 Task: Fill out the new customer data form with the provided details.
Action: Mouse moved to (958, 110)
Screenshot: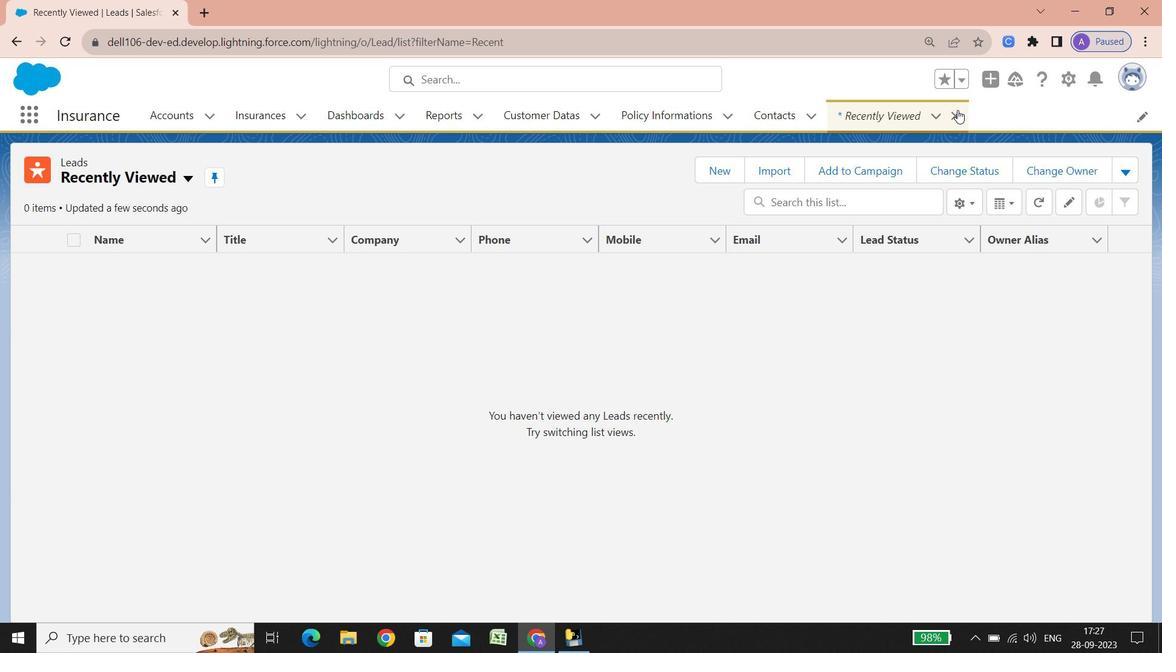 
Action: Mouse pressed left at (958, 110)
Screenshot: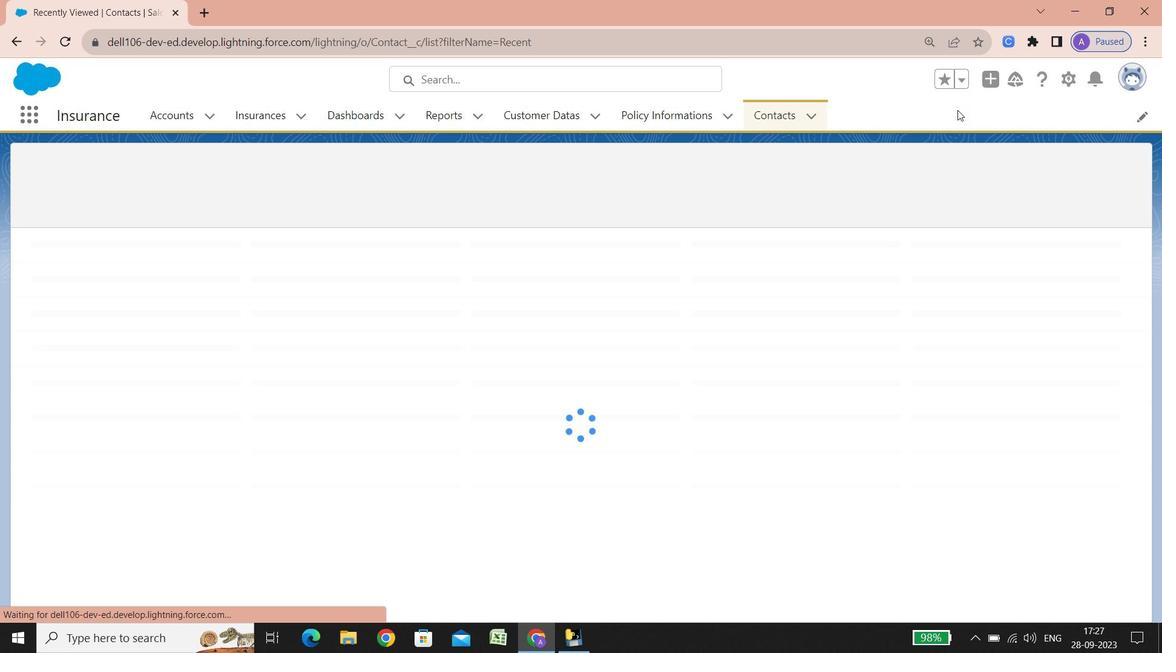 
Action: Mouse moved to (552, 123)
Screenshot: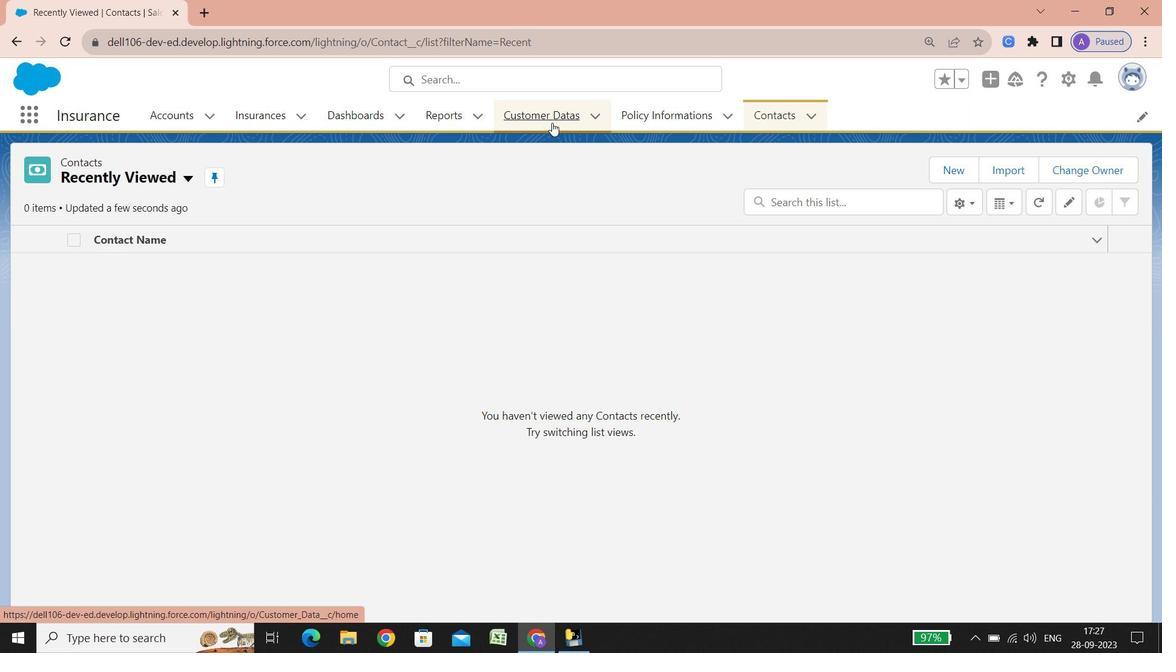 
Action: Mouse pressed left at (552, 123)
Screenshot: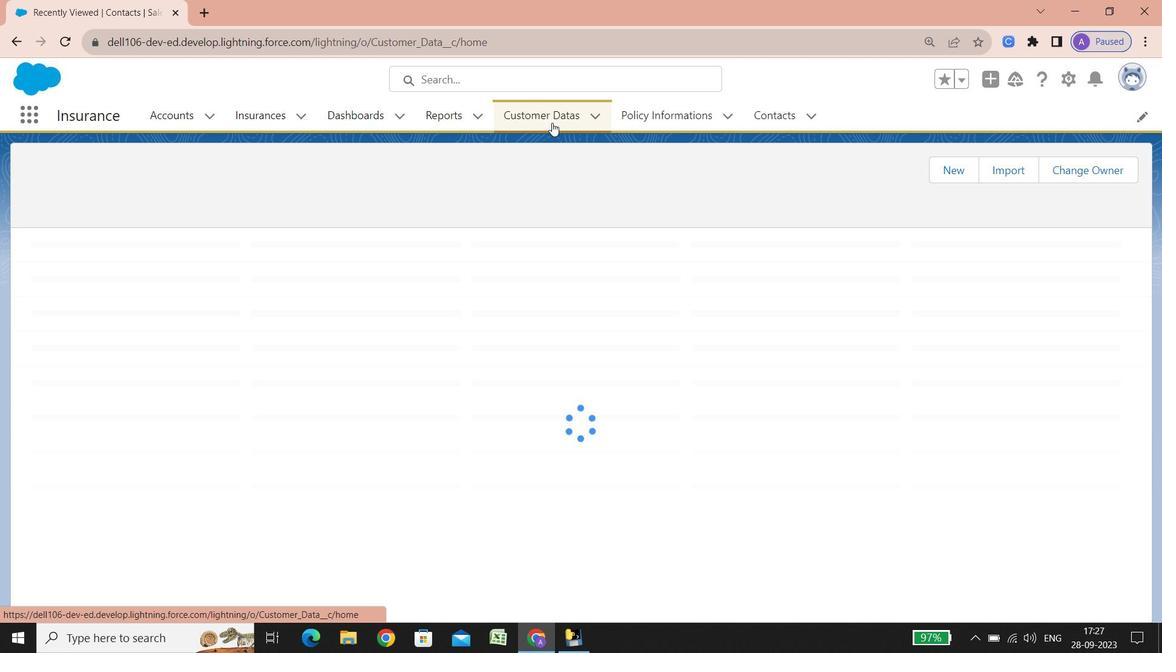 
Action: Mouse moved to (943, 174)
Screenshot: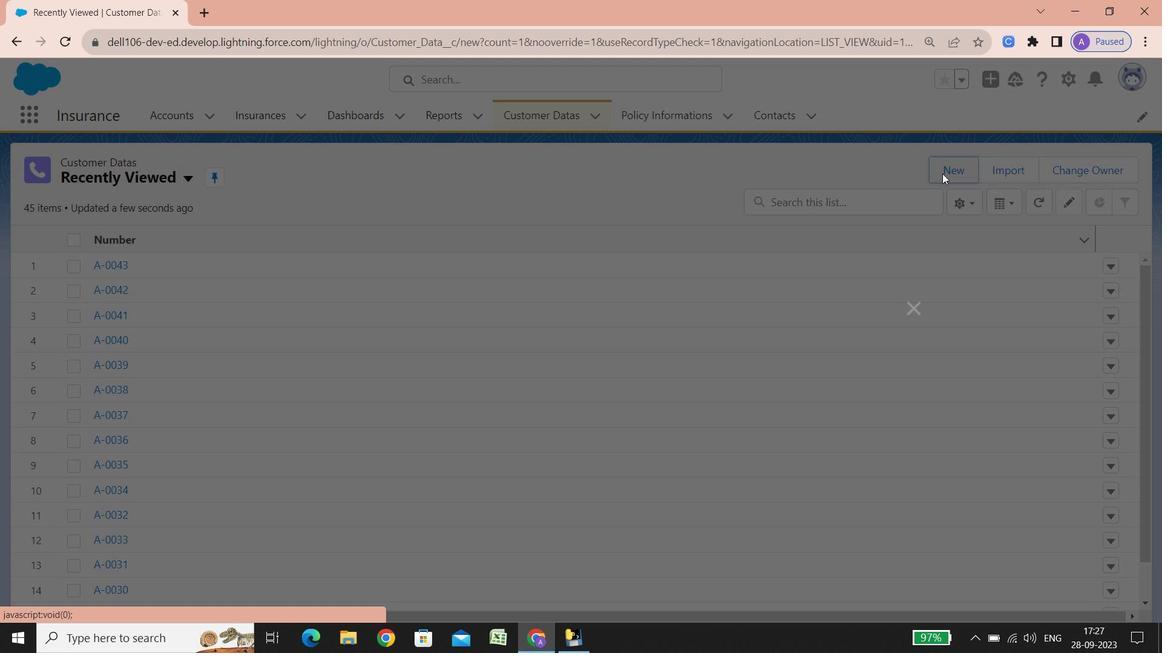 
Action: Mouse pressed left at (943, 174)
Screenshot: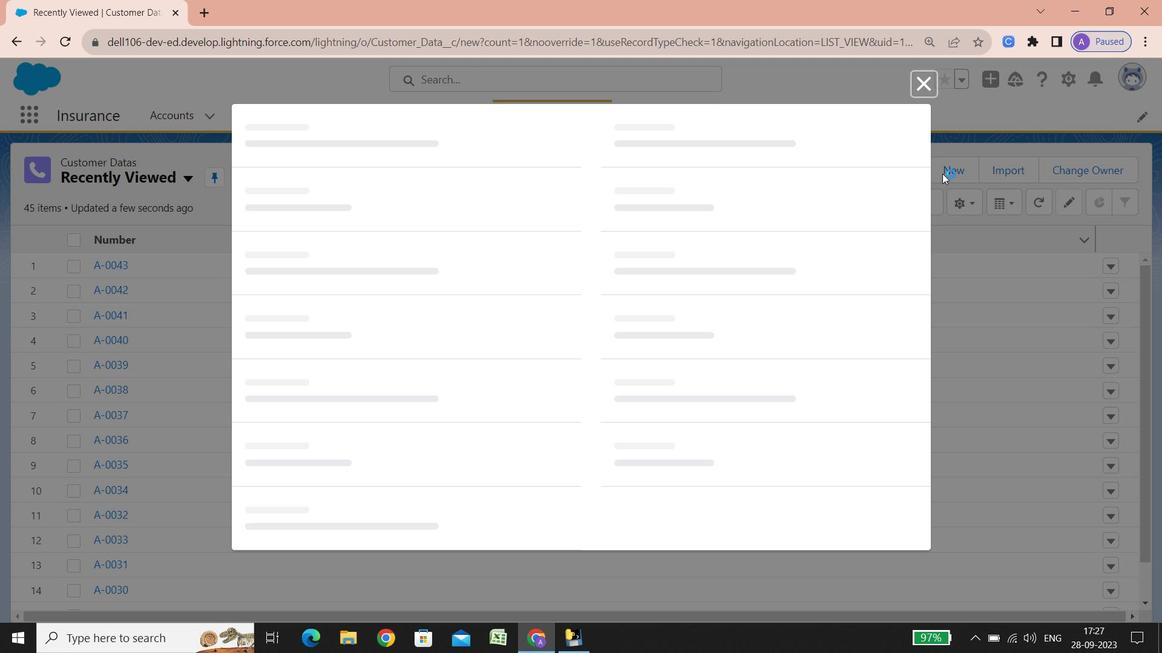 
Action: Mouse moved to (865, 208)
Screenshot: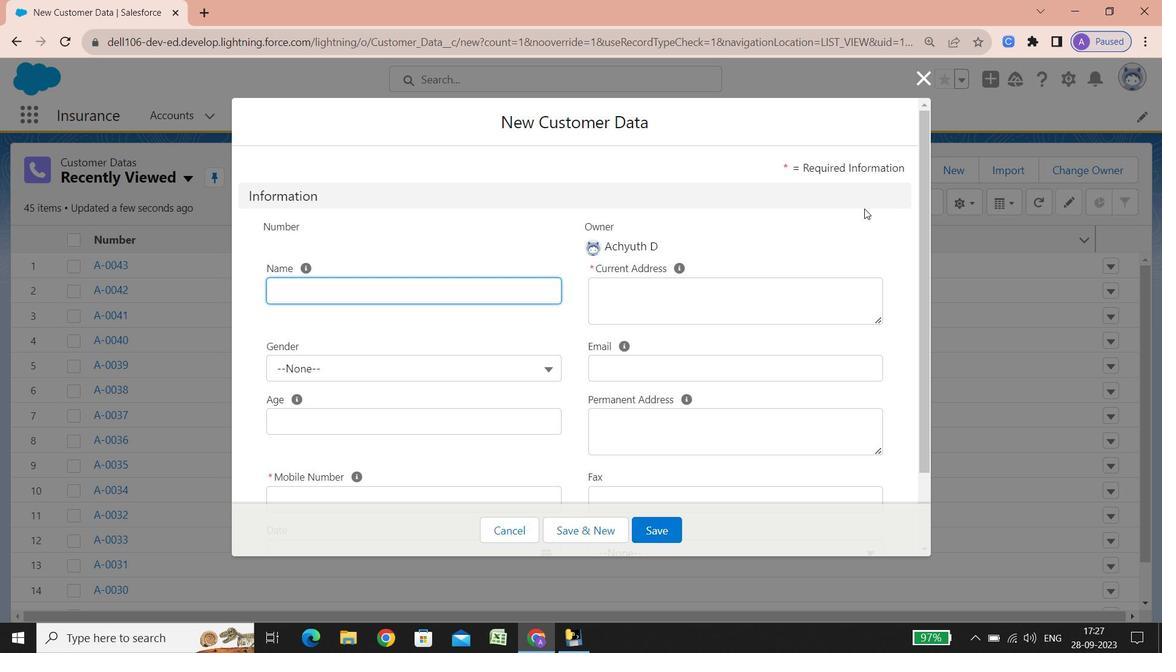 
Action: Key pressed <Key.shift>Sita4
Screenshot: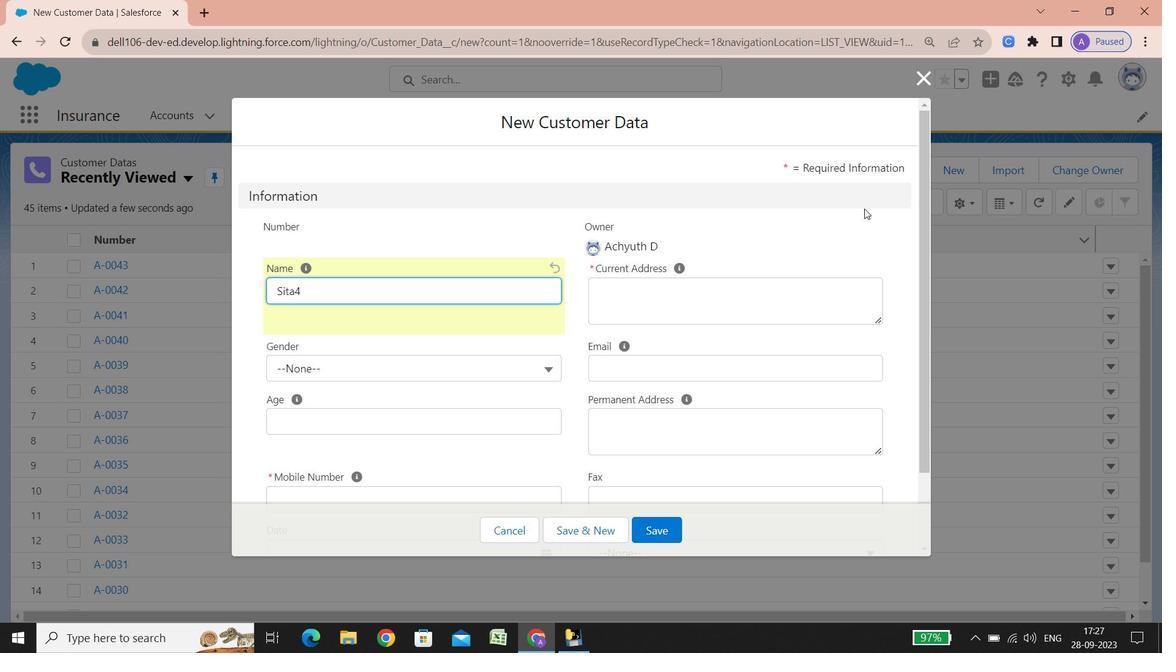 
Action: Mouse moved to (489, 375)
Screenshot: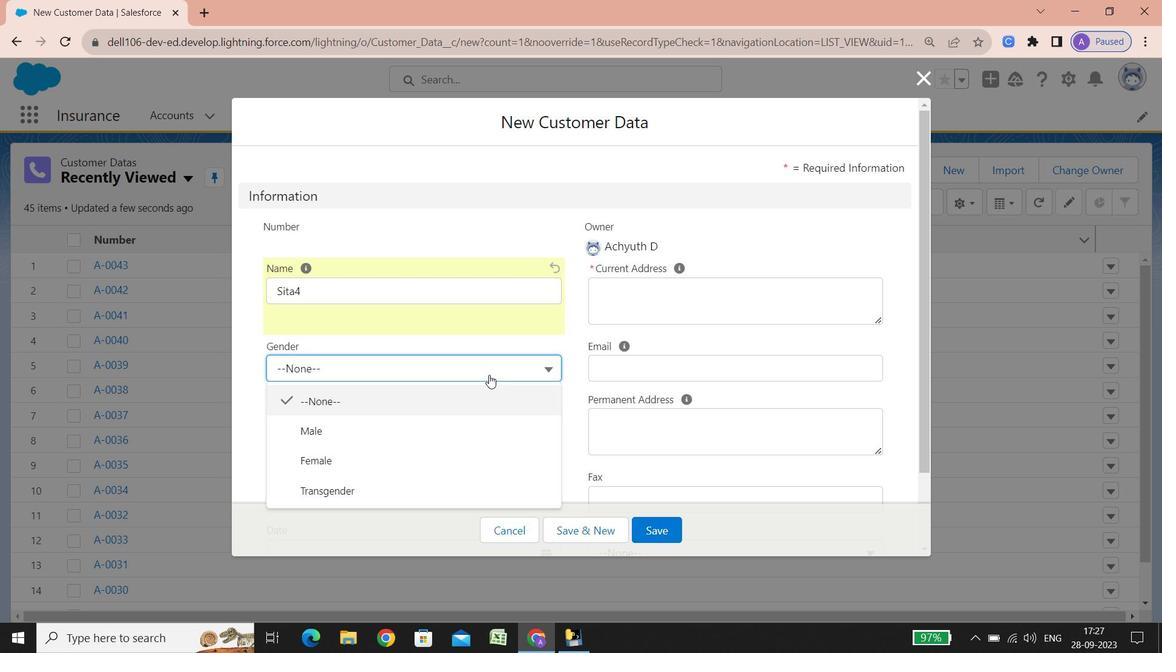 
Action: Mouse pressed left at (489, 375)
Screenshot: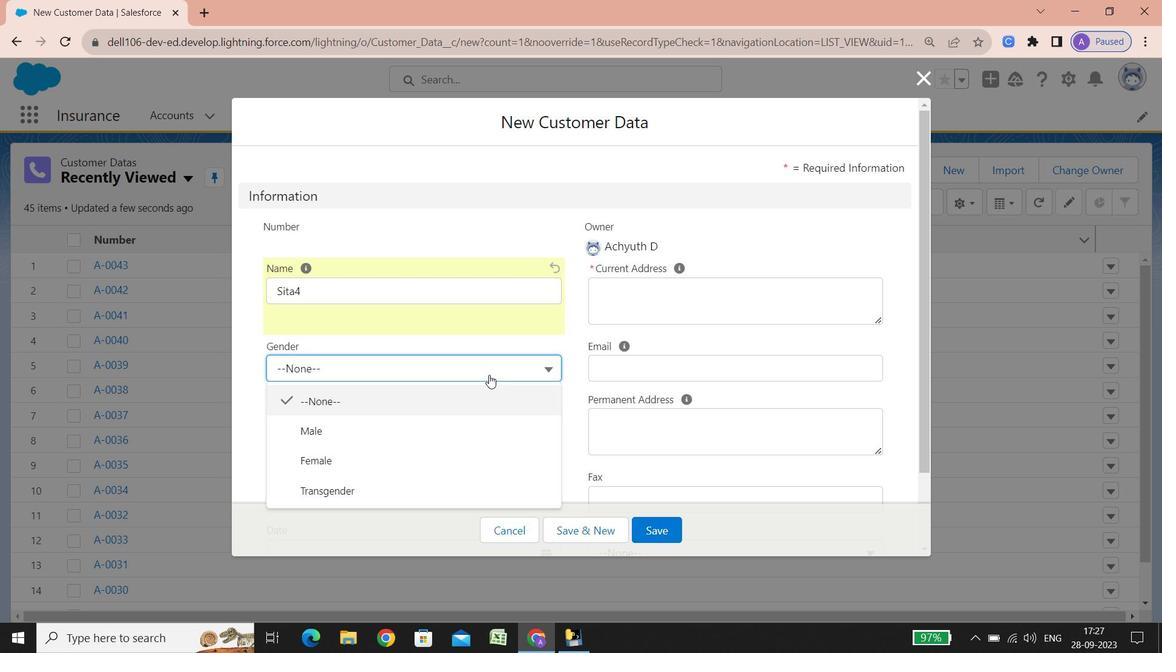 
Action: Mouse moved to (393, 430)
Screenshot: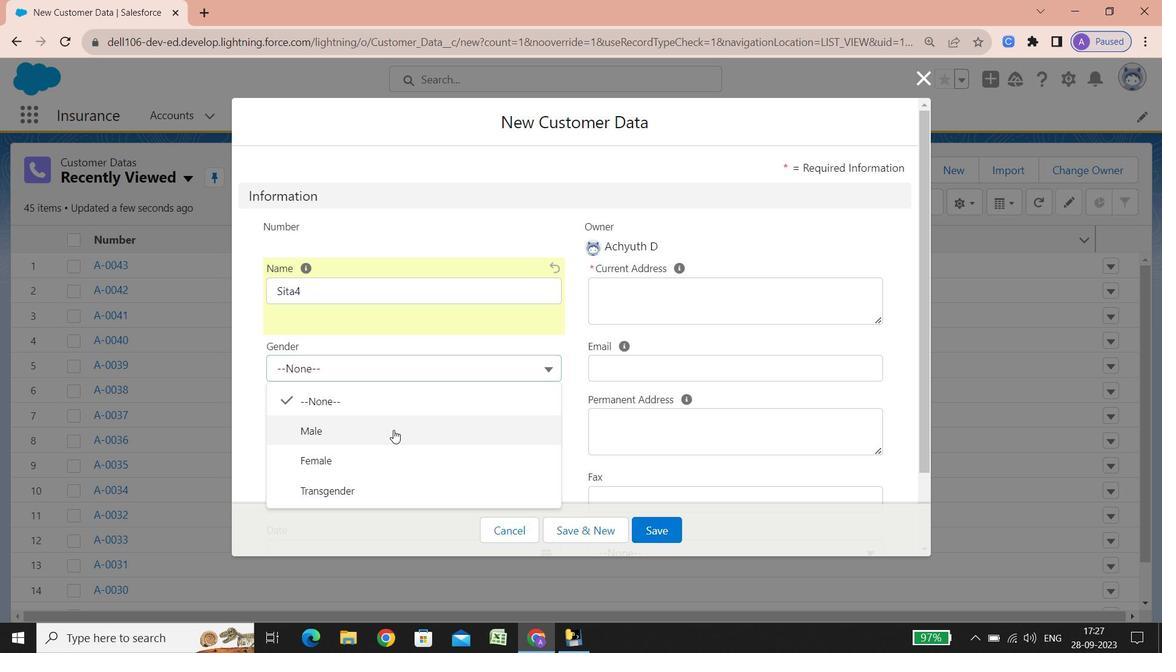 
Action: Mouse pressed left at (393, 430)
Screenshot: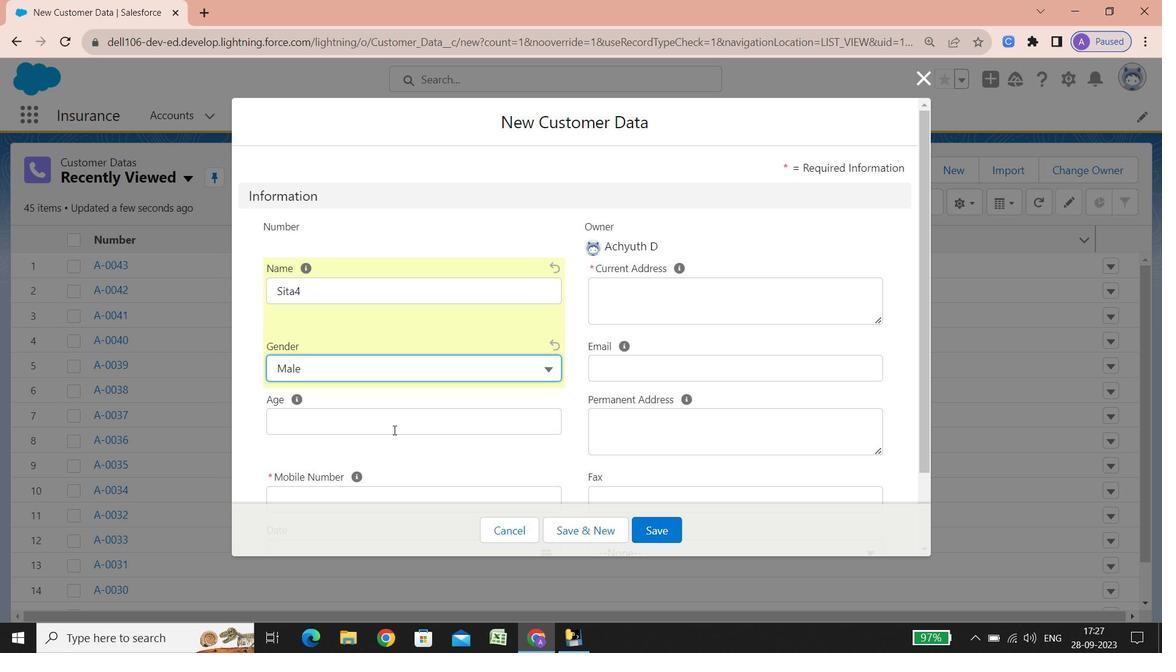 
Action: Mouse scrolled (393, 429) with delta (0, 0)
Screenshot: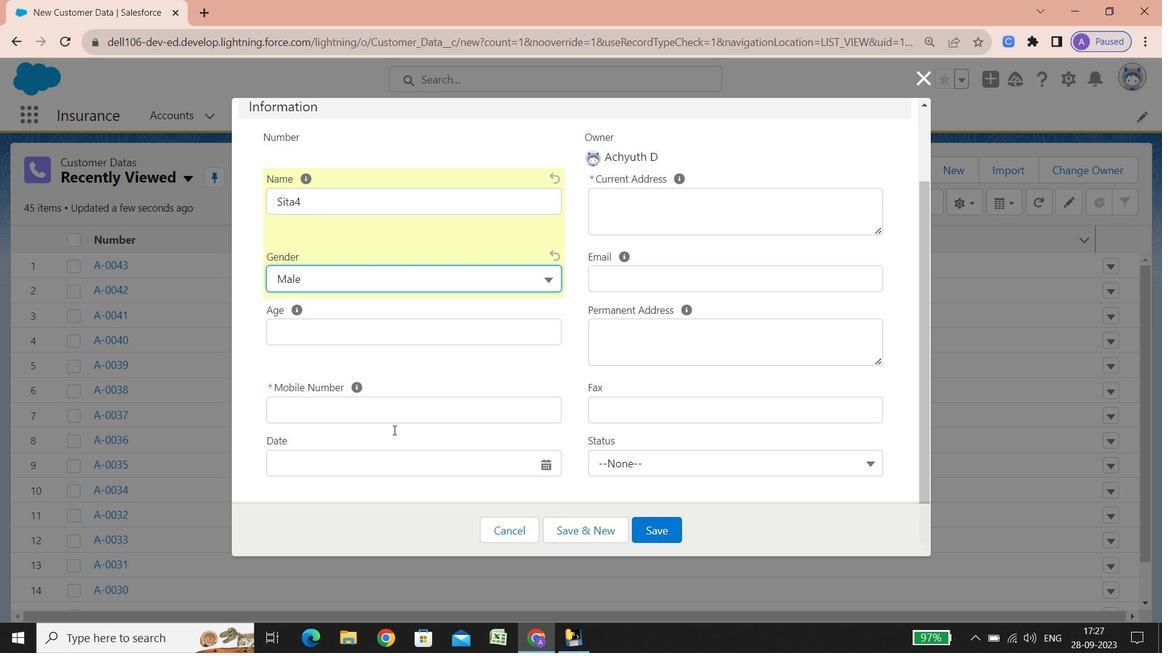 
Action: Mouse scrolled (393, 429) with delta (0, 0)
Screenshot: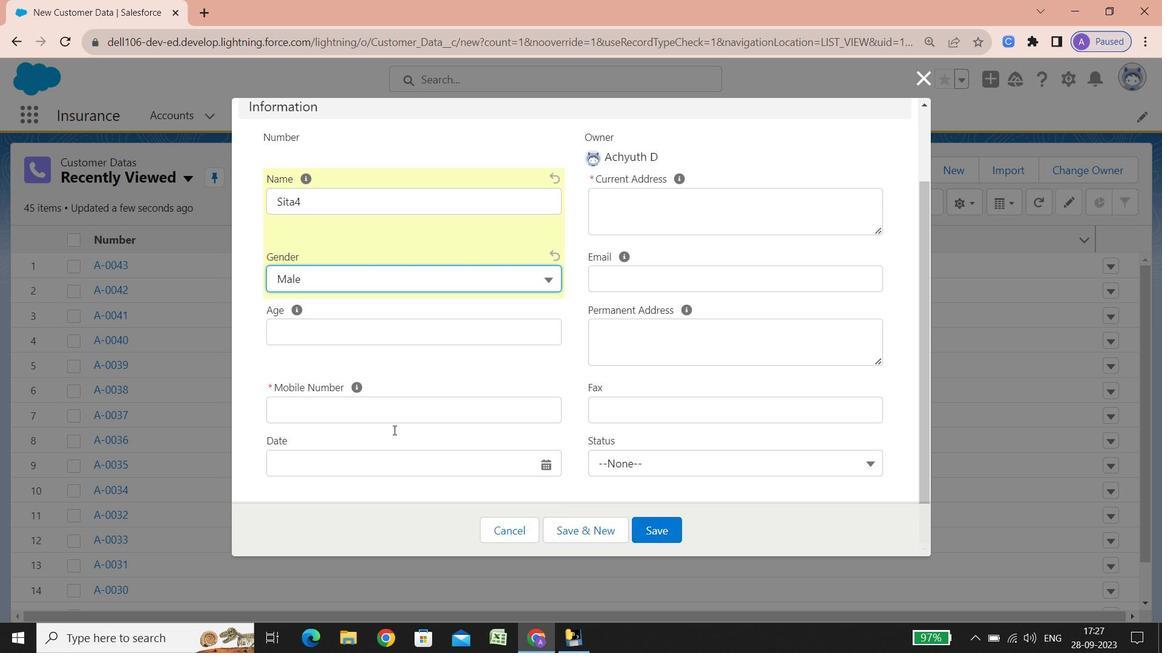 
Action: Mouse scrolled (393, 429) with delta (0, 0)
Screenshot: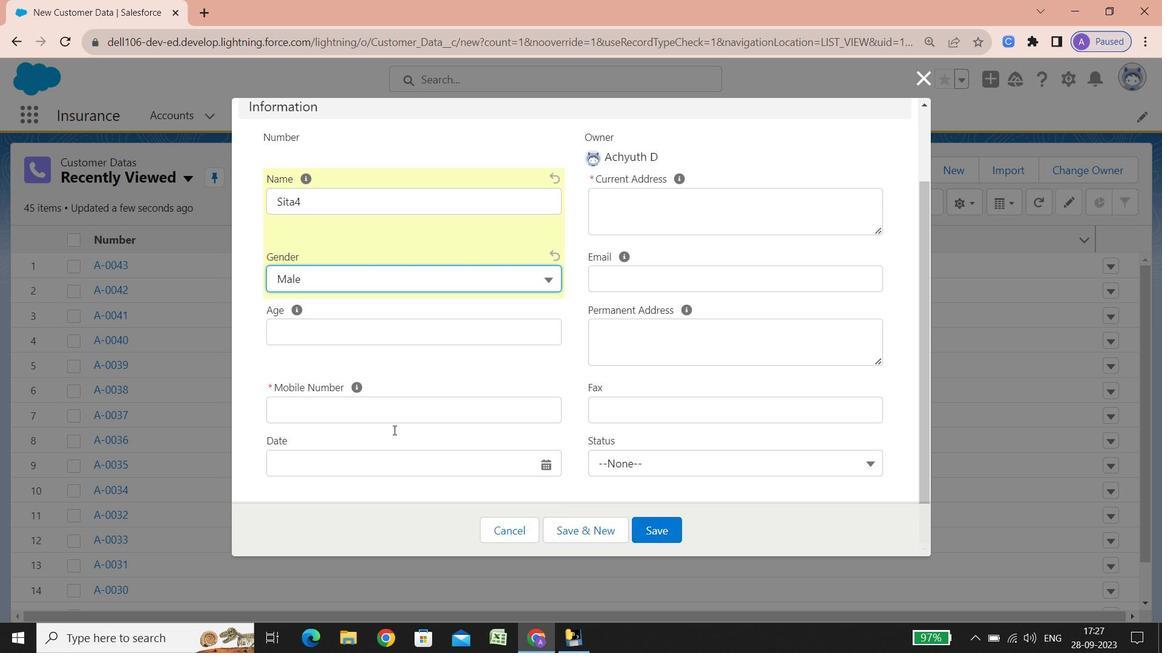 
Action: Mouse scrolled (393, 429) with delta (0, 0)
Screenshot: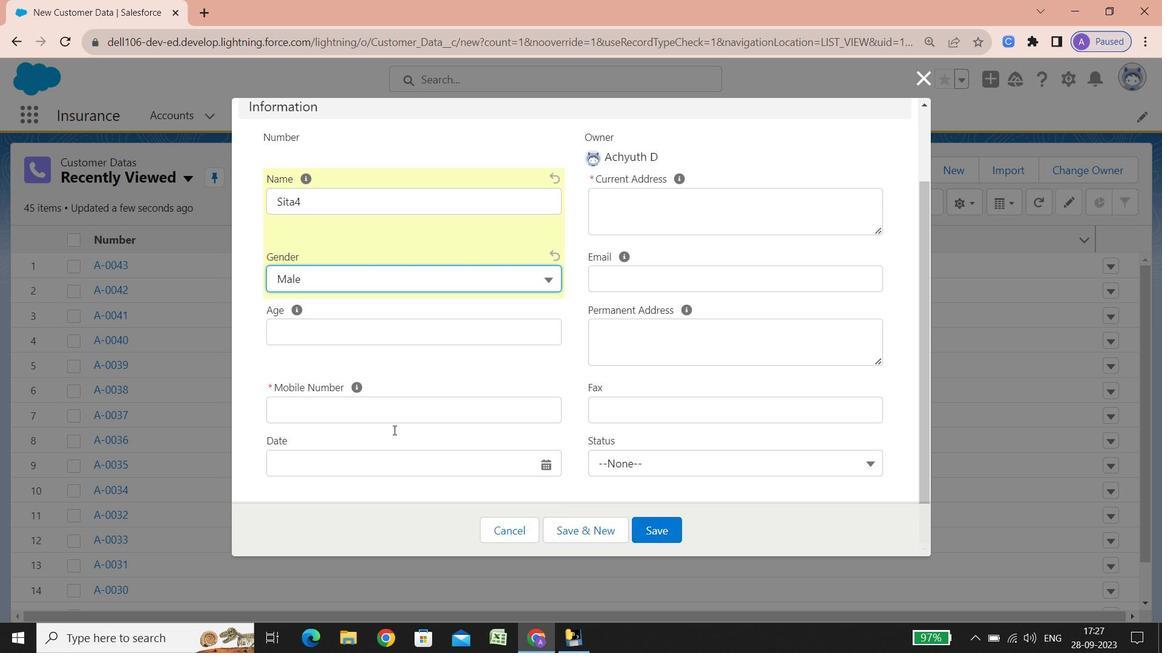 
Action: Mouse scrolled (393, 429) with delta (0, 0)
Screenshot: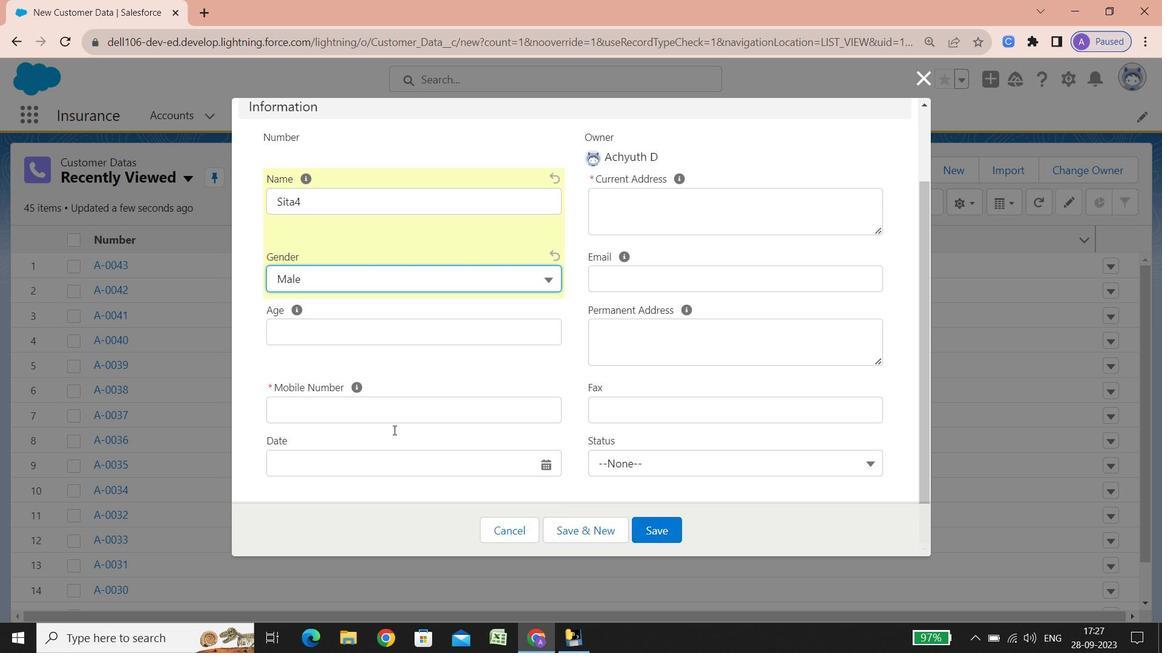 
Action: Mouse scrolled (393, 429) with delta (0, 0)
Screenshot: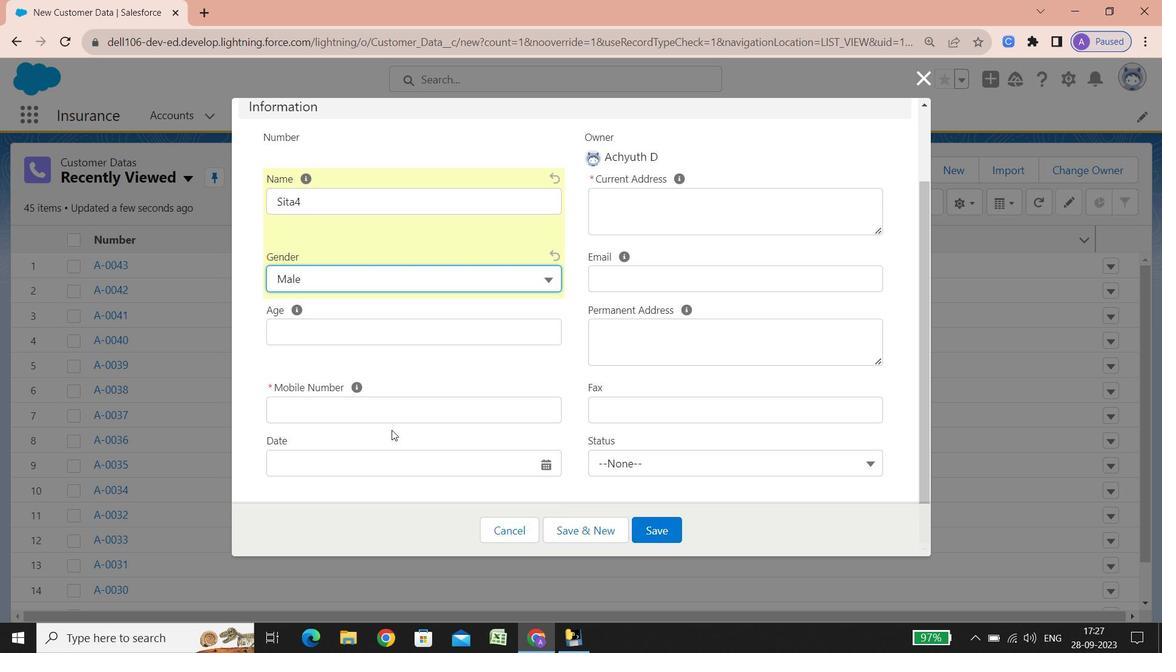 
Action: Mouse scrolled (393, 429) with delta (0, 0)
Screenshot: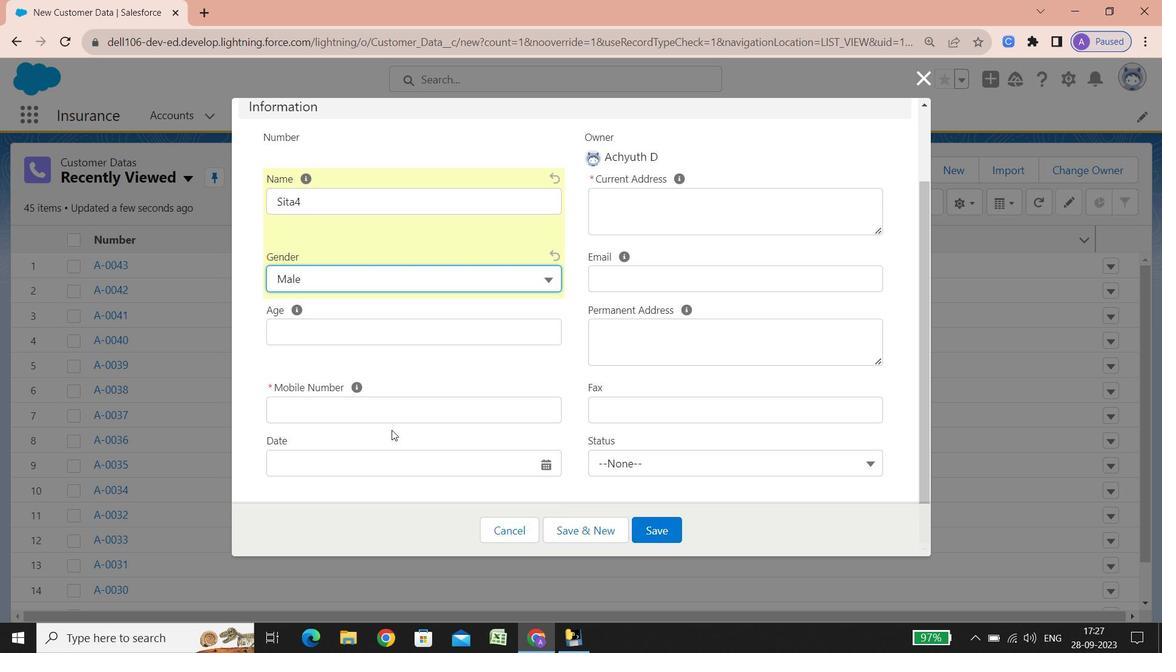 
Action: Mouse scrolled (393, 429) with delta (0, 0)
Screenshot: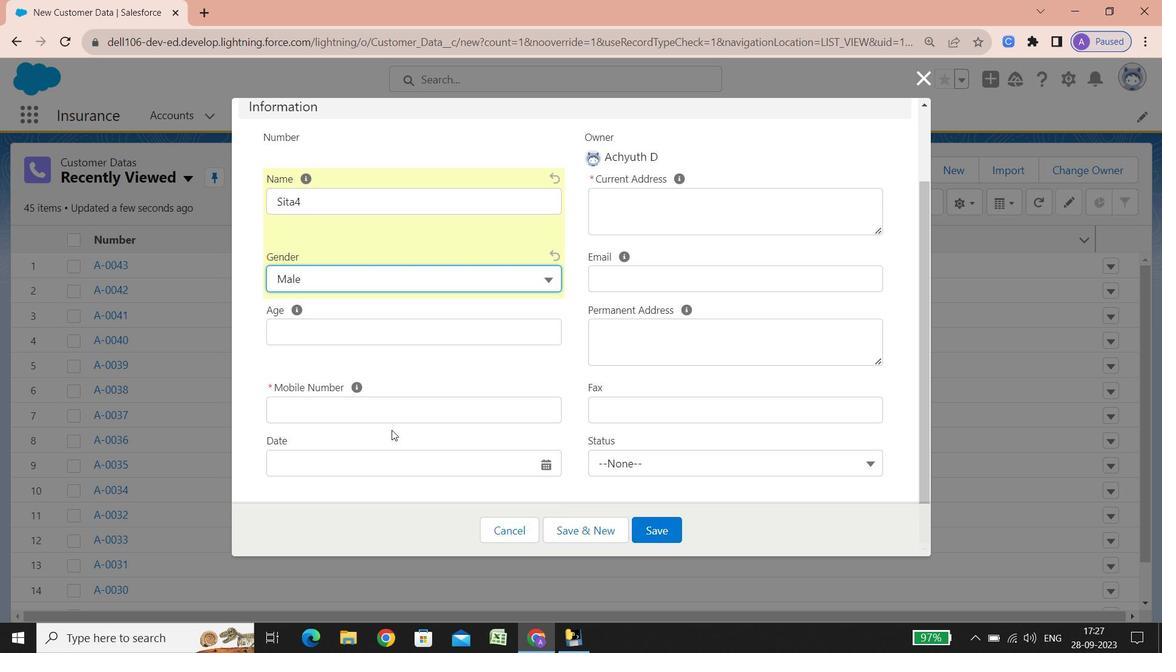 
Action: Mouse scrolled (393, 429) with delta (0, 0)
Screenshot: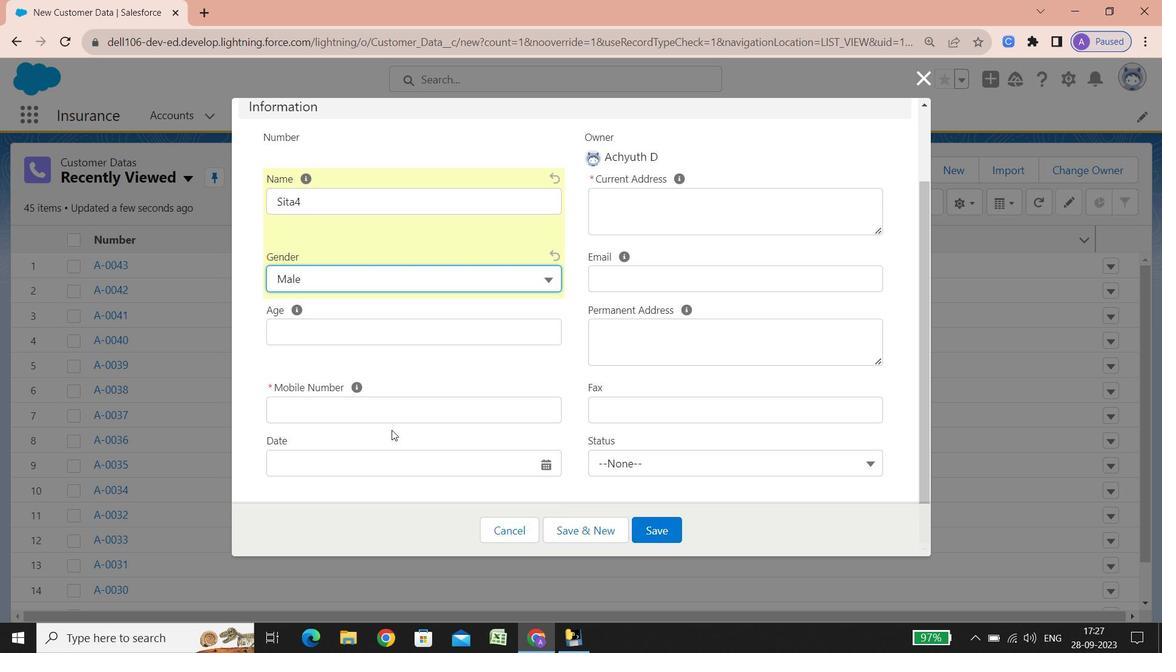 
Action: Mouse scrolled (393, 429) with delta (0, 0)
Screenshot: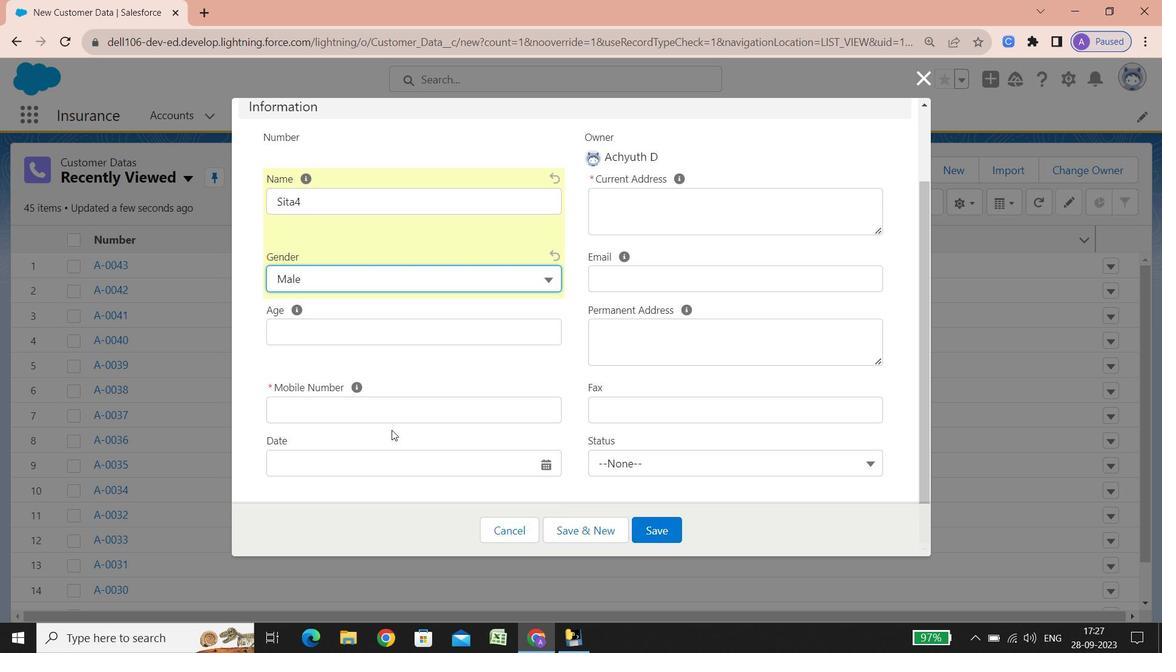 
Action: Mouse scrolled (393, 429) with delta (0, 0)
Screenshot: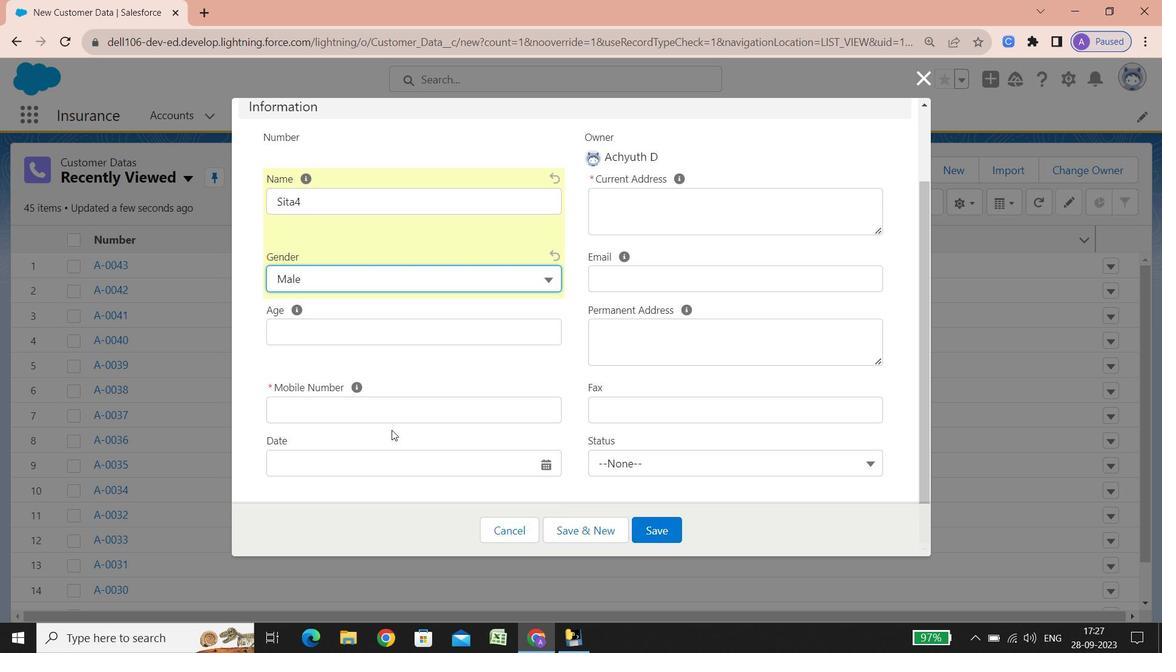
Action: Mouse scrolled (393, 429) with delta (0, 0)
Screenshot: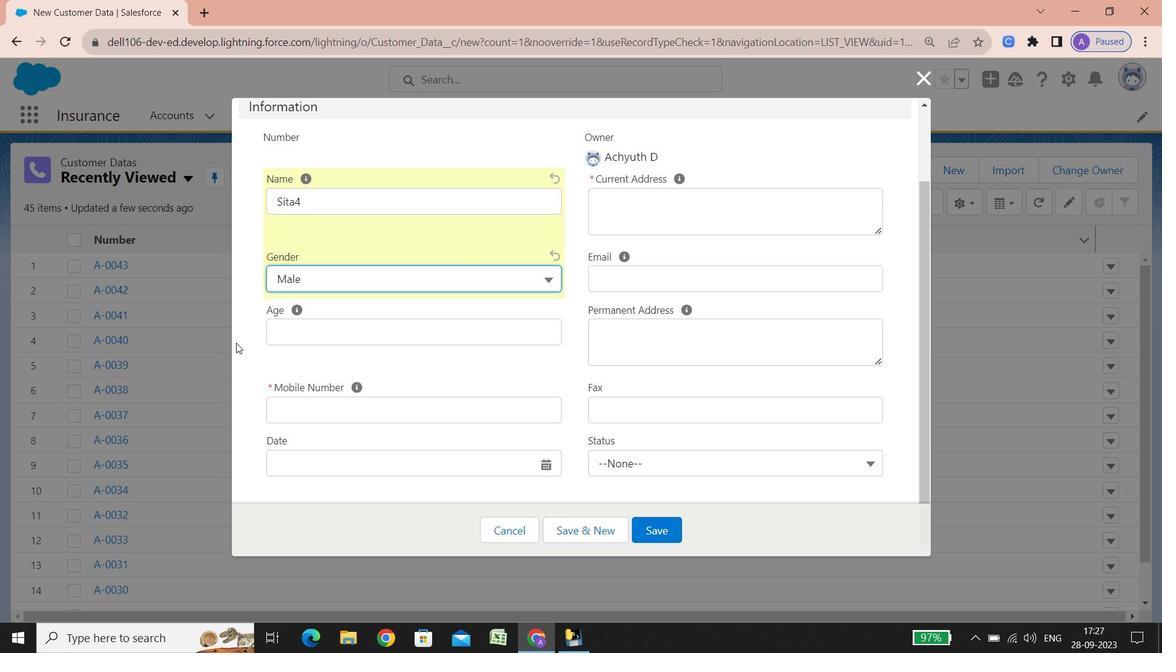 
Action: Mouse scrolled (393, 429) with delta (0, 0)
Screenshot: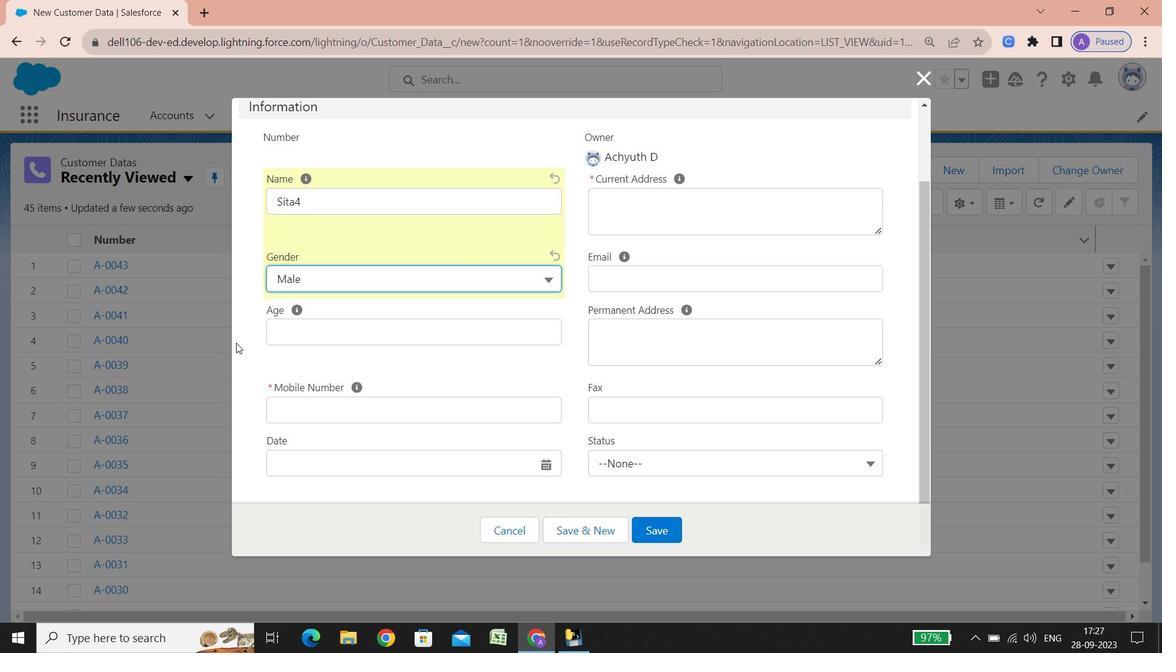 
Action: Mouse scrolled (393, 429) with delta (0, 0)
Screenshot: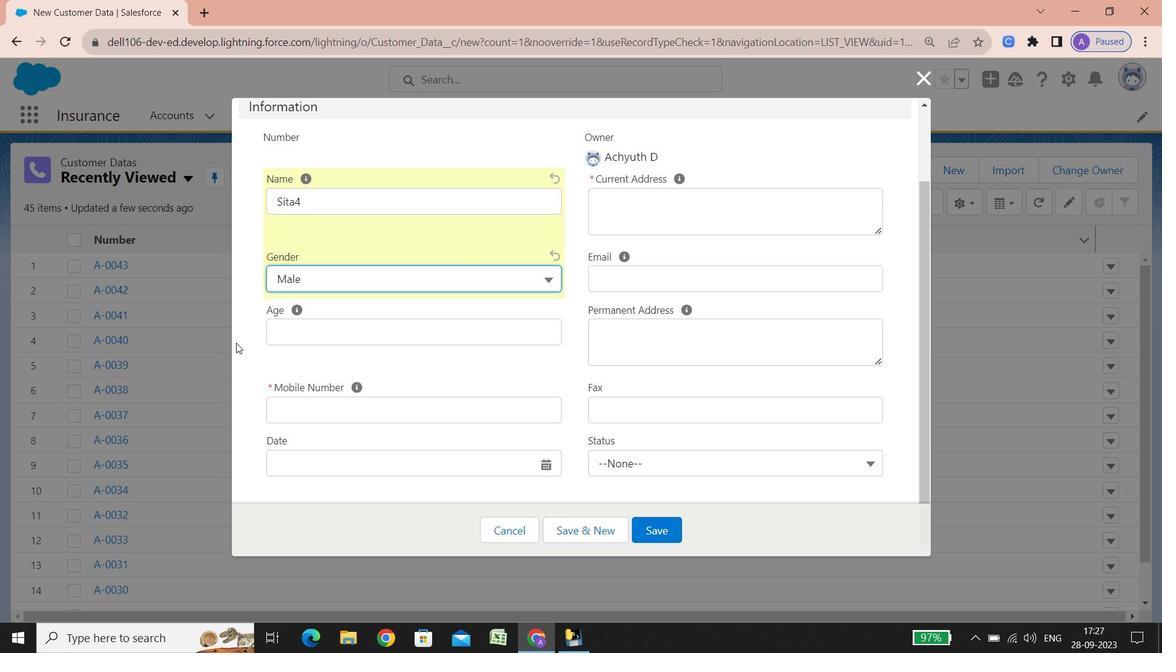 
Action: Mouse scrolled (393, 429) with delta (0, 0)
Screenshot: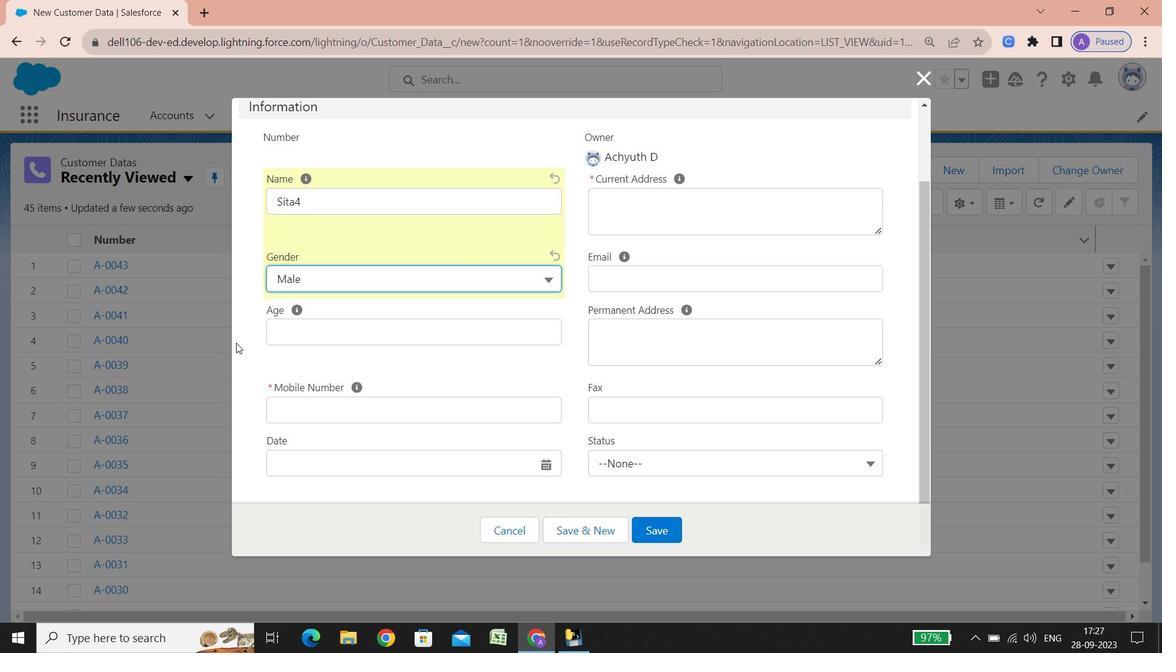 
Action: Mouse scrolled (393, 429) with delta (0, 0)
Screenshot: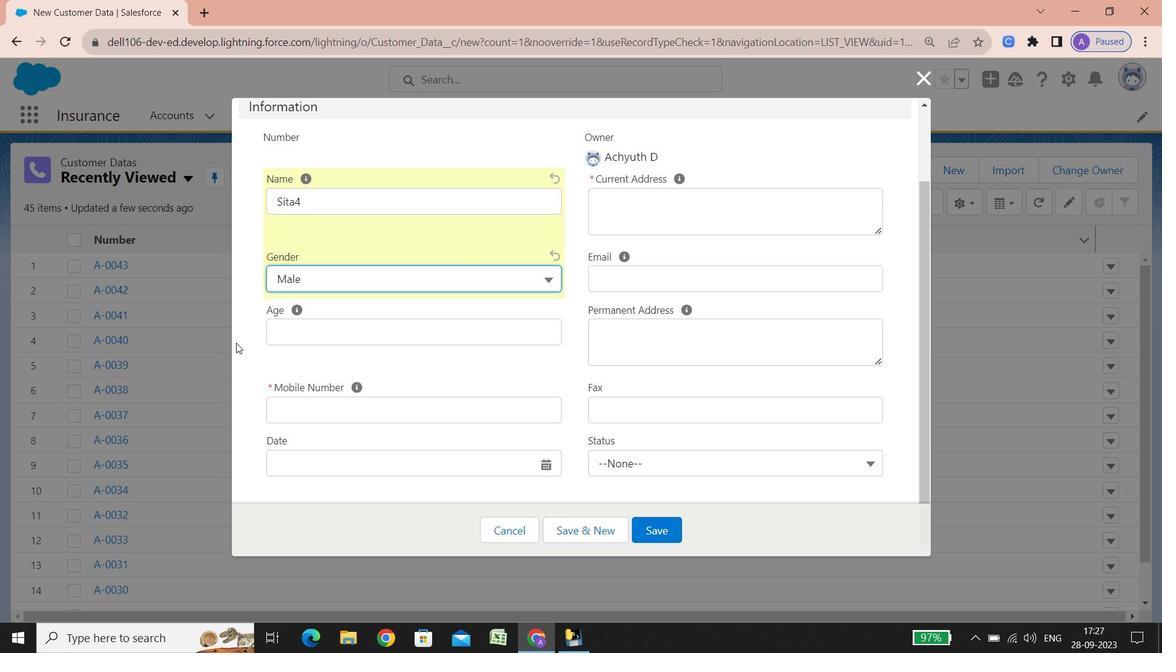 
Action: Mouse scrolled (393, 429) with delta (0, 0)
Screenshot: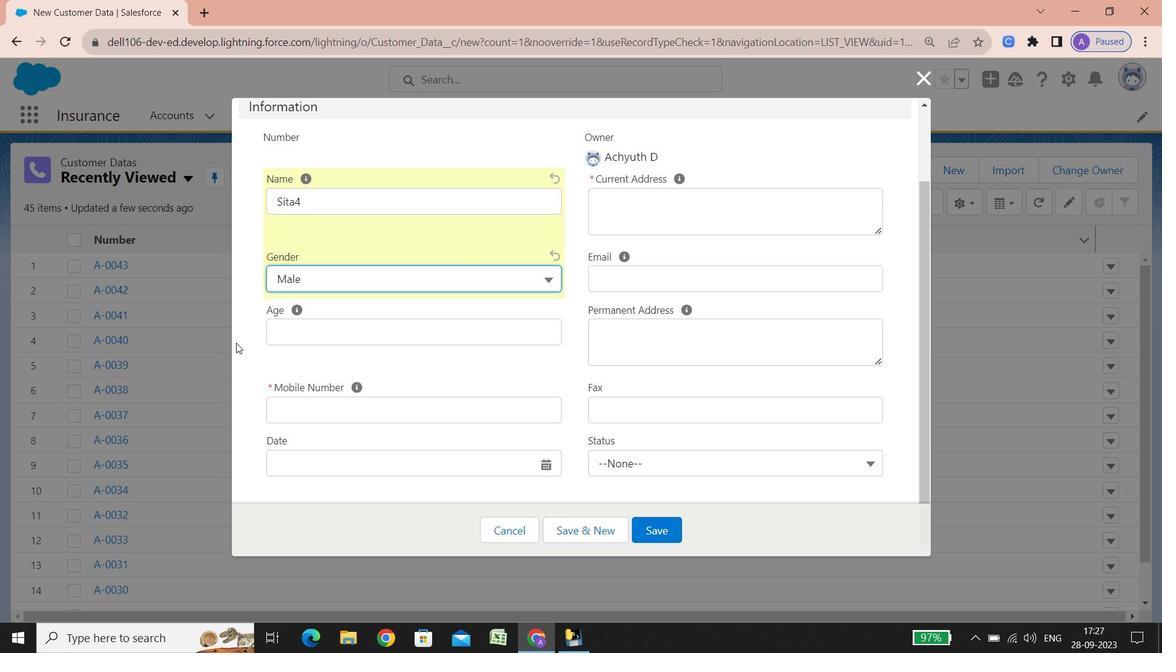 
Action: Mouse scrolled (393, 429) with delta (0, 0)
Screenshot: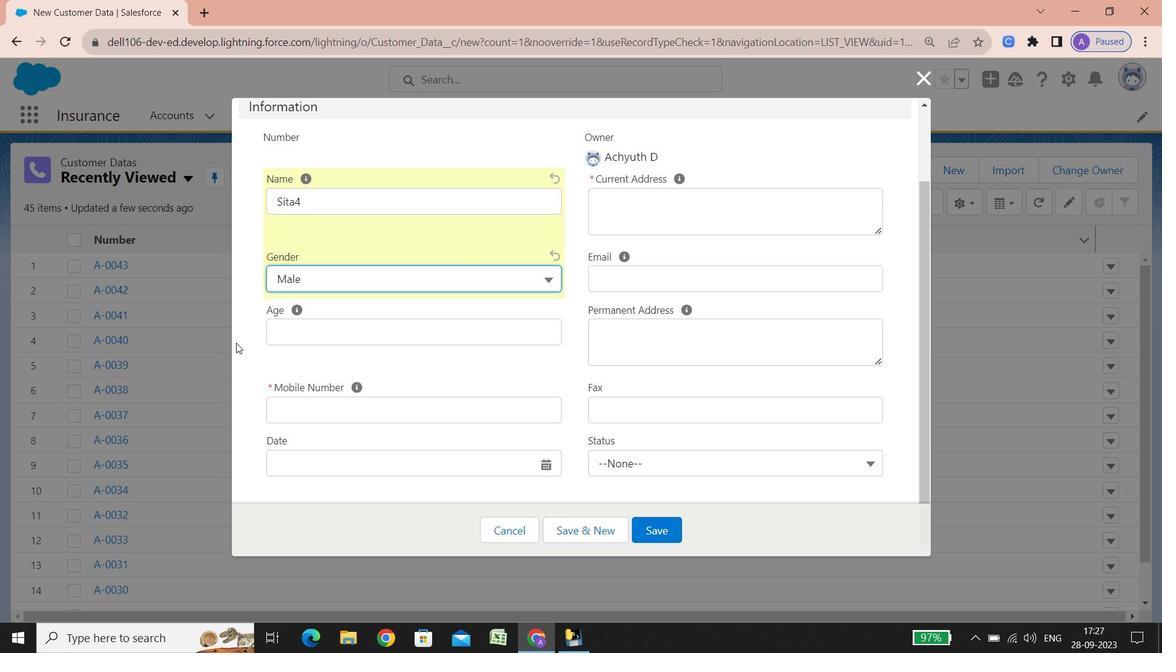 
Action: Mouse scrolled (393, 429) with delta (0, 0)
Screenshot: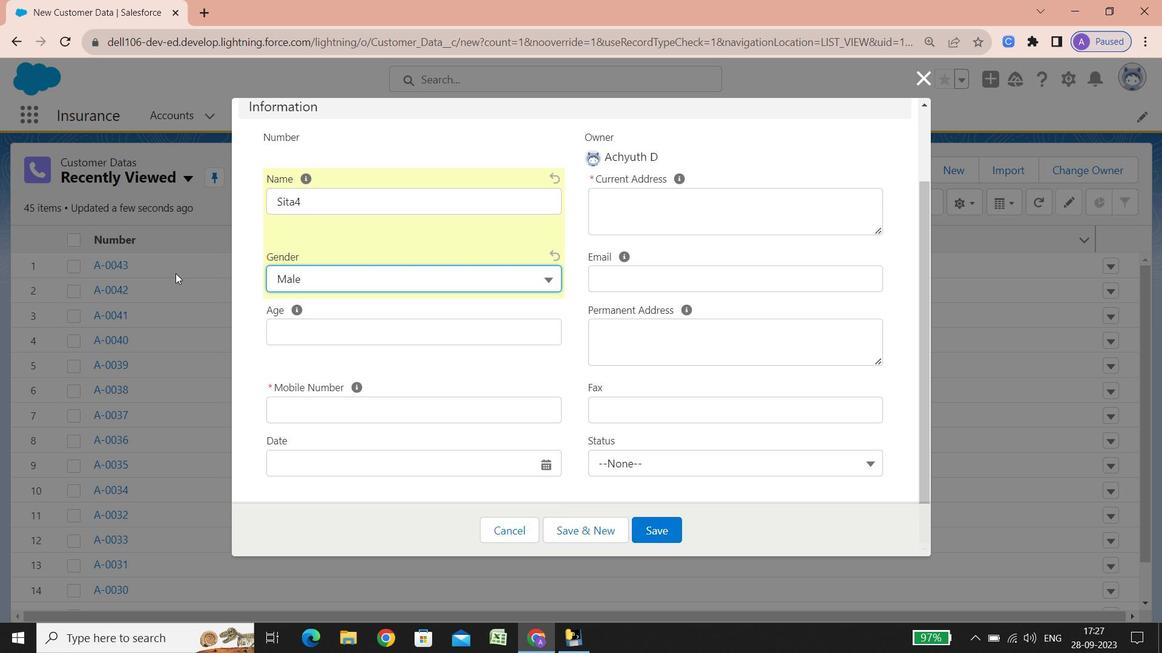 
Action: Mouse scrolled (393, 429) with delta (0, 0)
Screenshot: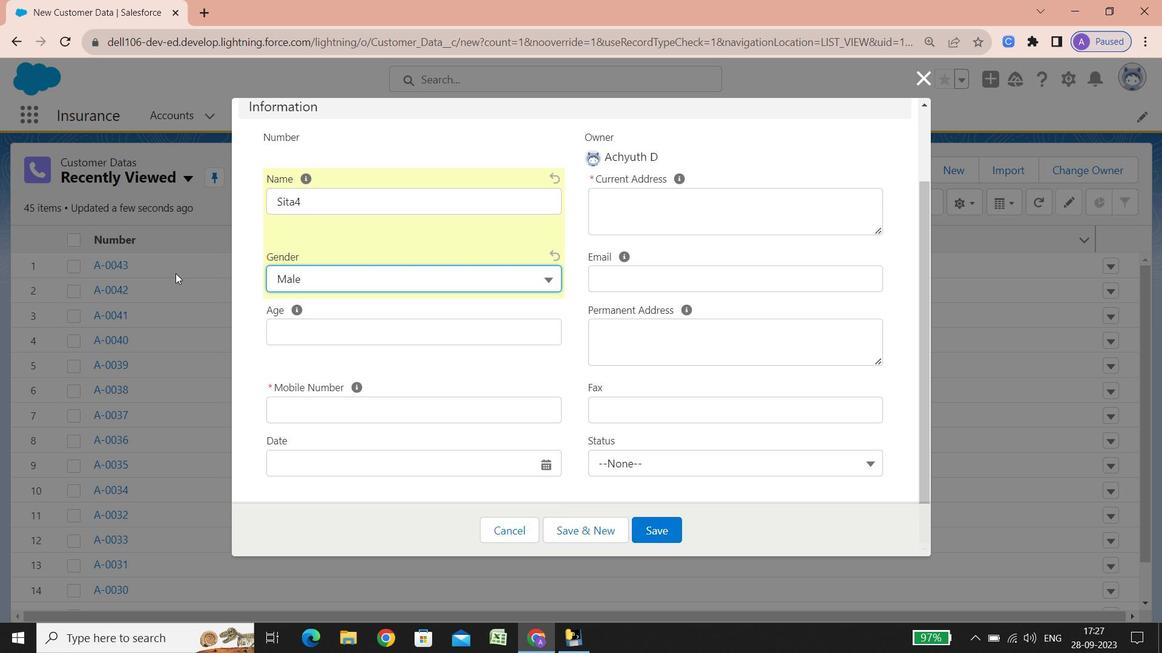 
Action: Mouse scrolled (393, 429) with delta (0, 0)
Screenshot: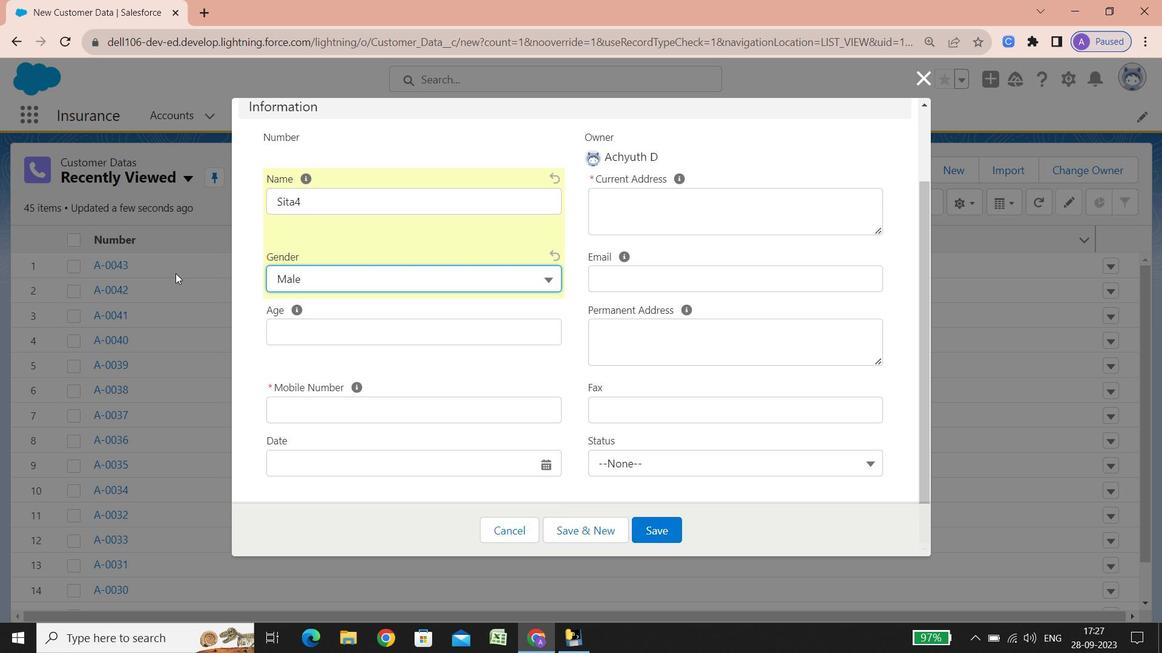 
Action: Mouse scrolled (393, 429) with delta (0, 0)
Screenshot: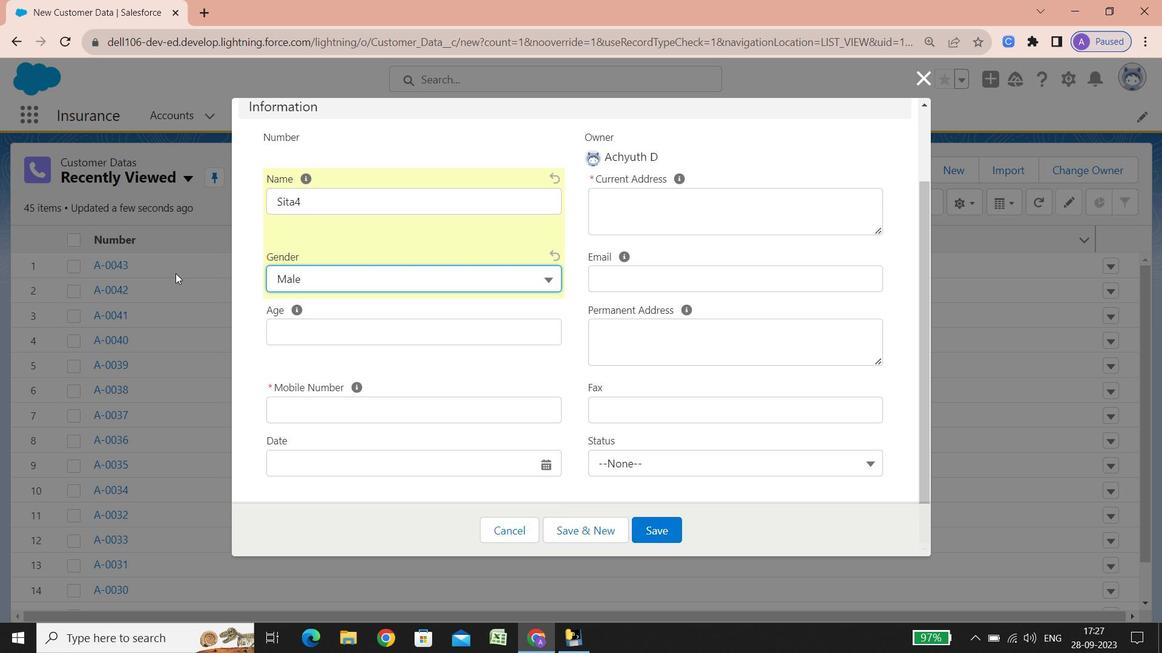 
Action: Mouse scrolled (393, 429) with delta (0, 0)
Screenshot: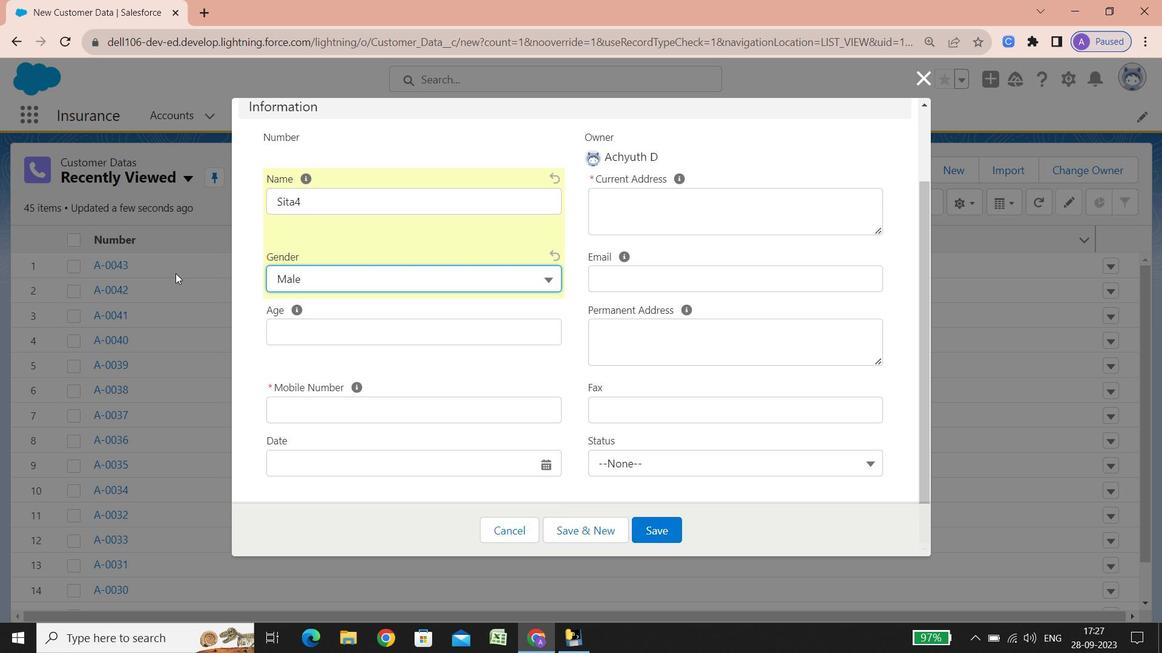 
Action: Mouse scrolled (393, 429) with delta (0, 0)
Screenshot: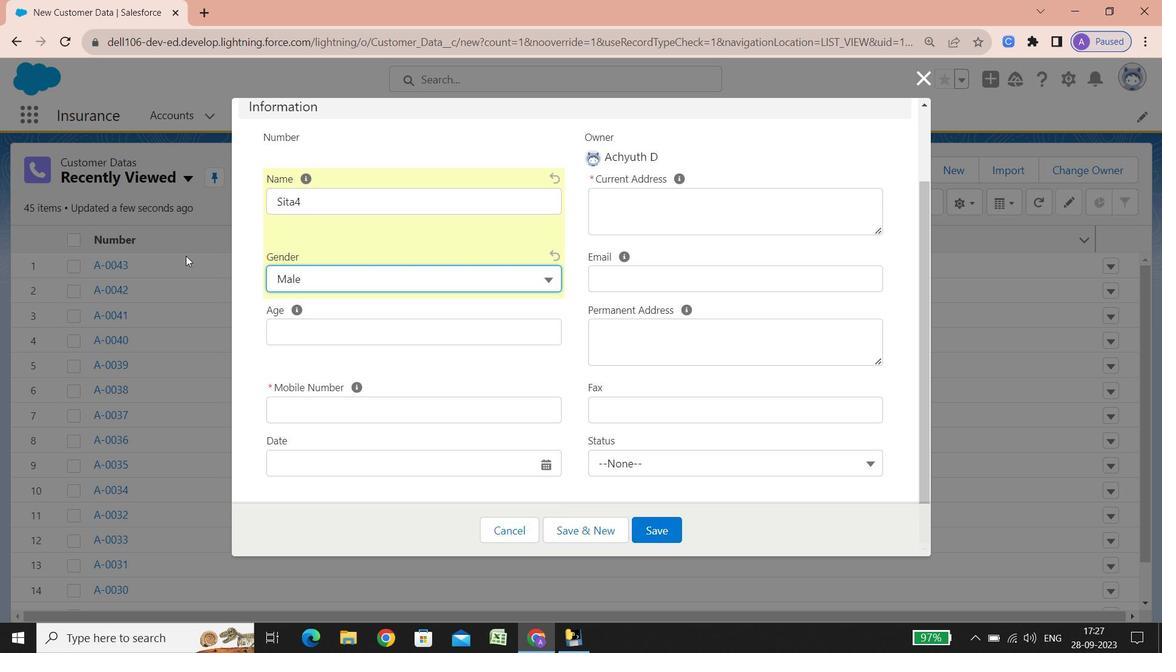 
Action: Mouse scrolled (393, 429) with delta (0, 0)
Screenshot: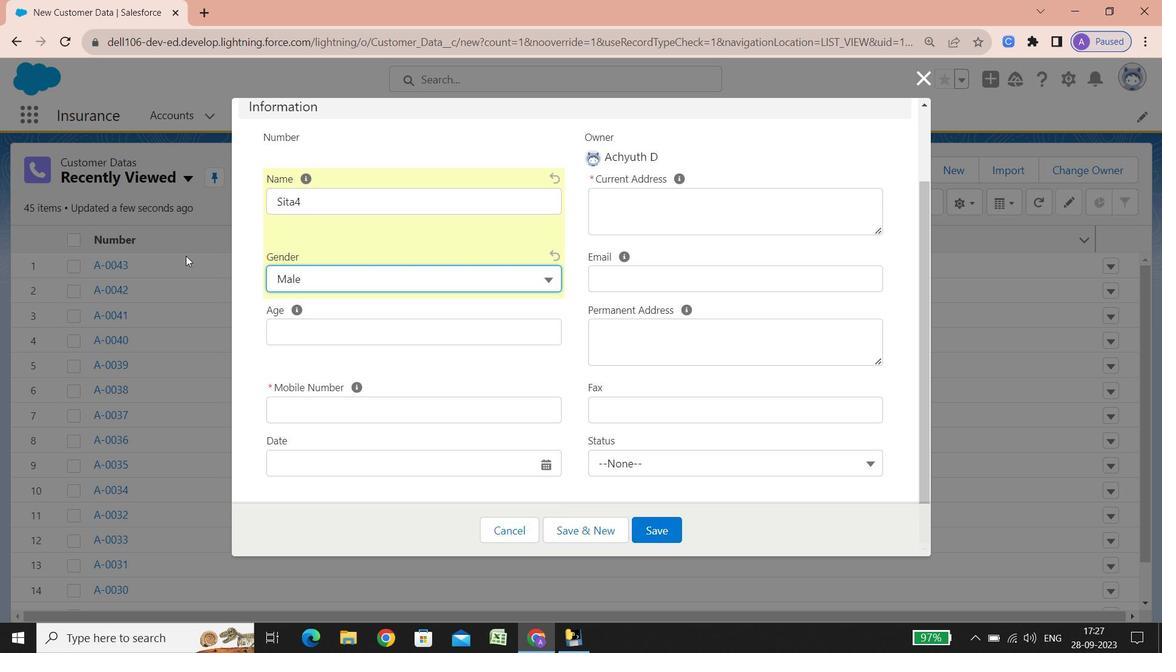 
Action: Mouse scrolled (393, 429) with delta (0, 0)
Screenshot: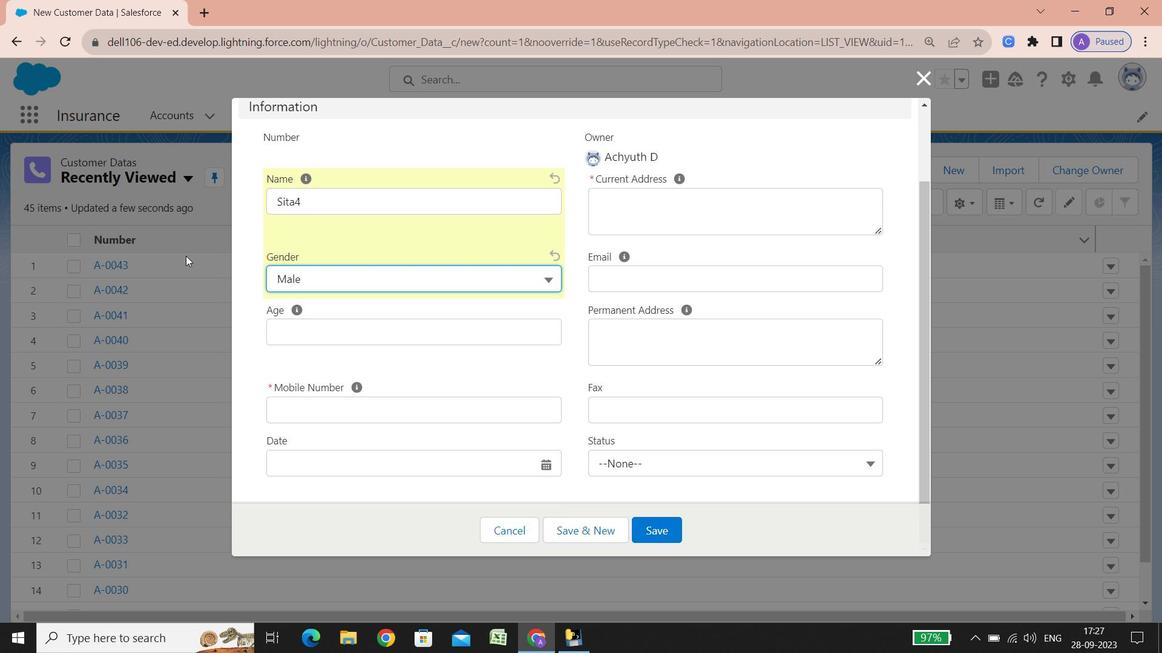 
Action: Mouse scrolled (393, 429) with delta (0, 0)
Screenshot: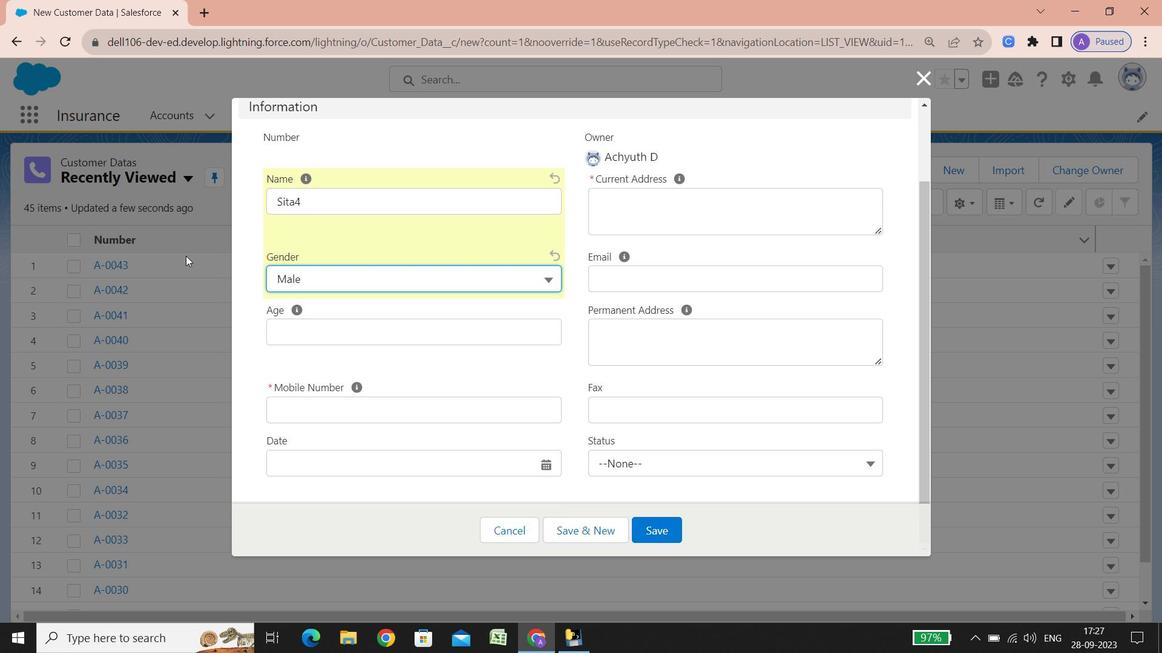 
Action: Mouse scrolled (393, 429) with delta (0, 0)
Screenshot: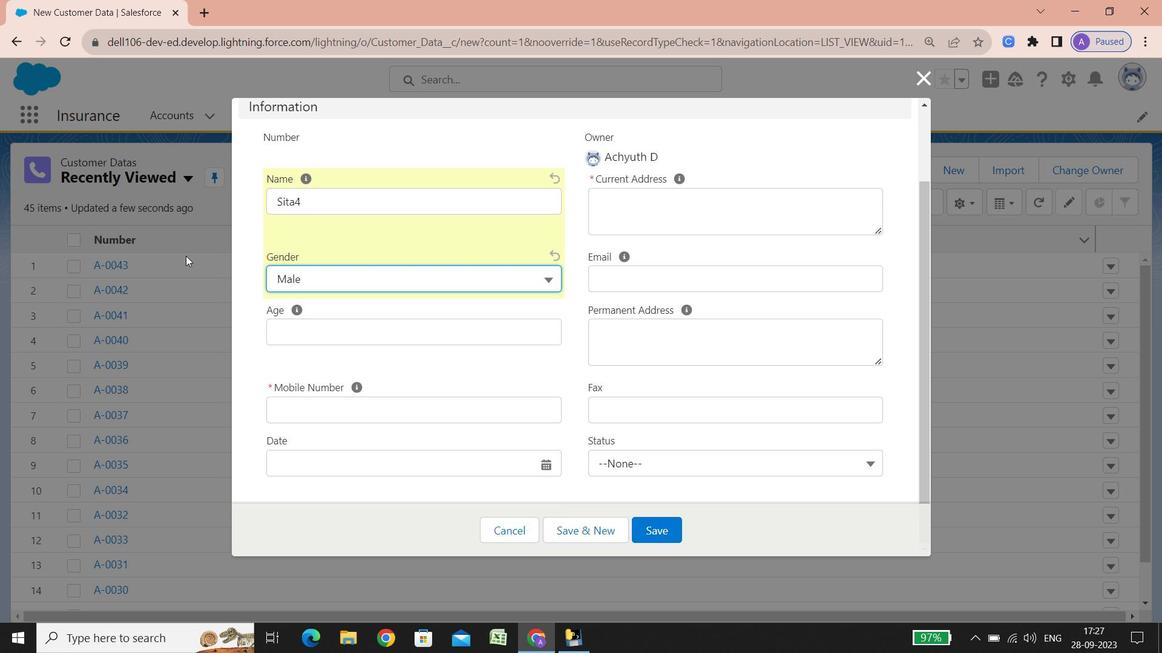 
Action: Mouse scrolled (393, 429) with delta (0, 0)
Screenshot: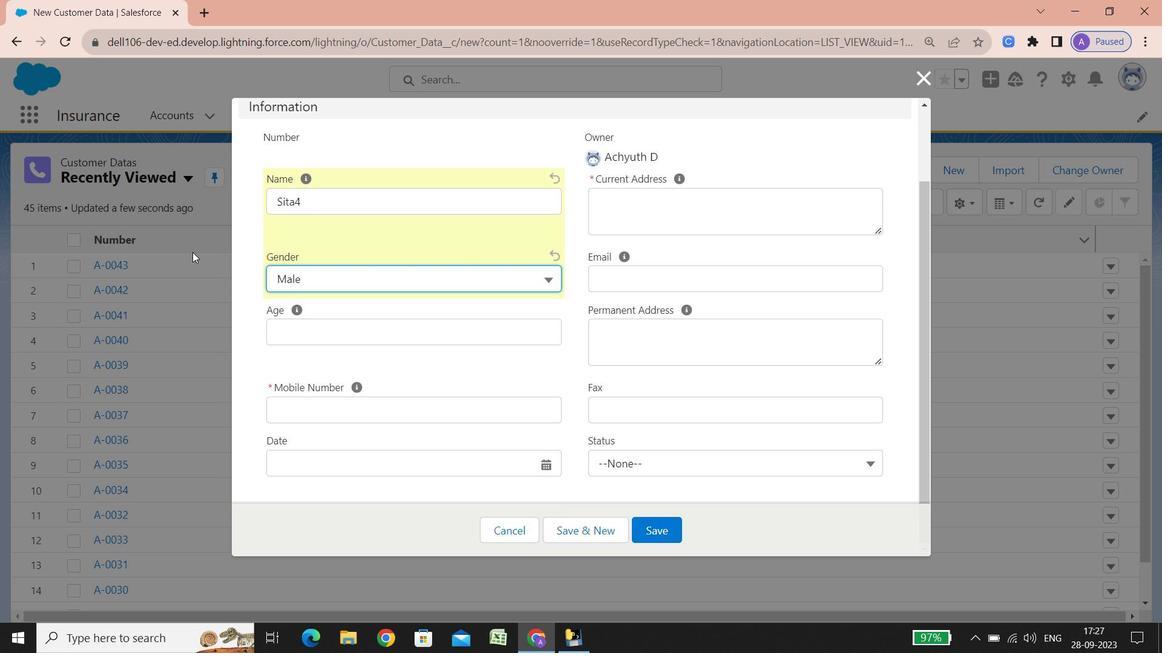 
Action: Mouse scrolled (393, 429) with delta (0, 0)
Screenshot: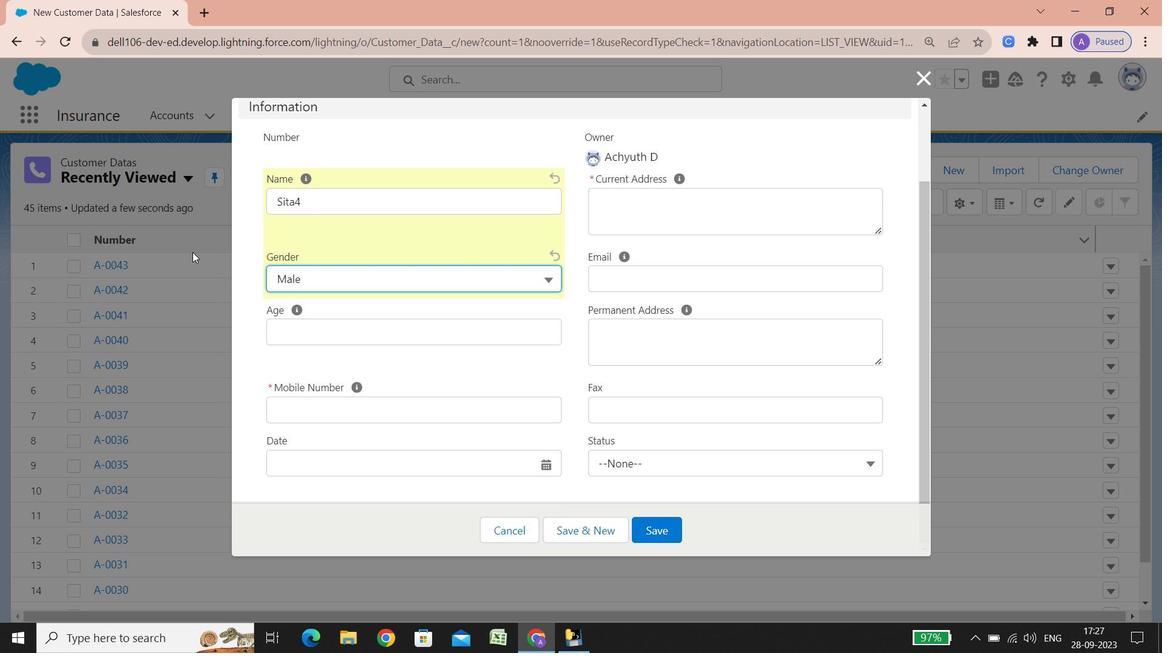
Action: Mouse scrolled (393, 429) with delta (0, 0)
Screenshot: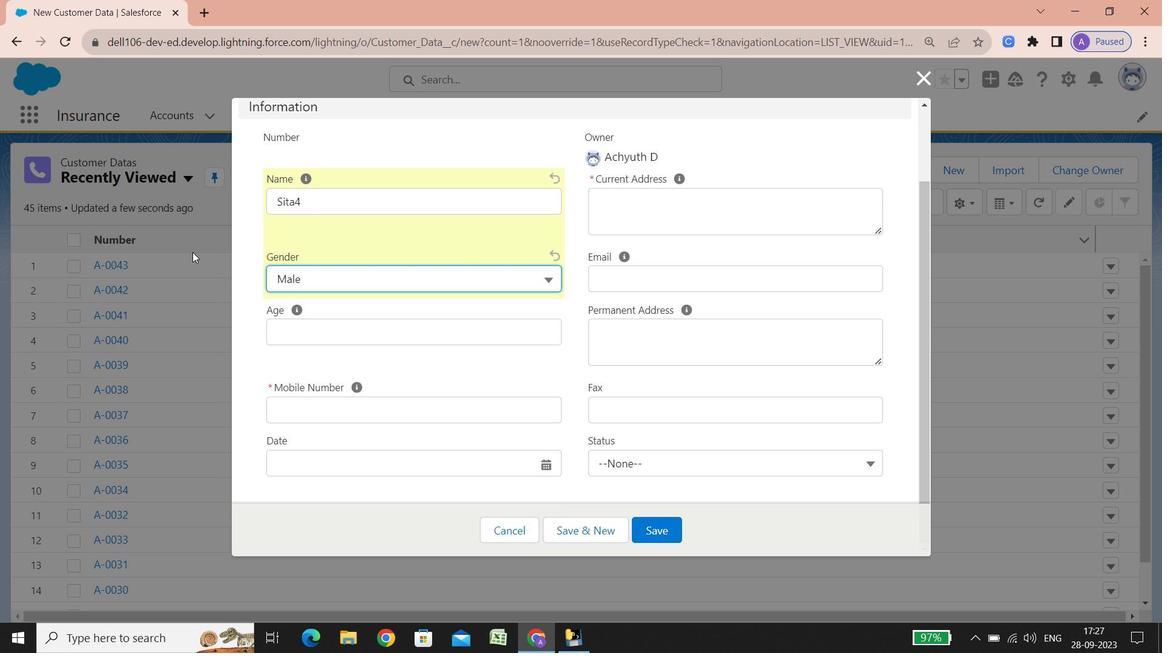 
Action: Mouse scrolled (393, 429) with delta (0, 0)
Screenshot: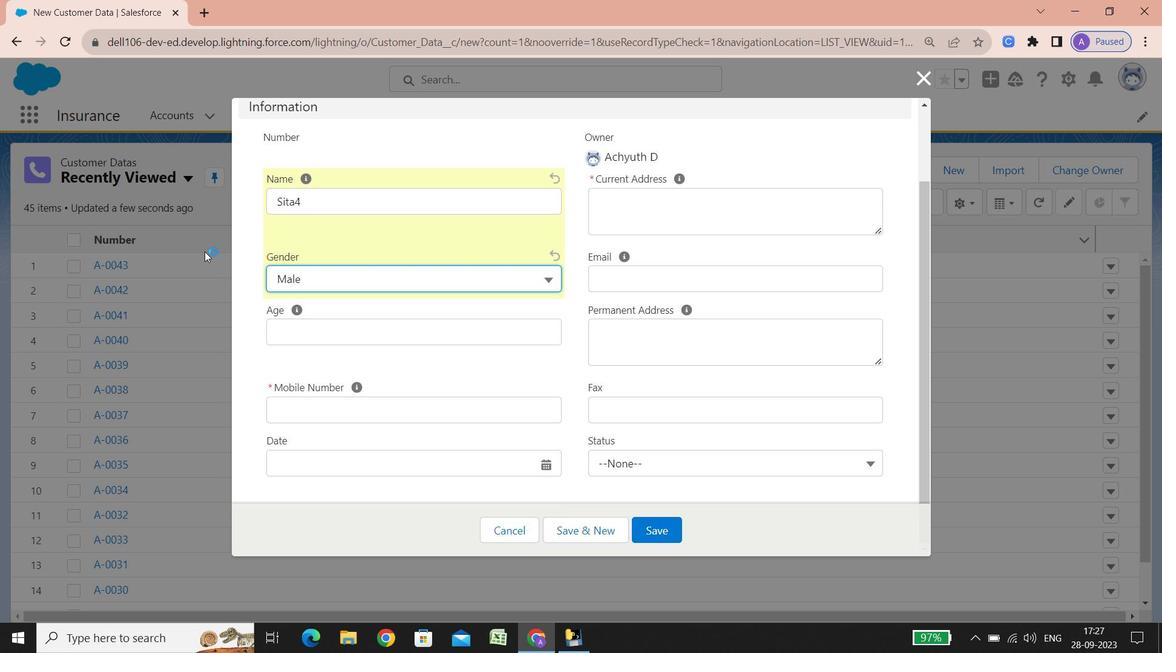 
Action: Mouse scrolled (393, 429) with delta (0, 0)
Screenshot: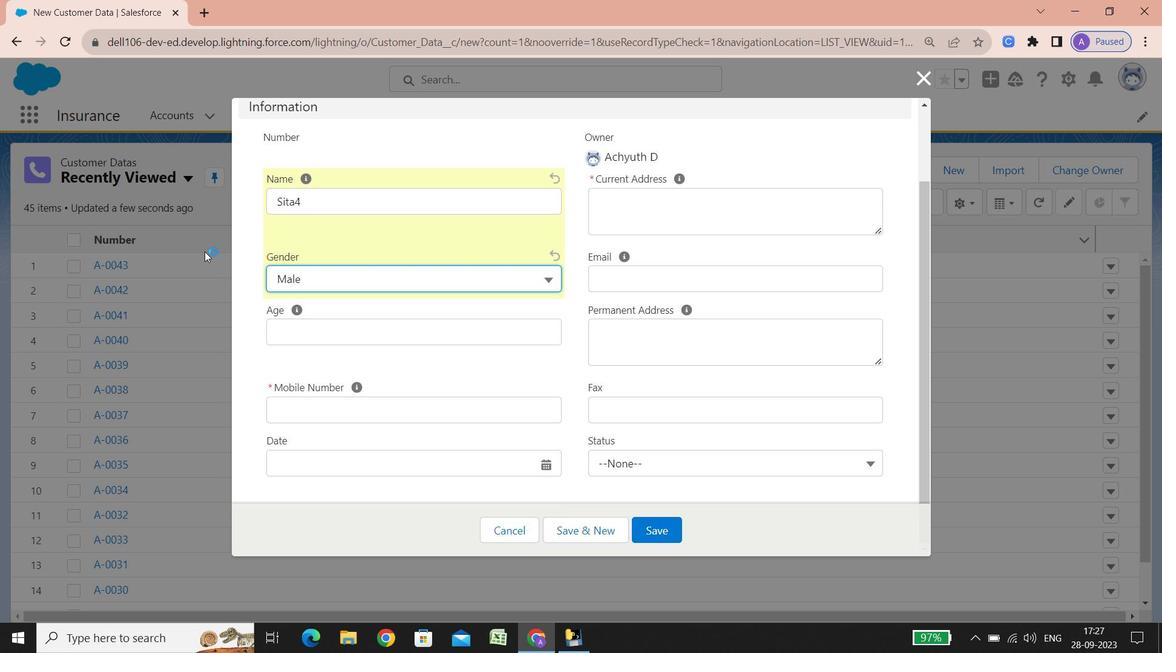 
Action: Mouse scrolled (393, 429) with delta (0, 0)
Screenshot: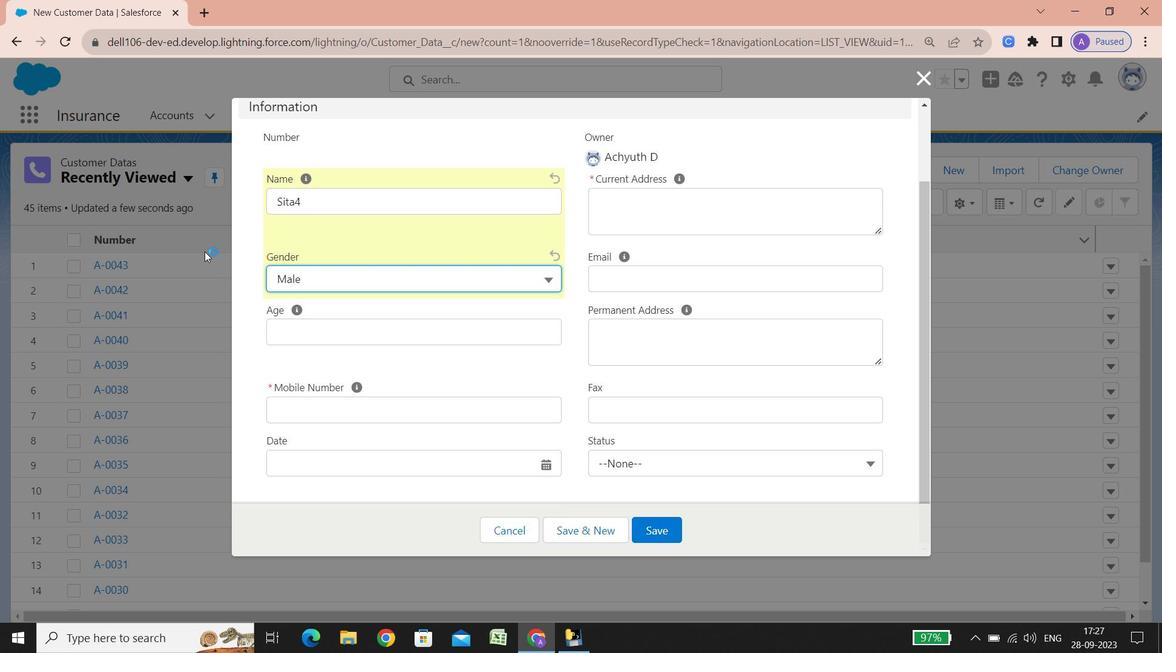 
Action: Mouse scrolled (393, 429) with delta (0, 0)
Screenshot: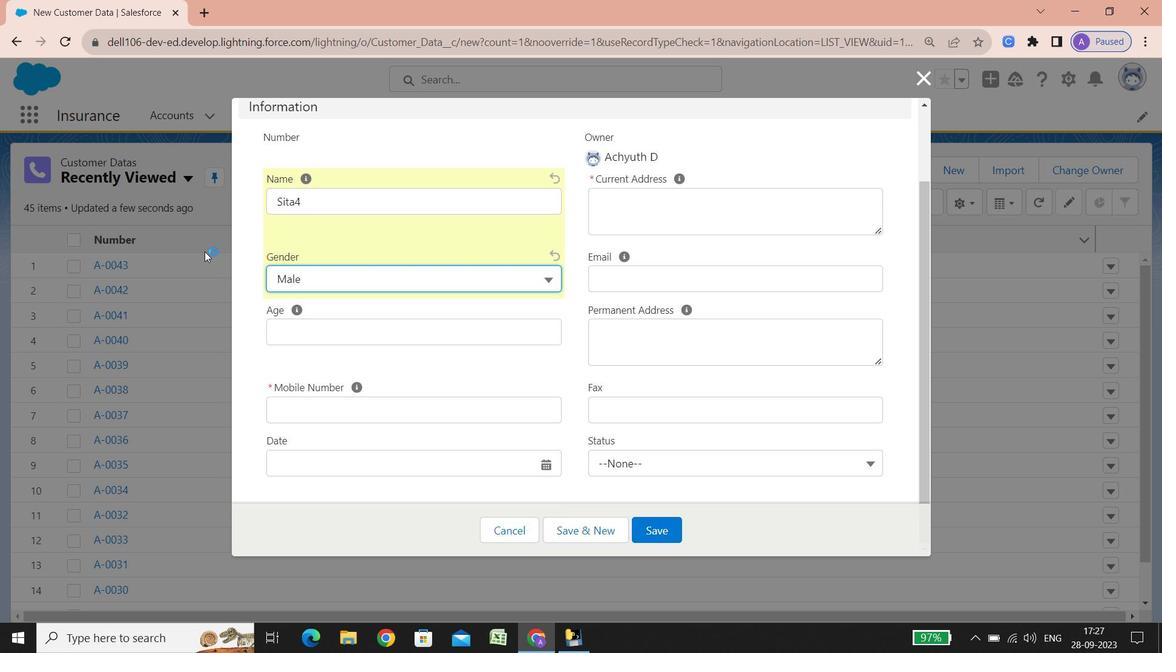 
Action: Mouse scrolled (393, 429) with delta (0, 0)
Screenshot: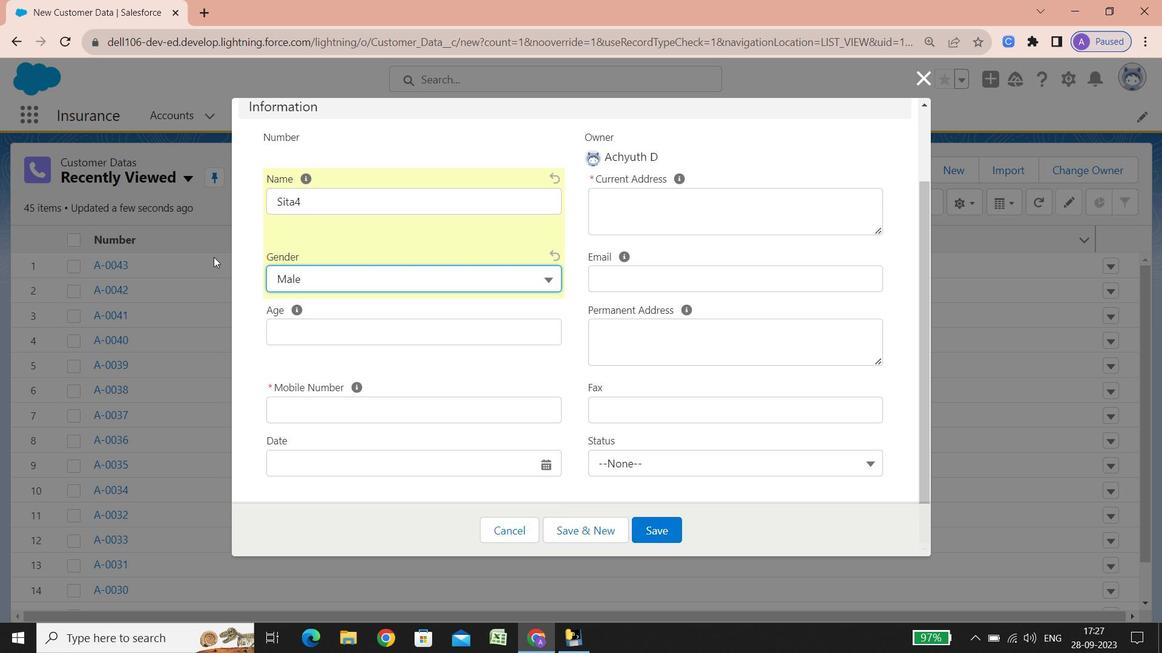 
Action: Mouse scrolled (393, 429) with delta (0, 0)
Screenshot: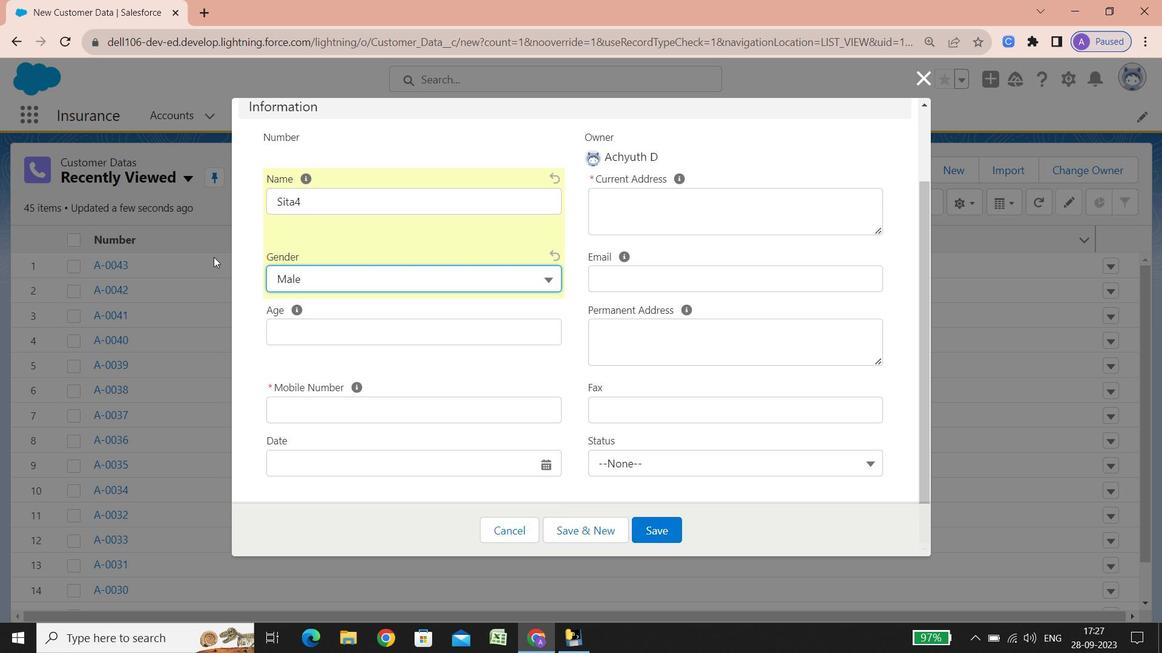 
Action: Mouse scrolled (393, 429) with delta (0, 0)
Screenshot: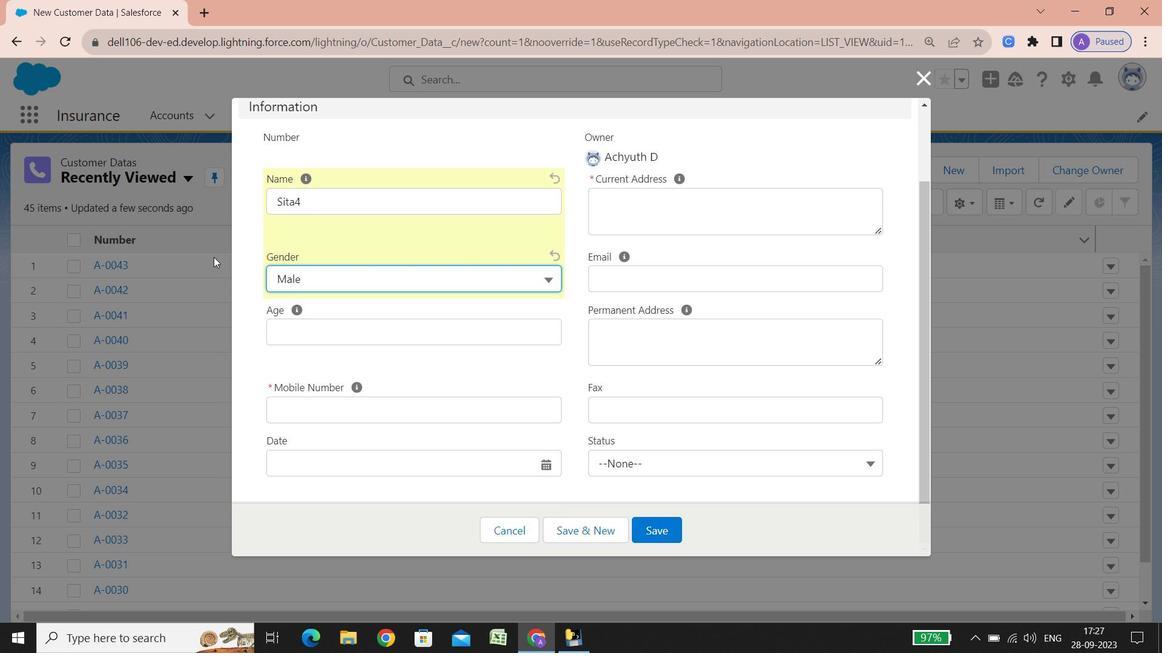 
Action: Mouse scrolled (393, 429) with delta (0, 0)
Screenshot: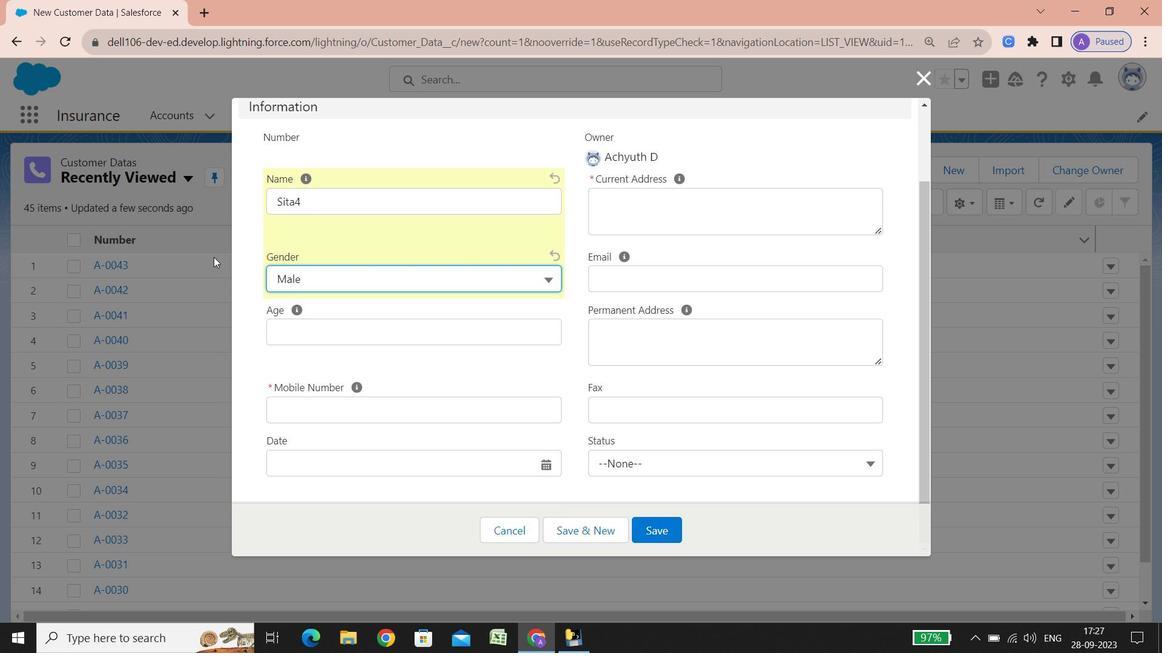 
Action: Mouse scrolled (393, 429) with delta (0, 0)
Screenshot: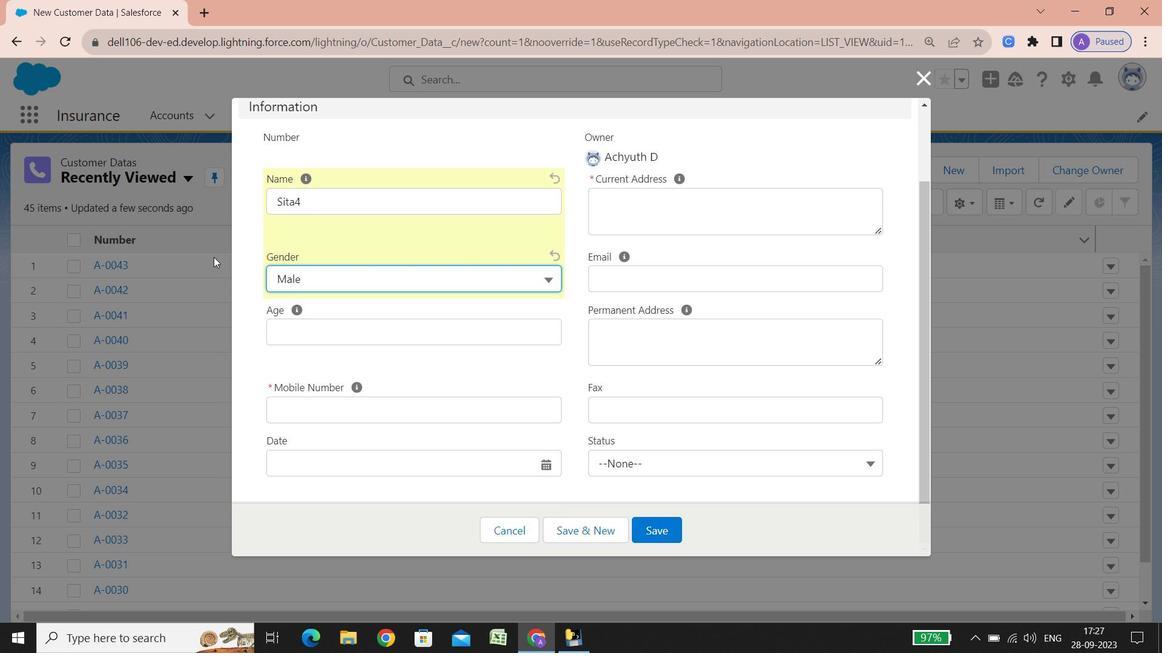 
Action: Mouse scrolled (393, 429) with delta (0, 0)
Screenshot: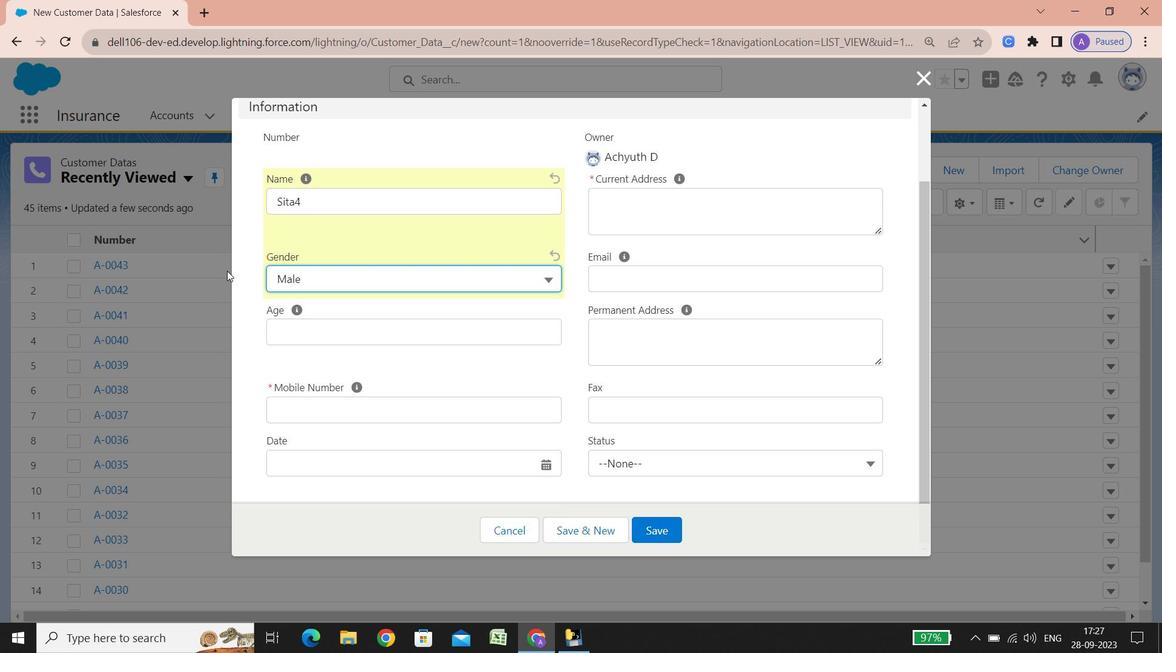 
Action: Mouse moved to (283, 334)
Screenshot: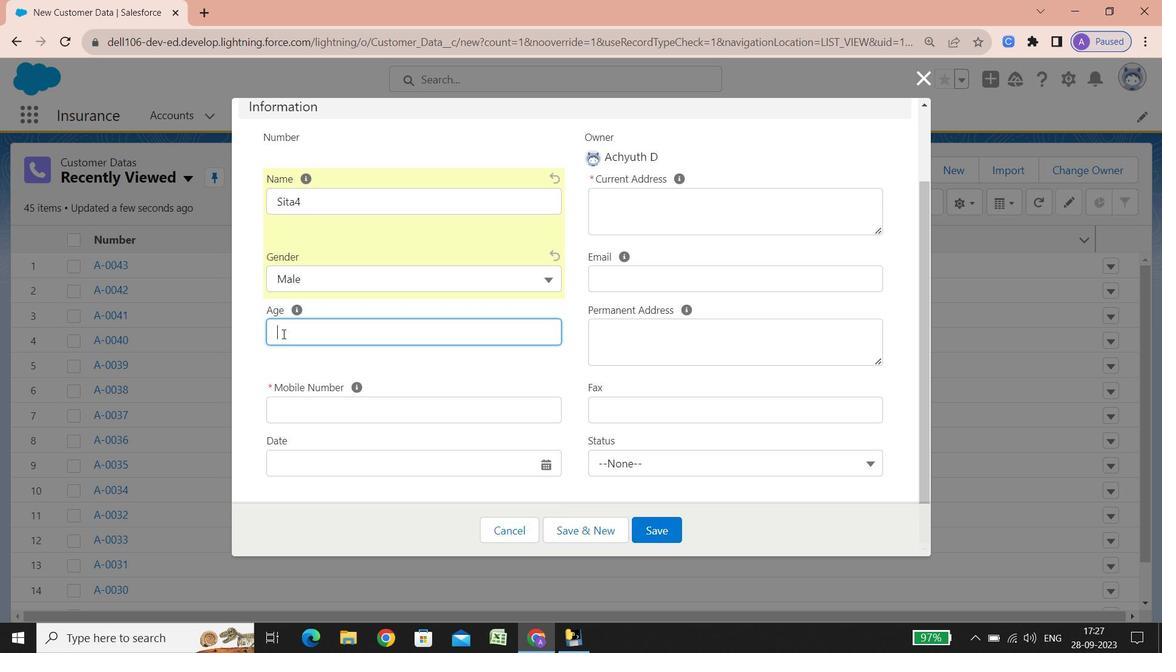 
Action: Mouse pressed left at (283, 334)
Screenshot: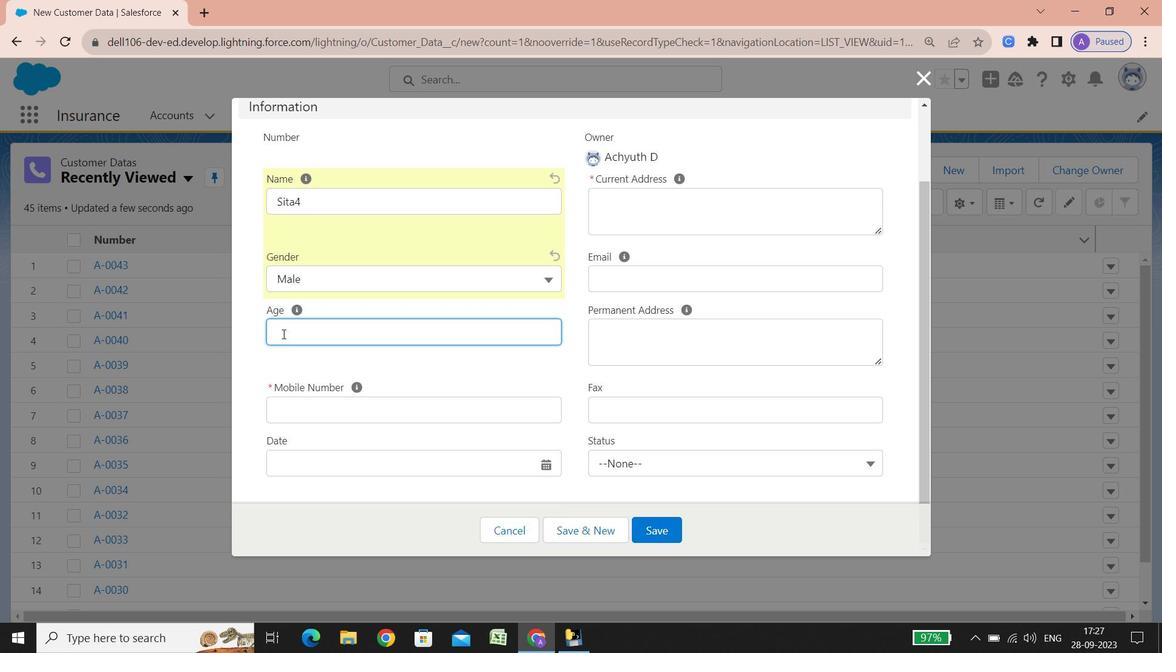 
Action: Key pressed 32
Screenshot: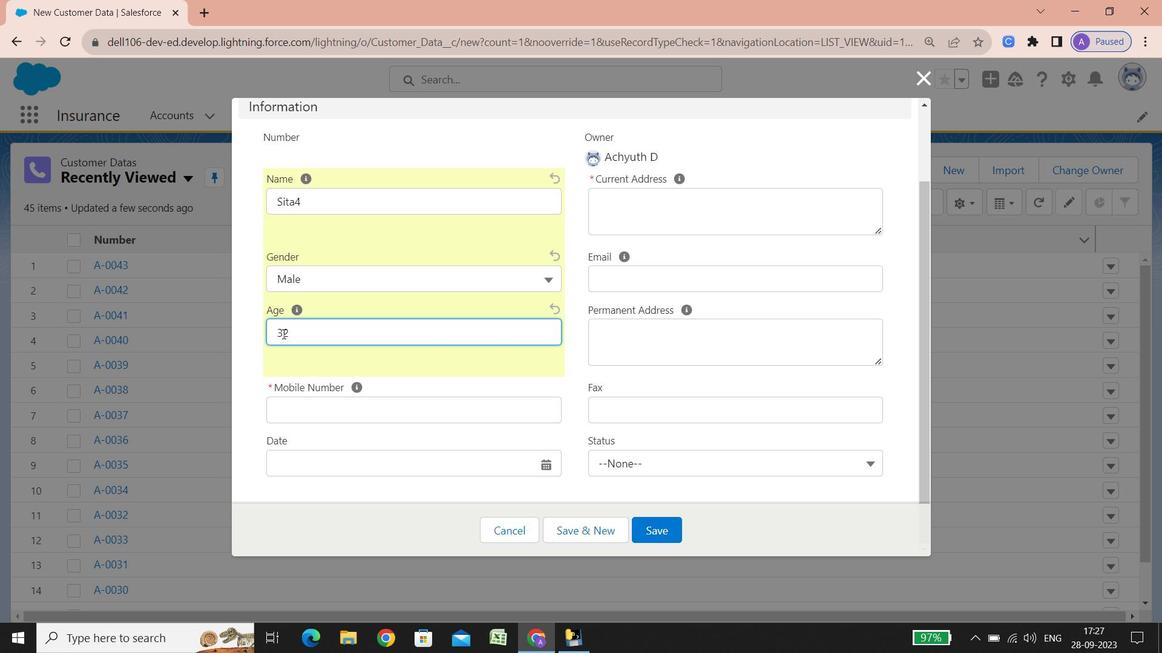 
Action: Mouse scrolled (283, 334) with delta (0, 0)
Screenshot: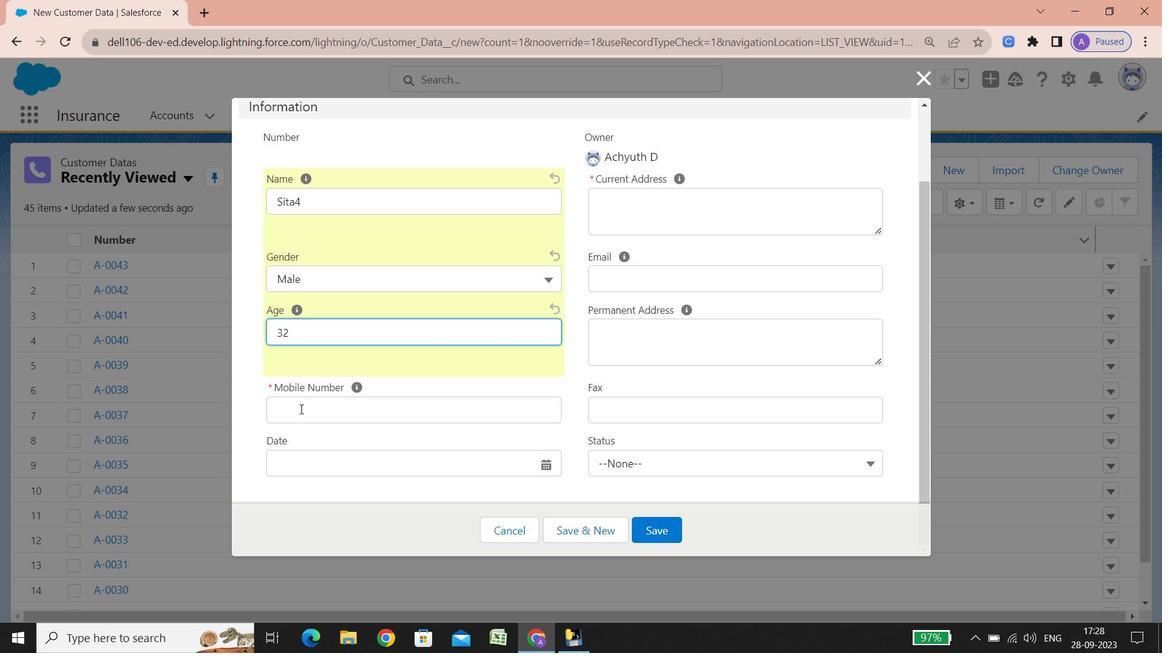 
Action: Mouse scrolled (283, 334) with delta (0, 0)
Screenshot: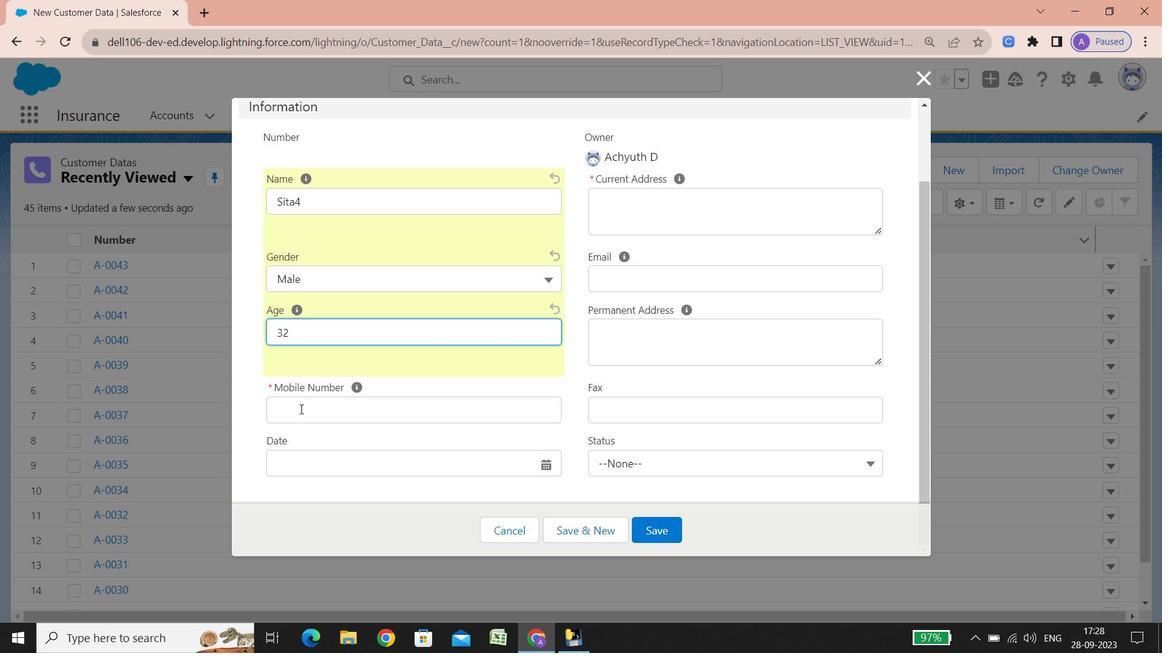 
Action: Mouse scrolled (283, 334) with delta (0, 0)
Screenshot: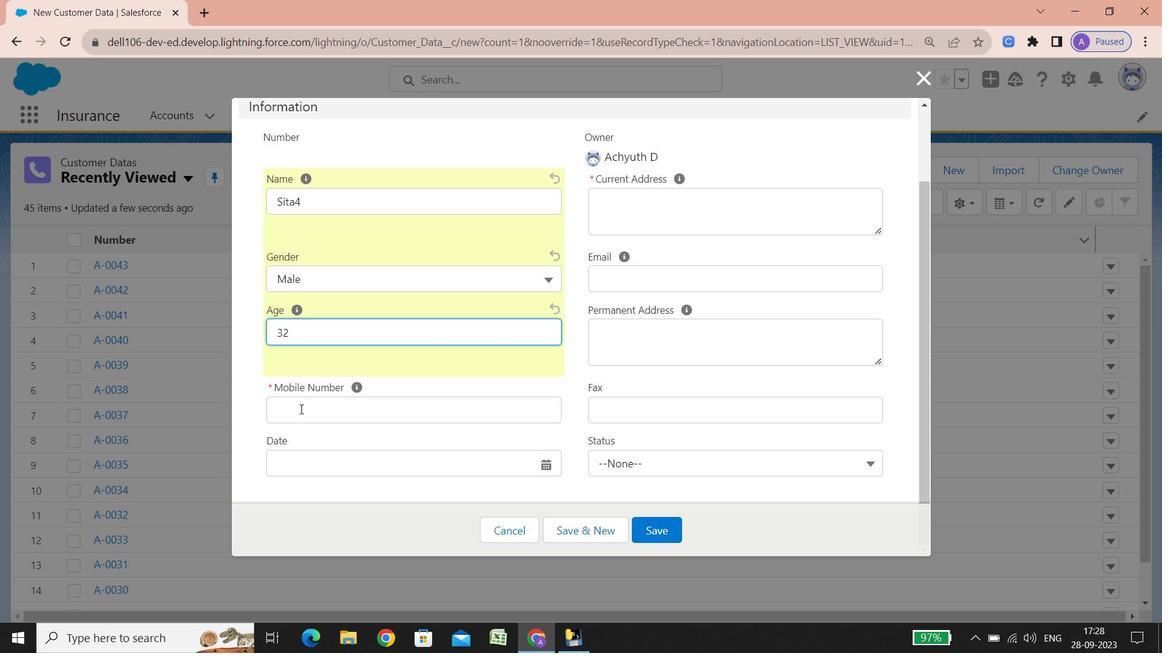 
Action: Mouse scrolled (283, 334) with delta (0, 0)
Screenshot: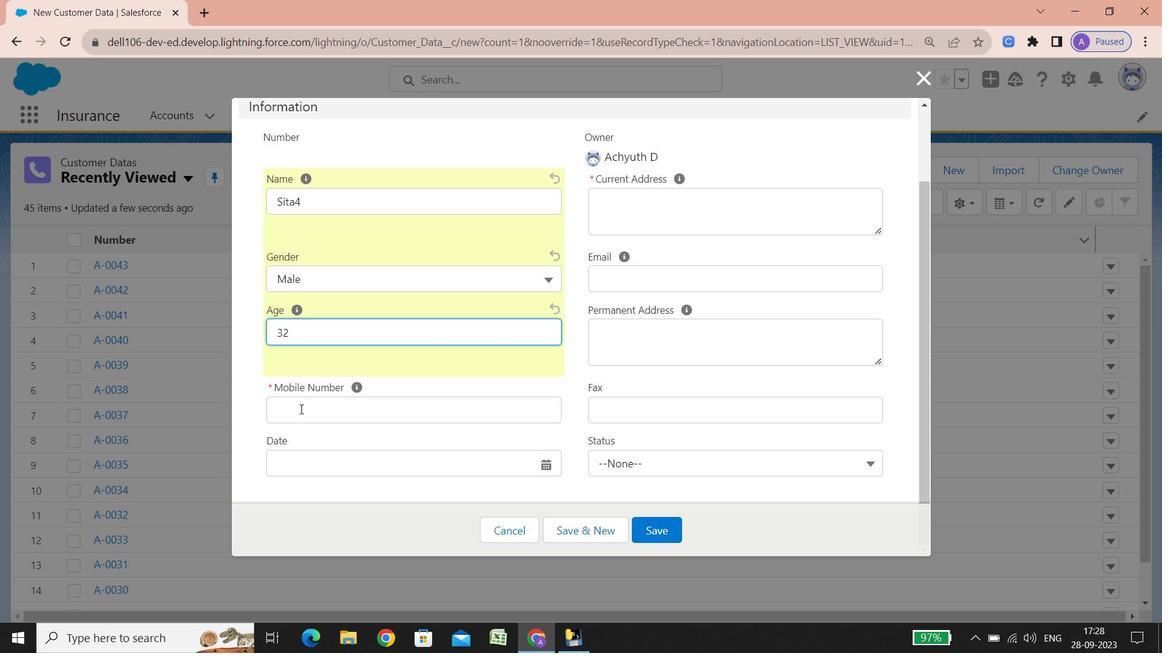 
Action: Mouse scrolled (283, 334) with delta (0, 0)
Screenshot: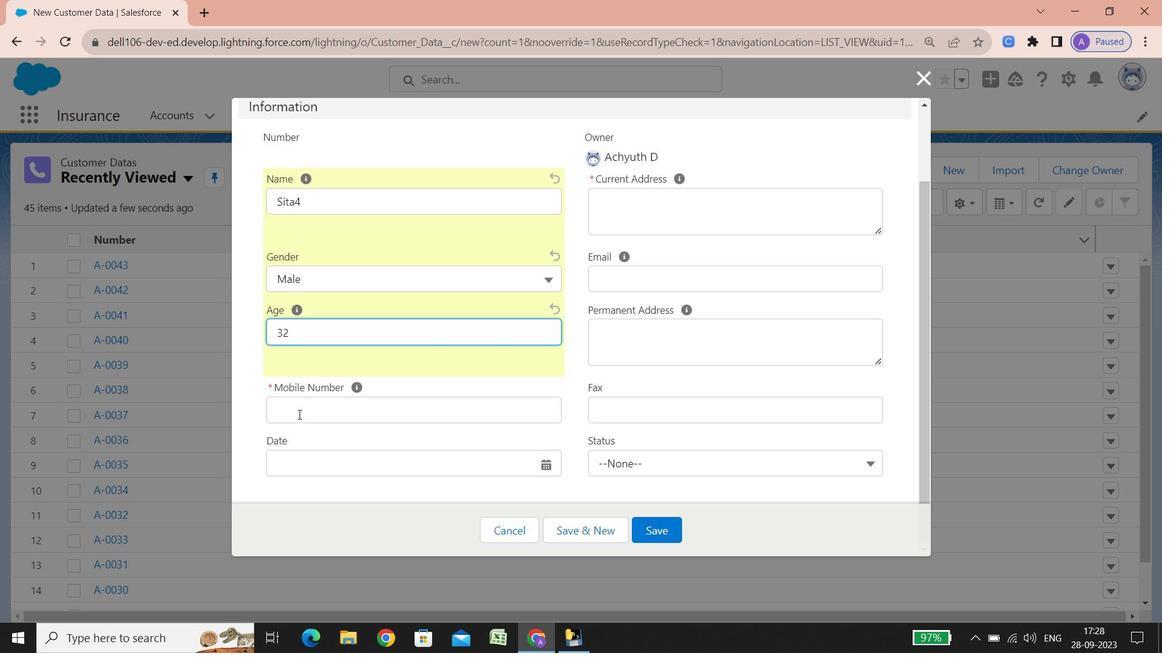
Action: Mouse scrolled (283, 334) with delta (0, 0)
Screenshot: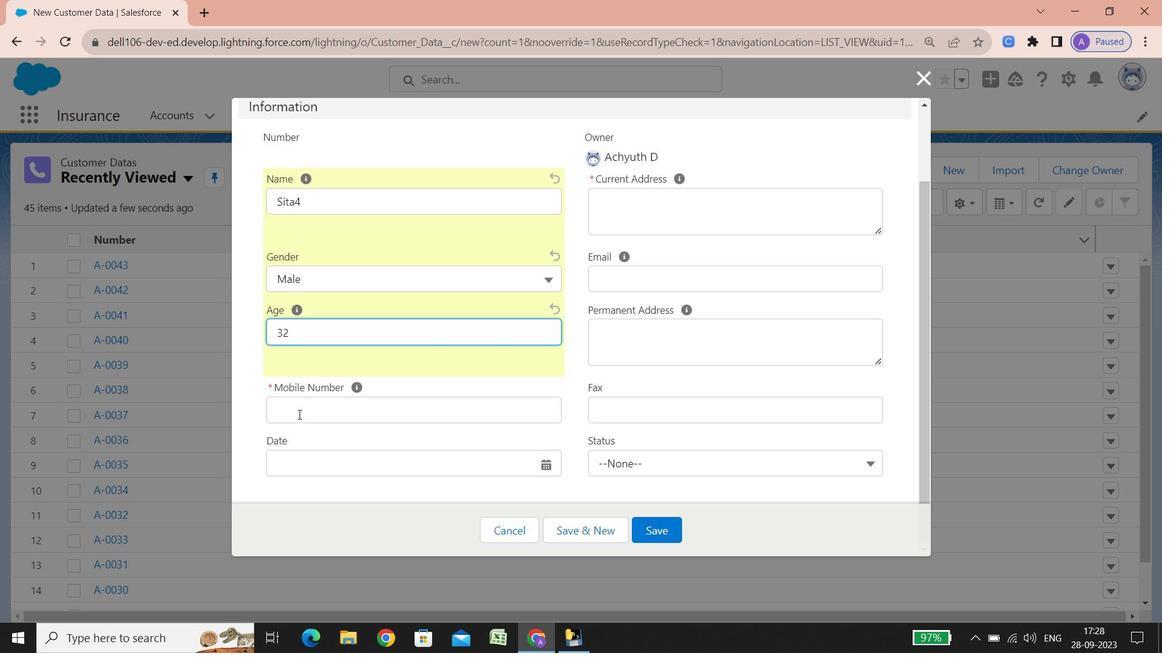 
Action: Mouse scrolled (283, 334) with delta (0, 0)
Screenshot: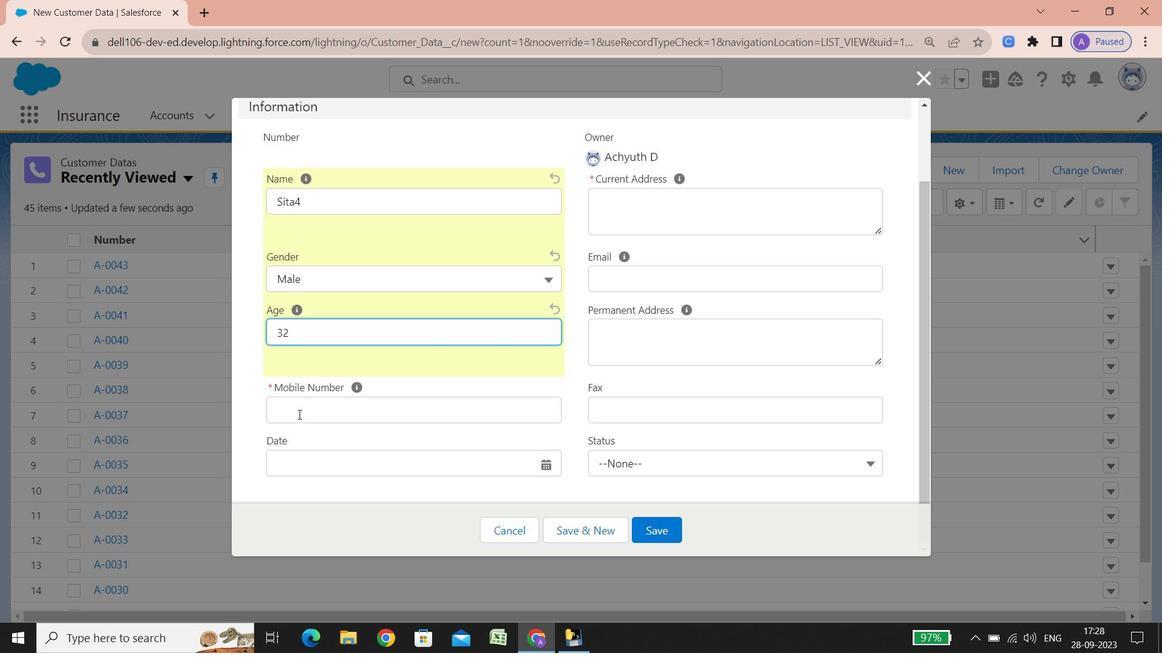 
Action: Mouse scrolled (283, 334) with delta (0, 0)
Screenshot: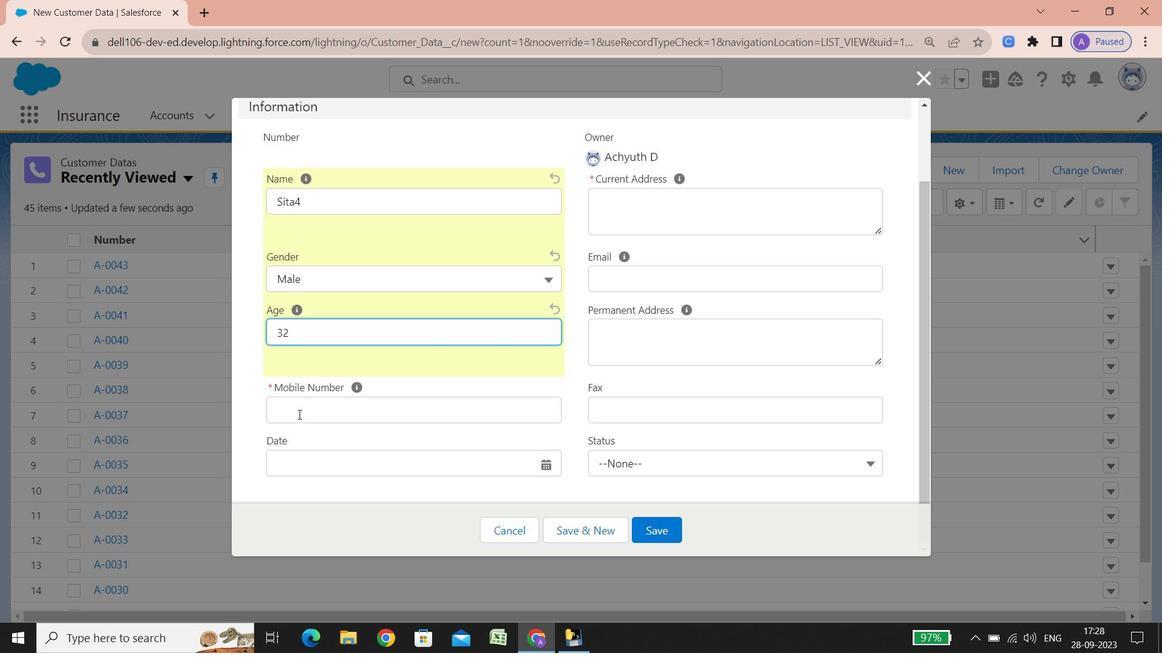 
Action: Mouse scrolled (283, 334) with delta (0, 0)
Screenshot: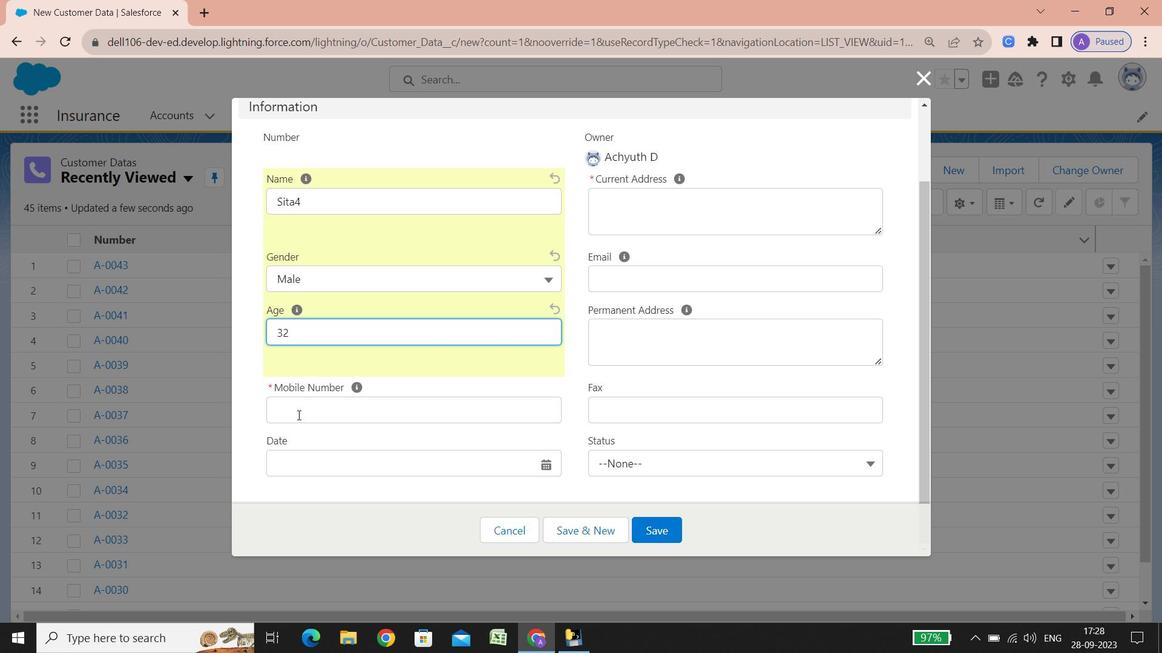 
Action: Mouse scrolled (283, 334) with delta (0, 0)
Screenshot: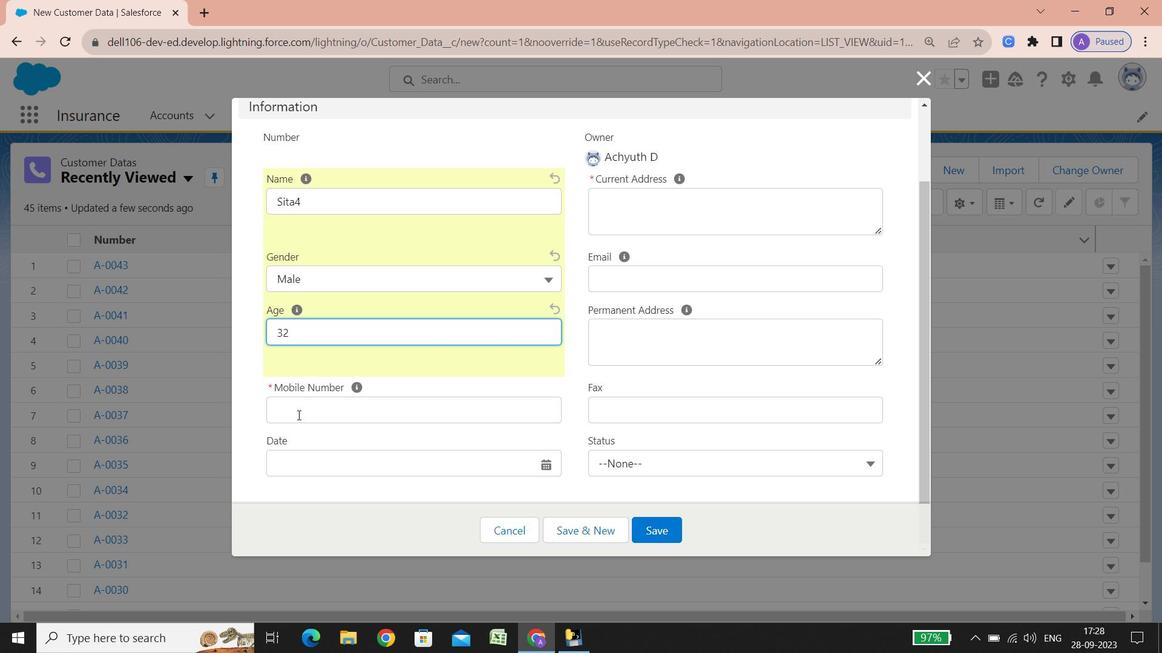 
Action: Mouse scrolled (283, 334) with delta (0, 0)
Screenshot: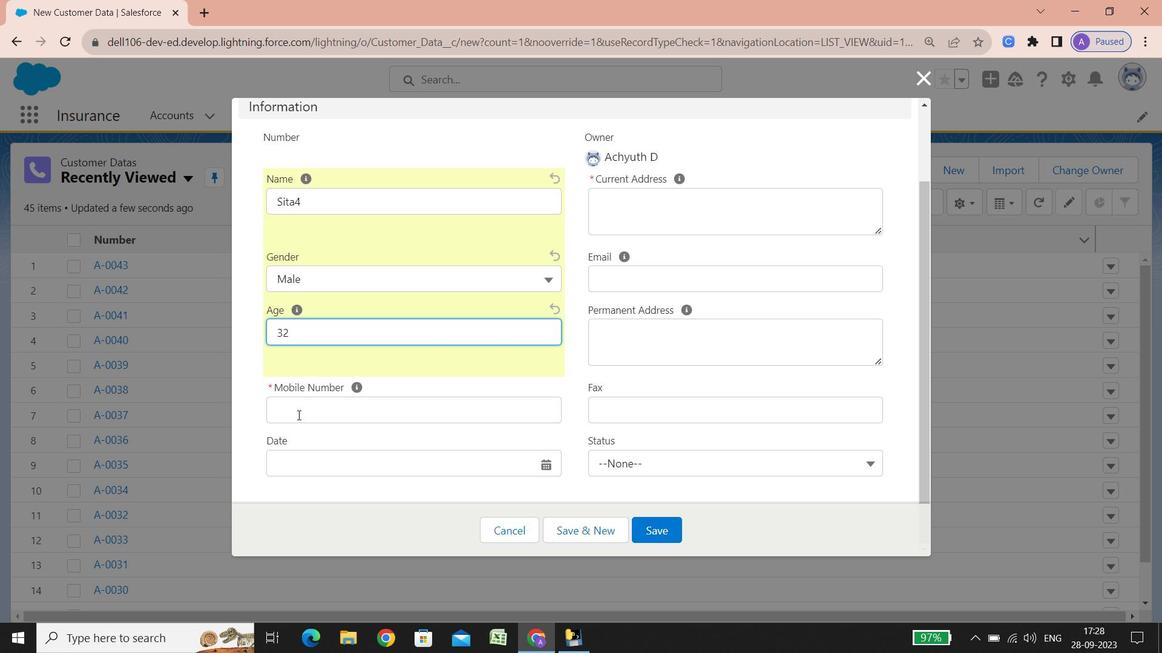 
Action: Mouse scrolled (283, 334) with delta (0, 0)
Screenshot: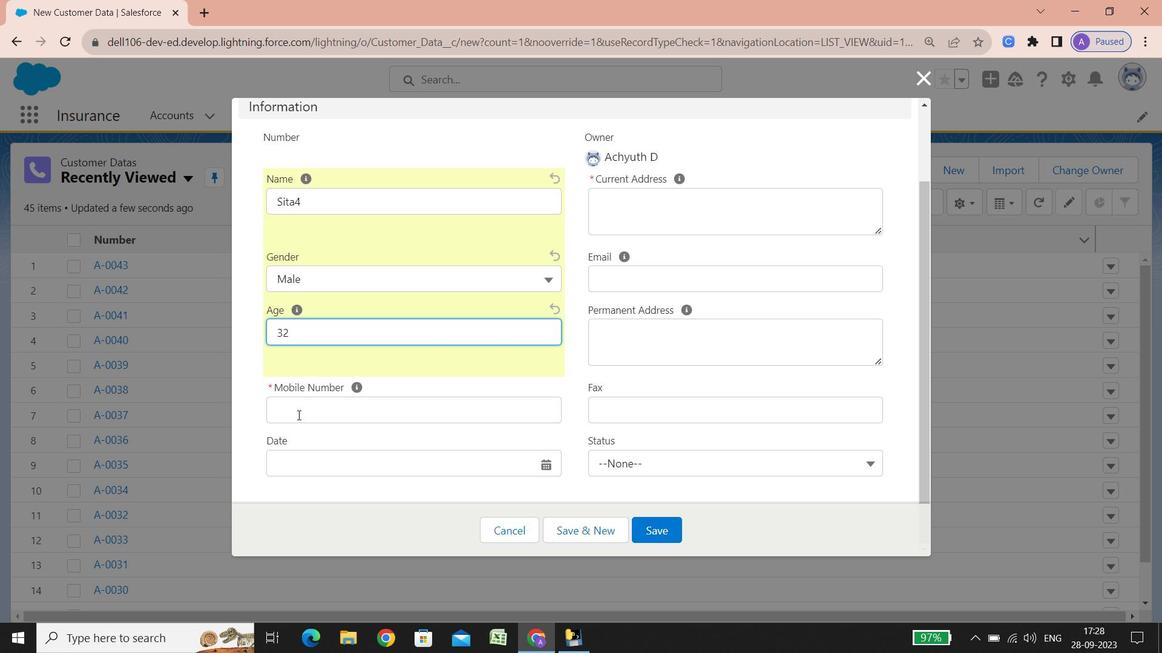 
Action: Mouse scrolled (283, 334) with delta (0, 0)
Screenshot: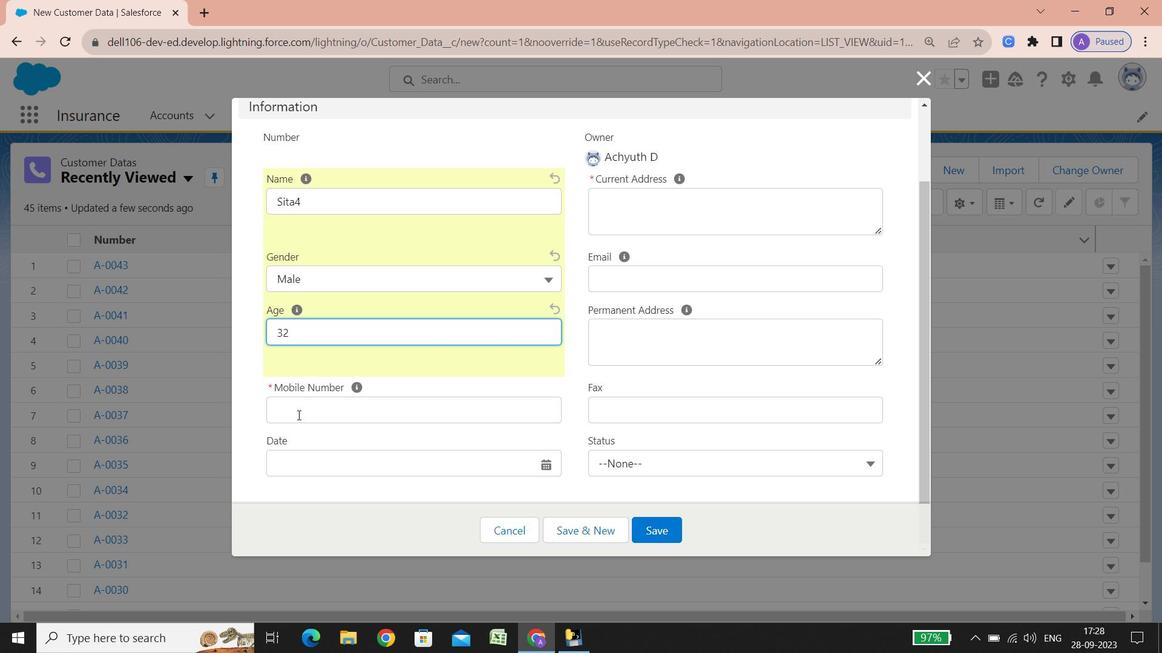 
Action: Mouse scrolled (283, 334) with delta (0, 0)
Screenshot: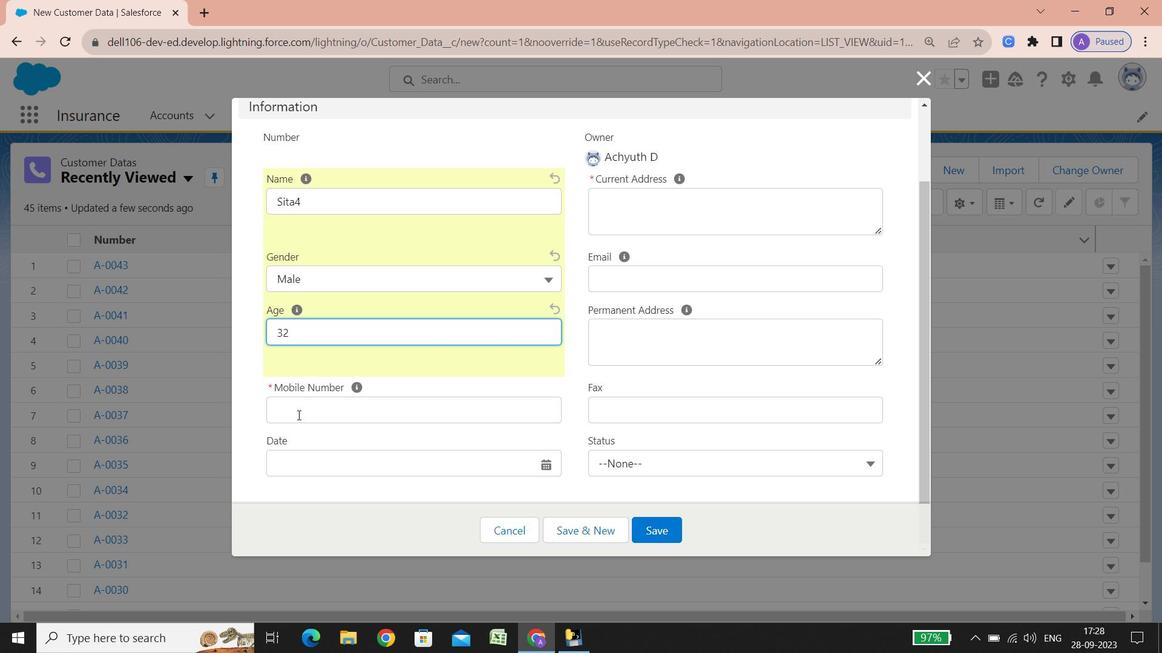 
Action: Mouse scrolled (283, 334) with delta (0, 0)
Screenshot: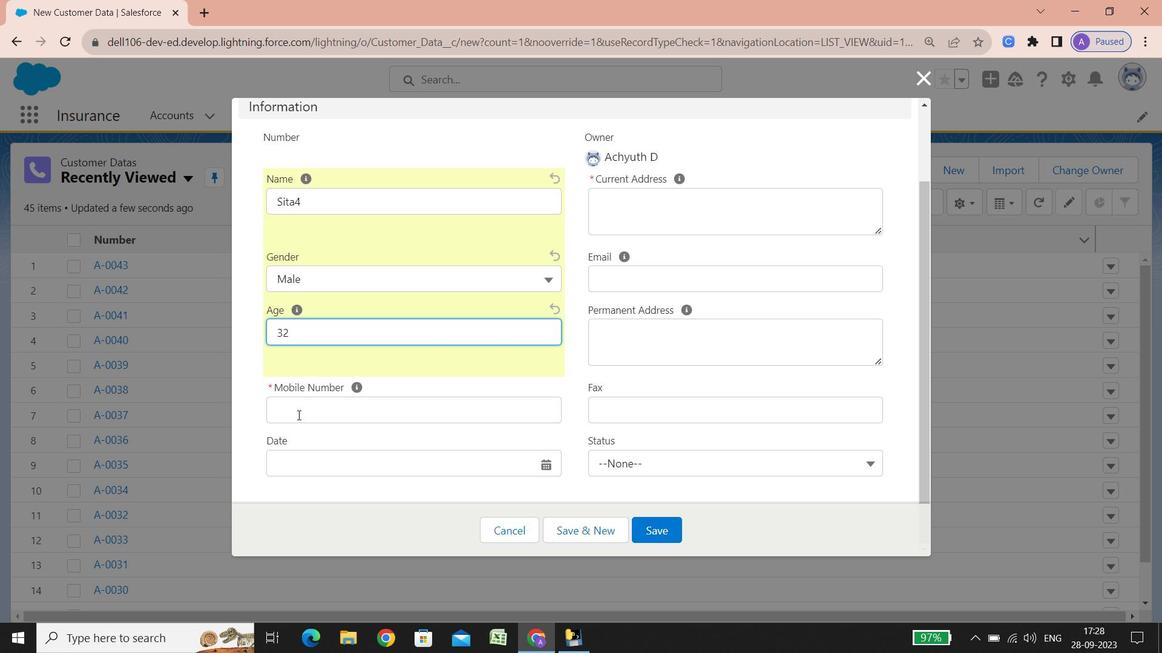 
Action: Mouse scrolled (283, 334) with delta (0, 0)
Screenshot: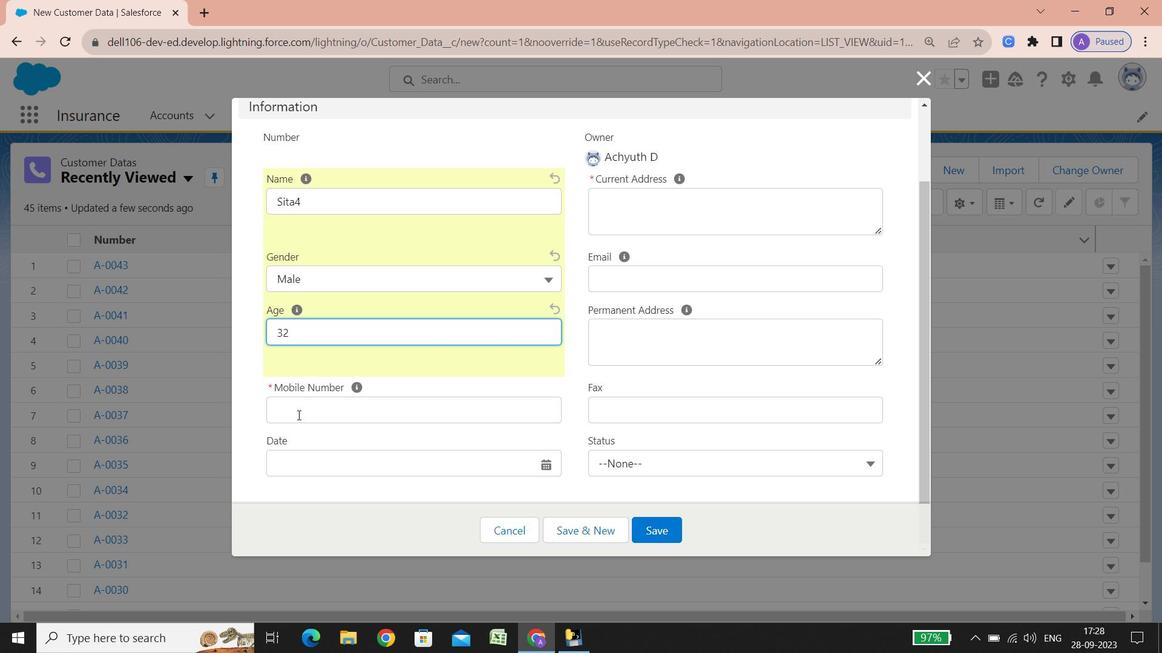 
Action: Mouse scrolled (283, 334) with delta (0, 0)
Screenshot: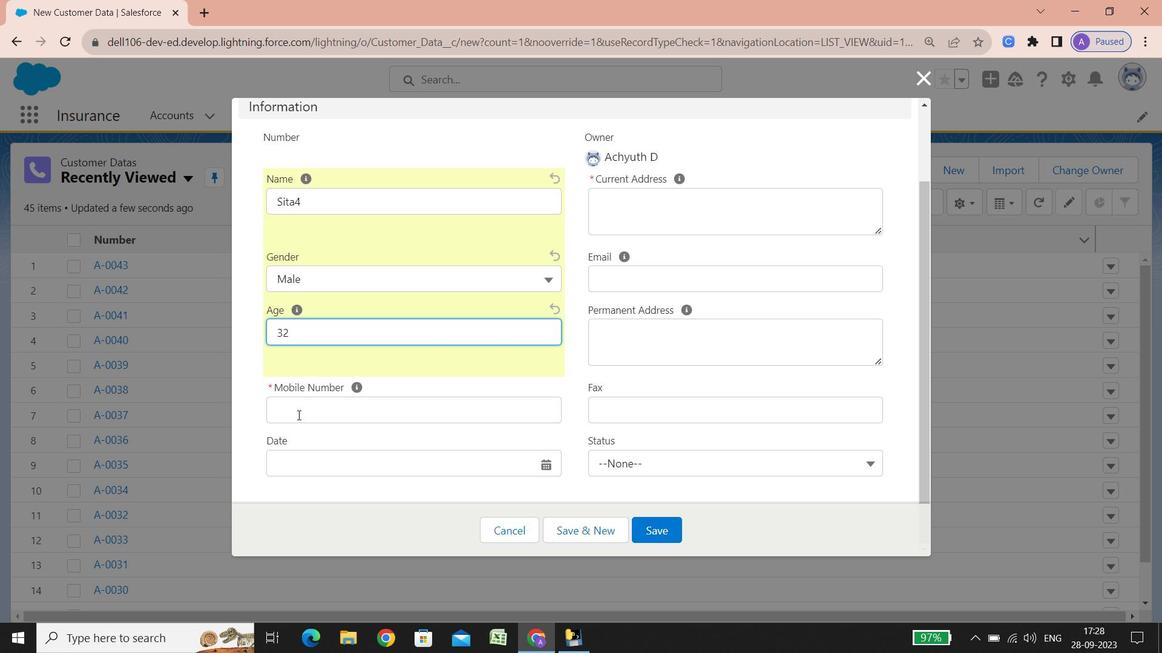 
Action: Mouse scrolled (283, 334) with delta (0, 0)
Screenshot: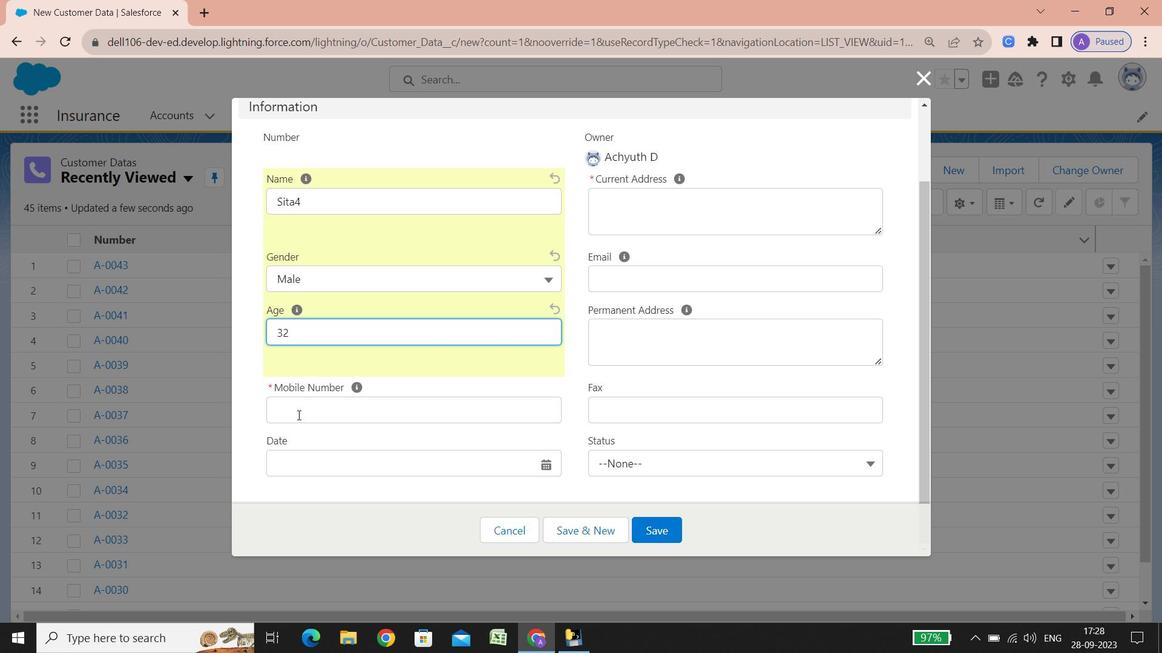 
Action: Mouse moved to (298, 415)
Screenshot: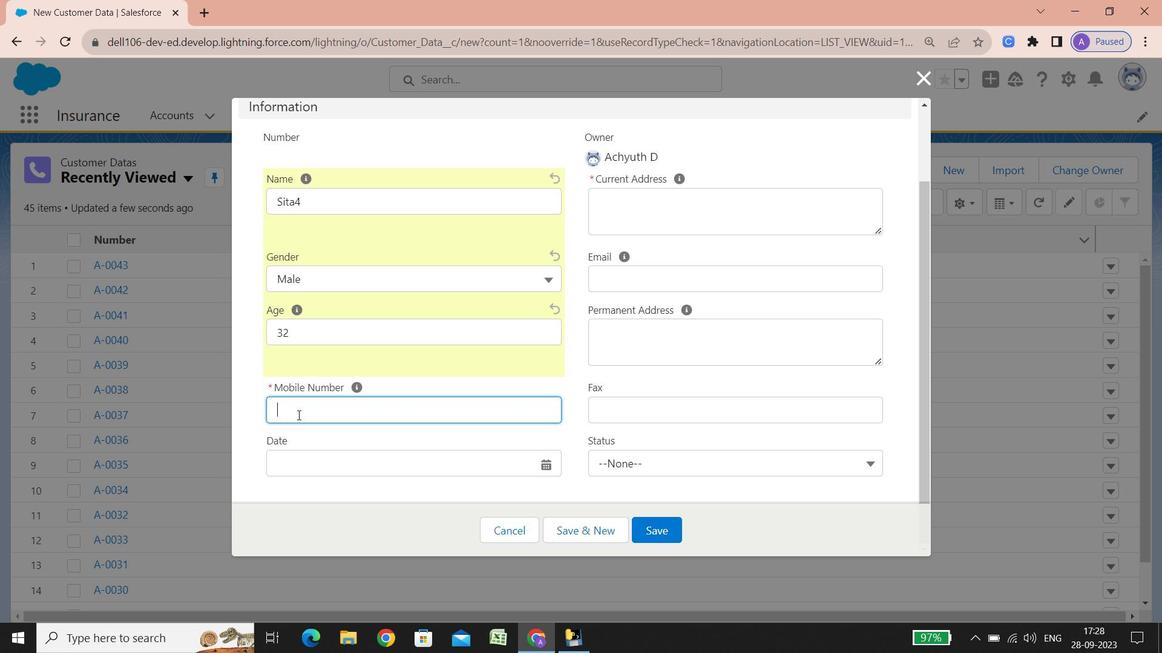 
Action: Mouse pressed left at (298, 415)
Screenshot: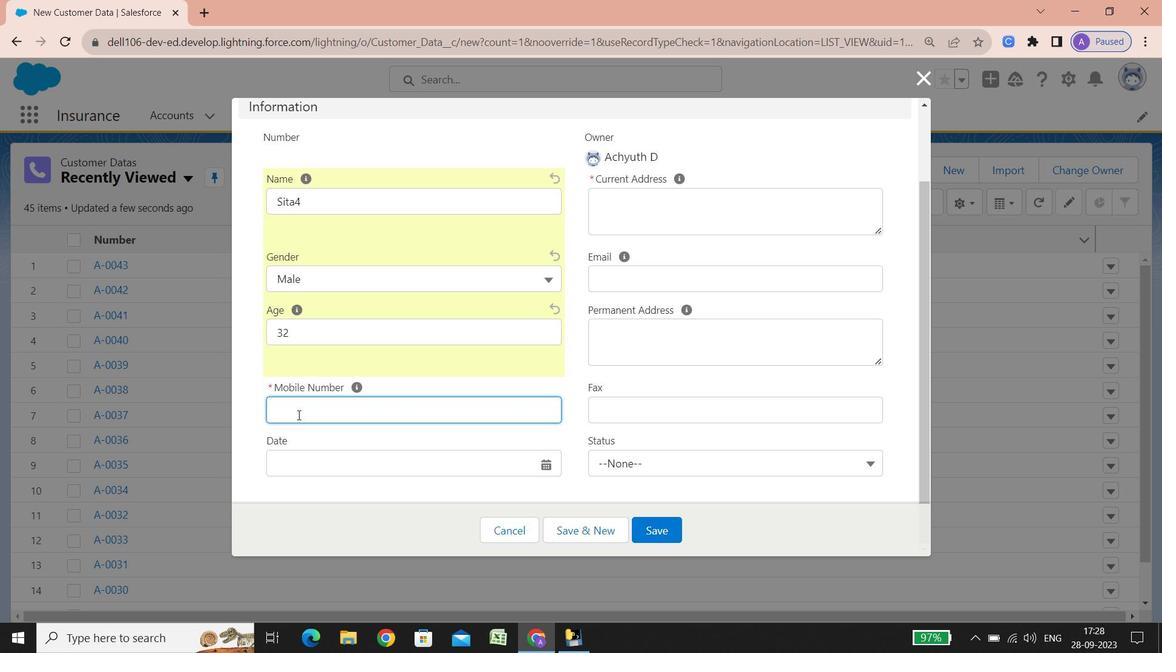 
Action: Key pressed 95622559959<Key.backspace><Key.backspace>
Screenshot: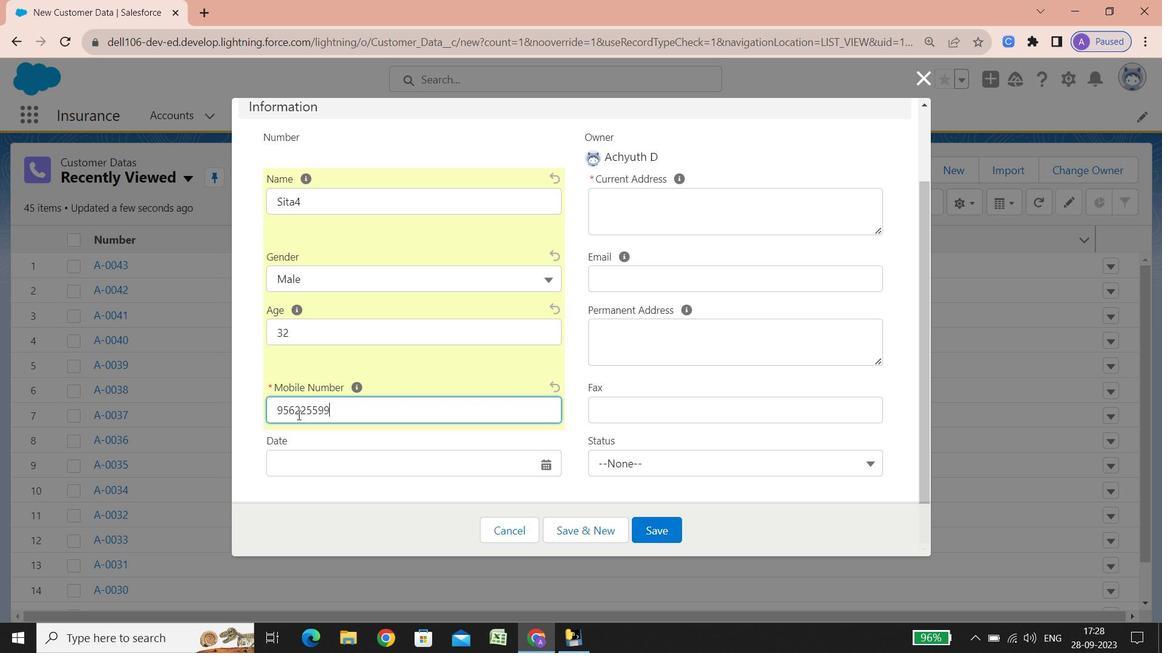 
Action: Mouse scrolled (298, 414) with delta (0, 0)
Screenshot: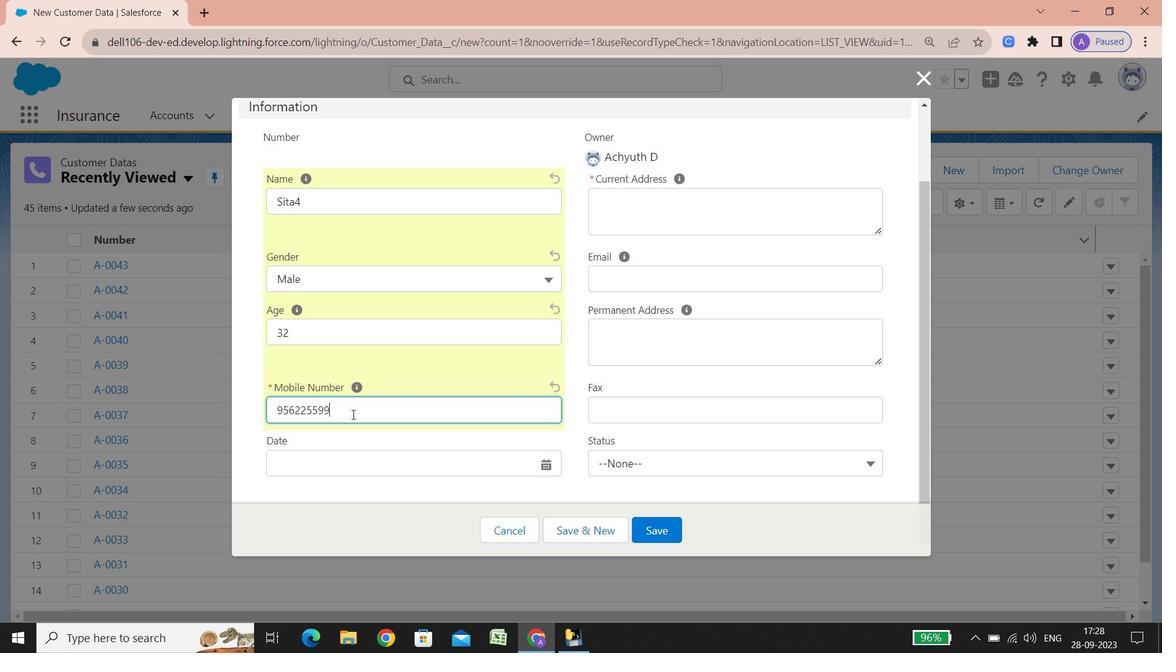 
Action: Mouse scrolled (298, 414) with delta (0, 0)
Screenshot: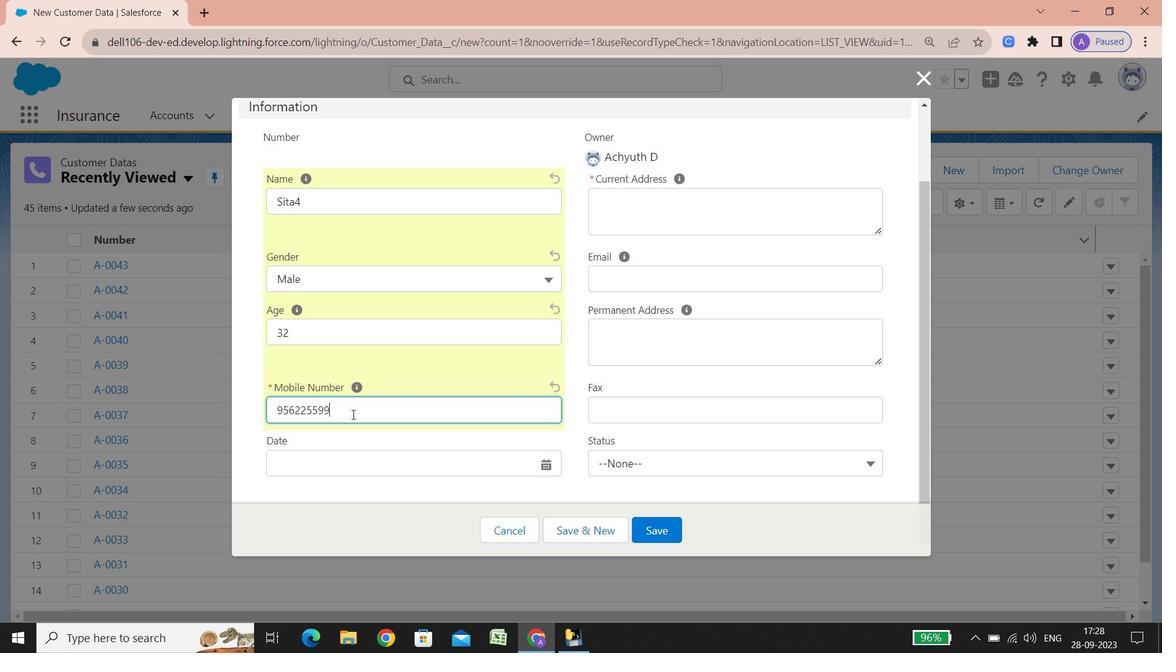 
Action: Mouse scrolled (298, 414) with delta (0, 0)
Screenshot: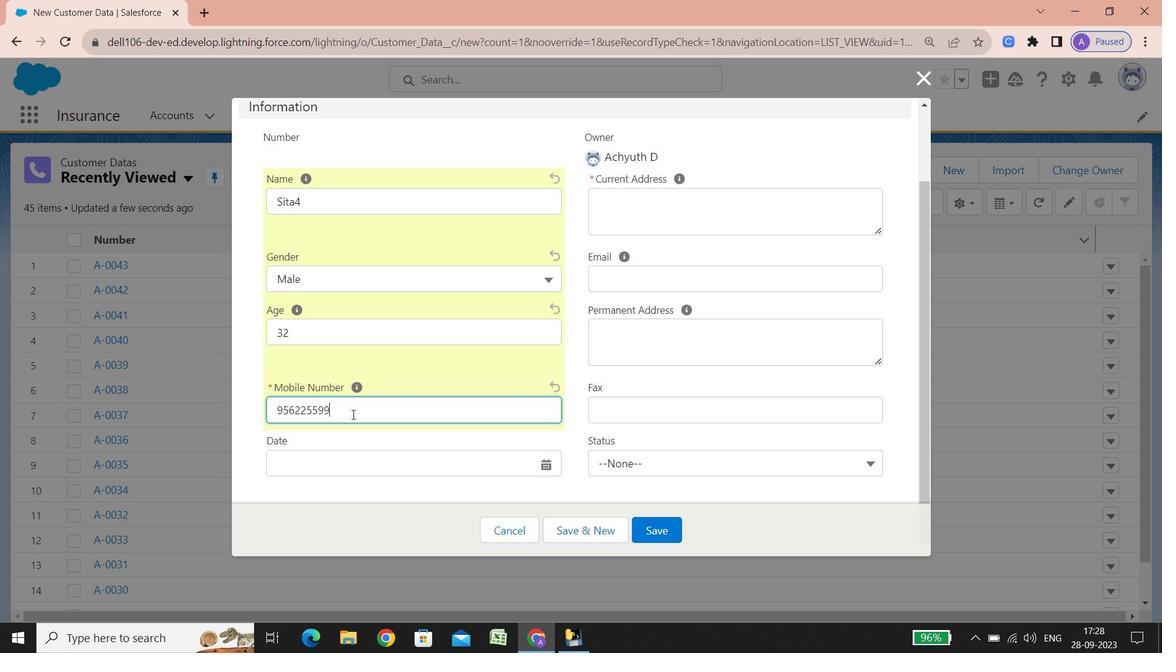 
Action: Mouse scrolled (298, 414) with delta (0, 0)
Screenshot: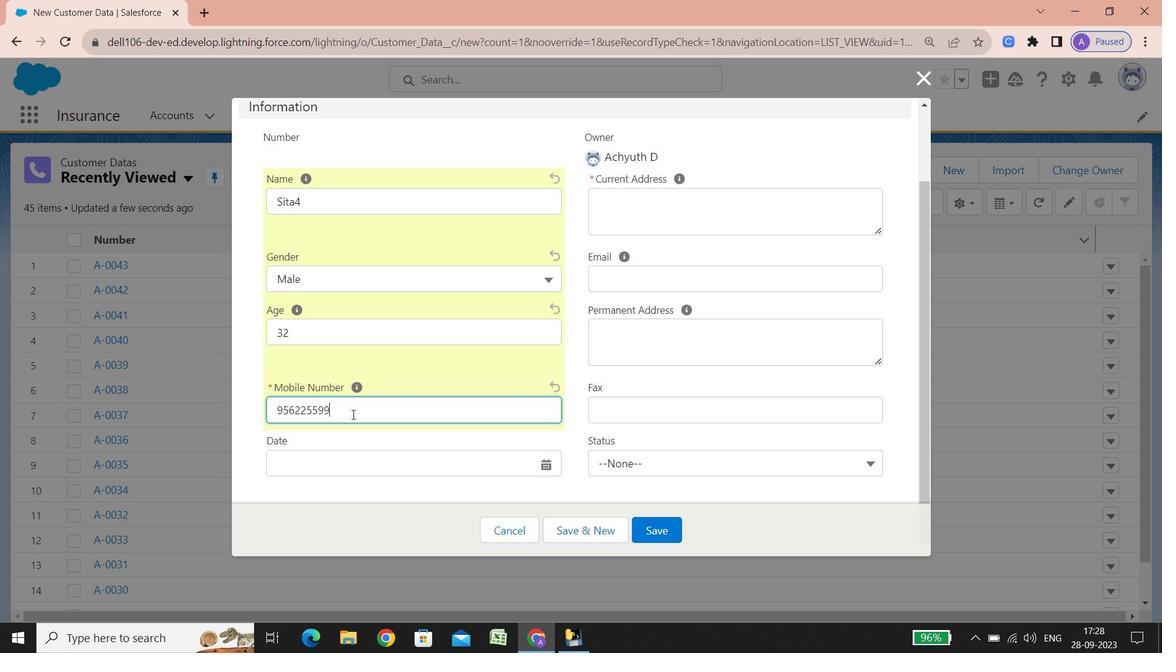 
Action: Mouse scrolled (298, 414) with delta (0, 0)
Screenshot: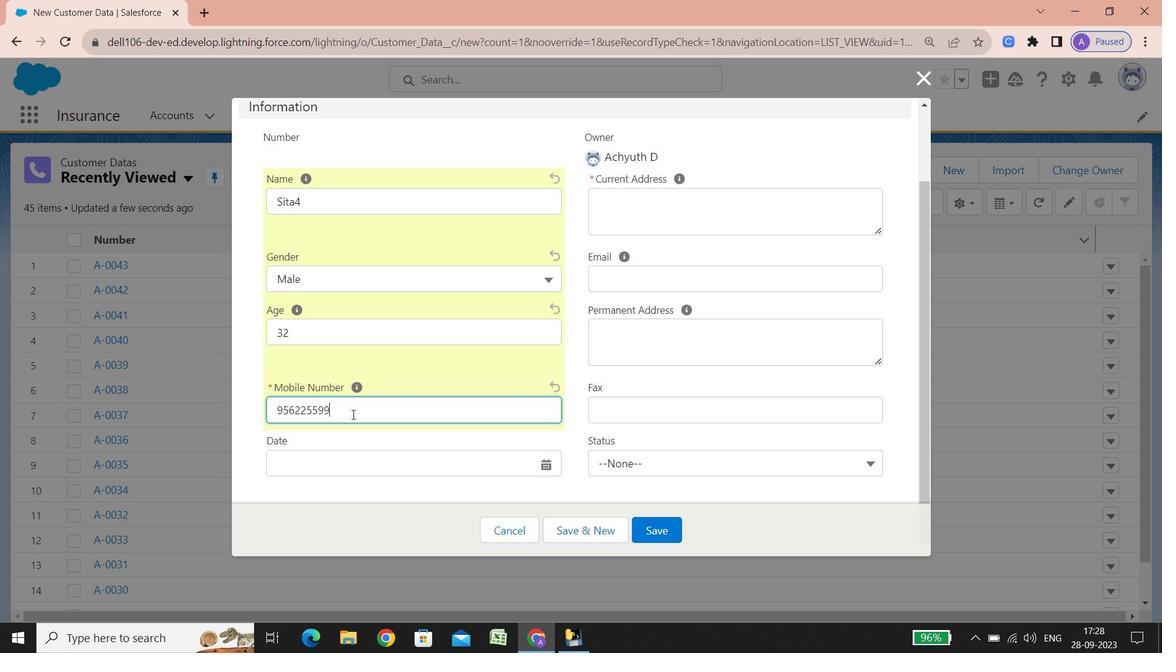 
Action: Mouse scrolled (298, 414) with delta (0, 0)
Screenshot: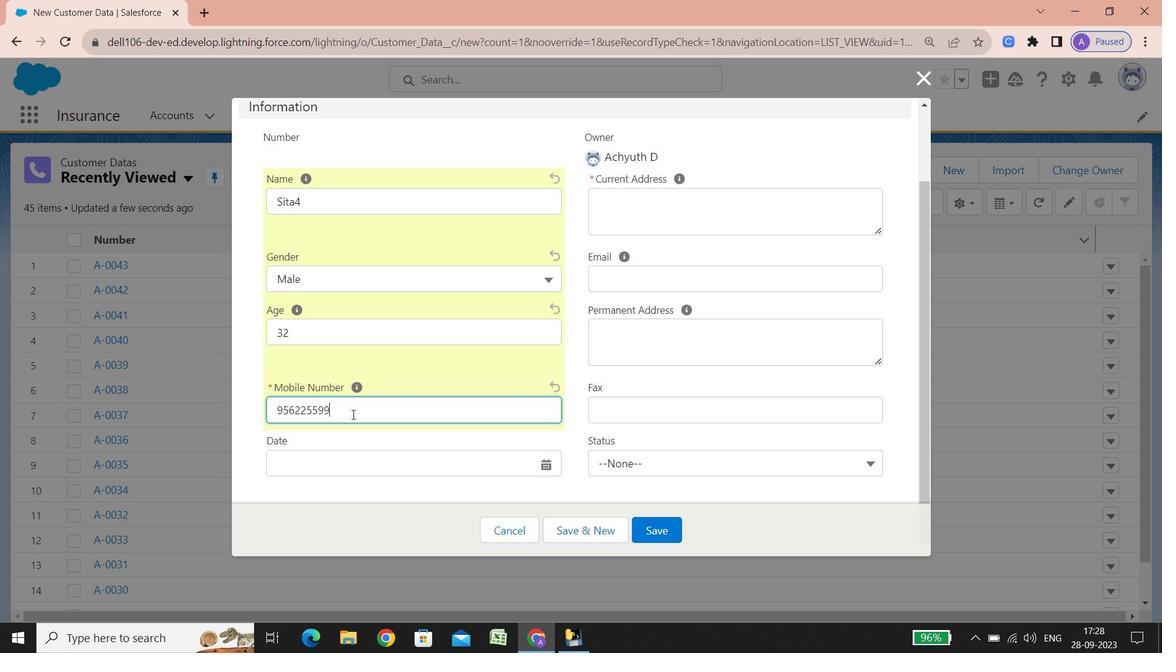 
Action: Mouse scrolled (298, 414) with delta (0, 0)
Screenshot: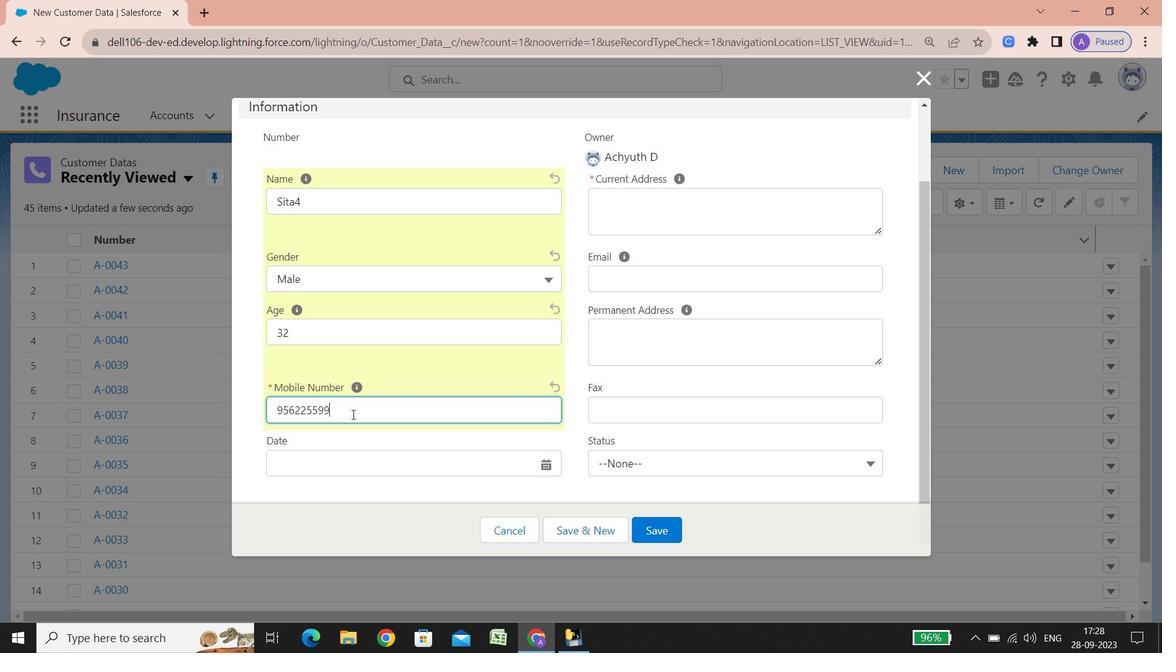 
Action: Mouse scrolled (298, 414) with delta (0, 0)
Screenshot: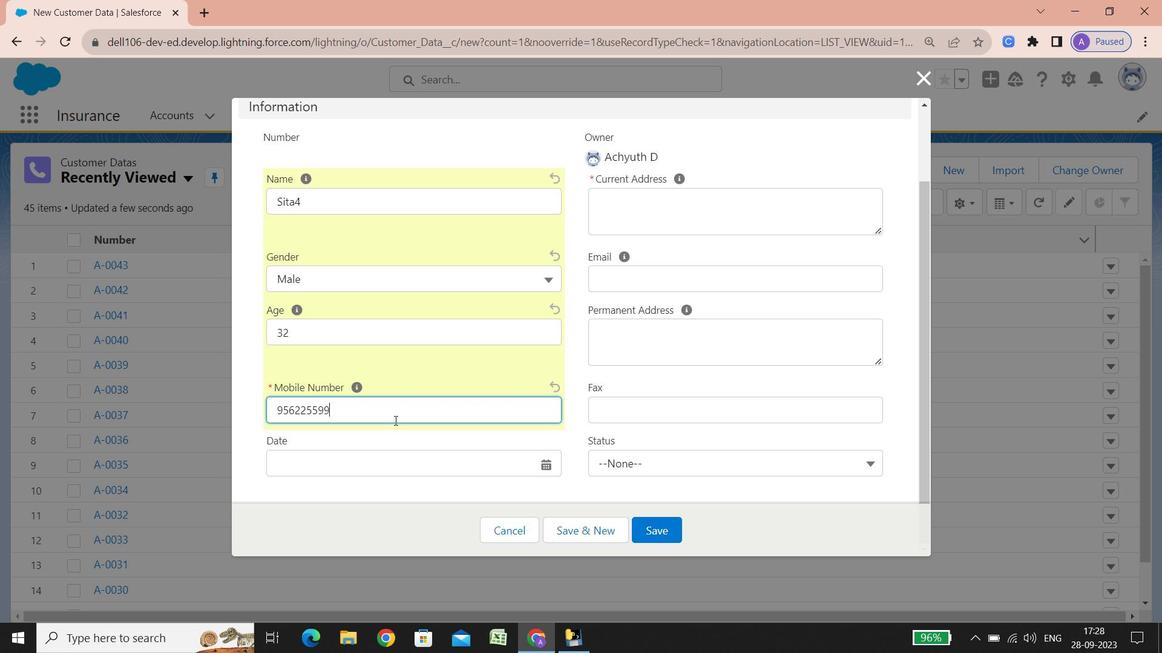 
Action: Mouse scrolled (298, 414) with delta (0, 0)
Screenshot: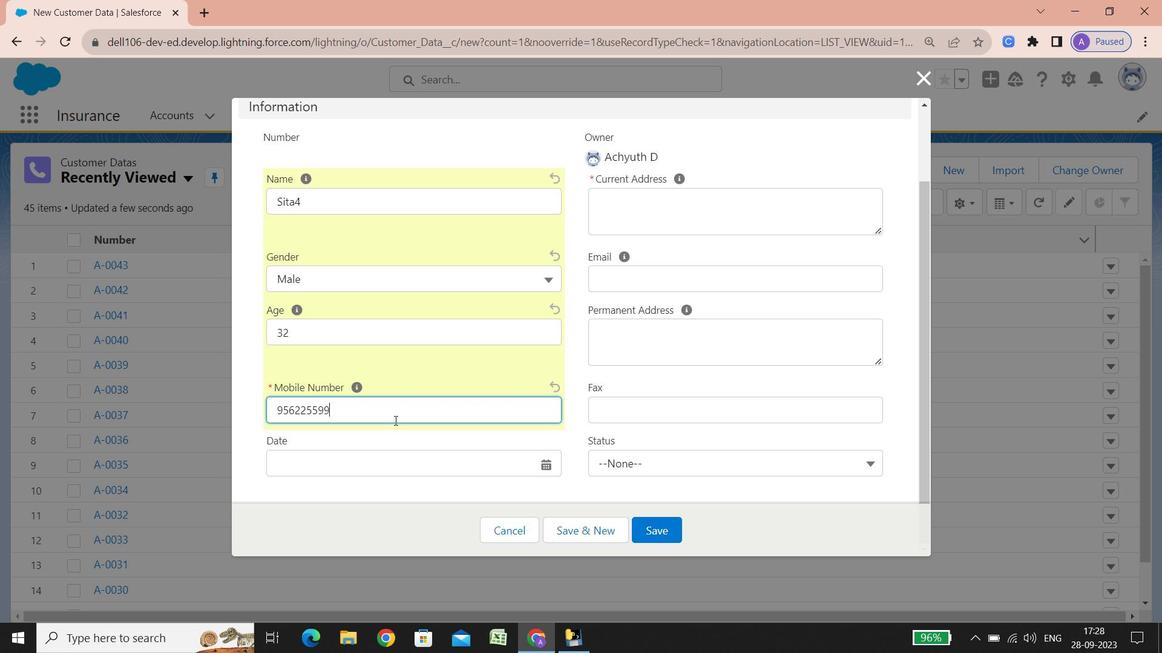 
Action: Mouse scrolled (298, 414) with delta (0, 0)
Screenshot: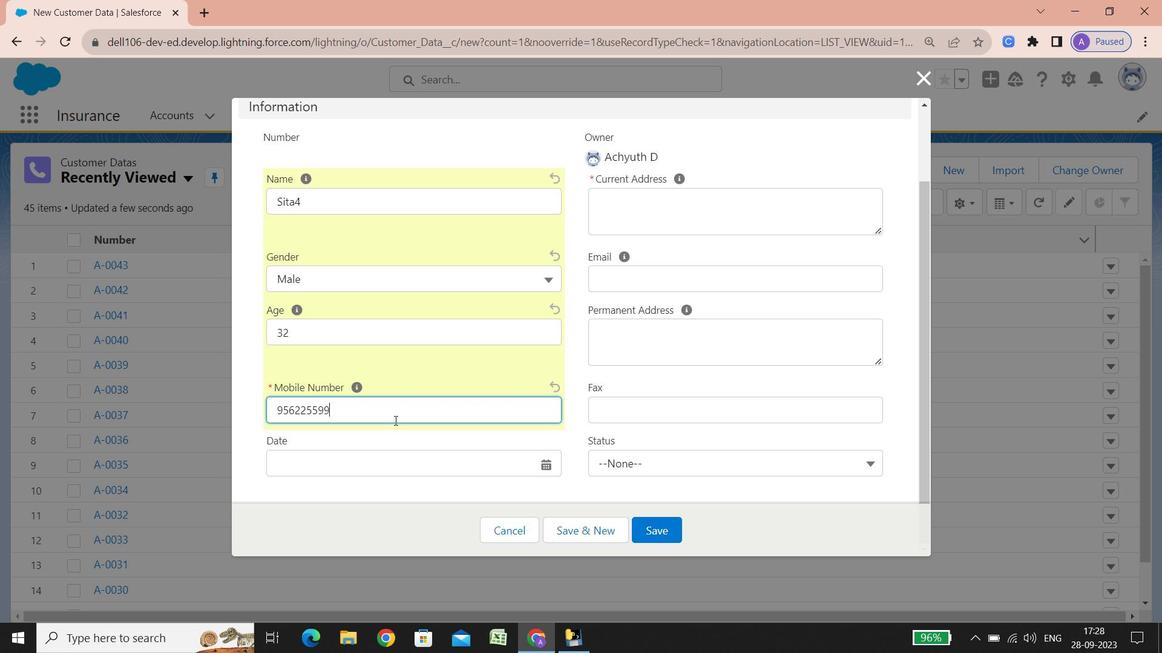 
Action: Mouse scrolled (298, 414) with delta (0, 0)
Screenshot: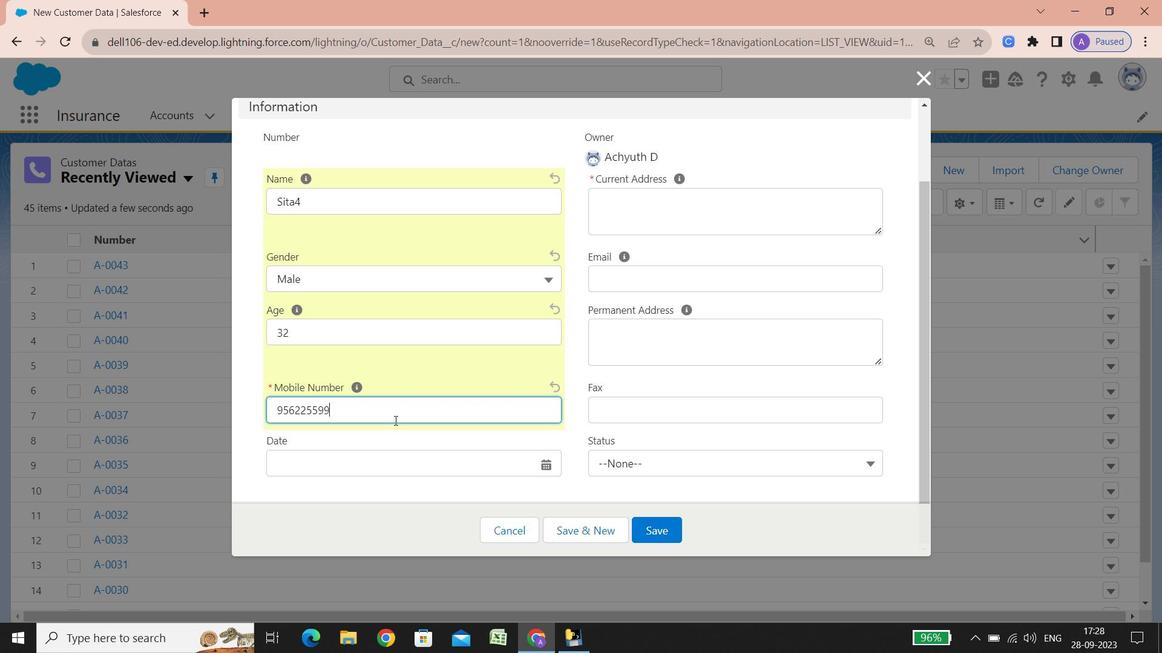 
Action: Mouse scrolled (298, 414) with delta (0, 0)
Screenshot: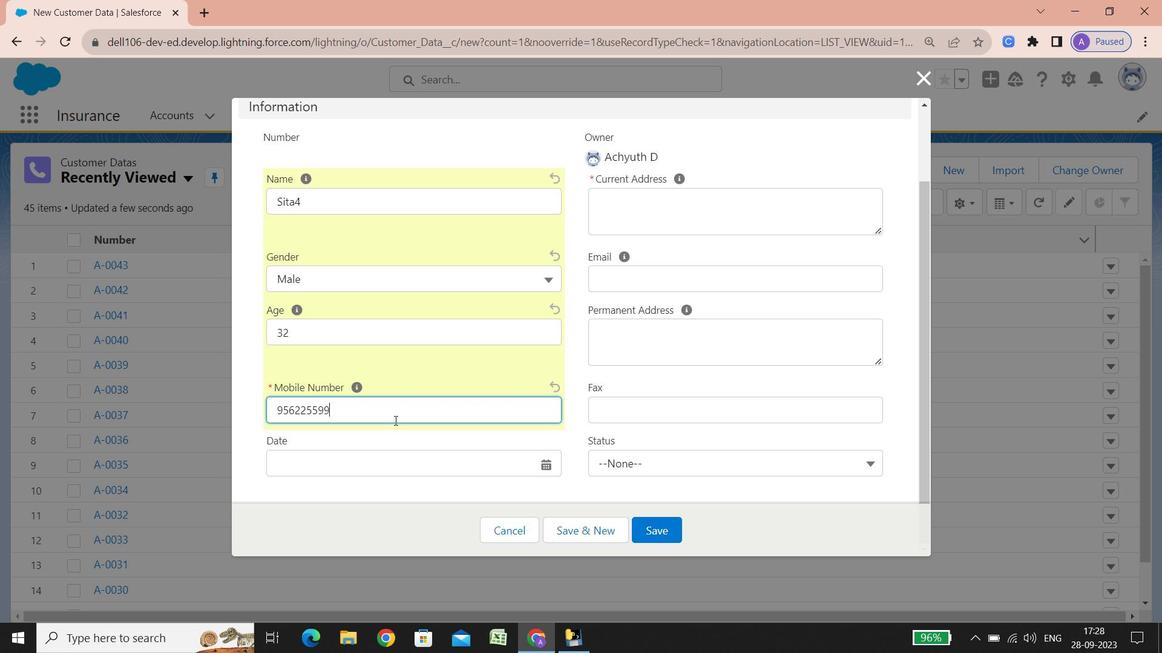 
Action: Mouse scrolled (298, 414) with delta (0, 0)
Screenshot: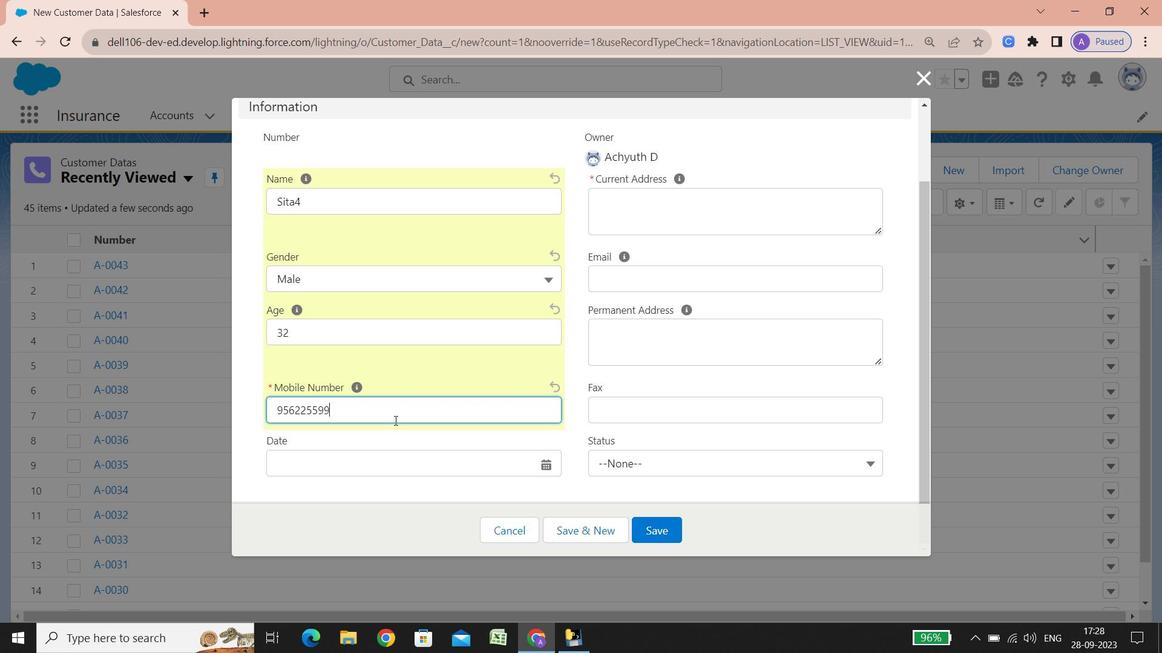 
Action: Mouse scrolled (298, 414) with delta (0, 0)
Screenshot: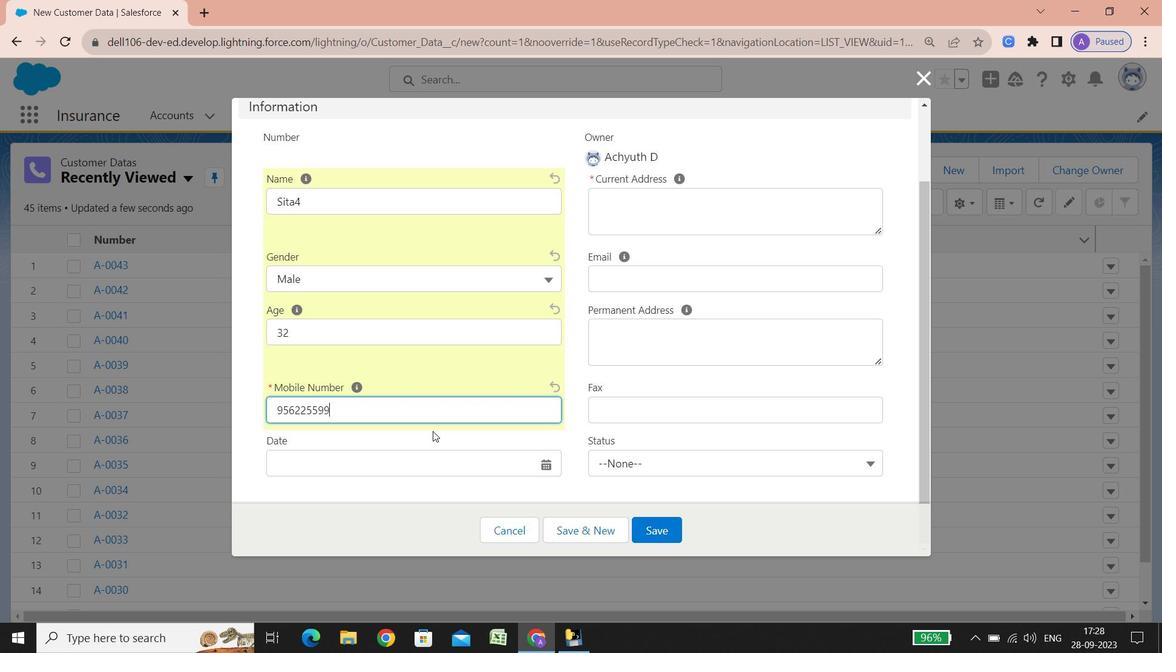 
Action: Mouse scrolled (298, 414) with delta (0, 0)
Screenshot: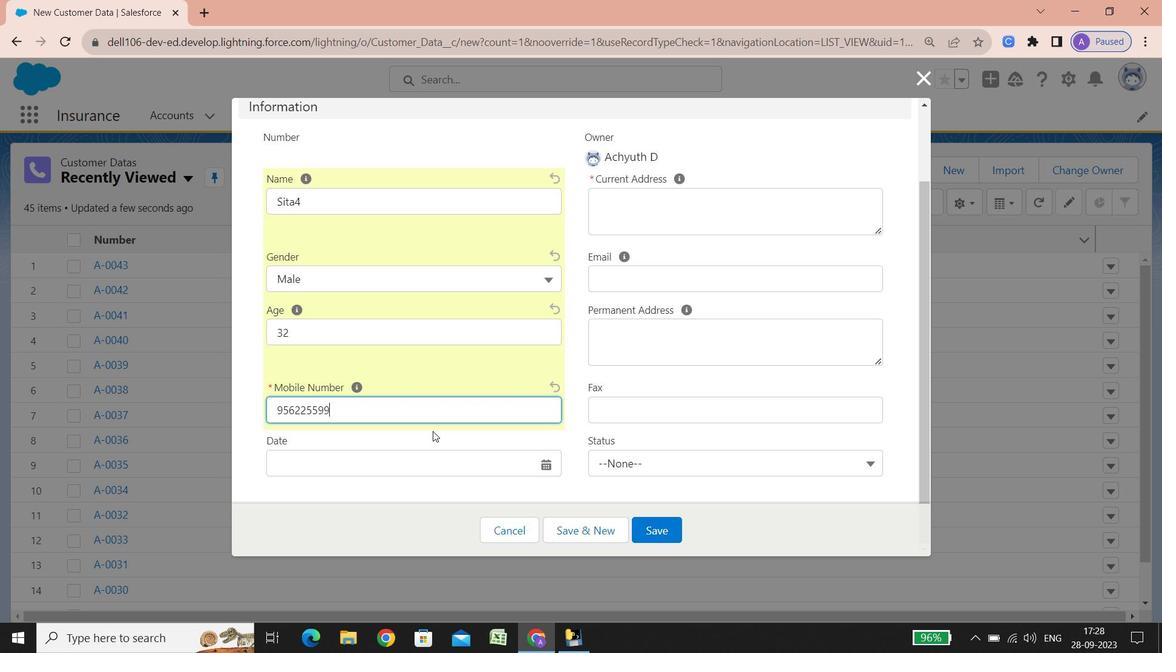 
Action: Mouse scrolled (298, 414) with delta (0, 0)
Screenshot: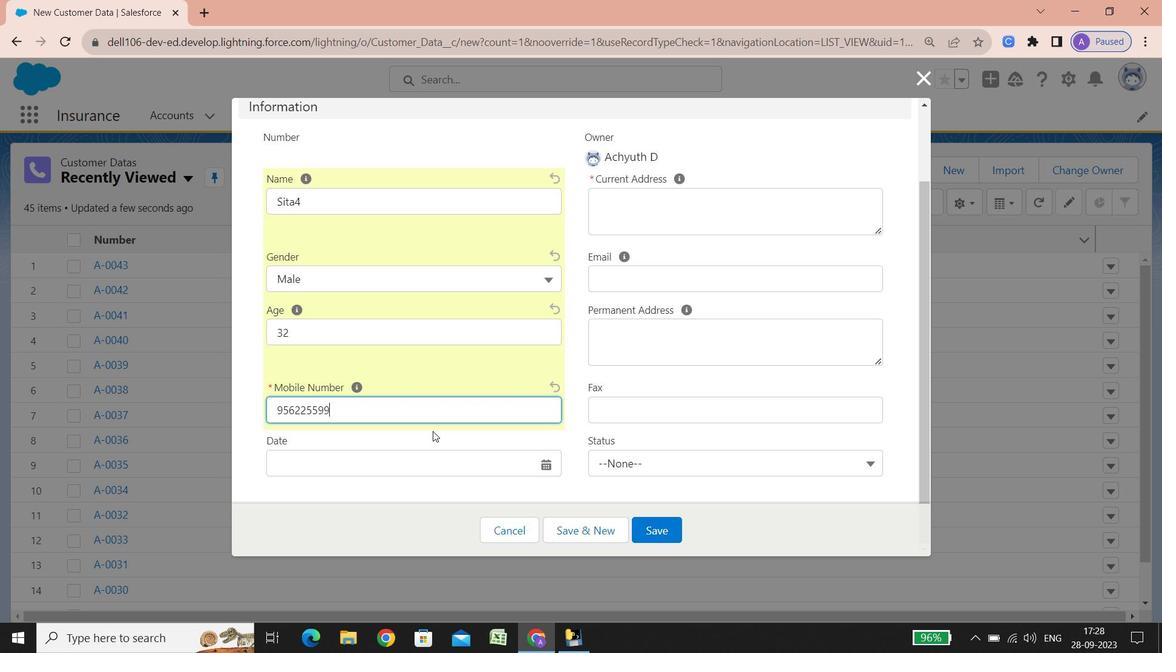 
Action: Mouse scrolled (298, 414) with delta (0, 0)
Screenshot: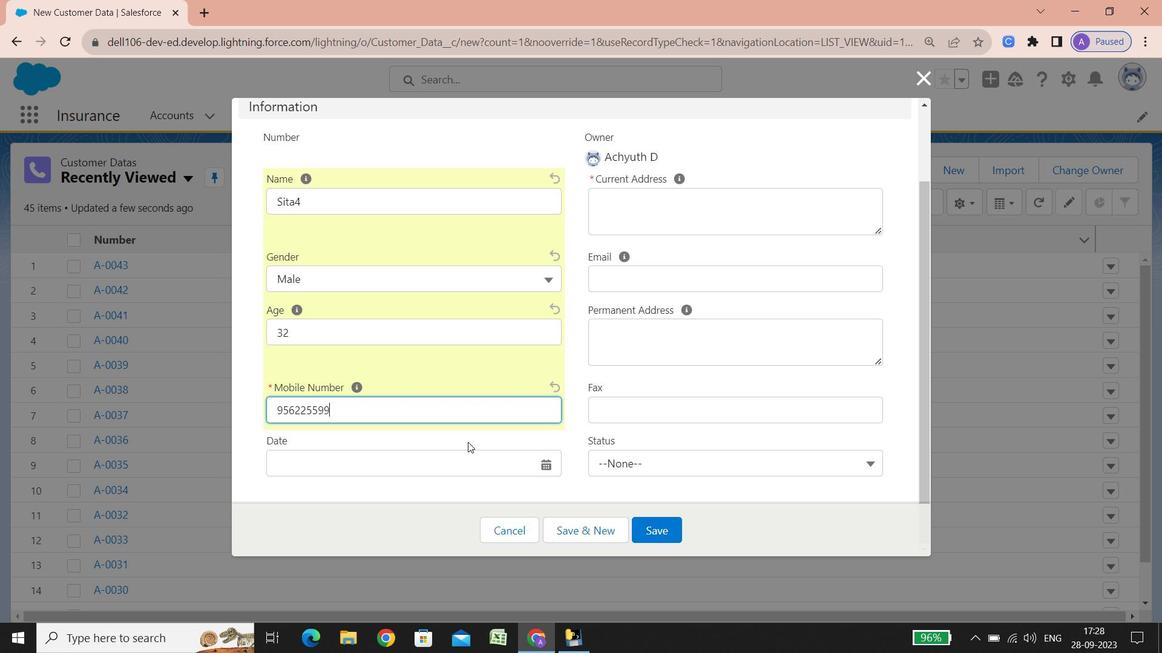 
Action: Mouse scrolled (298, 414) with delta (0, 0)
Screenshot: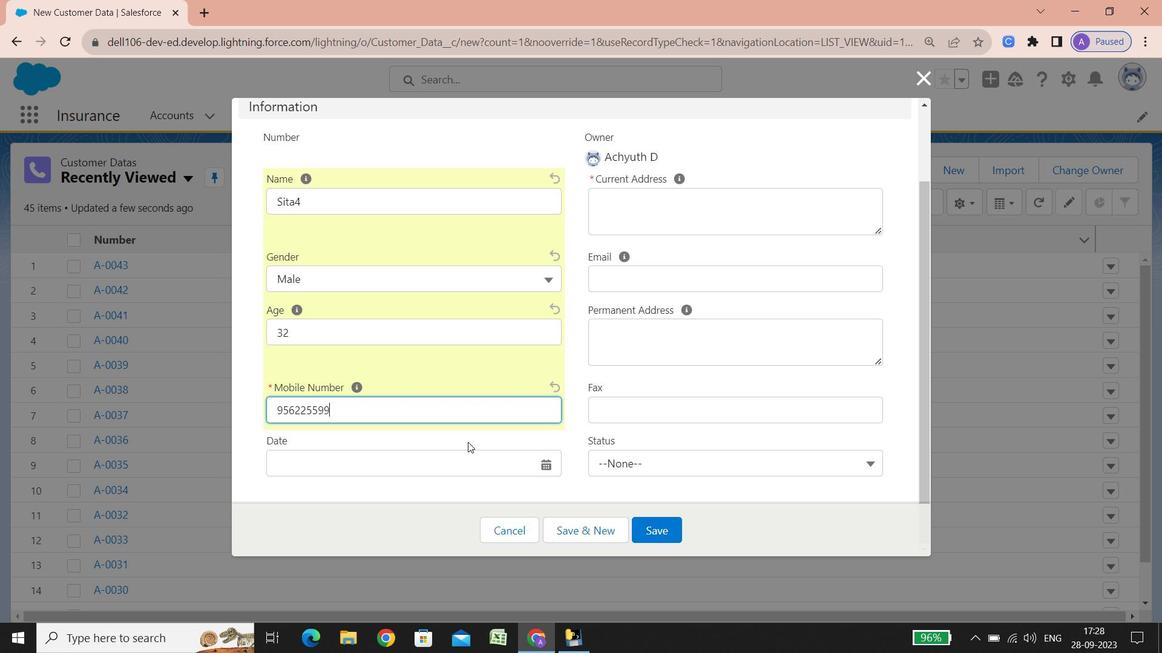 
Action: Mouse scrolled (298, 414) with delta (0, 0)
Screenshot: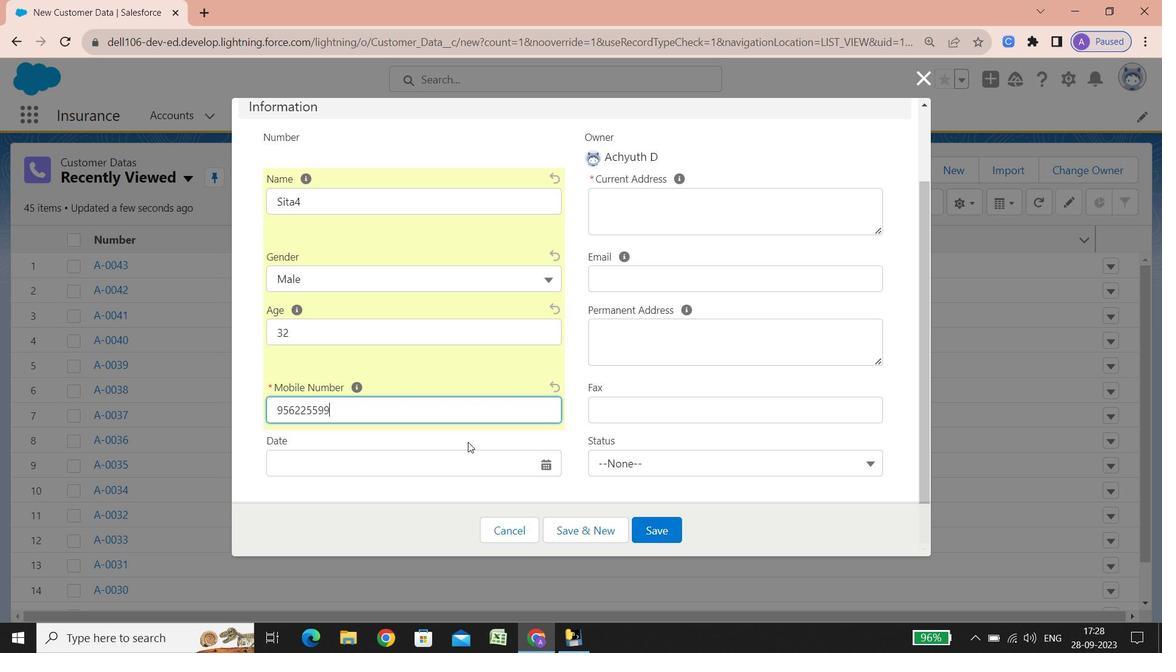 
Action: Mouse scrolled (298, 414) with delta (0, 0)
Screenshot: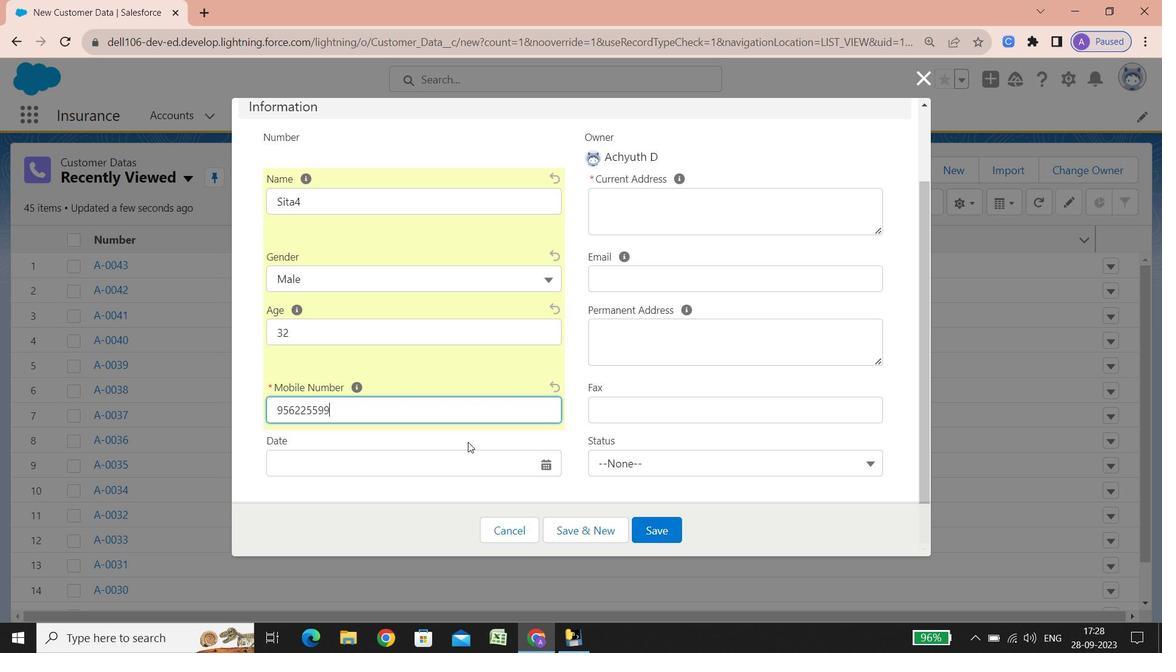 
Action: Mouse scrolled (298, 414) with delta (0, 0)
Screenshot: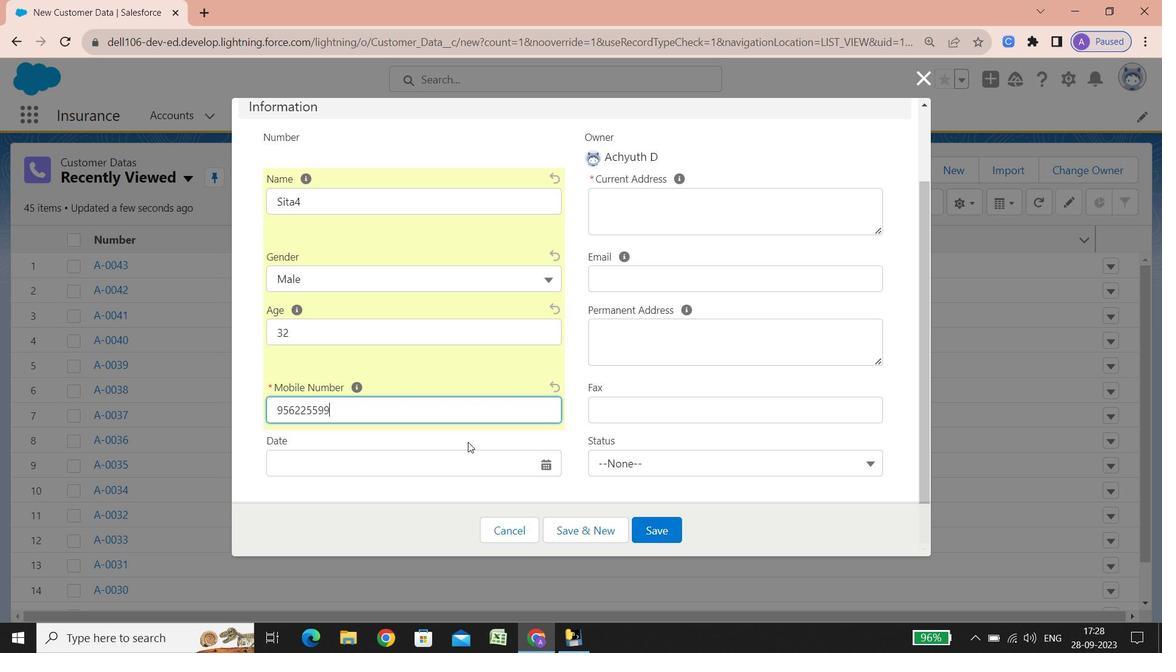 
Action: Mouse scrolled (298, 414) with delta (0, 0)
Screenshot: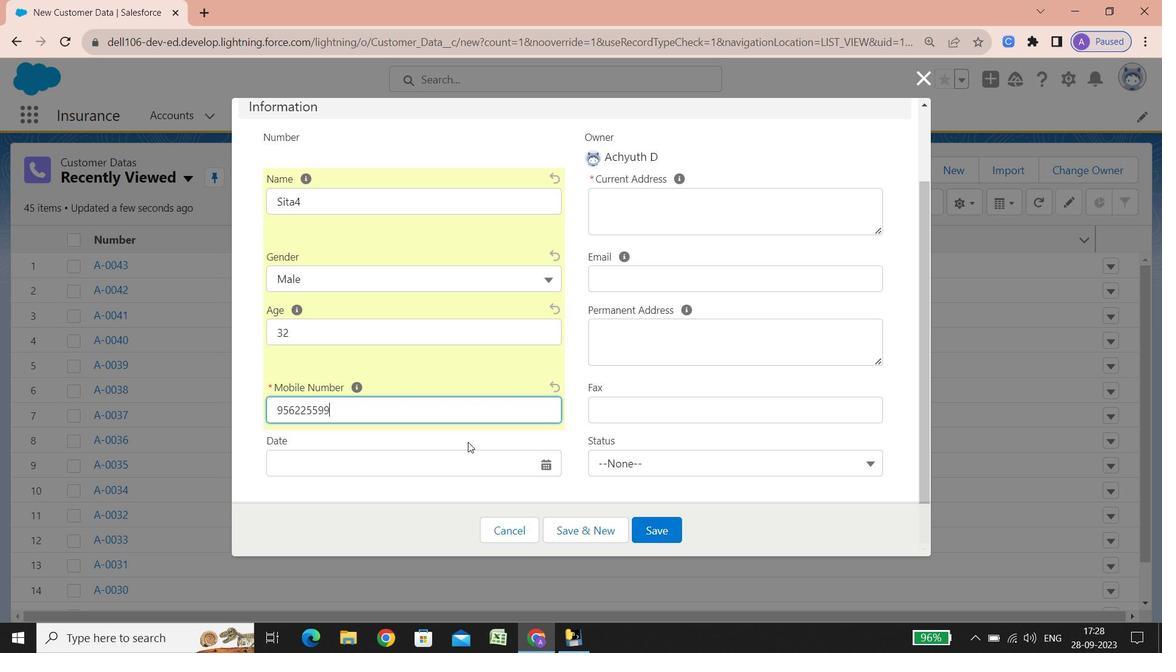 
Action: Mouse scrolled (298, 414) with delta (0, 0)
Screenshot: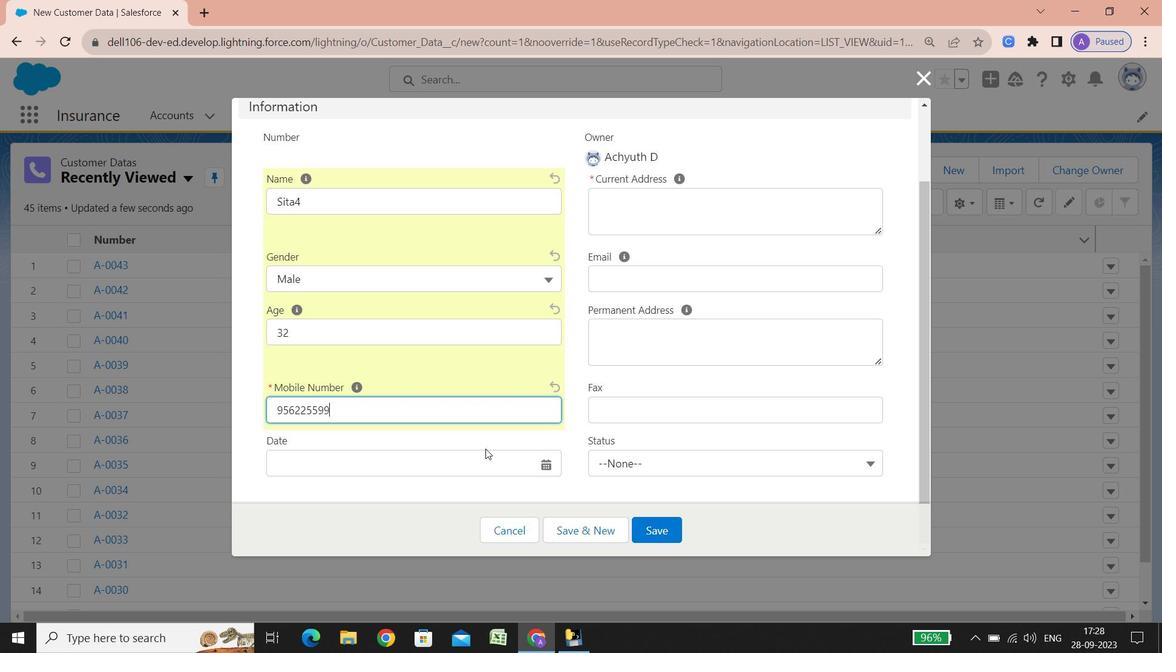 
Action: Mouse scrolled (298, 414) with delta (0, 0)
Screenshot: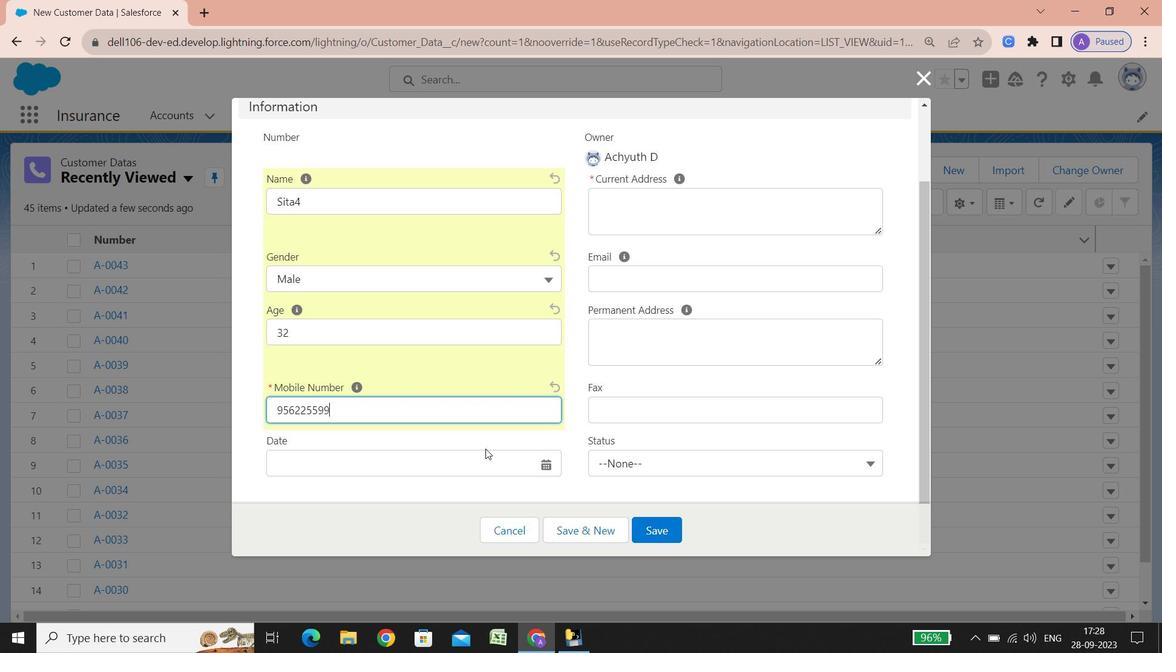
Action: Mouse scrolled (298, 414) with delta (0, 0)
Screenshot: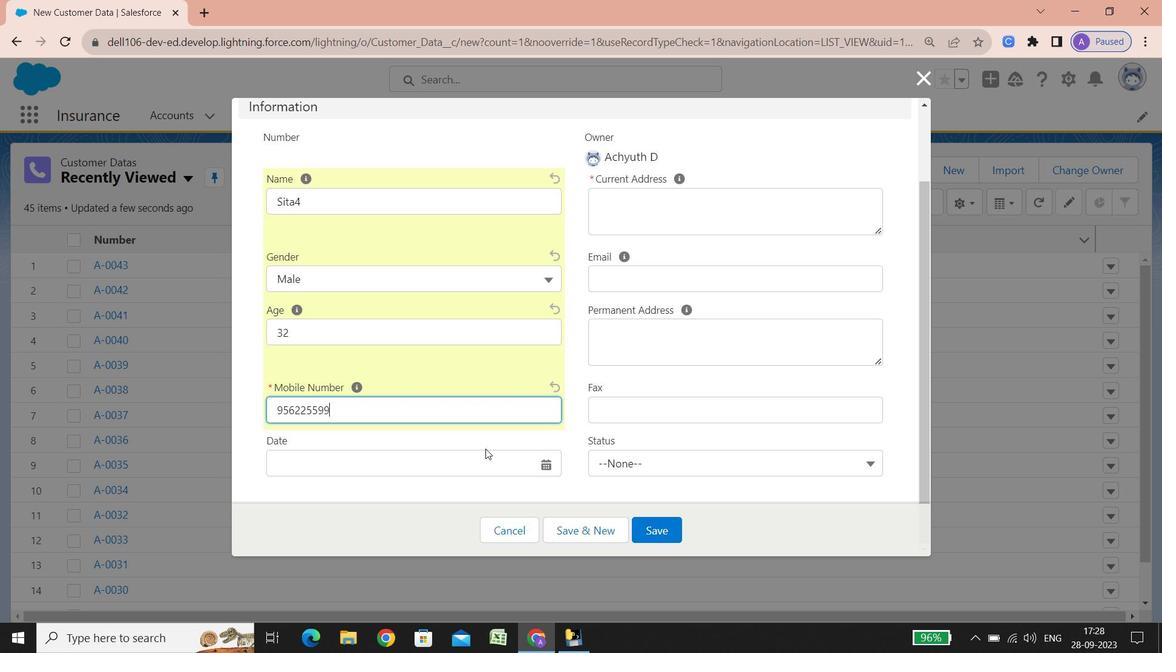 
Action: Mouse scrolled (298, 414) with delta (0, 0)
Screenshot: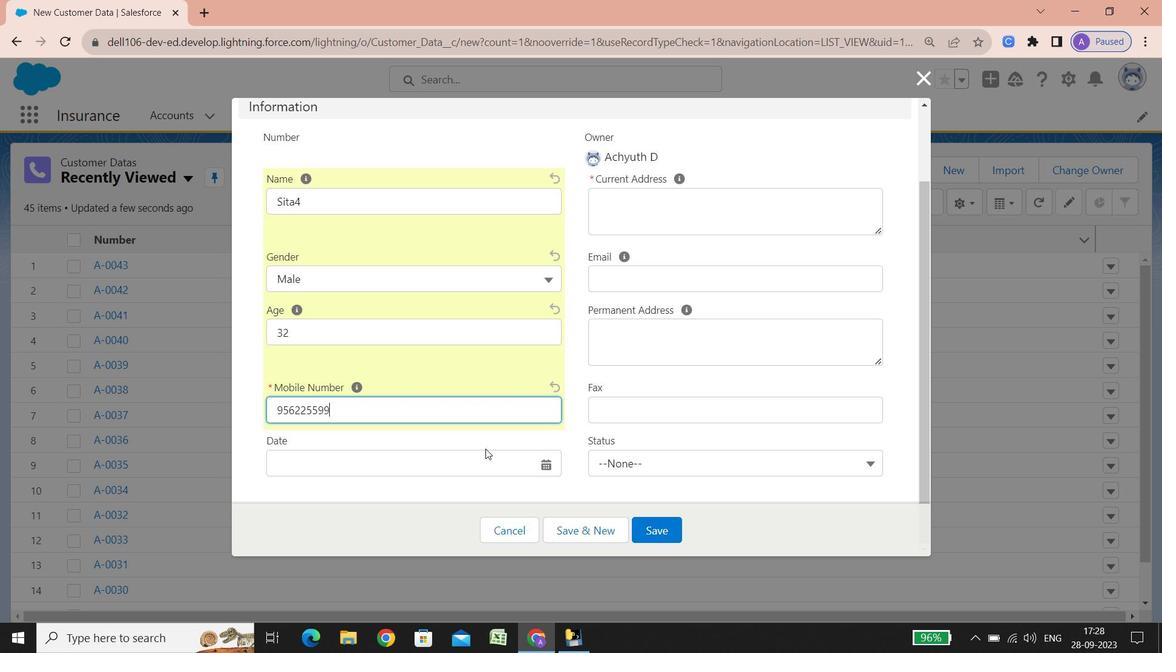 
Action: Mouse scrolled (298, 414) with delta (0, 0)
Screenshot: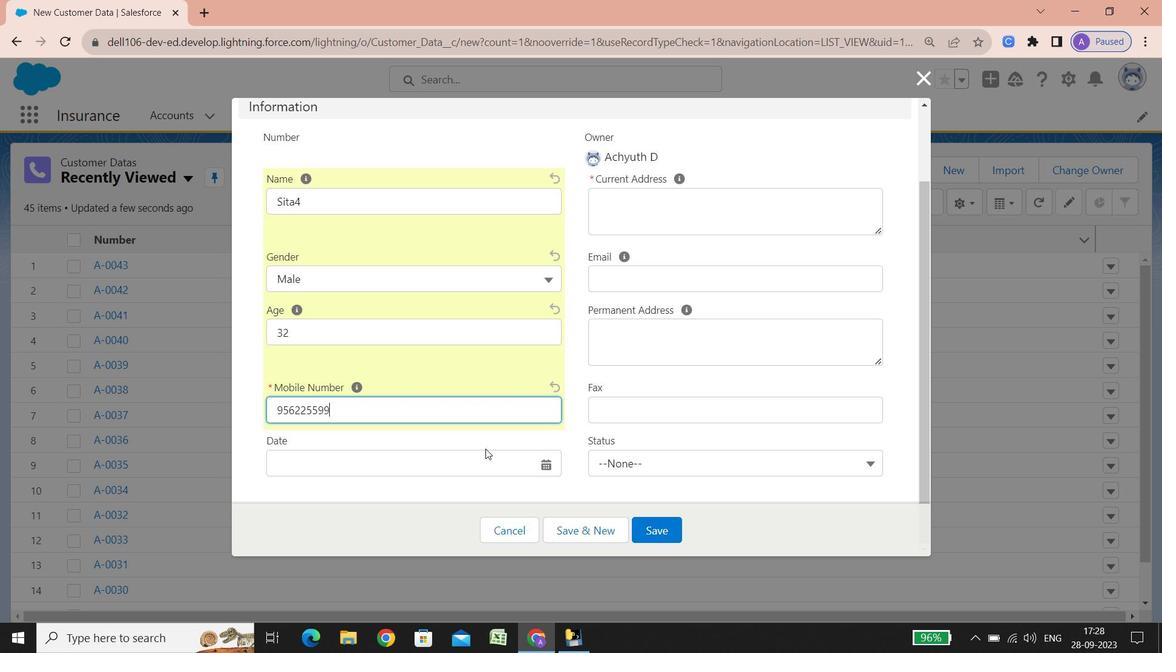 
Action: Mouse scrolled (298, 414) with delta (0, 0)
Screenshot: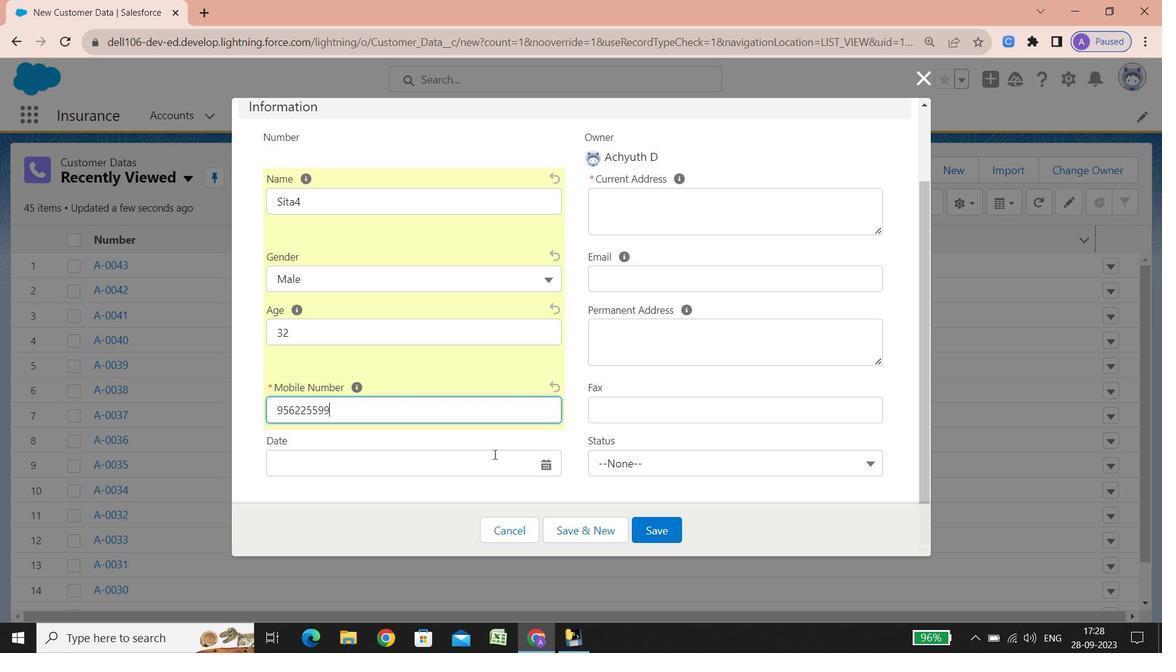 
Action: Mouse scrolled (298, 414) with delta (0, 0)
Screenshot: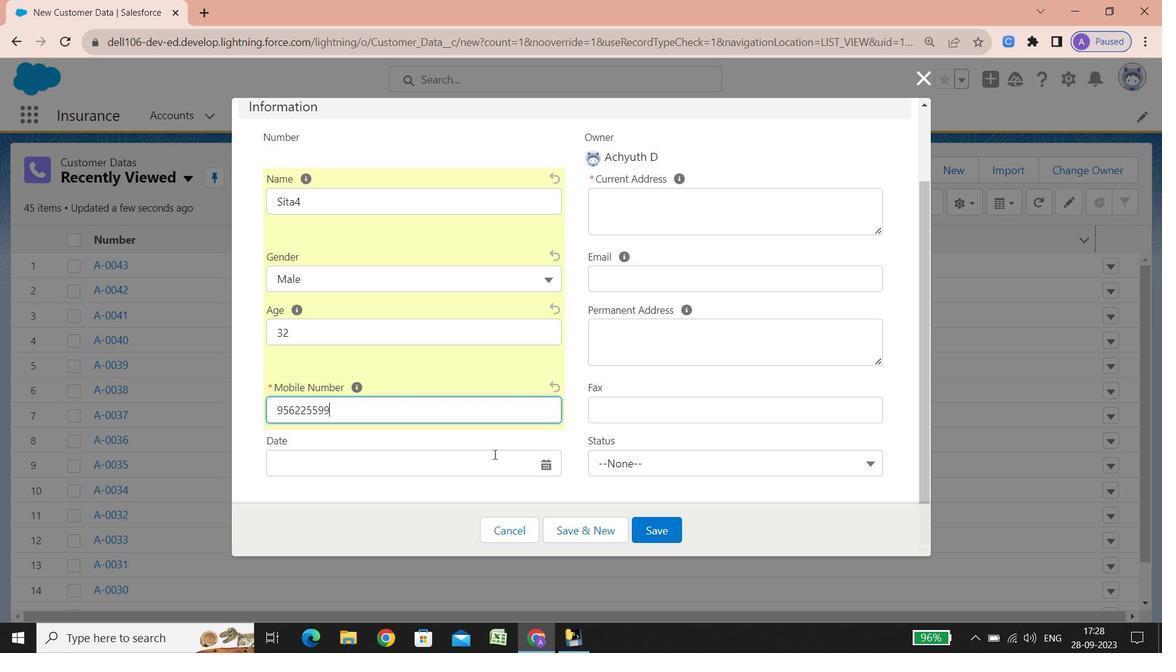 
Action: Mouse scrolled (298, 414) with delta (0, 0)
Screenshot: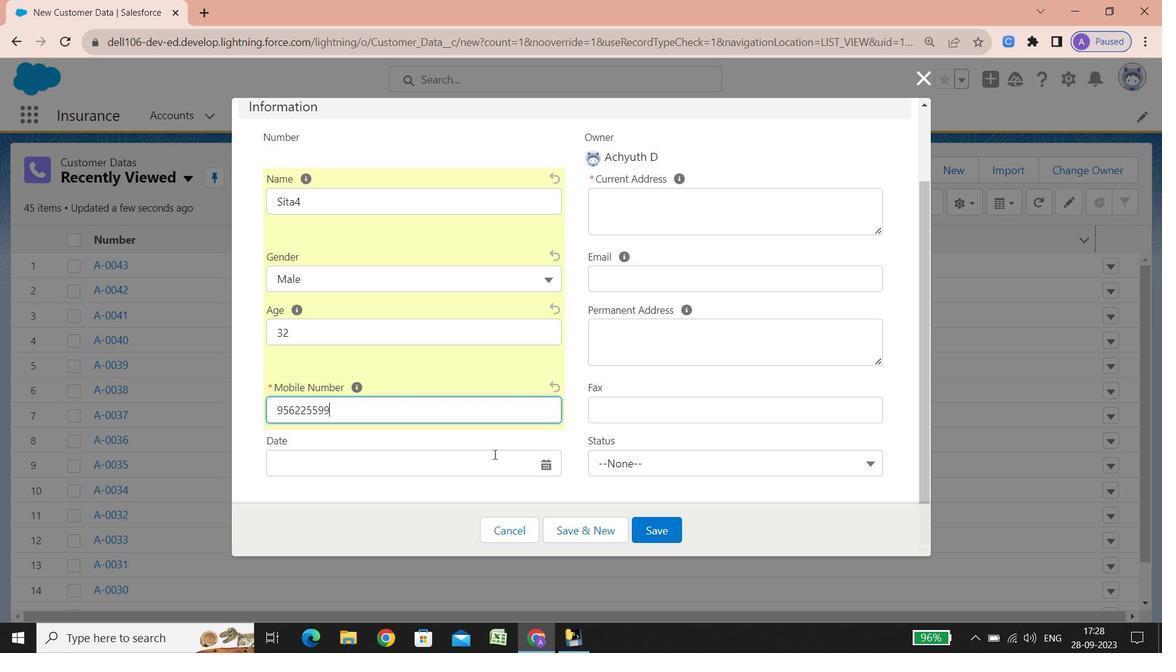
Action: Mouse scrolled (298, 414) with delta (0, 0)
Screenshot: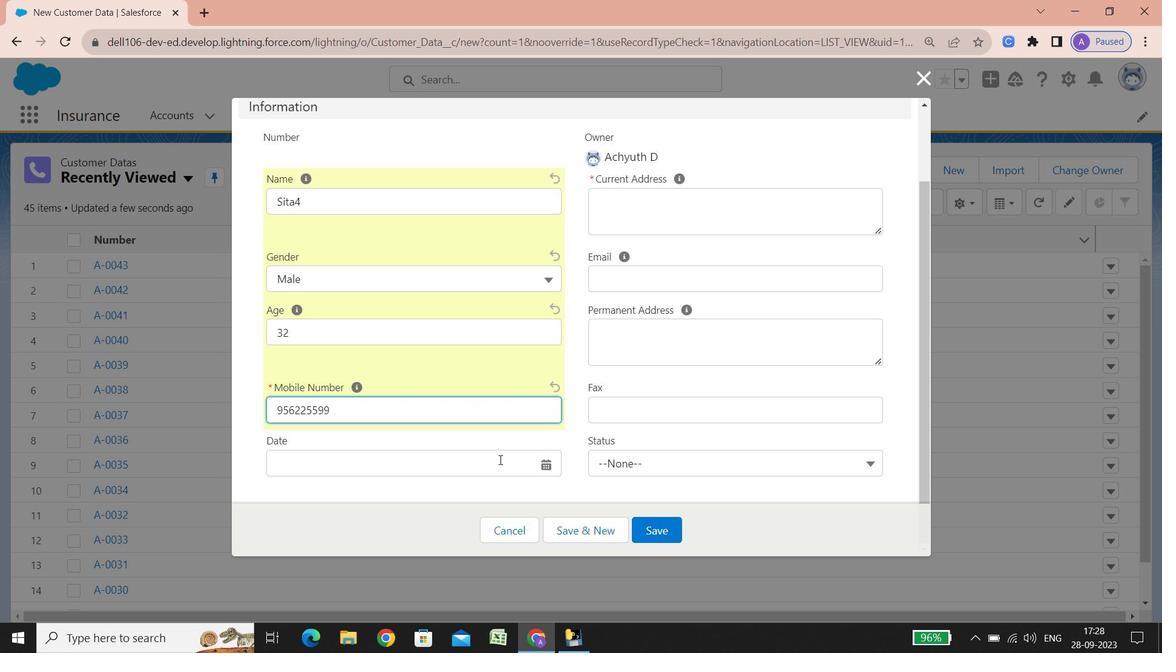 
Action: Mouse scrolled (298, 414) with delta (0, 0)
Screenshot: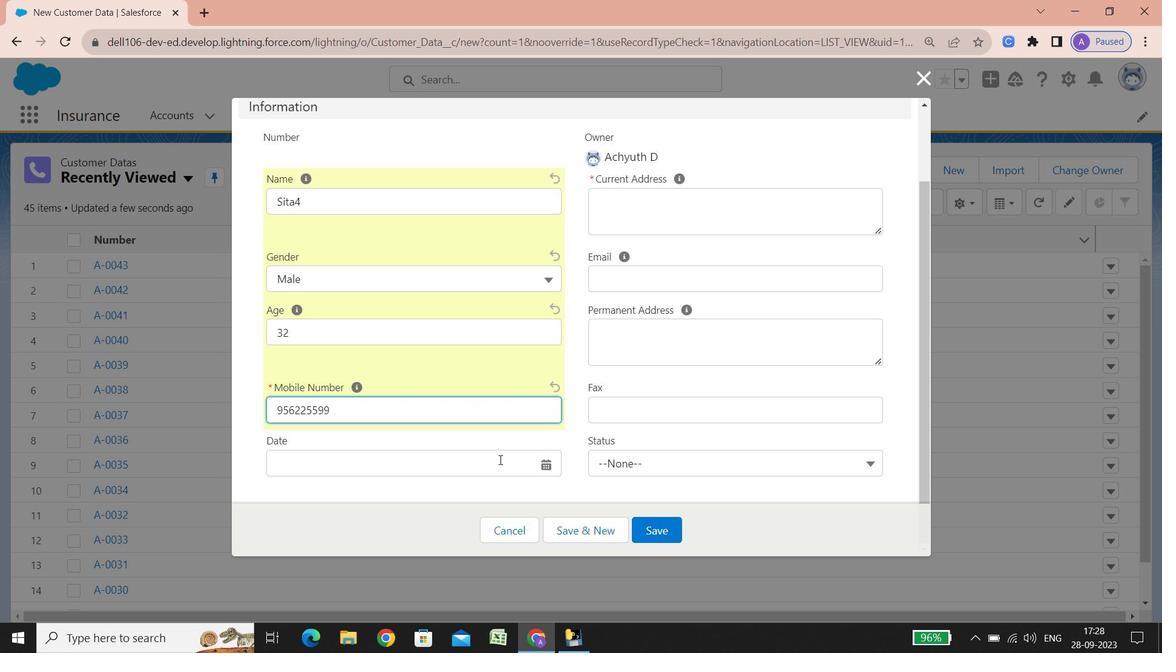 
Action: Mouse scrolled (298, 414) with delta (0, 0)
Screenshot: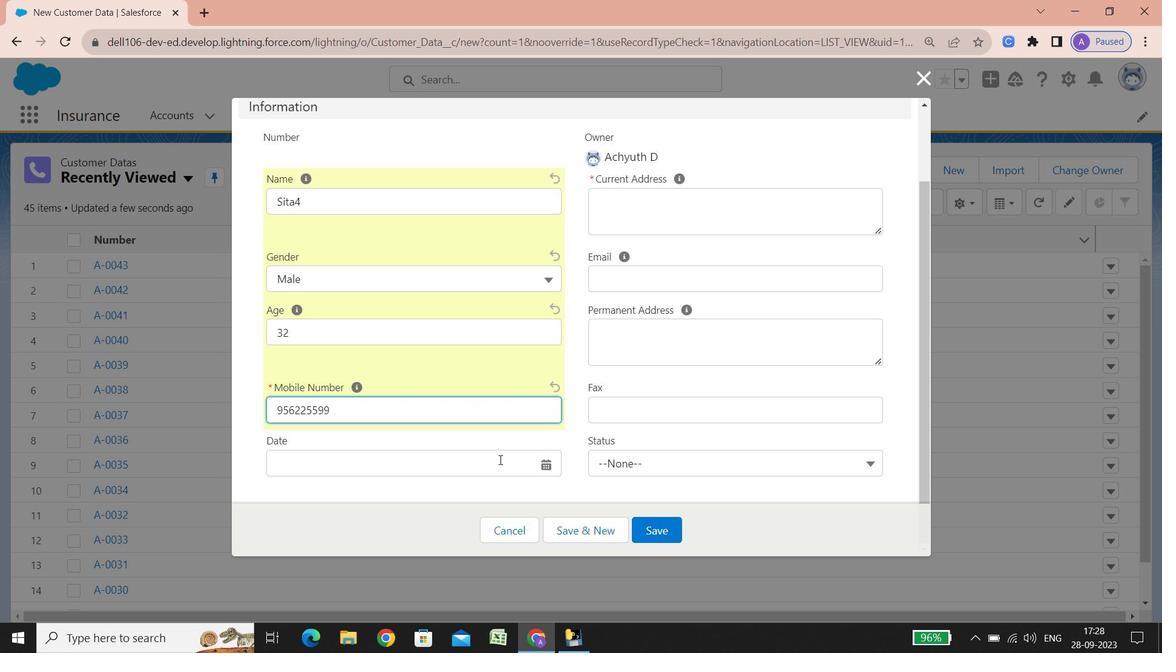 
Action: Mouse scrolled (298, 414) with delta (0, 0)
Screenshot: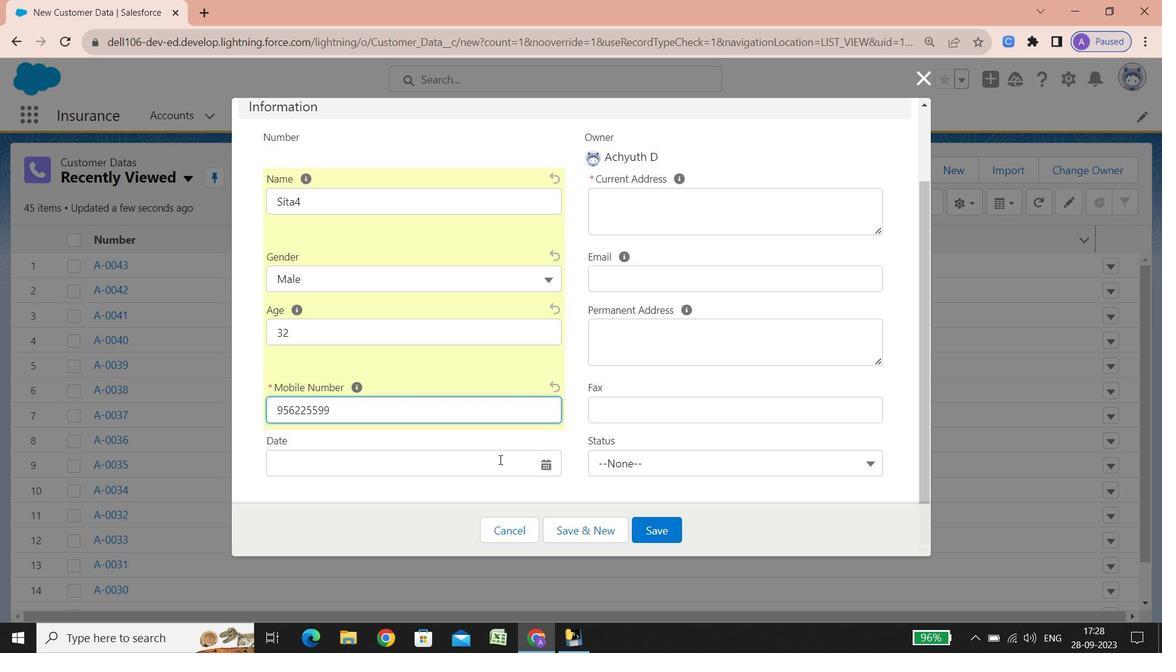 
Action: Mouse scrolled (298, 414) with delta (0, 0)
Screenshot: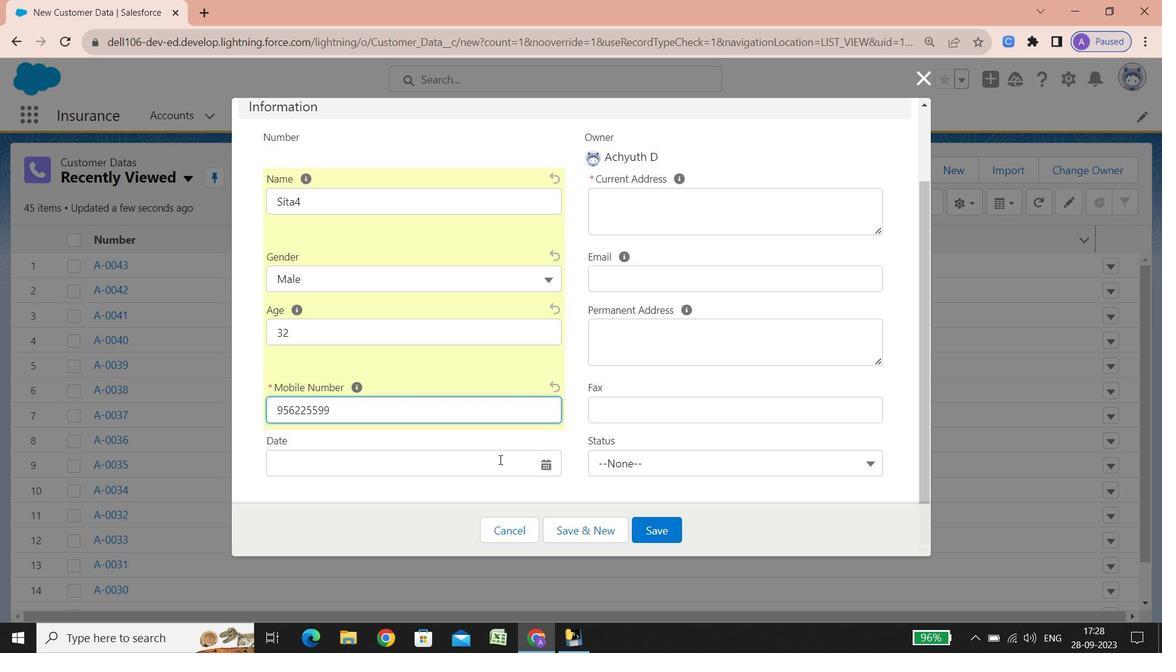 
Action: Mouse scrolled (298, 414) with delta (0, 0)
Screenshot: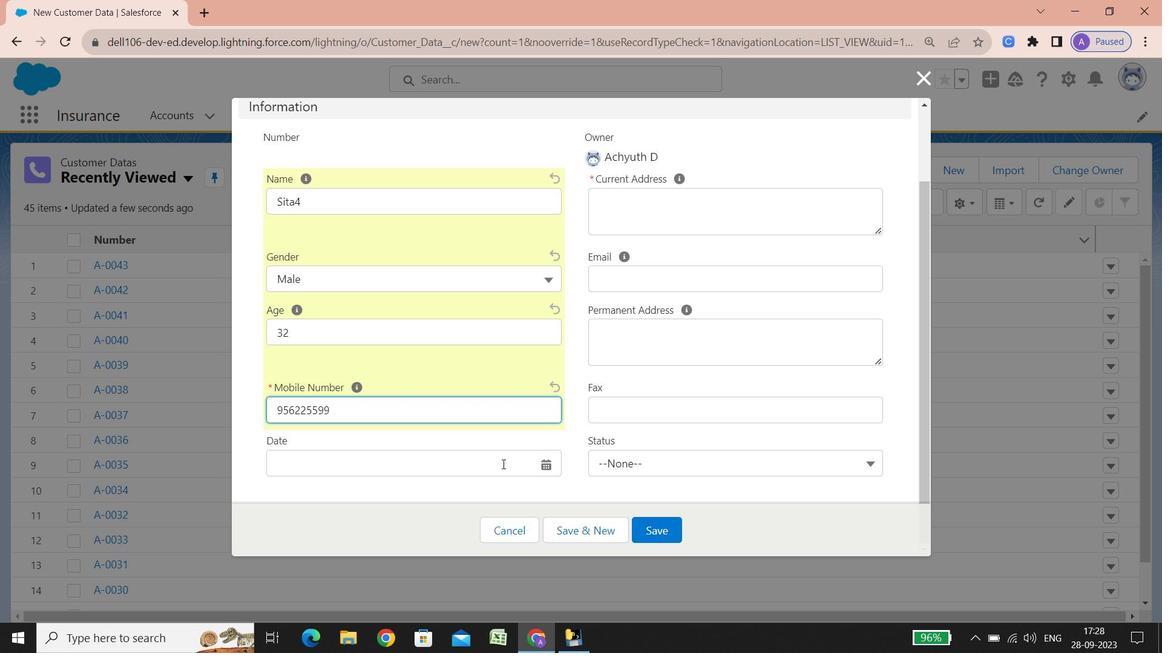 
Action: Mouse scrolled (298, 414) with delta (0, 0)
Screenshot: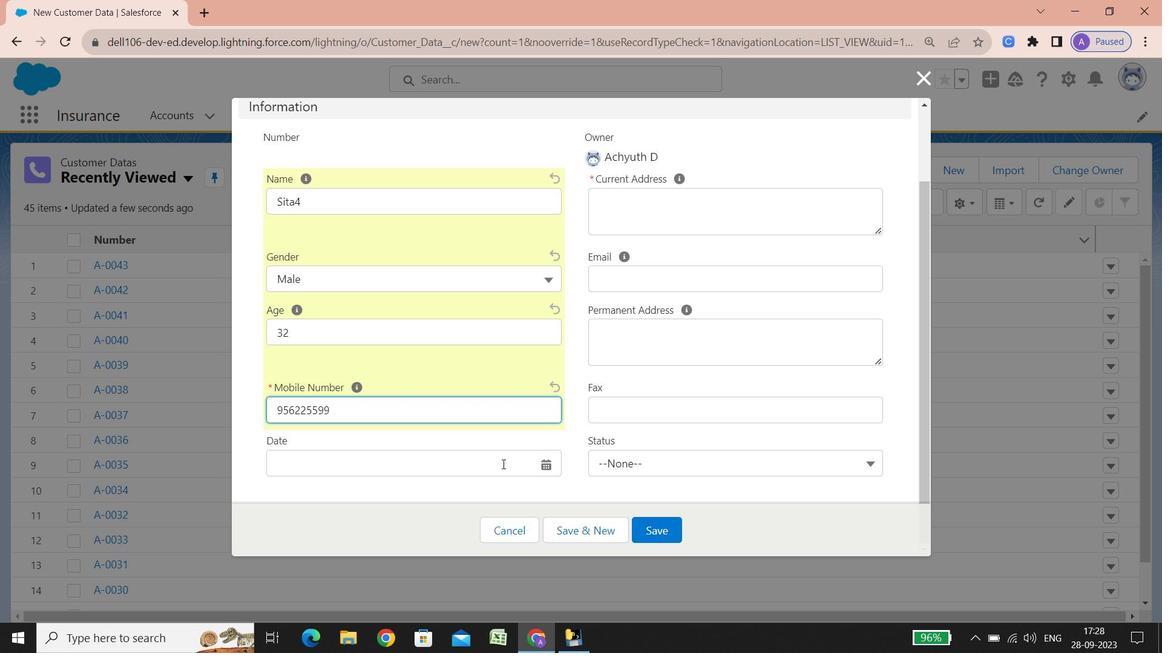 
Action: Mouse scrolled (298, 414) with delta (0, 0)
Screenshot: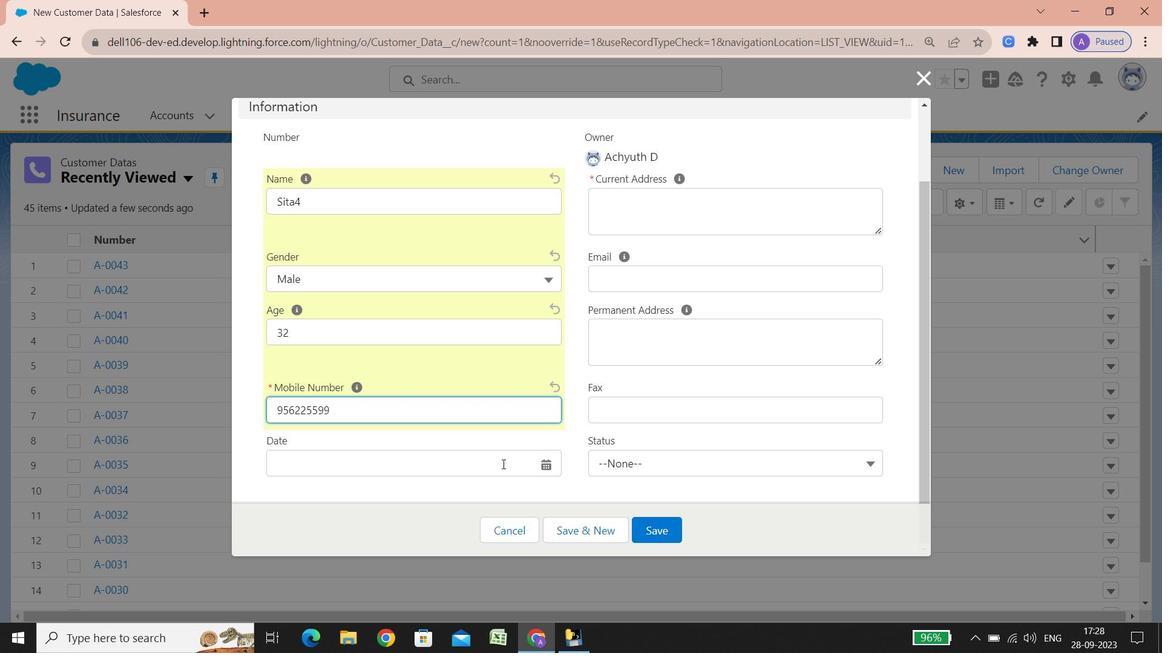 
Action: Mouse scrolled (298, 414) with delta (0, 0)
Screenshot: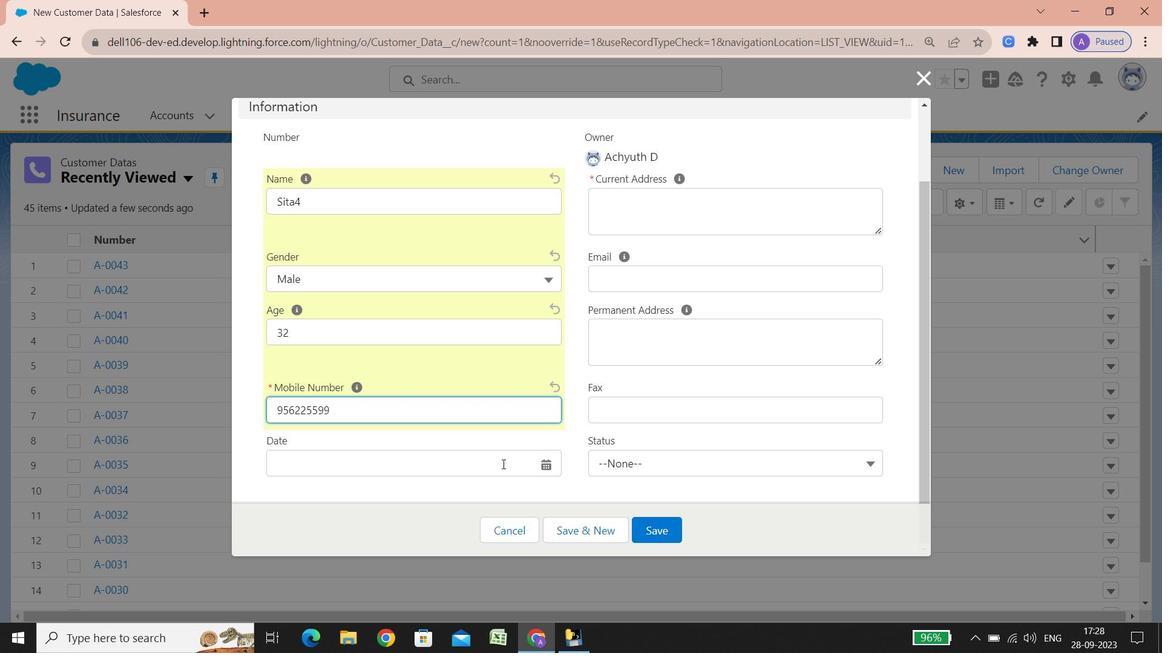 
Action: Mouse scrolled (298, 414) with delta (0, 0)
Screenshot: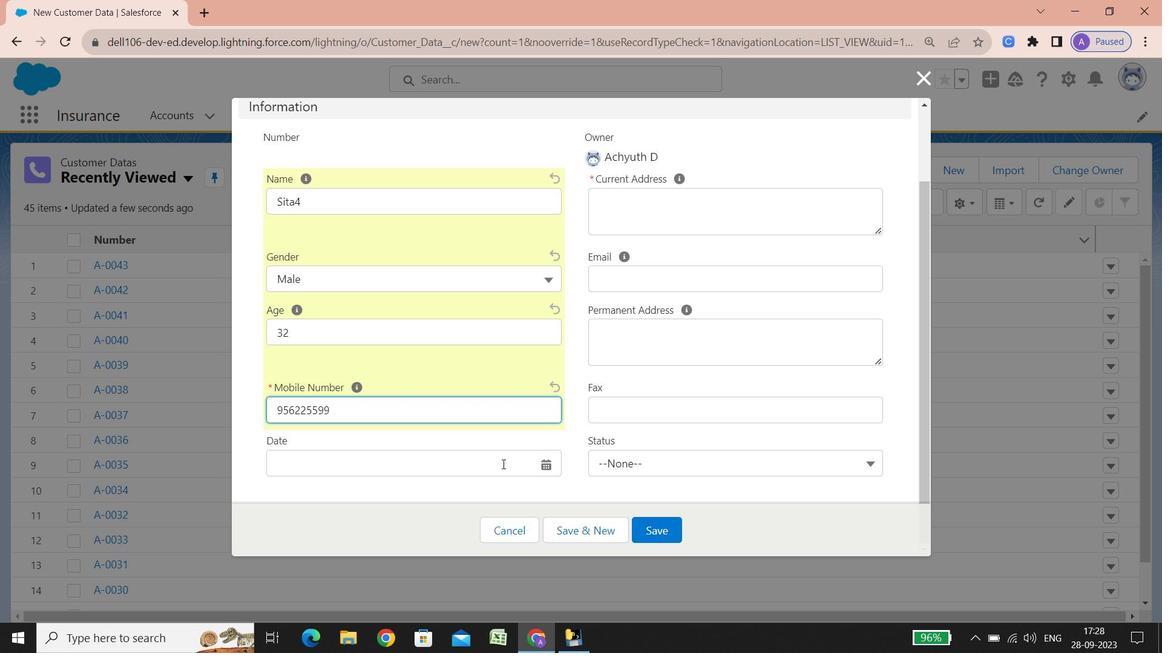 
Action: Mouse scrolled (298, 414) with delta (0, 0)
Screenshot: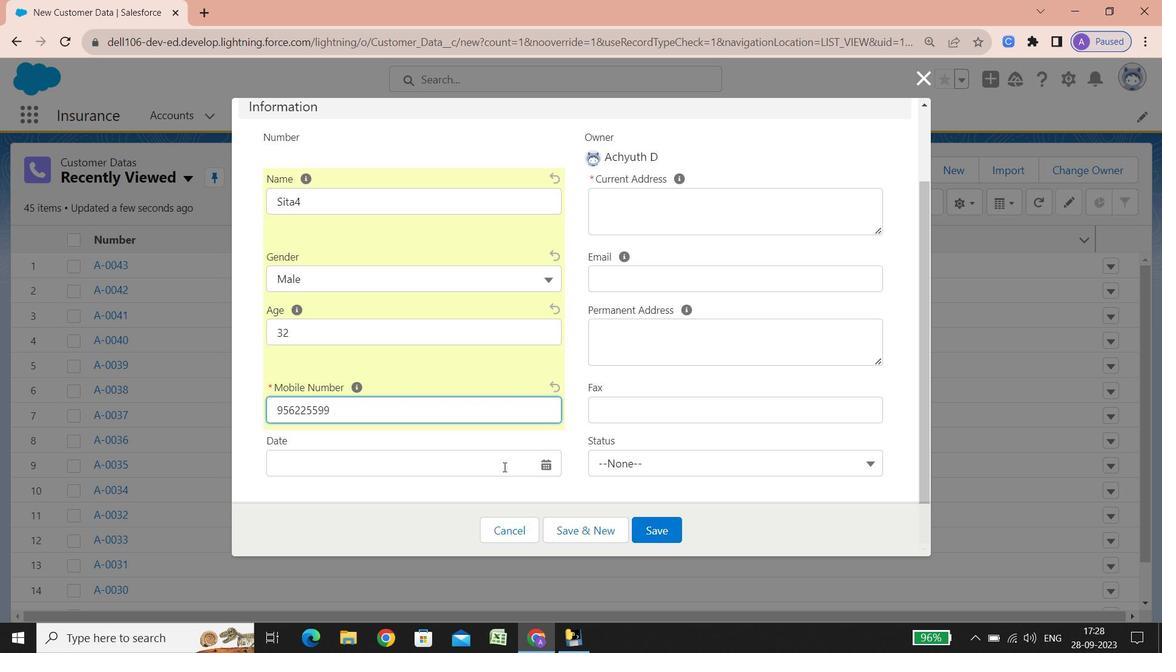 
Action: Mouse scrolled (298, 414) with delta (0, 0)
Screenshot: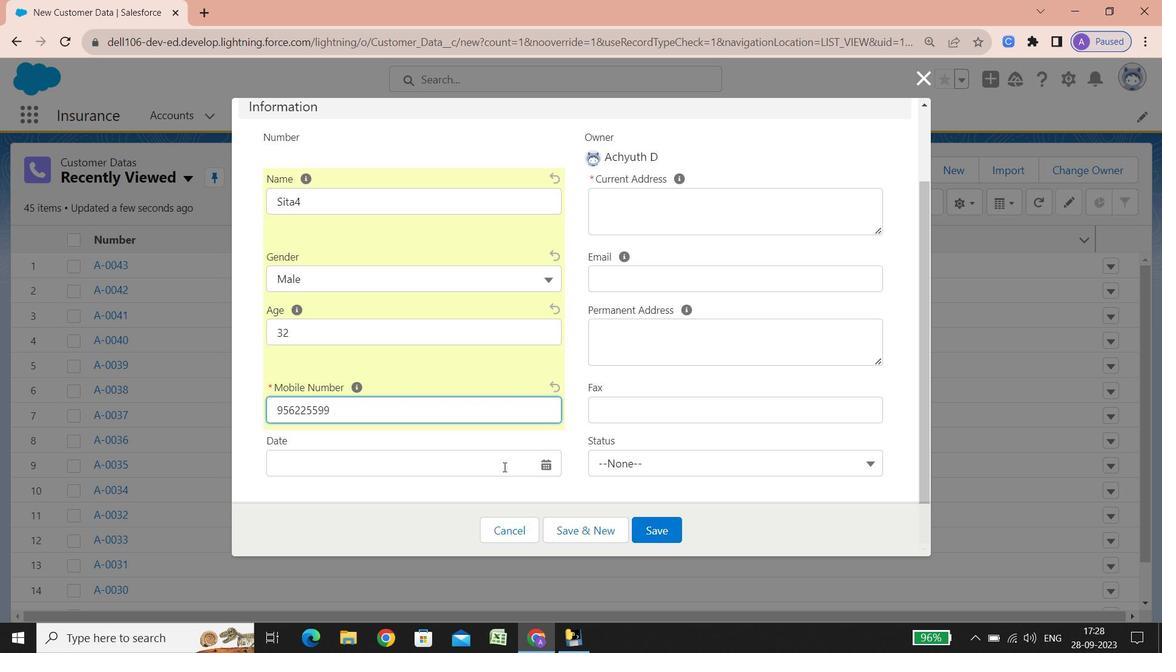 
Action: Mouse scrolled (298, 414) with delta (0, 0)
Screenshot: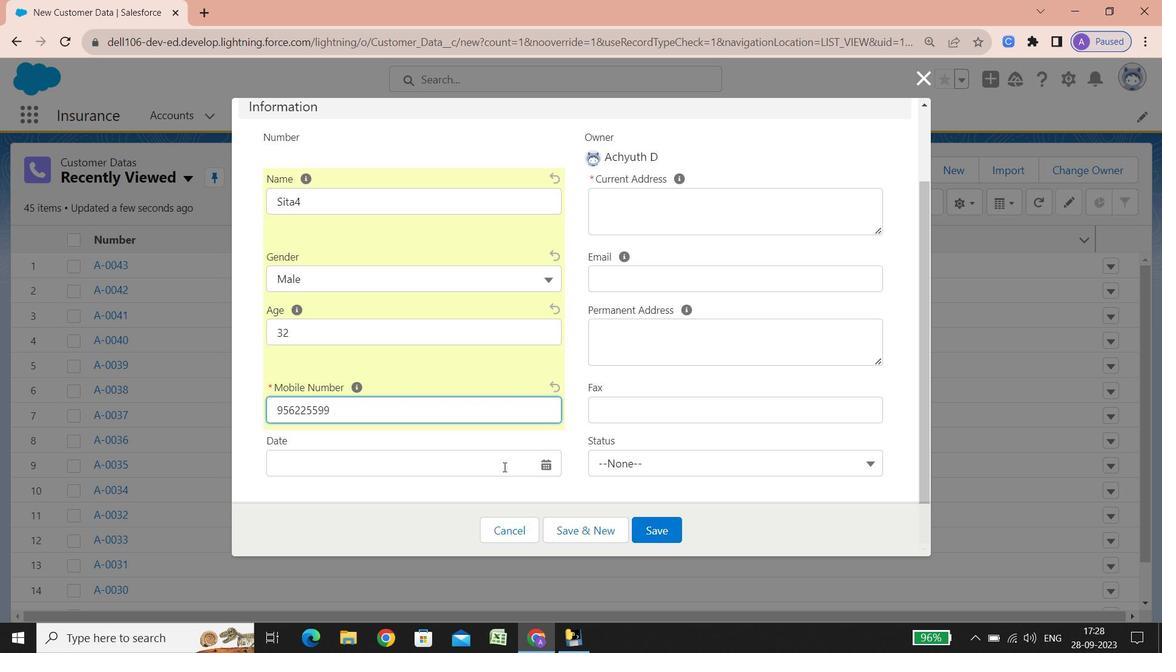 
Action: Mouse scrolled (298, 414) with delta (0, 0)
Screenshot: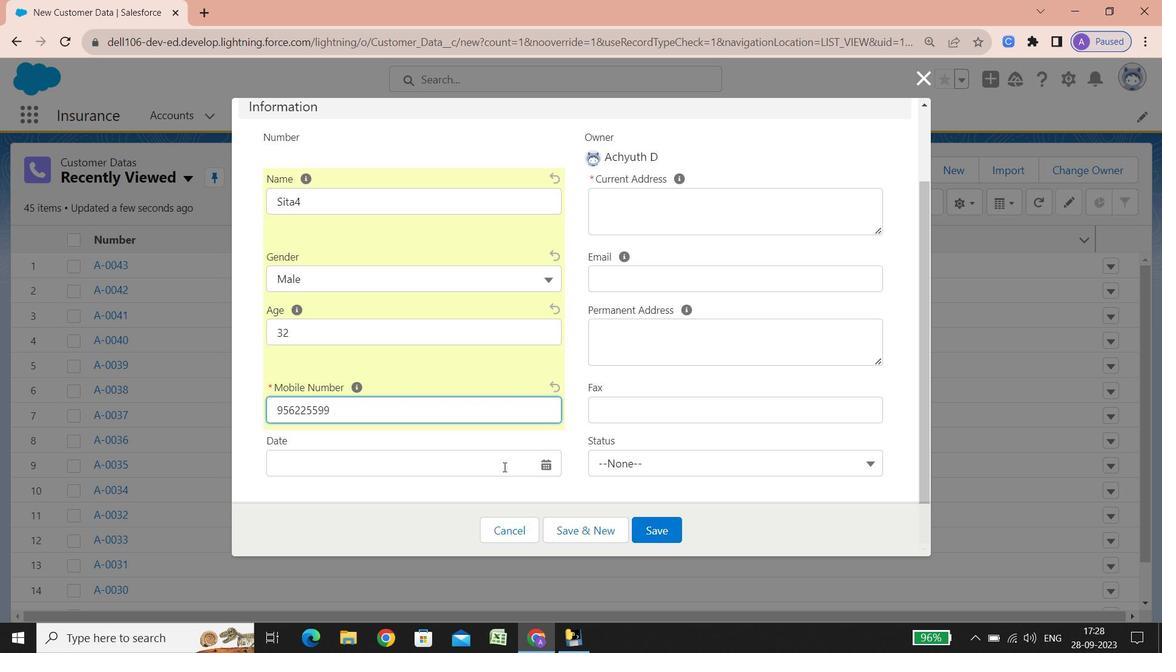 
Action: Mouse scrolled (298, 414) with delta (0, 0)
Screenshot: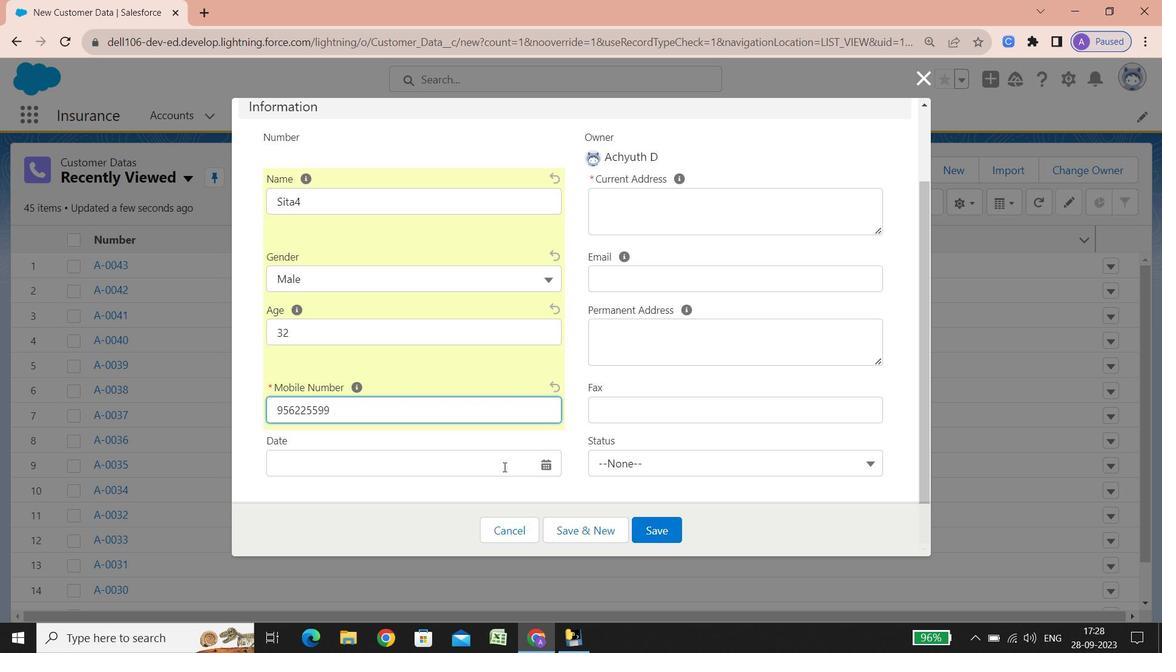 
Action: Mouse scrolled (298, 414) with delta (0, 0)
Screenshot: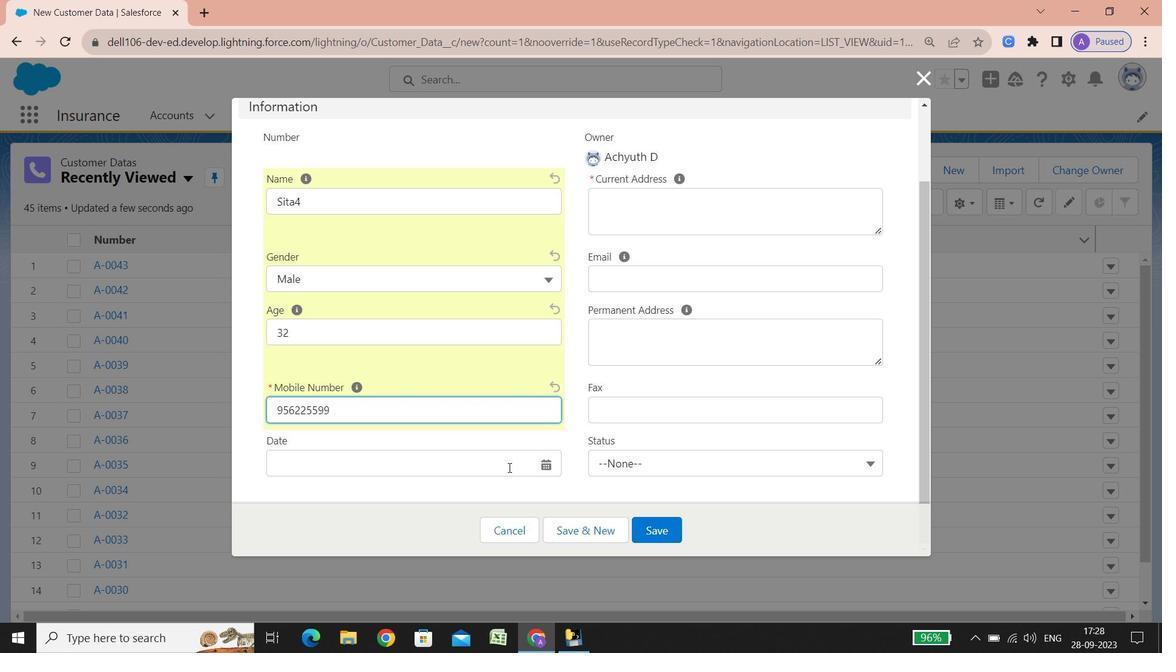 
Action: Mouse moved to (551, 466)
Screenshot: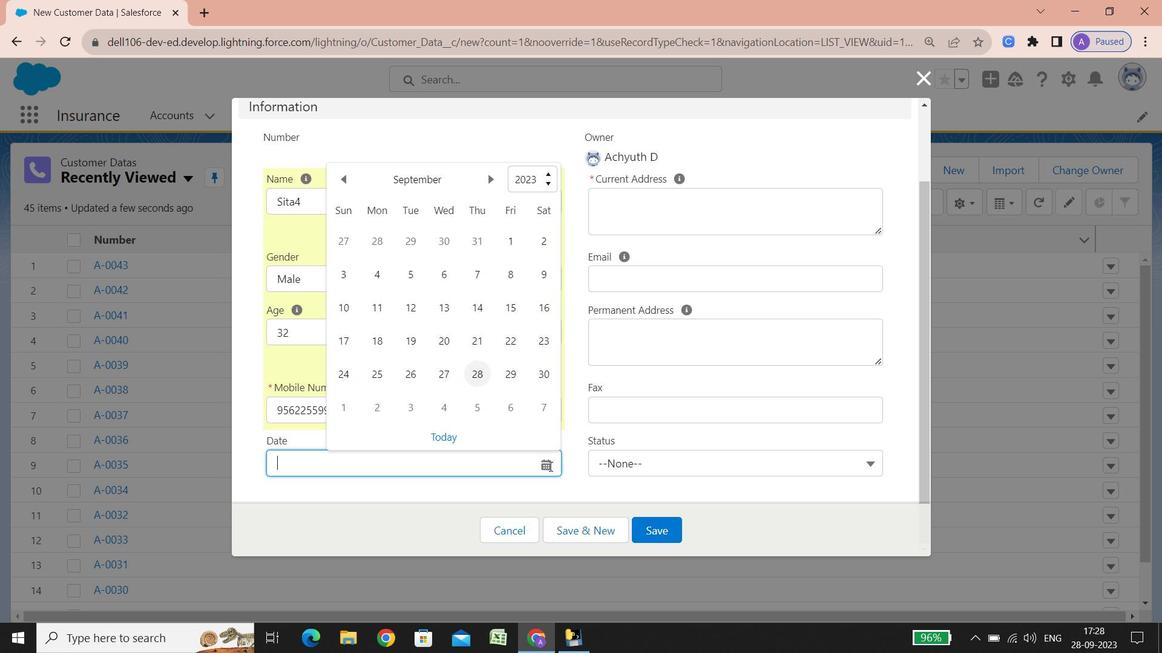 
Action: Mouse pressed left at (551, 466)
Screenshot: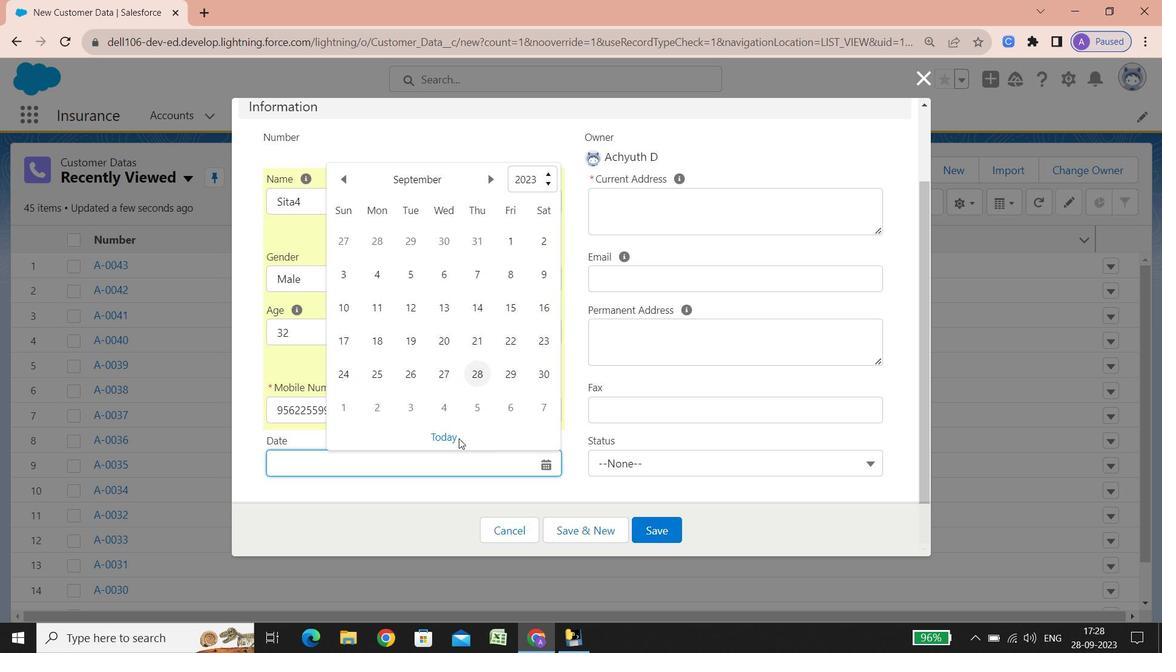 
Action: Mouse moved to (439, 432)
Screenshot: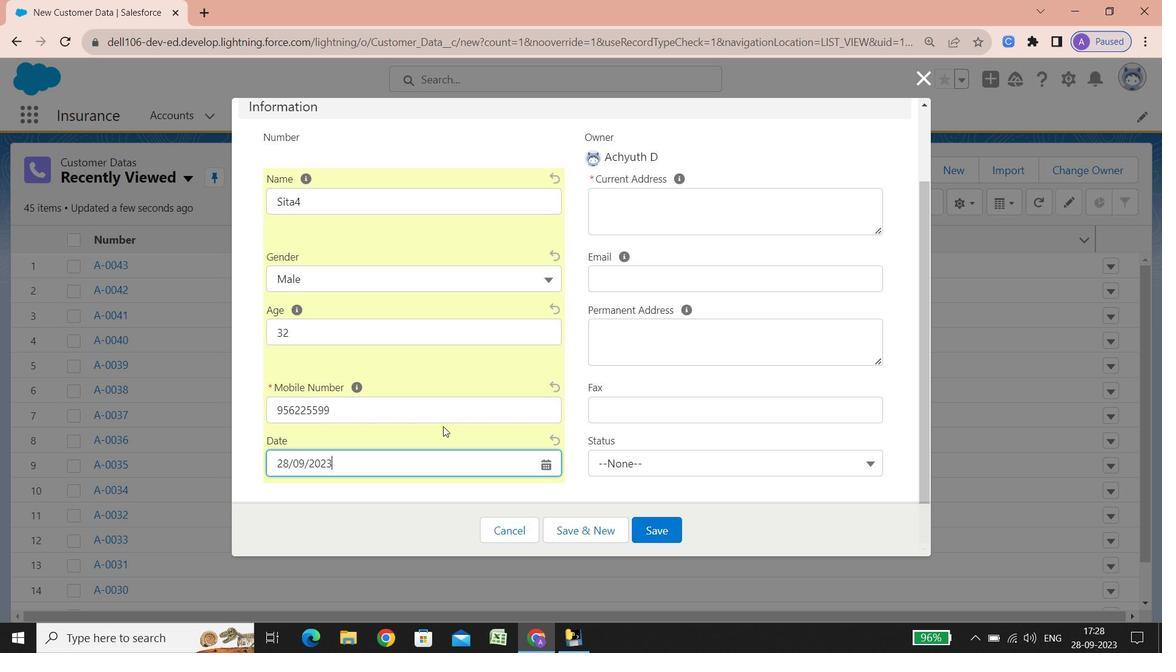 
Action: Mouse pressed left at (439, 432)
Screenshot: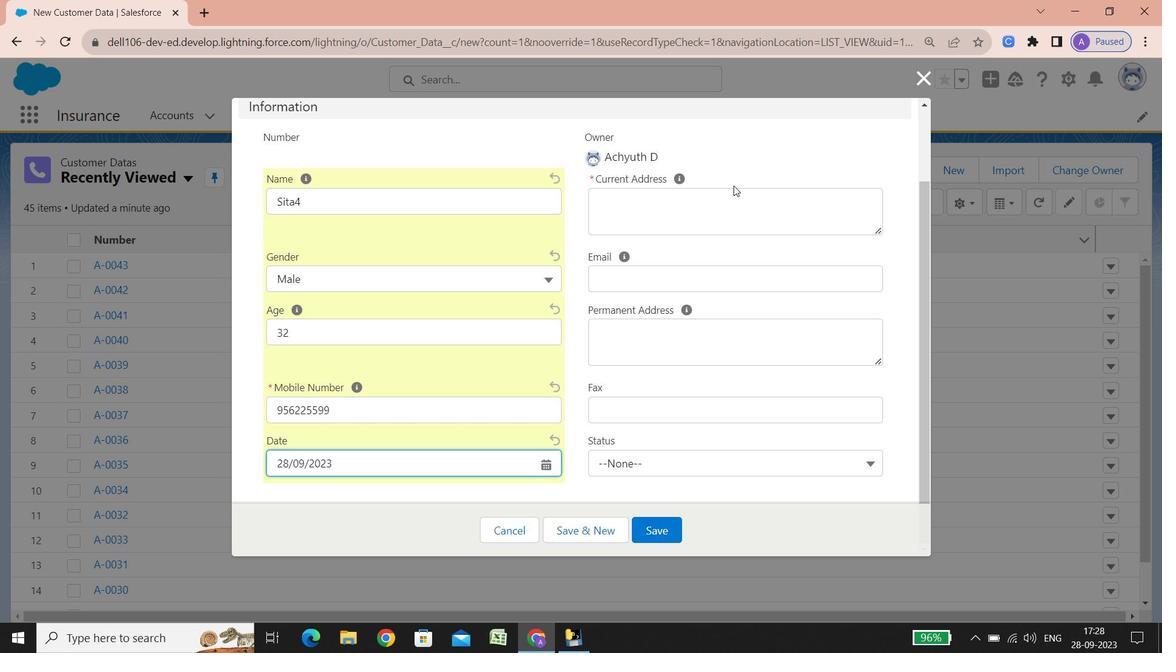 
Action: Mouse moved to (678, 205)
Screenshot: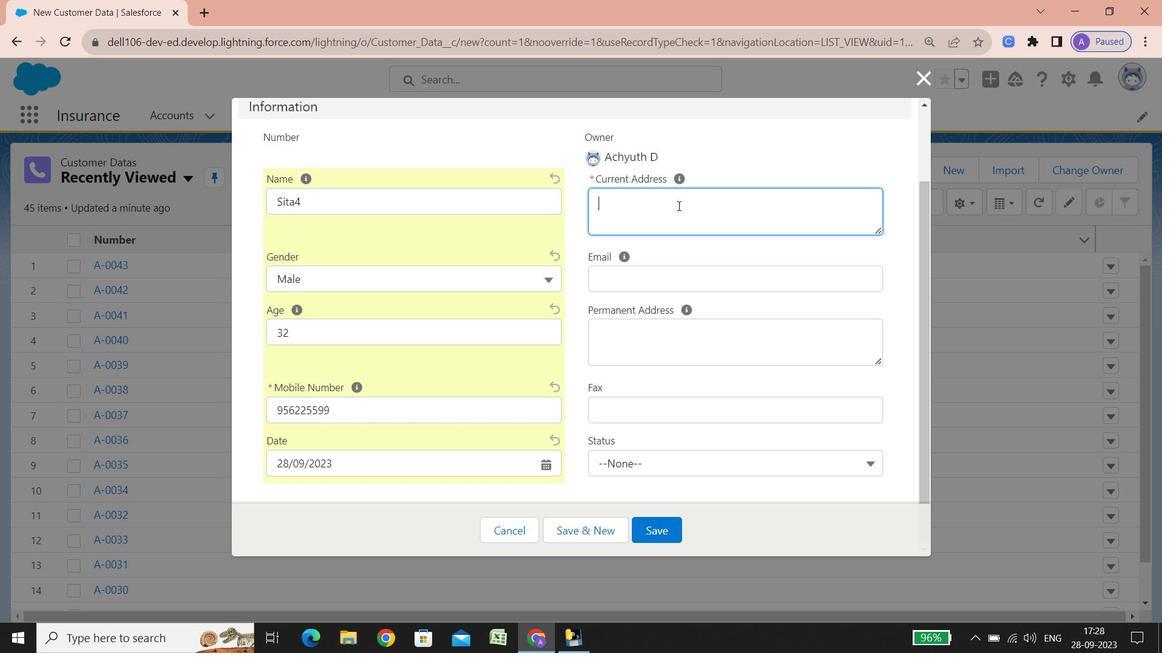 
Action: Mouse pressed left at (678, 205)
Screenshot: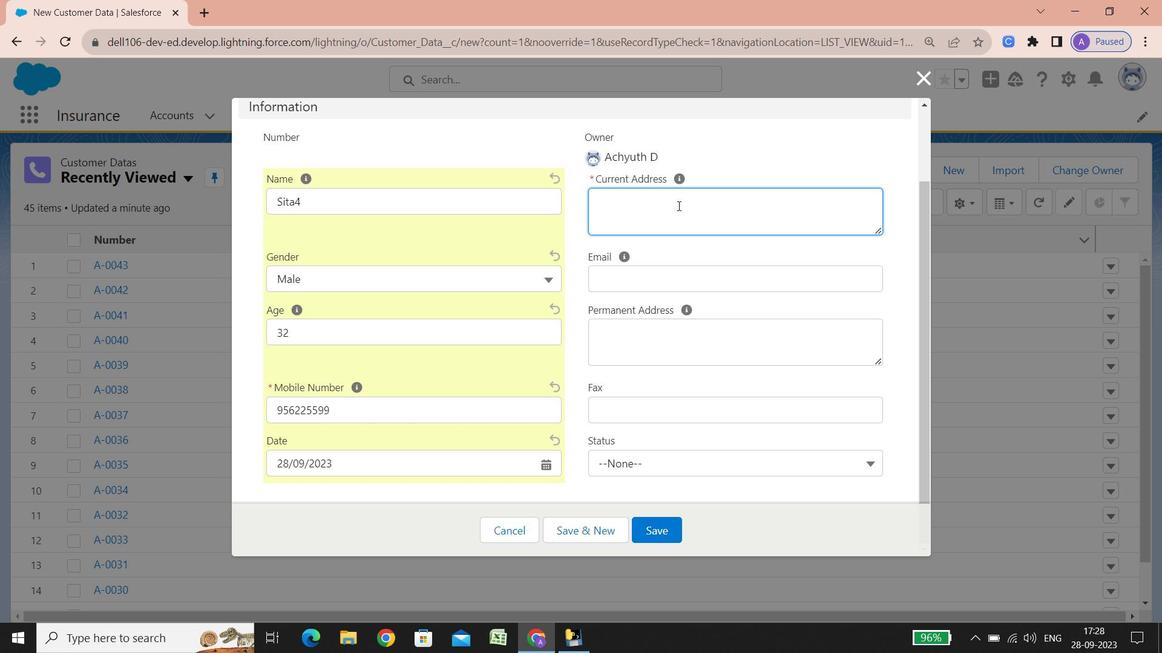 
Action: Key pressed <Key.shift>Street<Key.space><Key.shift_r>:<Key.space><Key.shift>Shop-6,<Key.space><Key.shift>Ae<Key.space><Key.shift><Key.shift>Market,<Key.space><Key.shift>Salt<Key.space><Key.shift><Key.shift><Key.shift><Key.shift><Key.shift><Key.shift><Key.shift><Key.shift><Key.shift><Key.shift><Key.shift><Key.shift><Key.shift>Lake<Key.enter><Key.shift><Key.shift><Key.shift><Key.shift><Key.shift><Key.shift><Key.shift><Key.shift><Key.shift>City<Key.space><Key.shift_r><Key.shift_r>:<Key.space><Key.shift>Kolkata<Key.enter><Key.shift><Key.shift><Key.shift><Key.shift>State/<Key.shift>Prc<Key.backspace>ovince/area<Key.space><Key.shift_r>:
Screenshot: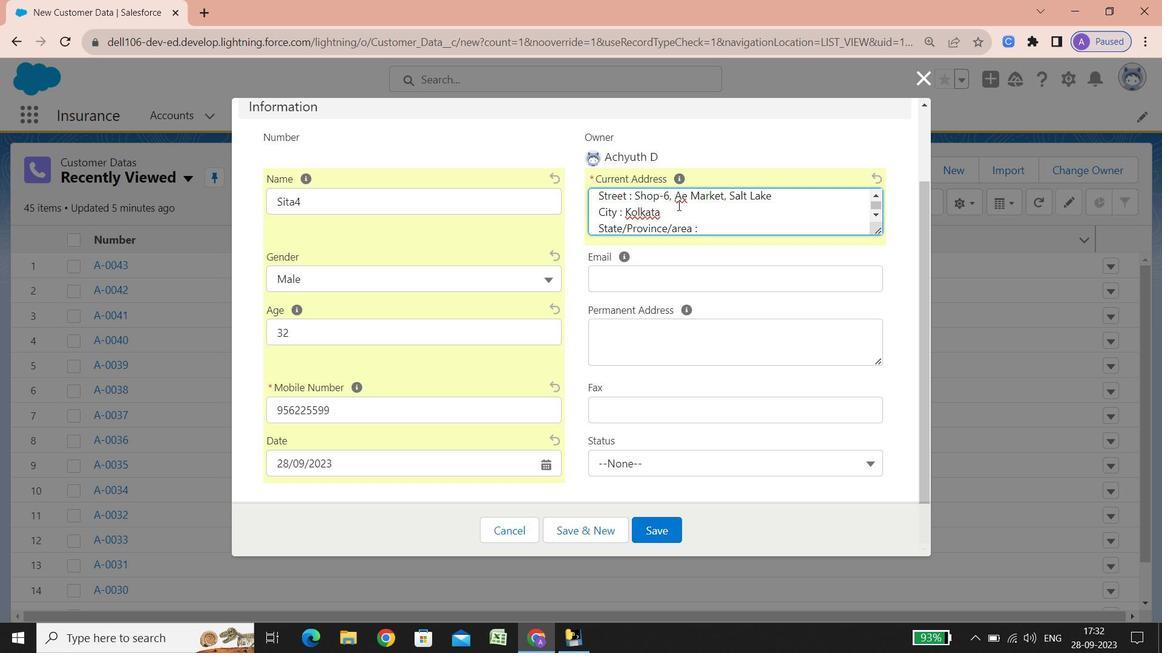 
Action: Mouse moved to (678, 233)
Screenshot: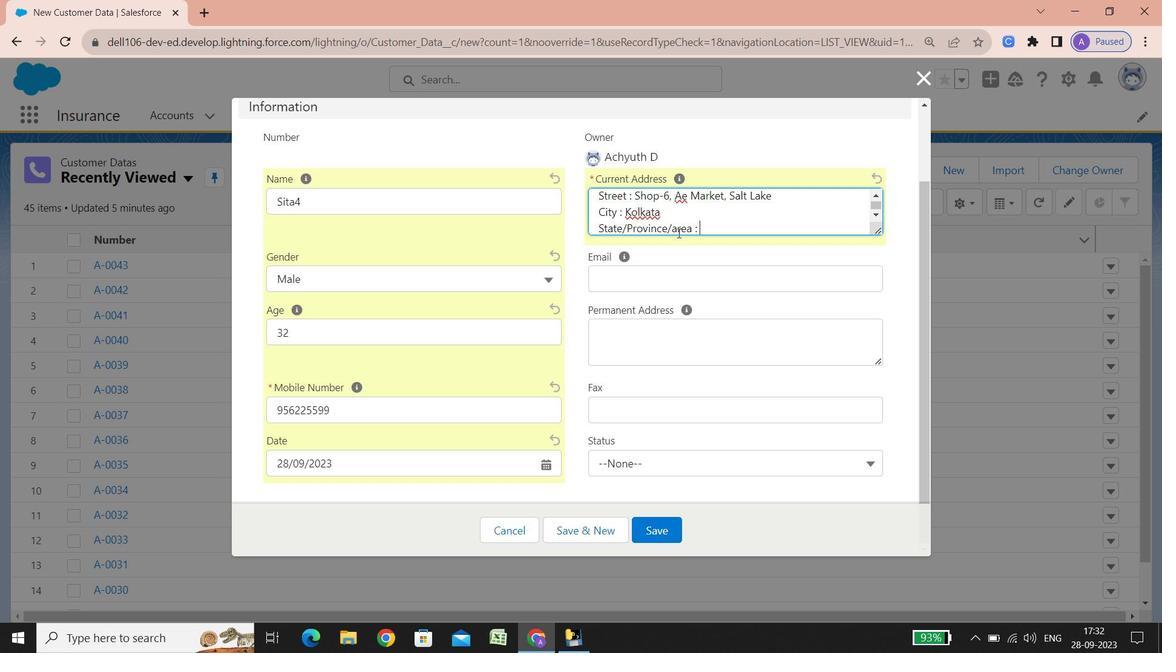 
Action: Key pressed <Key.space>
Screenshot: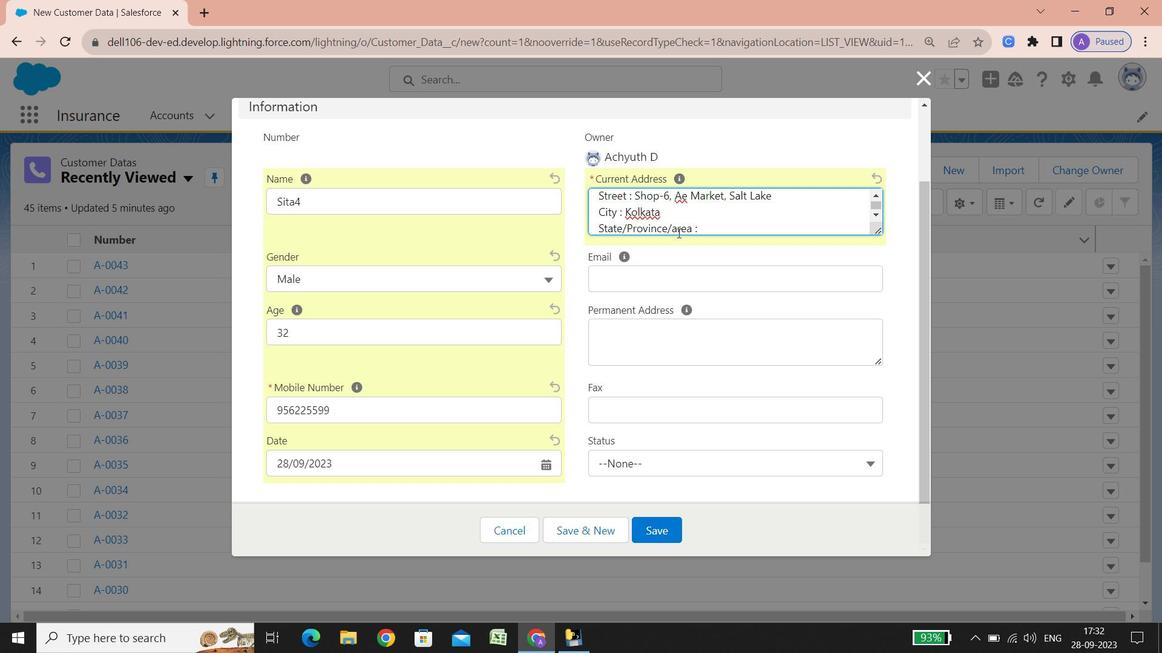 
Action: Mouse moved to (700, 215)
Screenshot: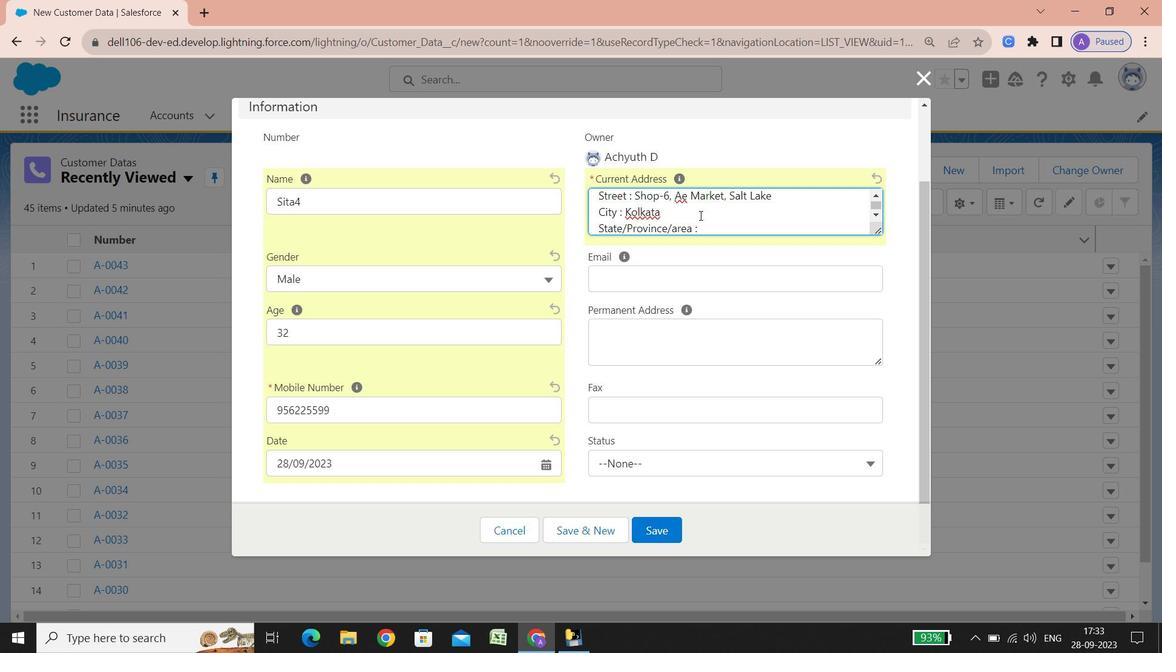 
Action: Mouse pressed left at (700, 215)
Screenshot: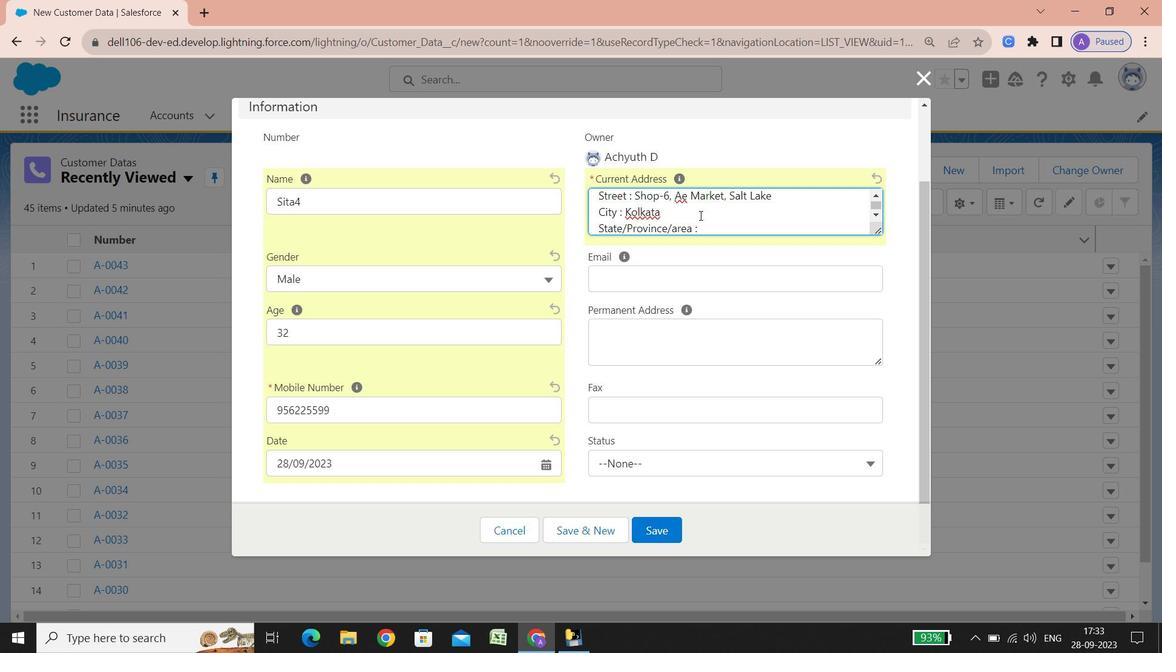 
Action: Key pressed <Key.shift>W<Key.backspace>
Screenshot: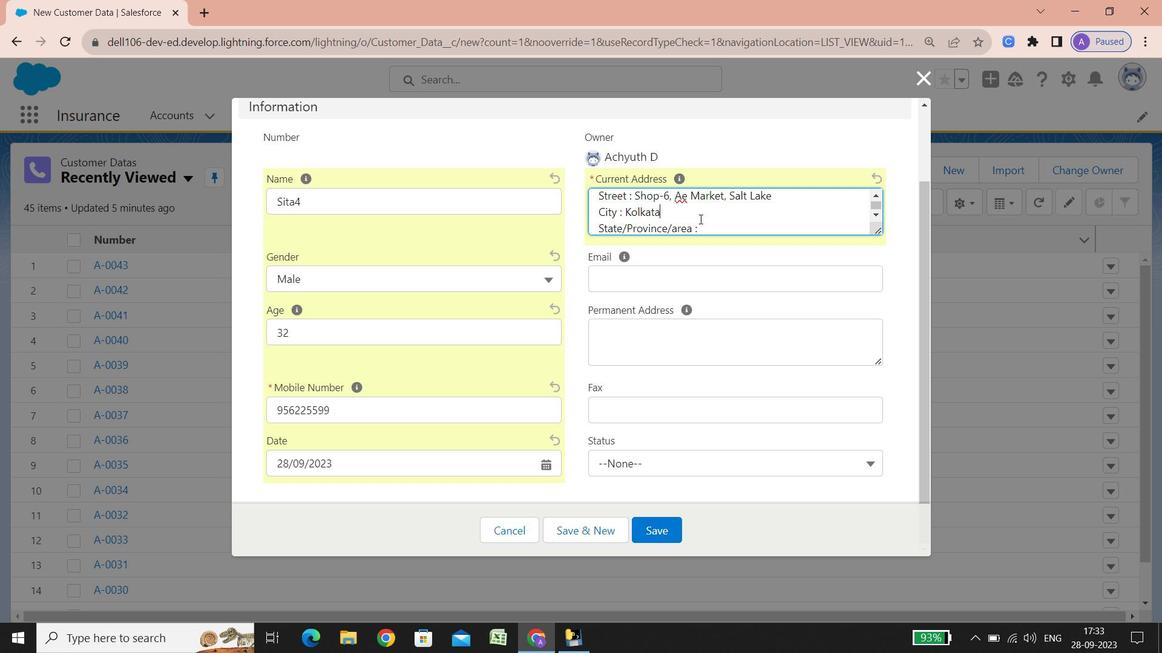 
Action: Mouse moved to (702, 227)
Screenshot: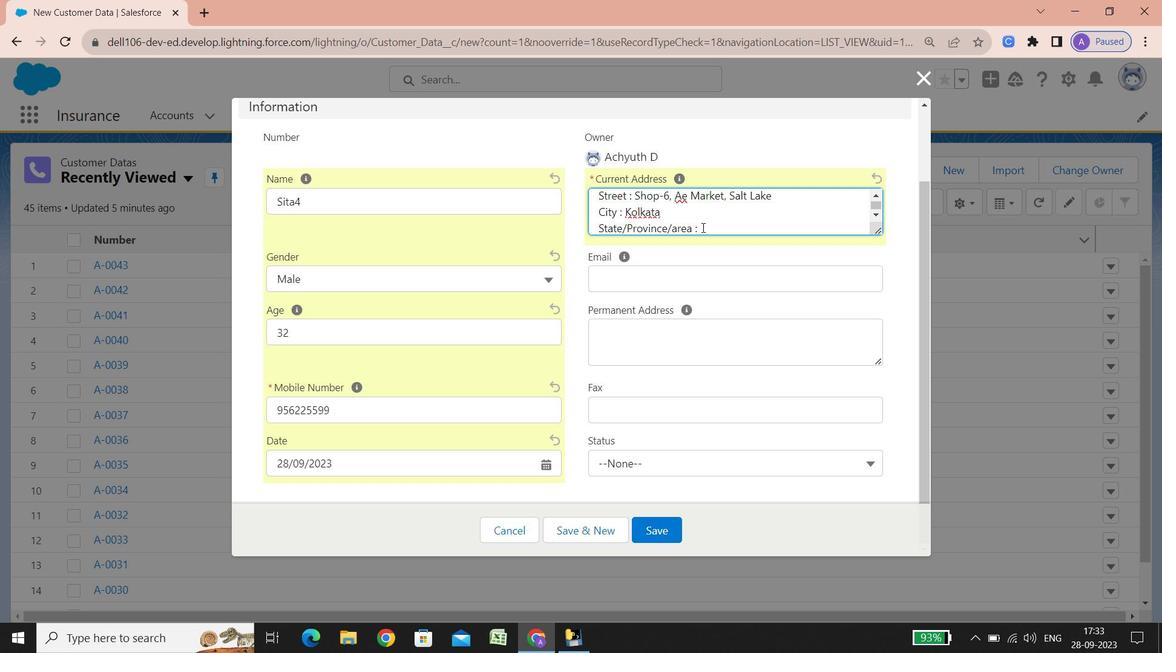 
Action: Mouse pressed left at (702, 227)
Screenshot: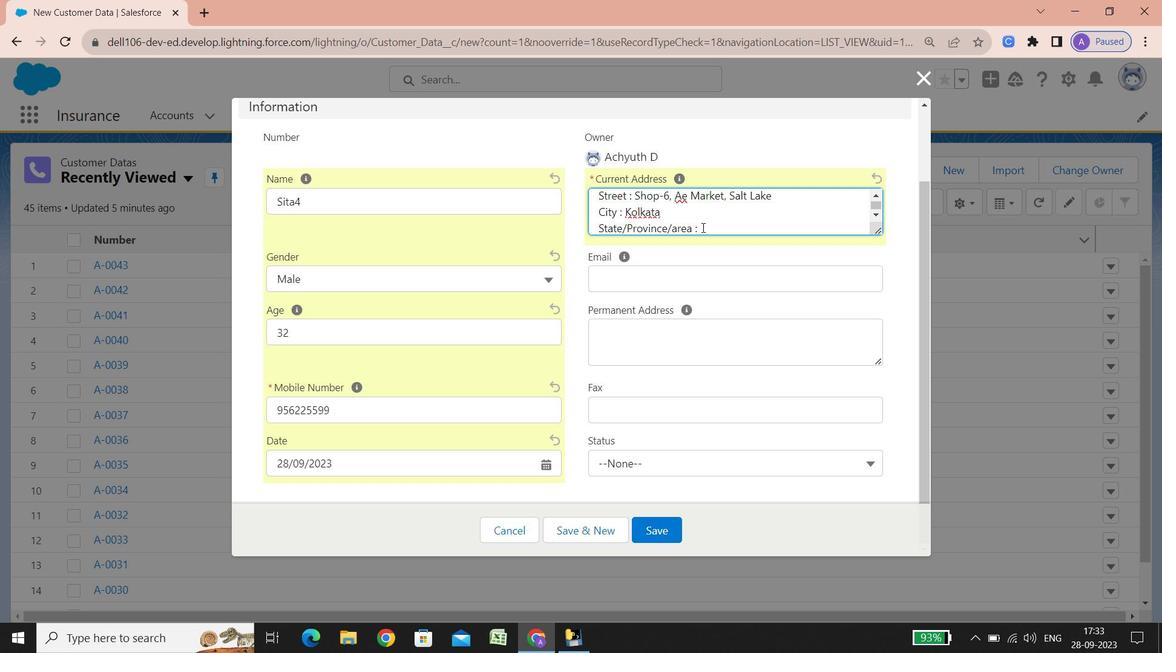 
Action: Key pressed <Key.space><Key.shift>W
Screenshot: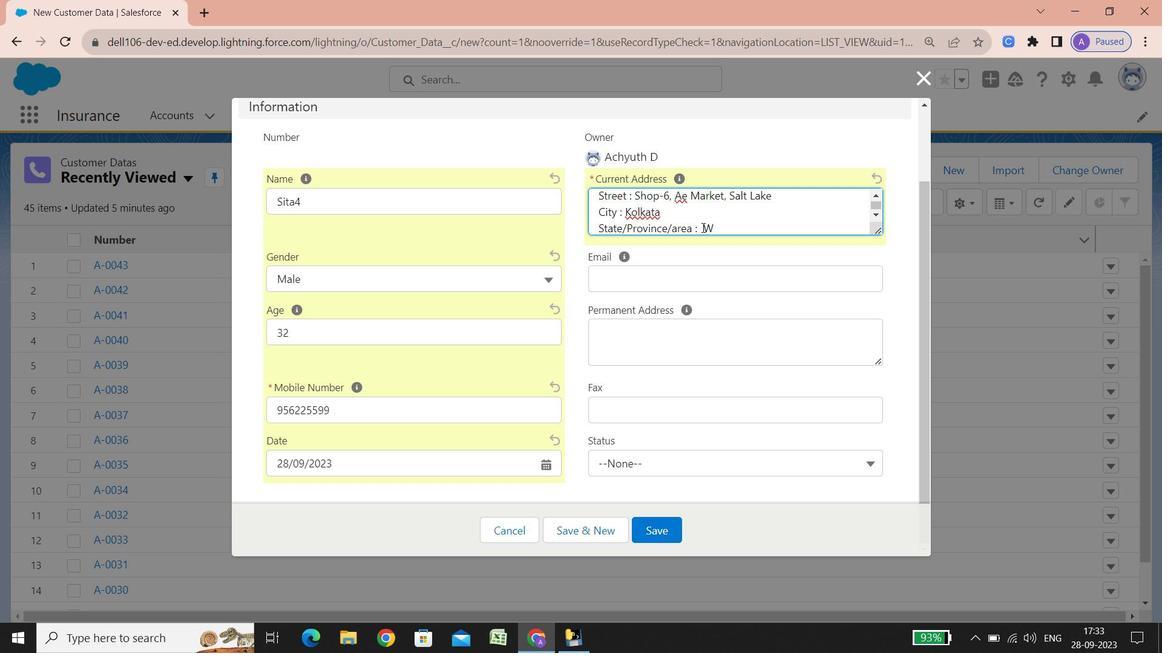 
Action: Mouse moved to (719, 227)
Screenshot: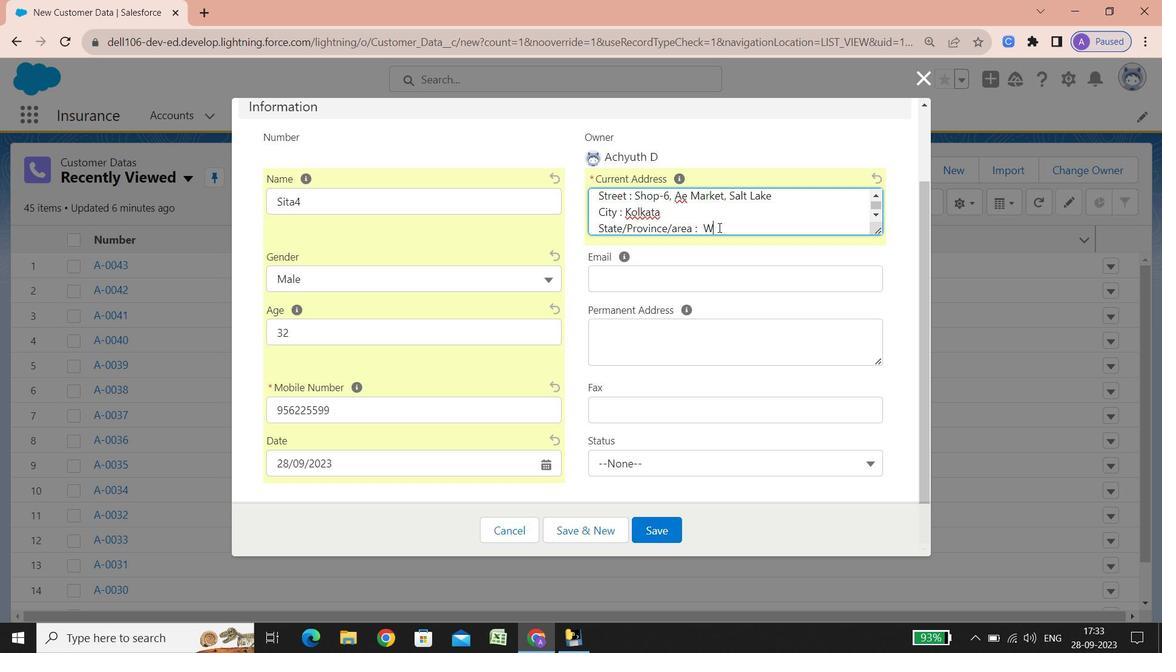 
Action: Key pressed est<Key.space><Key.shift><Key.shift><Key.shift><Key.shift><Key.shift><Key.shift><Key.shift><Key.shift><Key.shift>Bengal<Key.enter><Key.shift>Phone<Key.space>number<Key.space><Key.shift_r>:<Key.space>03323214271<Key.enter>
Screenshot: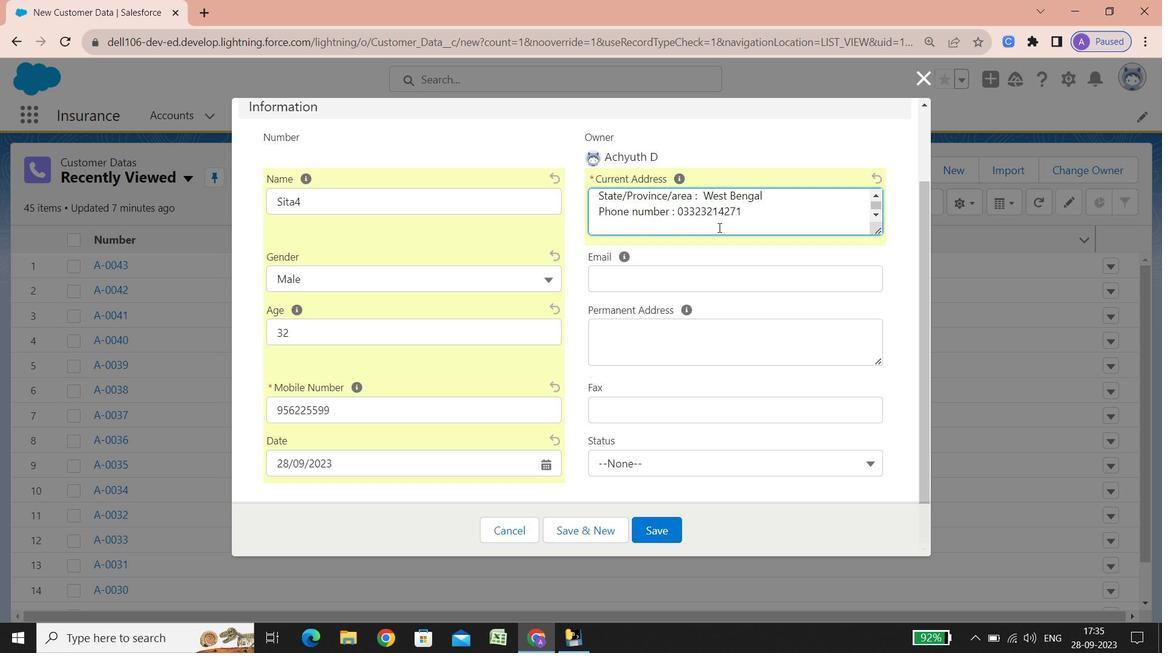 
Action: Mouse moved to (748, 223)
Screenshot: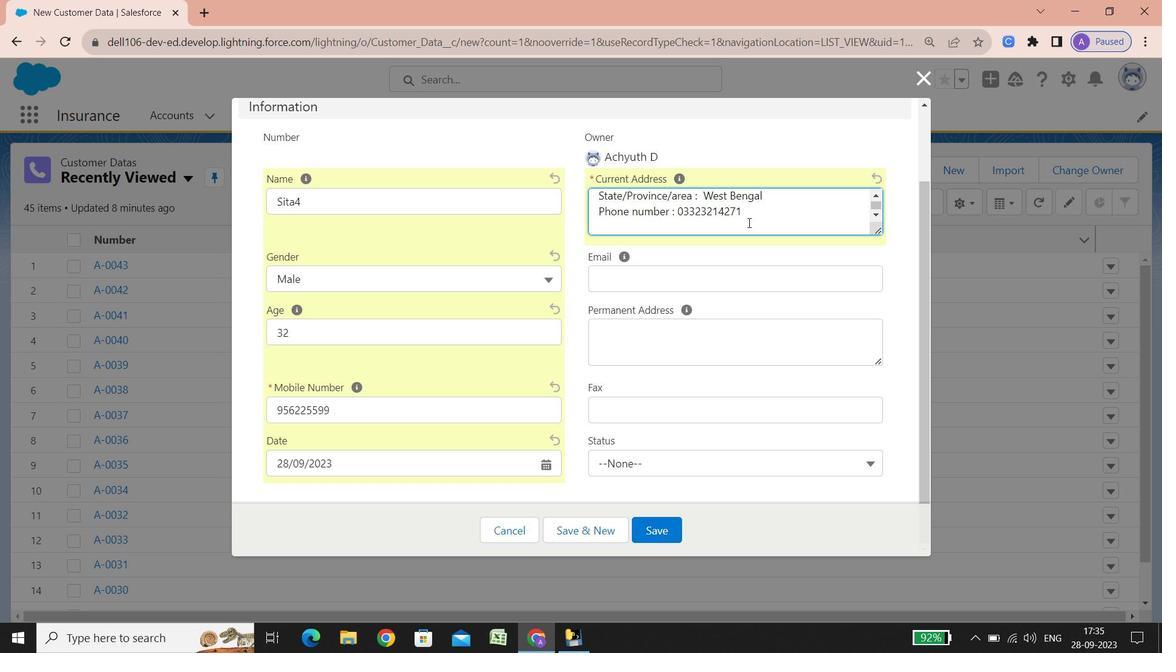 
Action: Key pressed <Key.shift><Key.shift><Key.shift><Key.shift><Key.shift><Key.shift>Zip<Key.space>code<Key.space><Key.shift_r>:<Key.space>700064<Key.enter><Key.shift>Country<Key.space>calling<Key.space>code<Key.space><Key.shift_r>:<Key.space><Key.shift_r>+91<Key.enter><Key.shift>Country<Key.space><Key.shift_r>:<Key.space><Key.shift>India
Screenshot: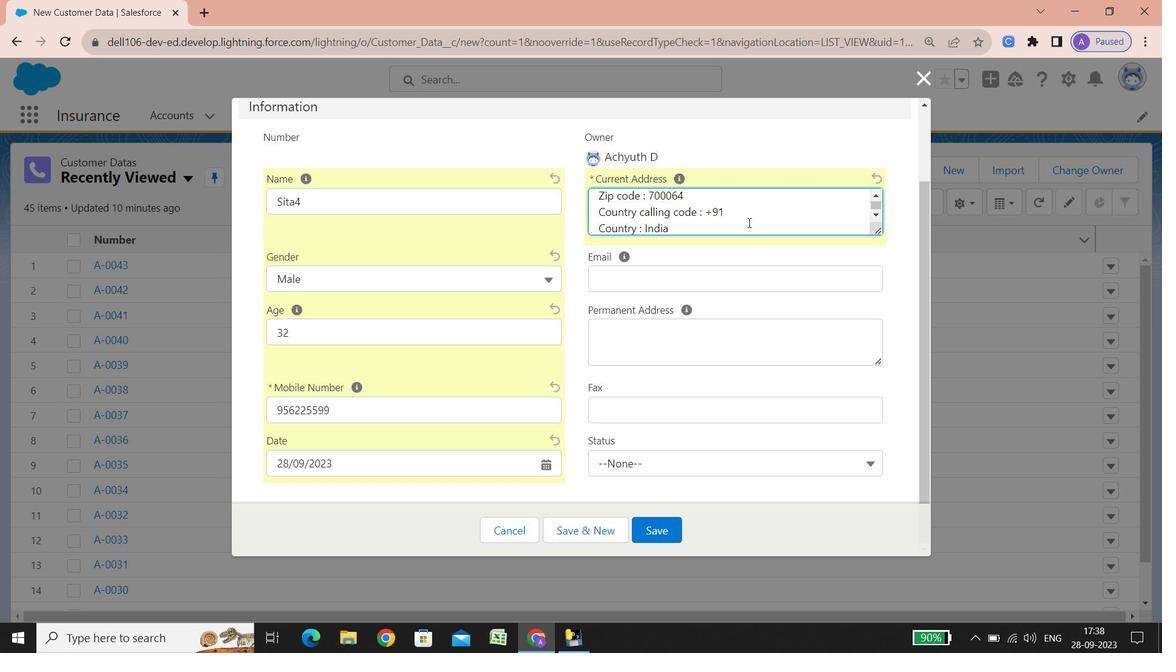 
Action: Mouse moved to (589, 277)
Screenshot: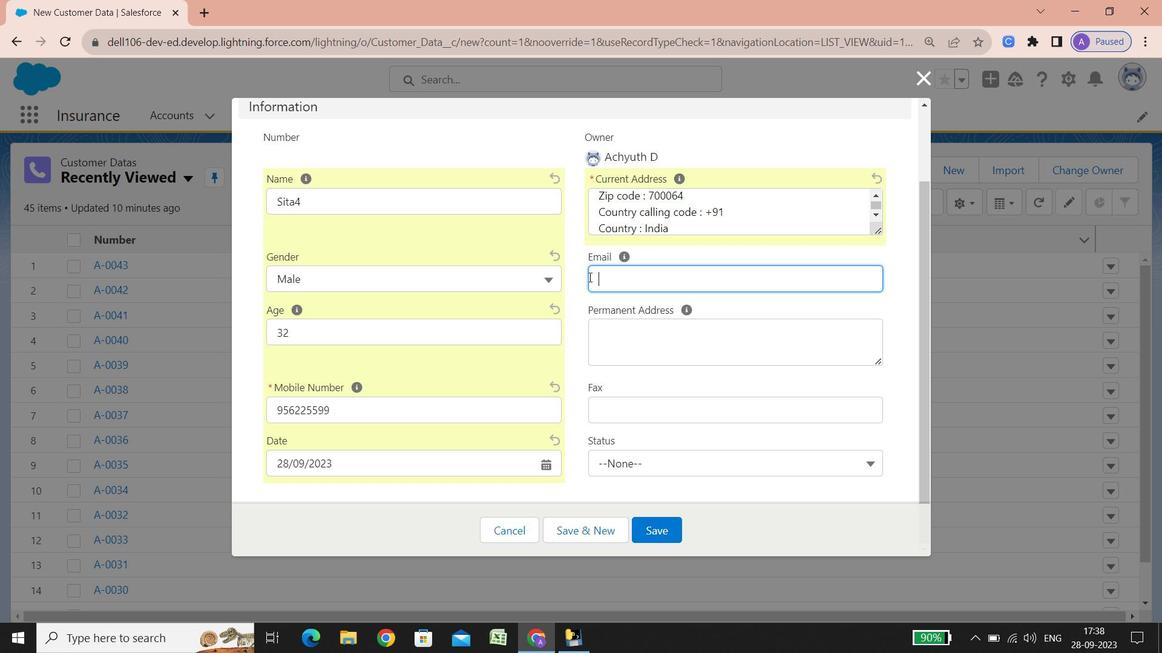 
Action: Mouse pressed left at (589, 277)
Screenshot: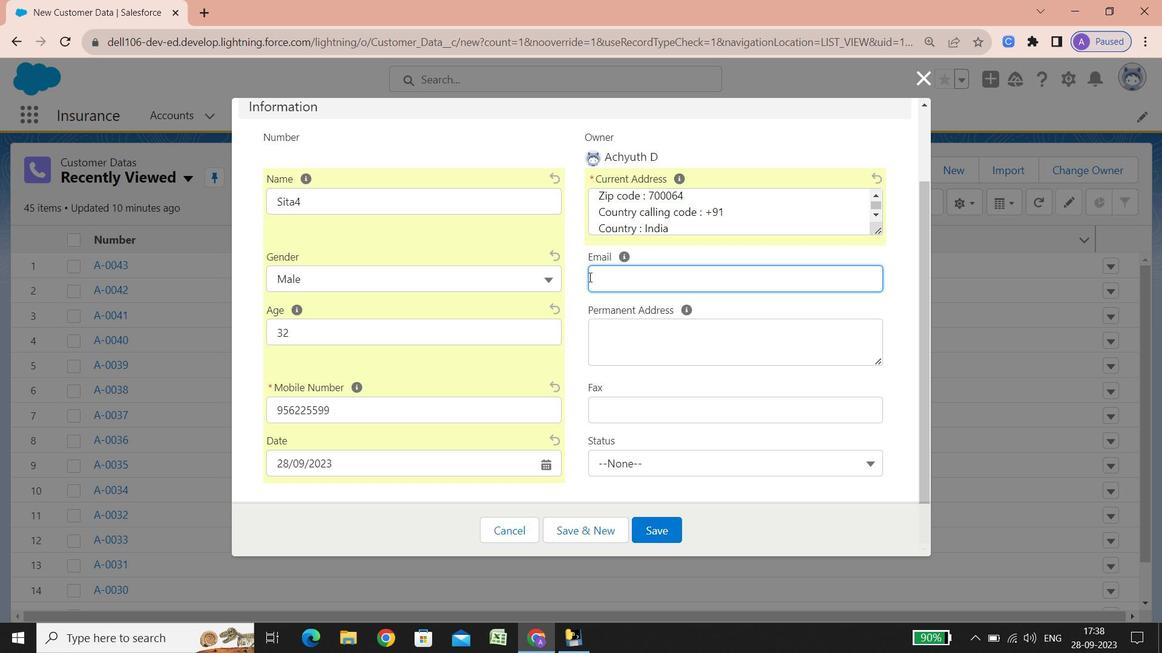 
Action: Key pressed <Key.shift>Sita456598<Key.shift_r><Key.shift_r><Key.shift_r><Key.shift_r><Key.shift_r><Key.shift_r><Key.shift_r>@google.com
Screenshot: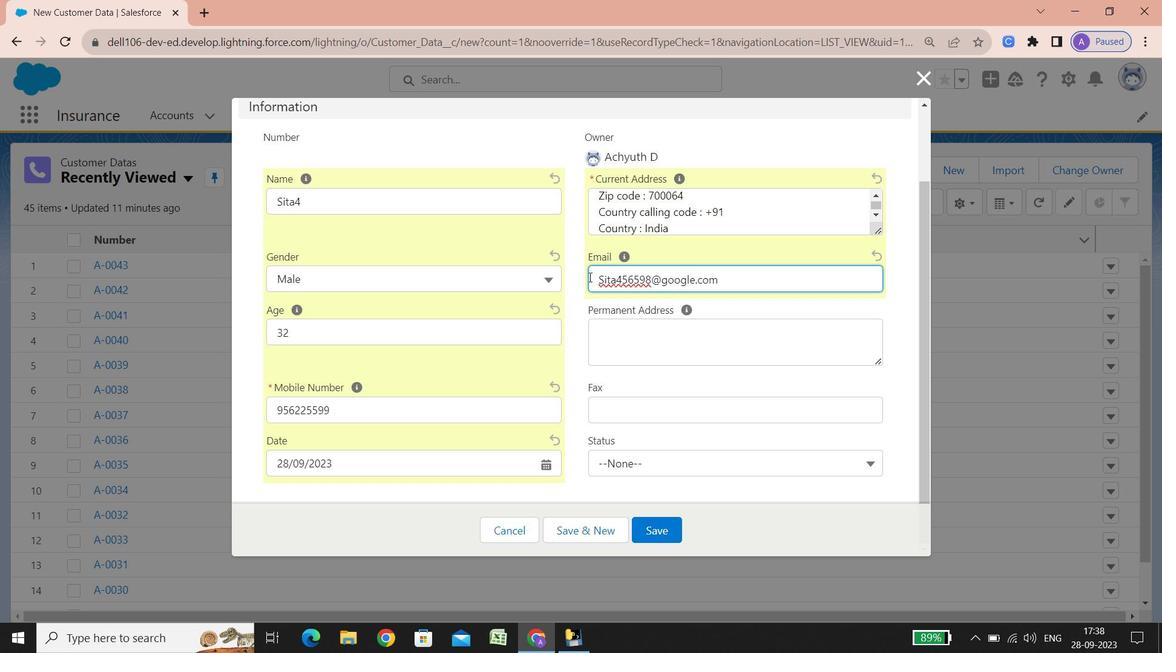 
Action: Mouse moved to (599, 324)
Screenshot: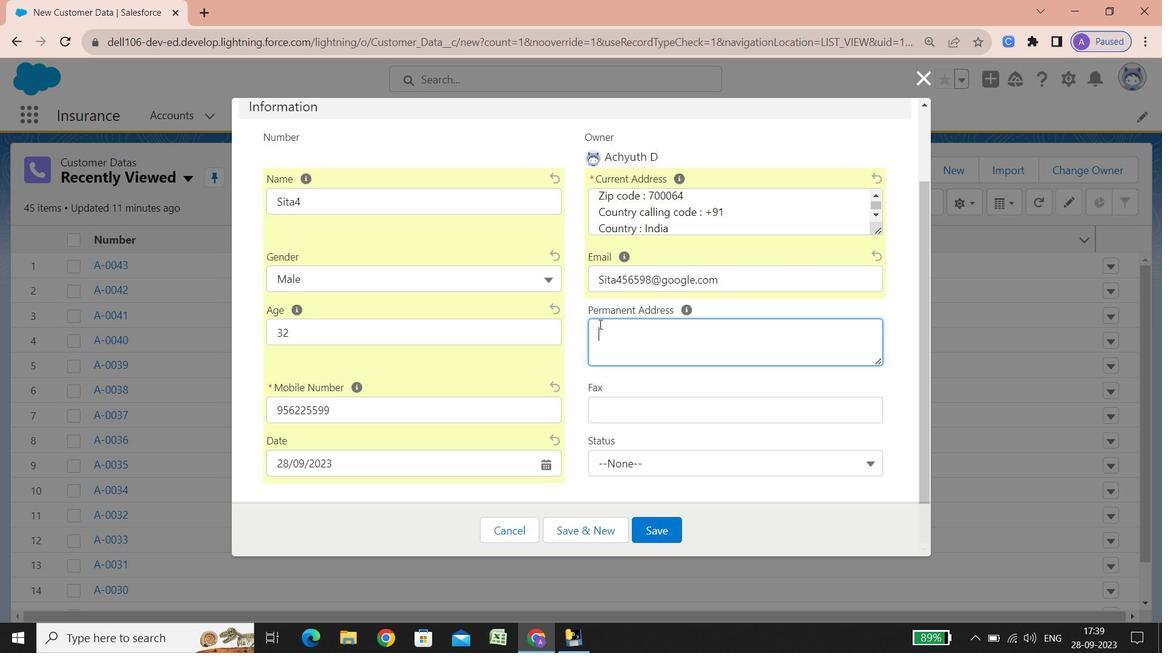 
Action: Mouse pressed left at (599, 324)
Screenshot: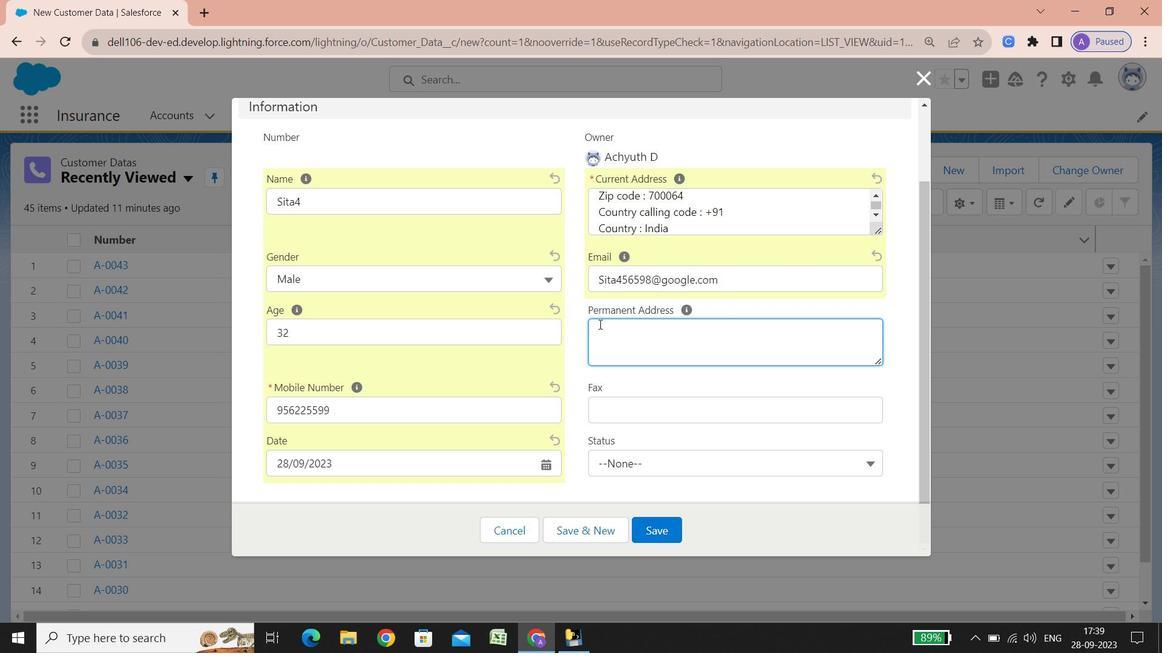 
Action: Key pressed <Key.shift><Key.shift><Key.shift>Street<Key.space><Key.shift_r>:<Key.space><Key.shift>Aarey<Key.space><Key.shift>Milk<Key.space><Key.shift>Colony<Key.enter><Key.shift>City<Key.space><Key.shift_r>:<Key.space><Key.shift>Mumbai<Key.enter><Key.shift><Key.shift><Key.shift><Key.shift><Key.shift><Key.shift><Key.shift><Key.shift><Key.shift><Key.shift><Key.shift><Key.shift><Key.shift><Key.shift><Key.shift><Key.shift><Key.shift><Key.shift><Key.shift><Key.shift><Key.shift><Key.shift><Key.shift><Key.shift><Key.shift><Key.shift><Key.shift><Key.shift><Key.shift><Key.shift><Key.shift><Key.shift><Key.shift><Key.shift><Key.shift><Key.shift><Key.shift><Key.shift><Key.shift>State/<Key.shift><Key.shift><Key.shift><Key.shift>Province/area<Key.space><Key.shift_r><Key.shift_r><Key.shift_r><Key.shift_r><Key.shift_r><Key.shift_r><Key.shift_r><Key.shift_r><Key.shift_r><Key.shift_r><Key.shift_r><Key.shift_r>:<Key.space><Key.shift><Key.shift><Key.shift><Key.shift>Maharashtra<Key.enter><Key.shift>Phone<Key.space>number<Key.space><Key.shift_r>:<Key.space>54222879554<Key.enter><Key.shift><Key.shift><Key.shift><Key.shift><Key.shift><Key.shift><Key.shift>Zip<Key.space>code<Key.space><Key.shift_r>:<Key.space>400065<Key.enter><Key.shift>Country<Key.space>calling<Key.space>code<Key.space><Key.shift_r>:<Key.space><Key.shift_r>+91<Key.enter><Key.shift>Country<Key.space><Key.shift_r>:<Key.space><Key.shift>India
Screenshot: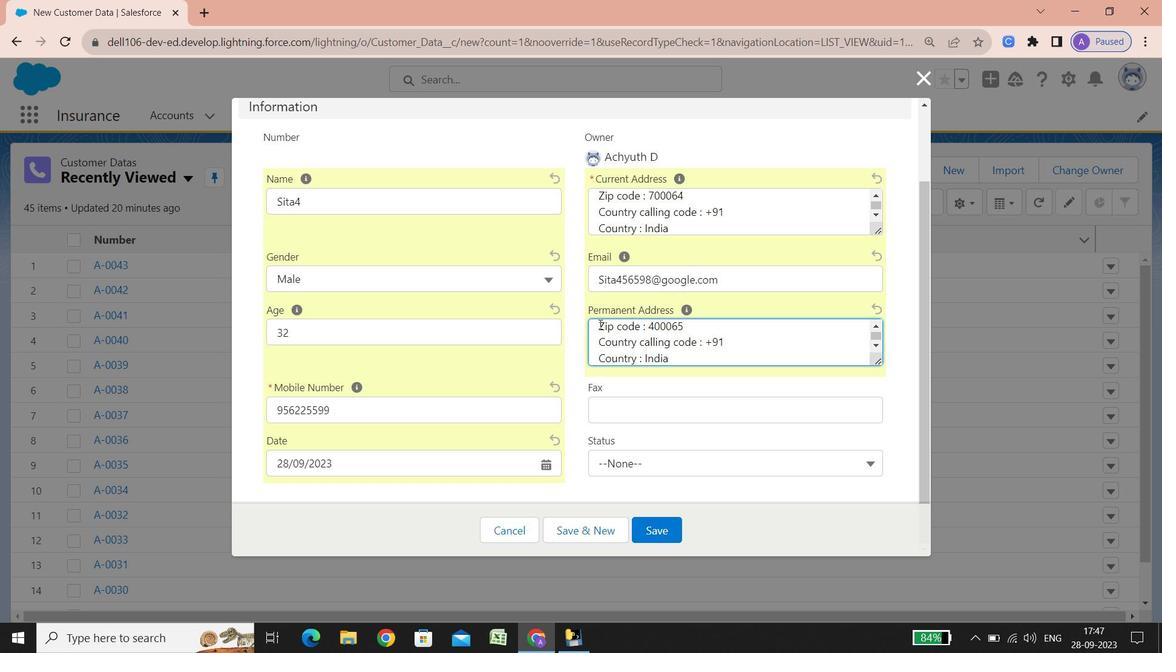 
Action: Mouse moved to (620, 406)
Screenshot: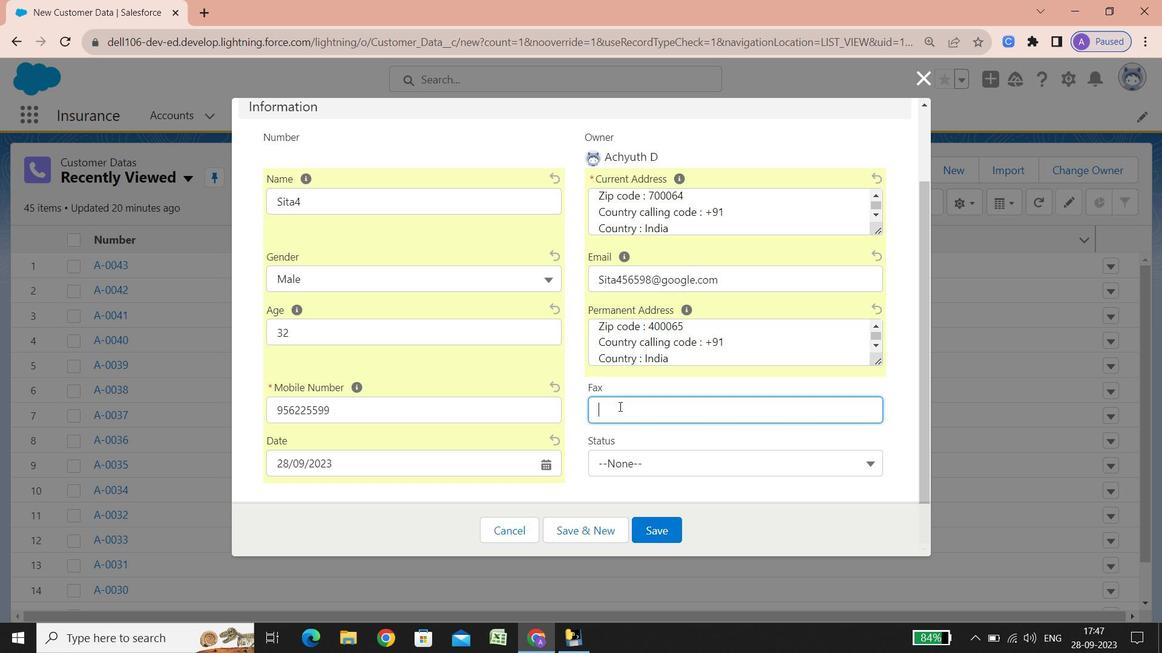 
Action: Mouse pressed left at (620, 406)
Screenshot: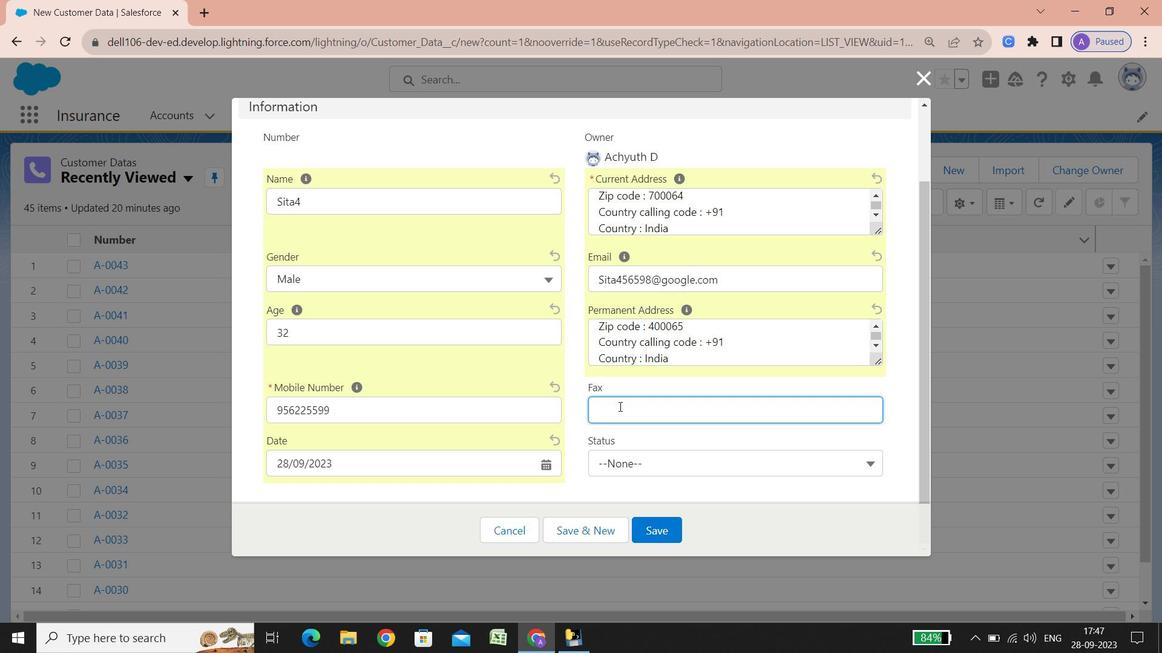 
Action: Mouse moved to (629, 416)
Screenshot: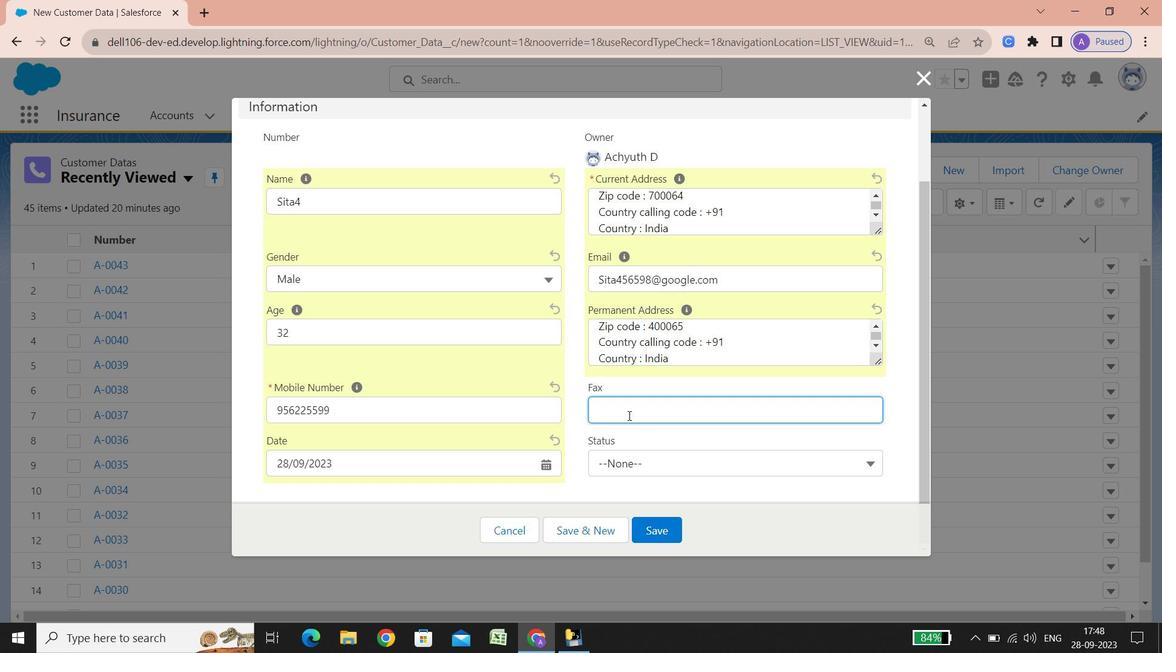 
Action: Key pressed <Key.shift><Key.shift><Key.shift><Key.shift><Key.shift><Key.shift><Key.shift><Key.shift><Key.shift><Key.shift><Key.shift><Key.shift><Key.shift><Key.shift><Key.shift><Key.shift><Key.shift><Key.shift><Key.shift><Key.shift><Key.shift><Key.shift><Key.shift><Key.shift><Key.shift><Key.shift><Key.shift><Key.shift><Key.shift><Key.shift><Key.shift><Key.shift><Key.shift><Key.shift><Key.shift><Key.shift><Key.shift><Key.shift><Key.shift><Key.shift><Key.shift><Key.shift><Key.shift><Key.shift><Key.shift><Key.shift><Key.shift><Key.shift><Key.shift><Key.shift><Key.shift><Key.shift><Key.shift><Key.shift><Key.shift><Key.shift><Key.shift><Key.shift><Key.shift><Key.shift><Key.shift><Key.shift><Key.shift><Key.shift><Key.shift><Key.shift><Key.shift><Key.shift><Key.shift><Key.shift><Key.shift><Key.shift><Key.shift><Key.shift><Key.shift><Key.shift><Key.shift><Key.shift><Key.shift><Key.shift><Key.shift><Key.shift><Key.shift><Key.shift><Key.shift>Sita4332595<Key.shift_r>@google.com
Screenshot: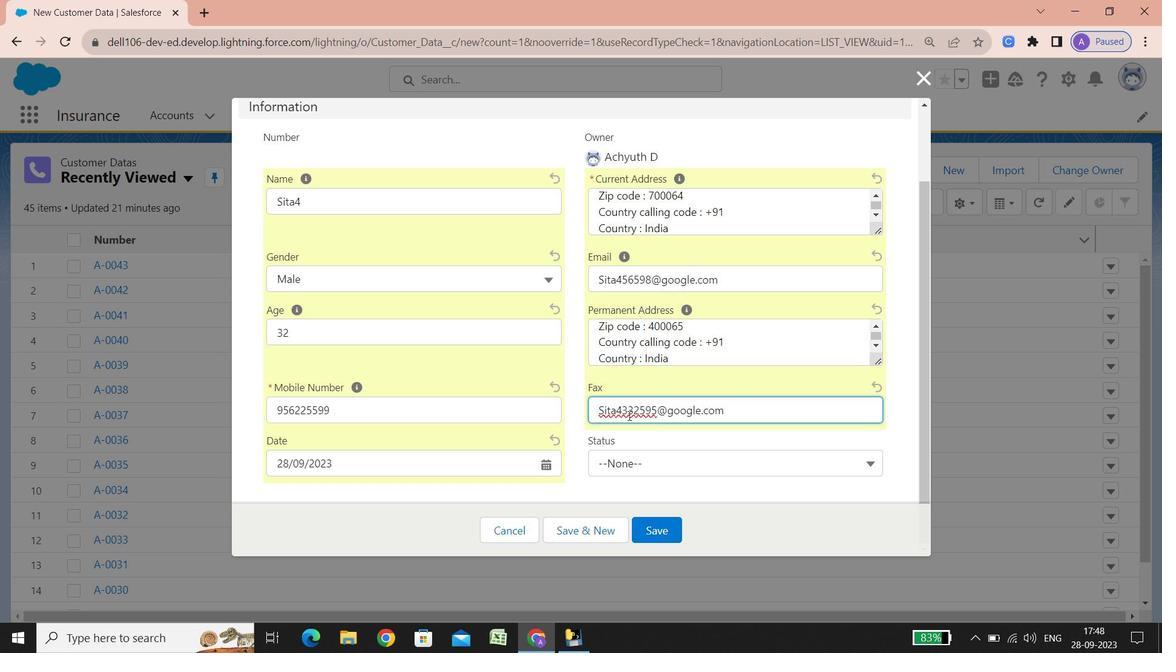 
Action: Mouse moved to (730, 459)
Screenshot: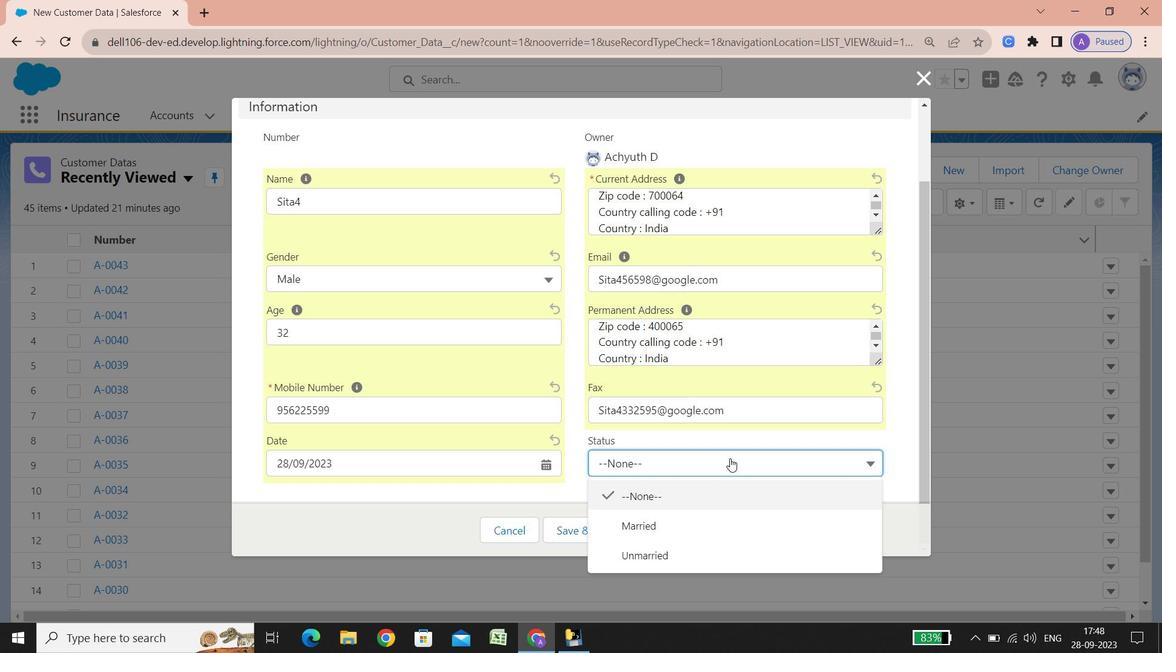 
Action: Mouse pressed left at (730, 459)
Screenshot: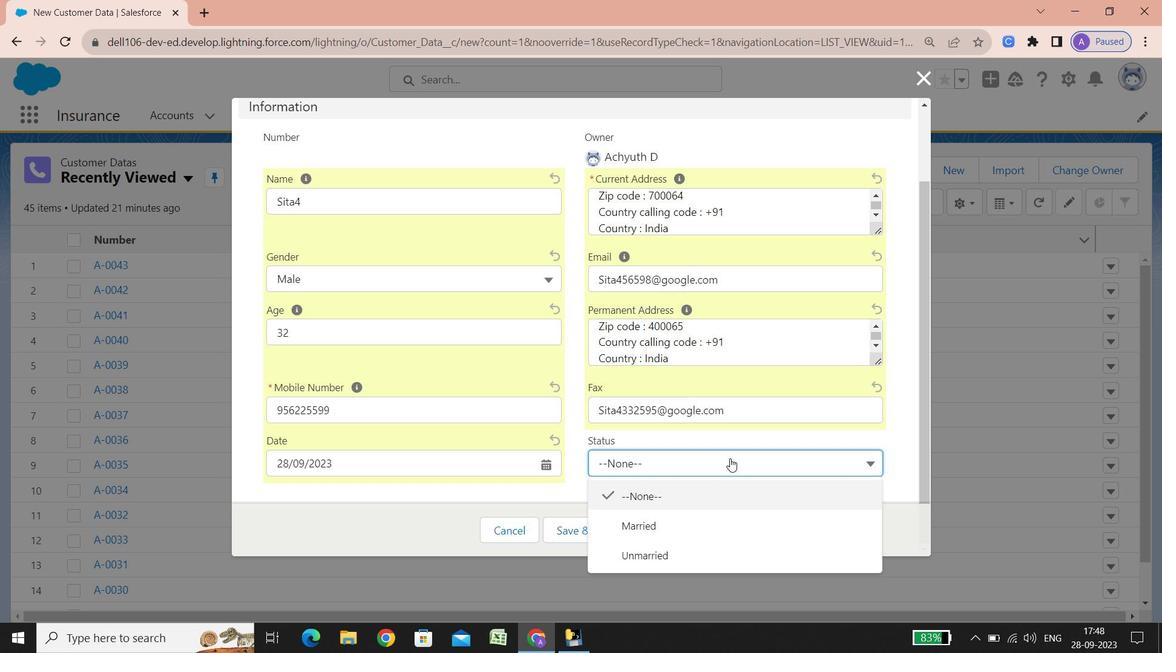 
Action: Mouse moved to (661, 517)
Screenshot: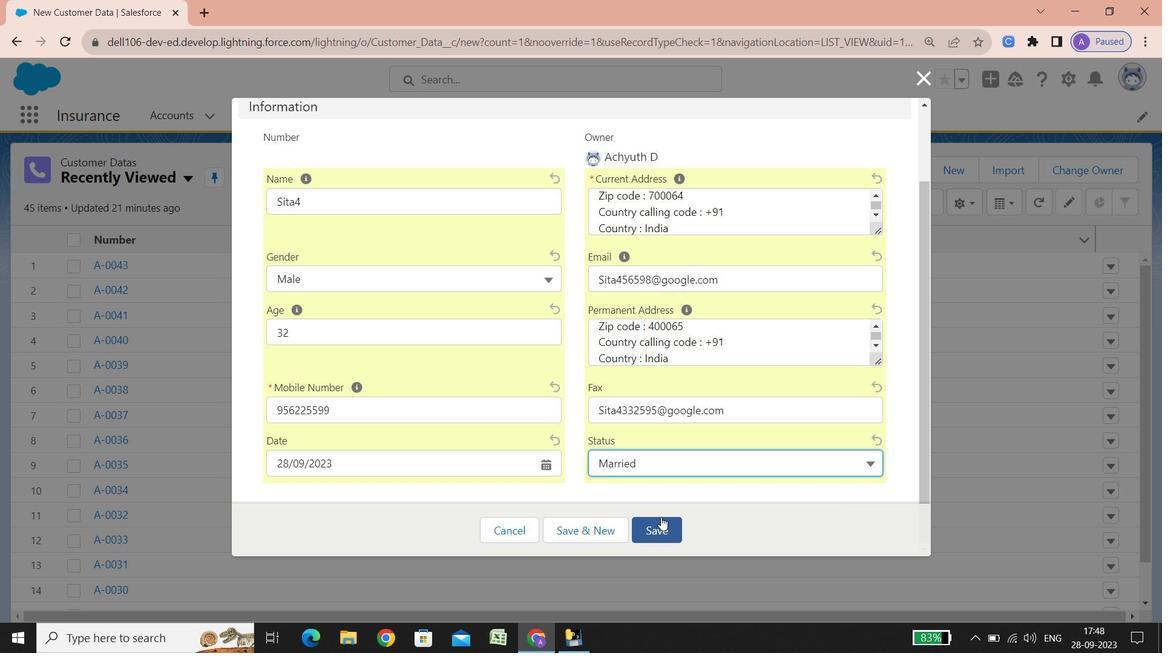 
Action: Mouse pressed left at (661, 517)
Screenshot: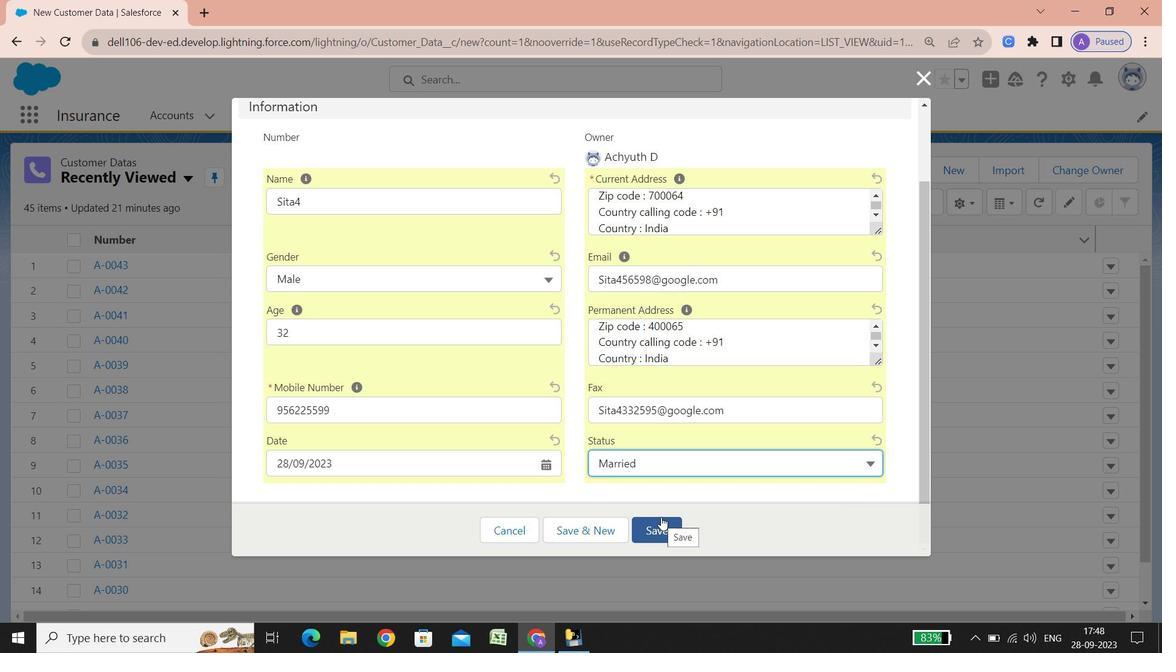 
Action: Mouse moved to (689, 465)
Screenshot: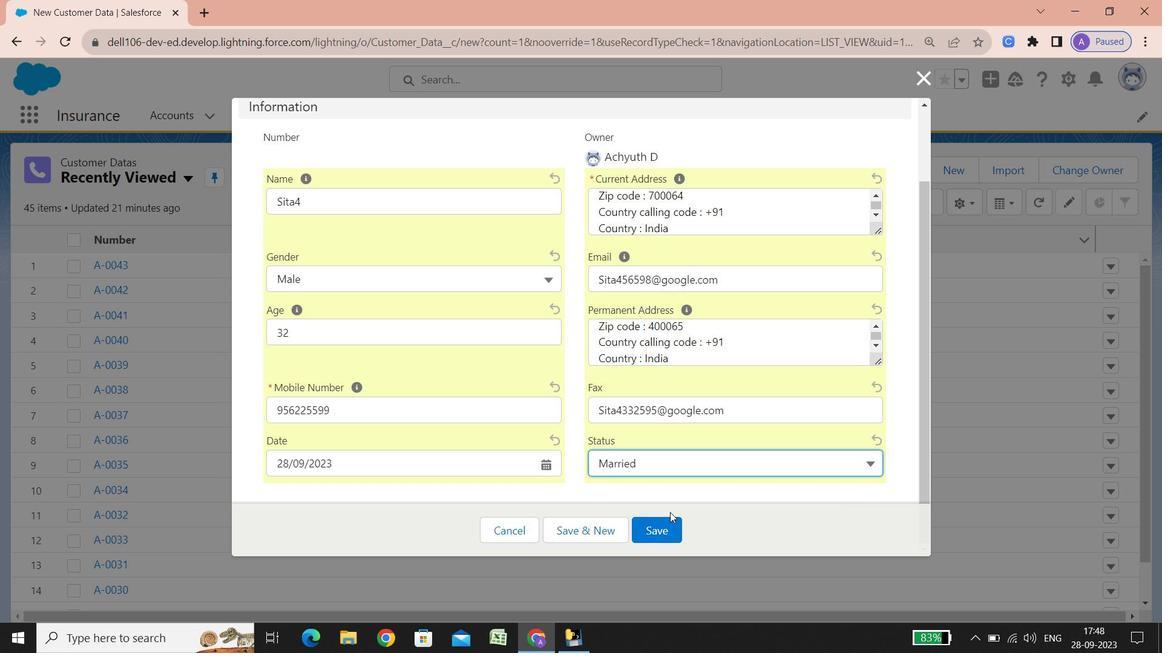 
Action: Mouse scrolled (689, 465) with delta (0, 0)
Screenshot: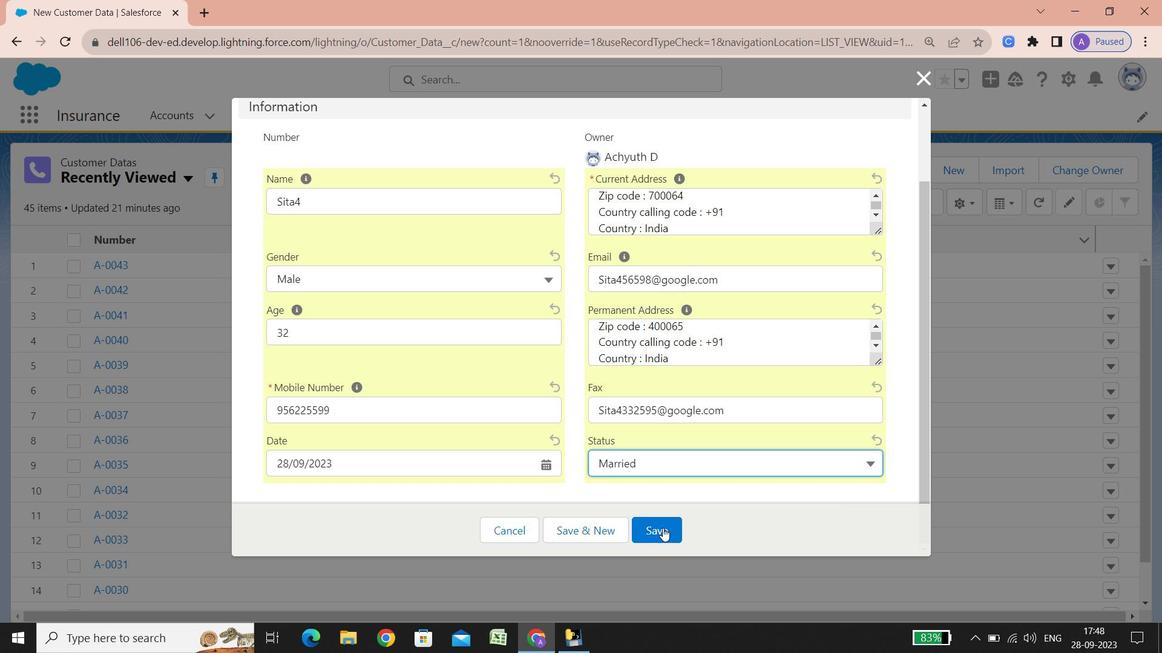 
Action: Mouse scrolled (689, 465) with delta (0, 0)
Screenshot: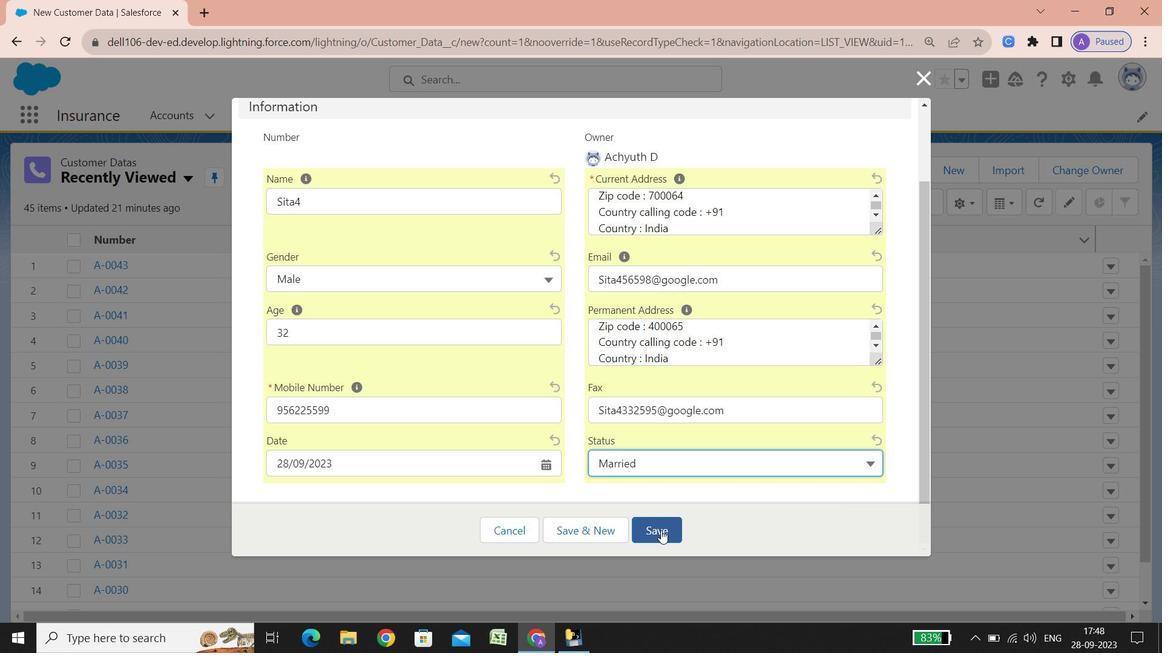 
Action: Mouse scrolled (689, 465) with delta (0, 0)
Screenshot: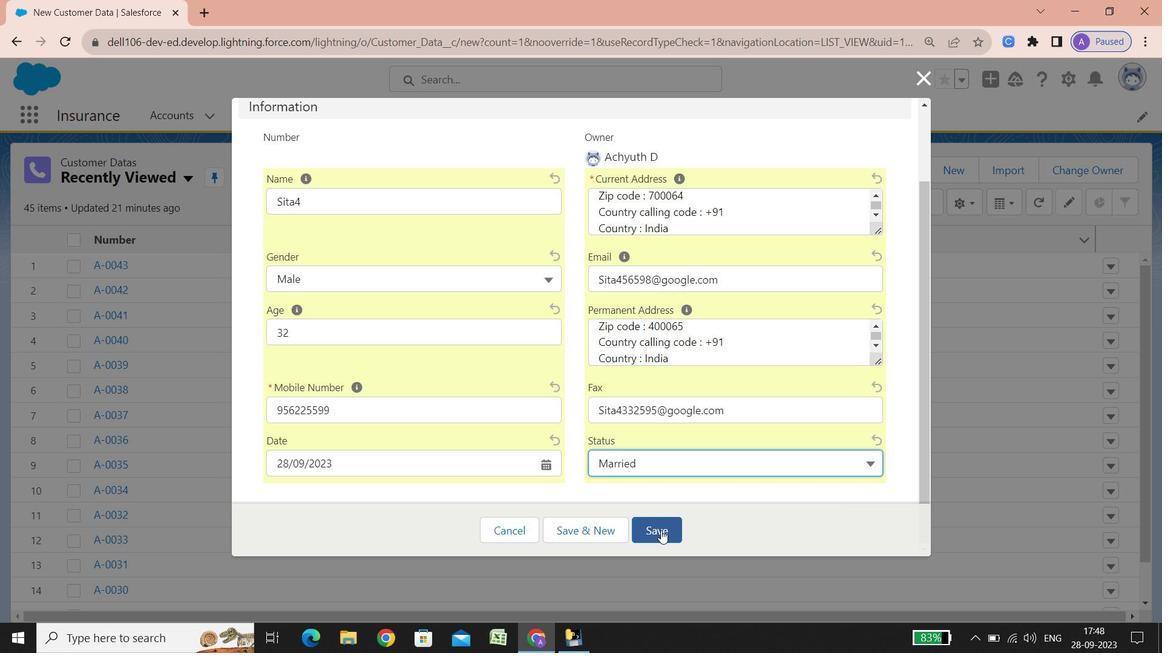 
Action: Mouse scrolled (689, 465) with delta (0, 0)
Screenshot: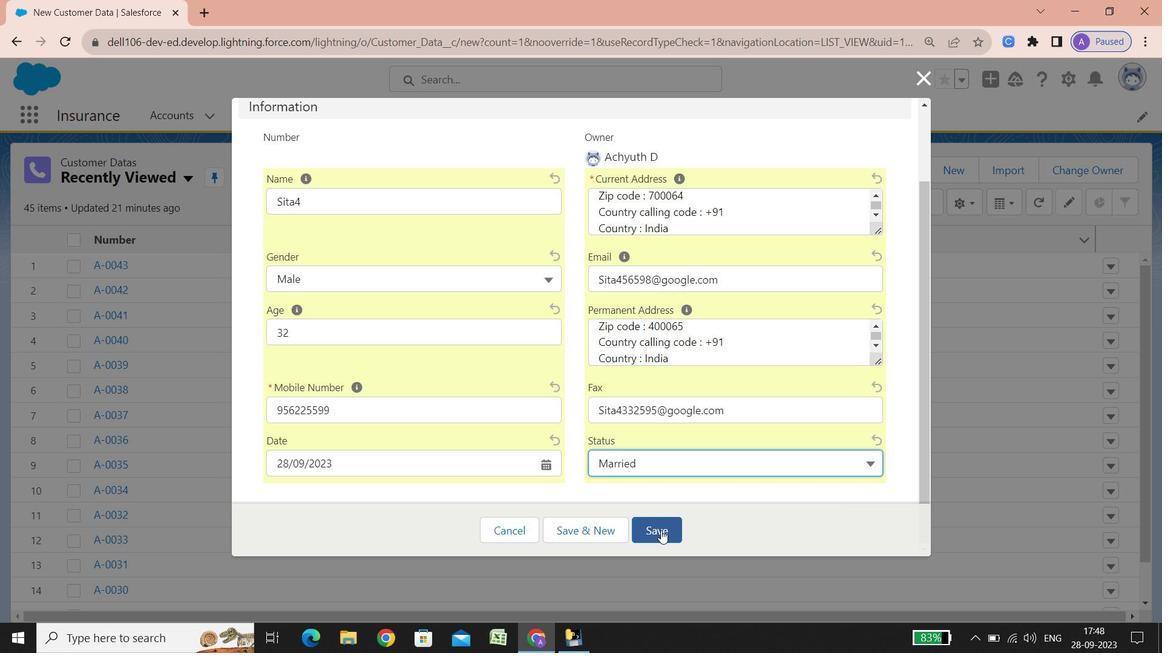 
Action: Mouse scrolled (689, 465) with delta (0, 0)
Screenshot: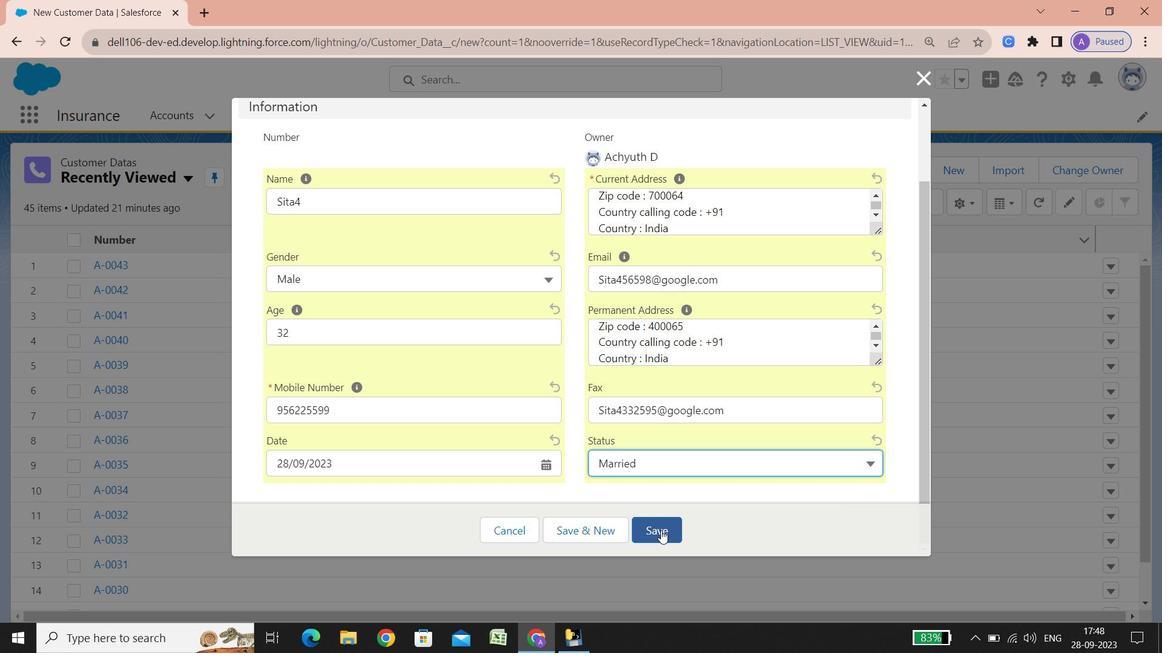 
Action: Mouse scrolled (689, 465) with delta (0, 0)
Screenshot: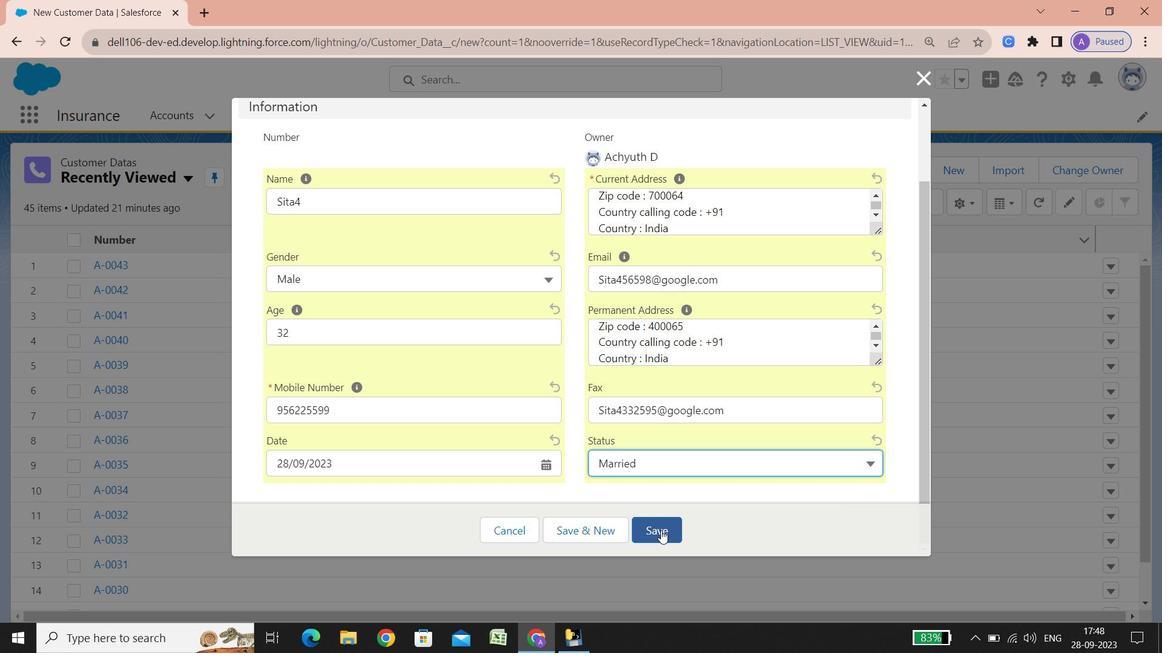 
Action: Mouse scrolled (689, 465) with delta (0, 0)
Screenshot: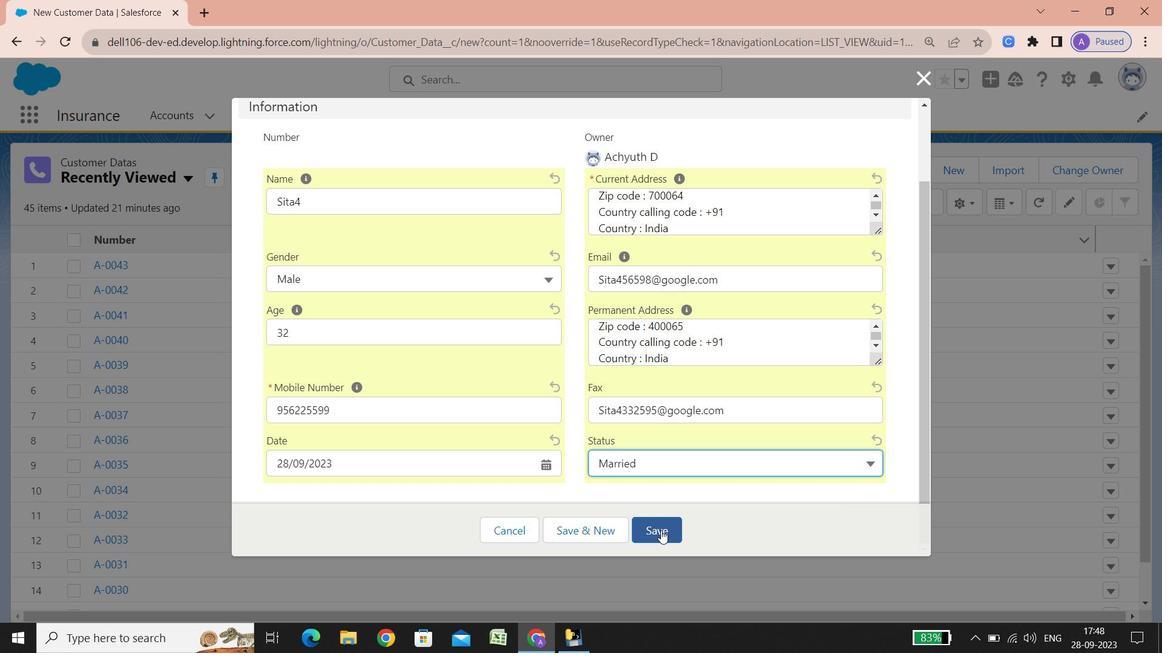 
Action: Mouse scrolled (689, 465) with delta (0, 0)
Screenshot: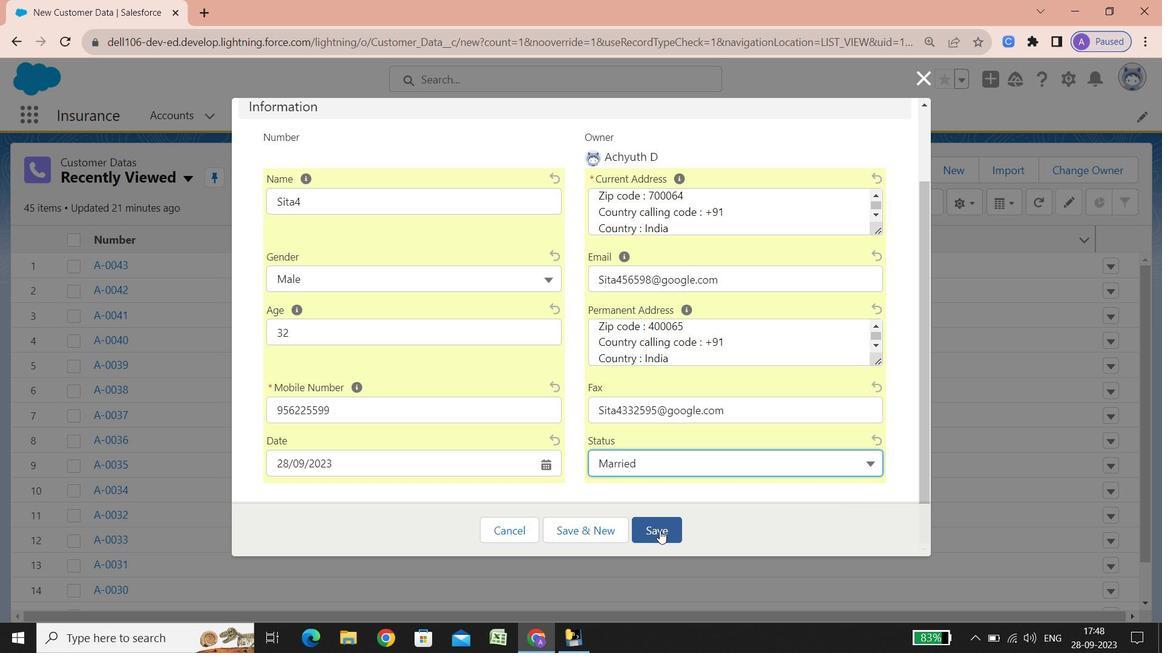 
Action: Mouse scrolled (689, 465) with delta (0, 0)
Screenshot: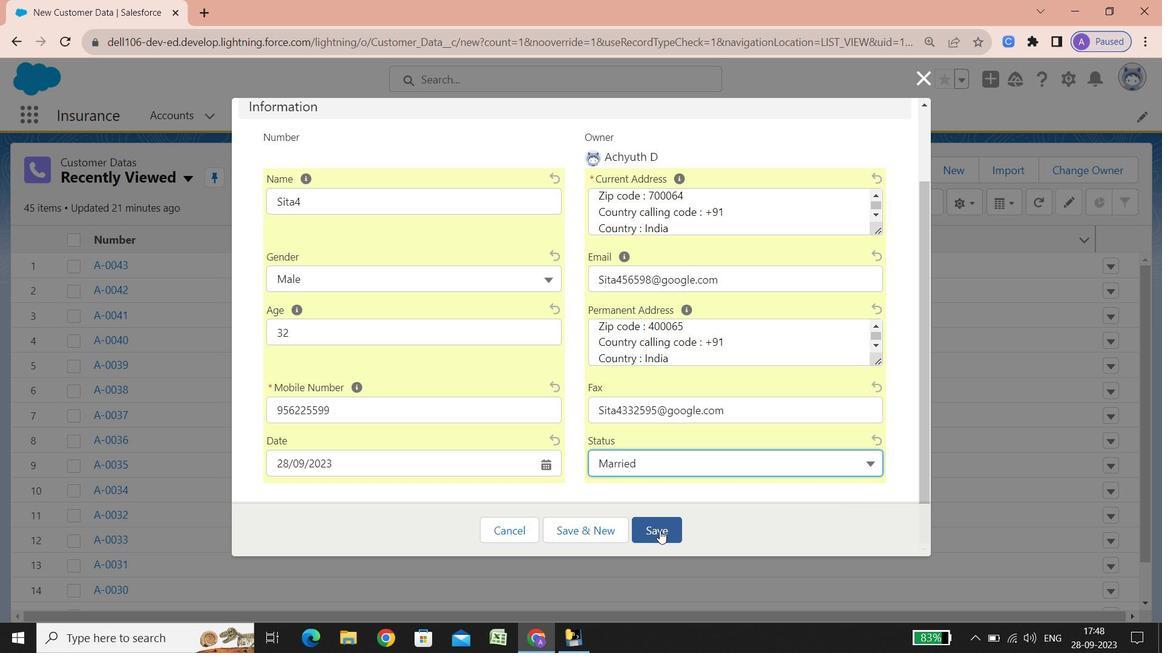 
Action: Mouse scrolled (689, 465) with delta (0, 0)
Screenshot: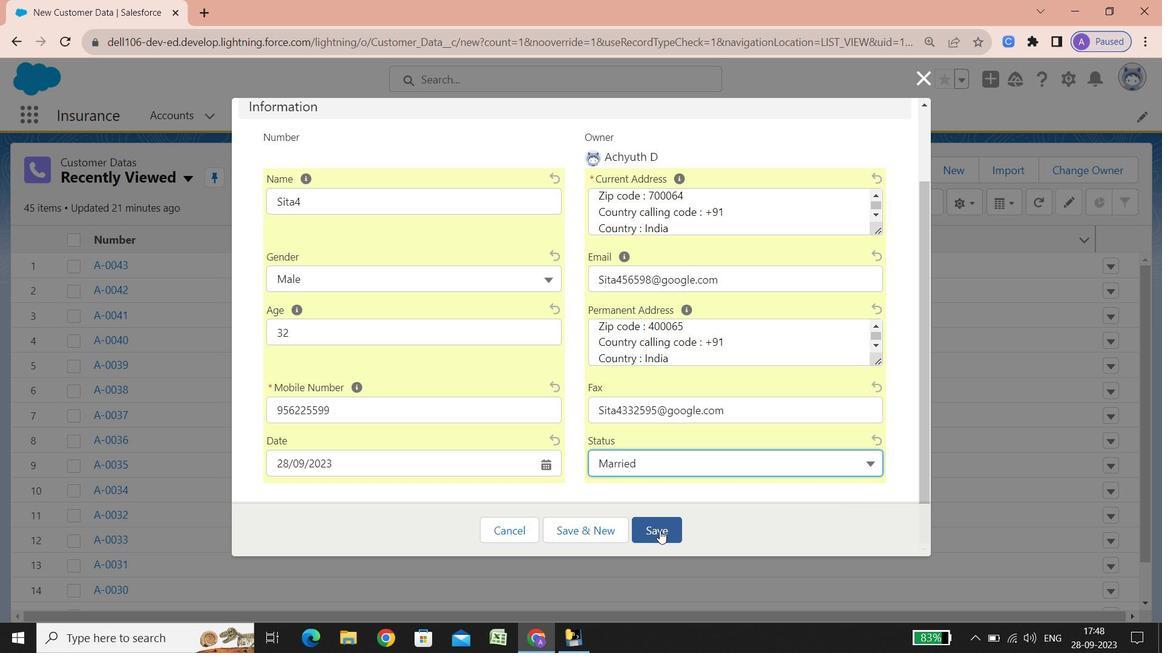 
Action: Mouse scrolled (689, 465) with delta (0, 0)
Screenshot: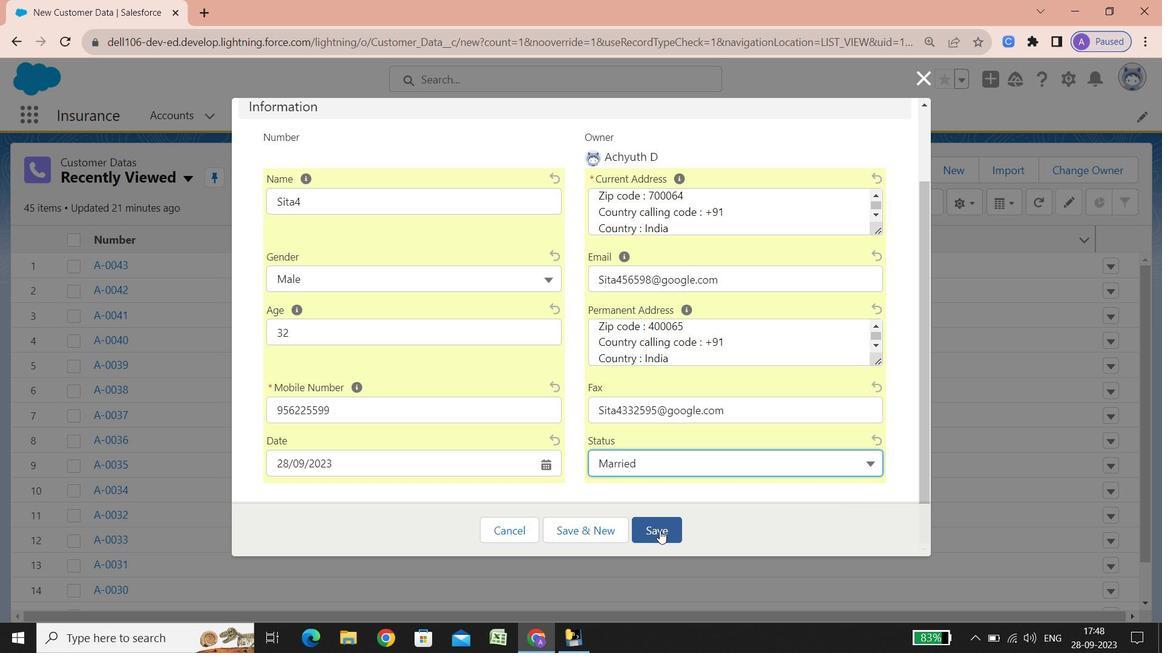 
Action: Mouse scrolled (689, 465) with delta (0, 0)
Screenshot: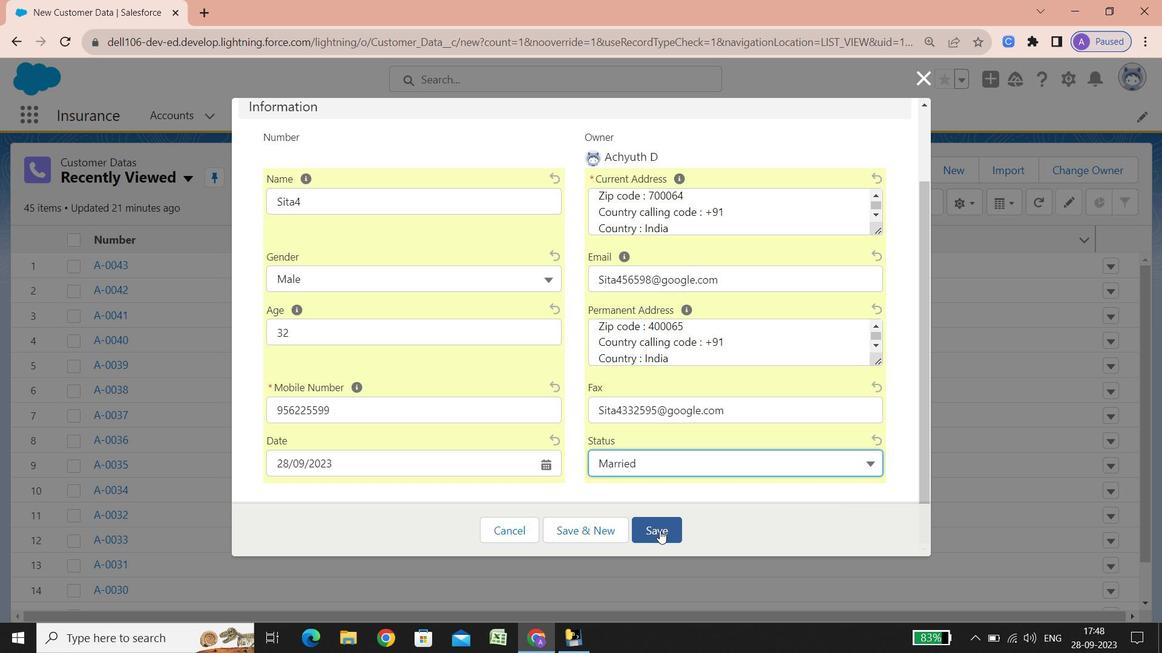 
Action: Mouse scrolled (689, 465) with delta (0, 0)
Screenshot: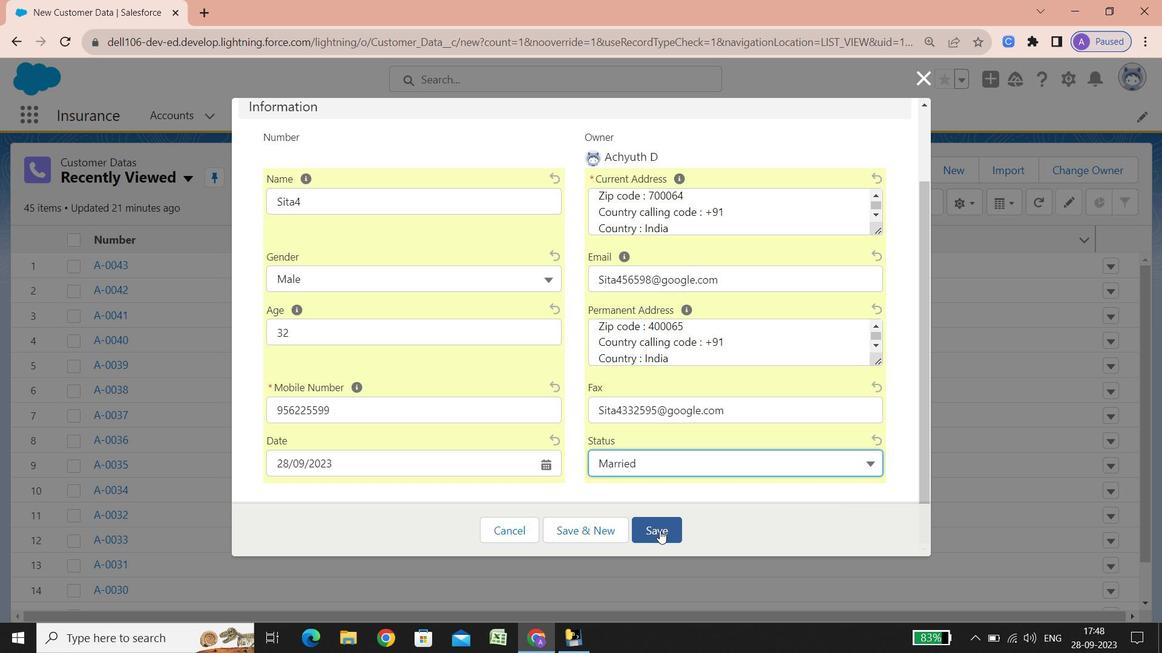 
Action: Mouse scrolled (689, 465) with delta (0, 0)
Screenshot: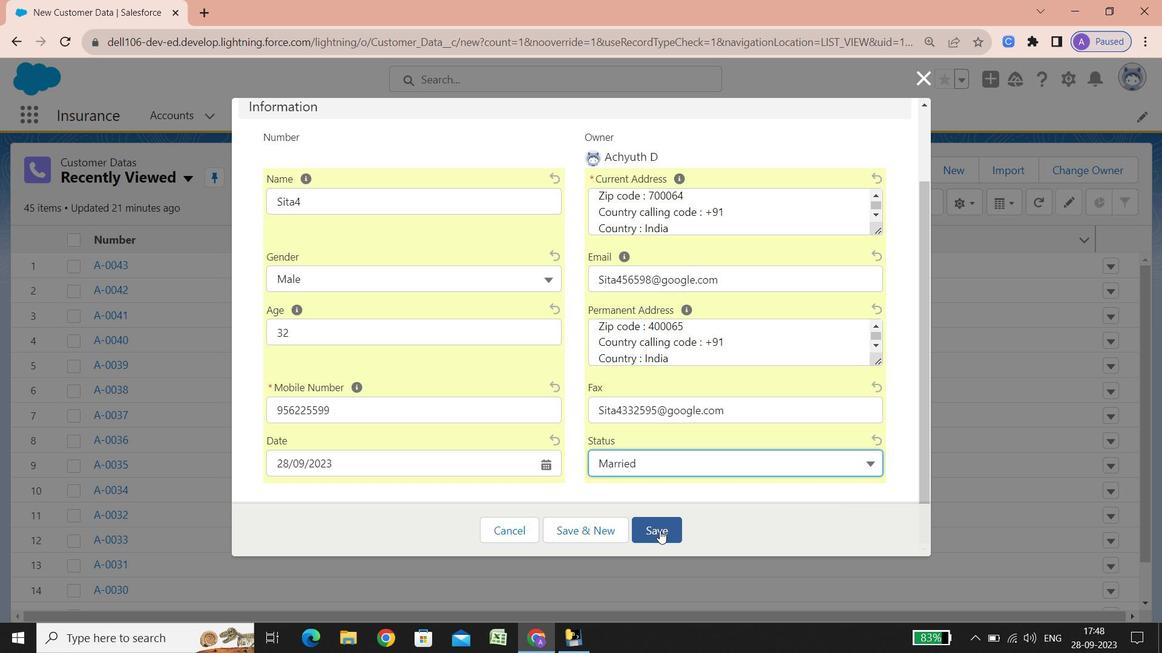 
Action: Mouse scrolled (689, 465) with delta (0, 0)
Screenshot: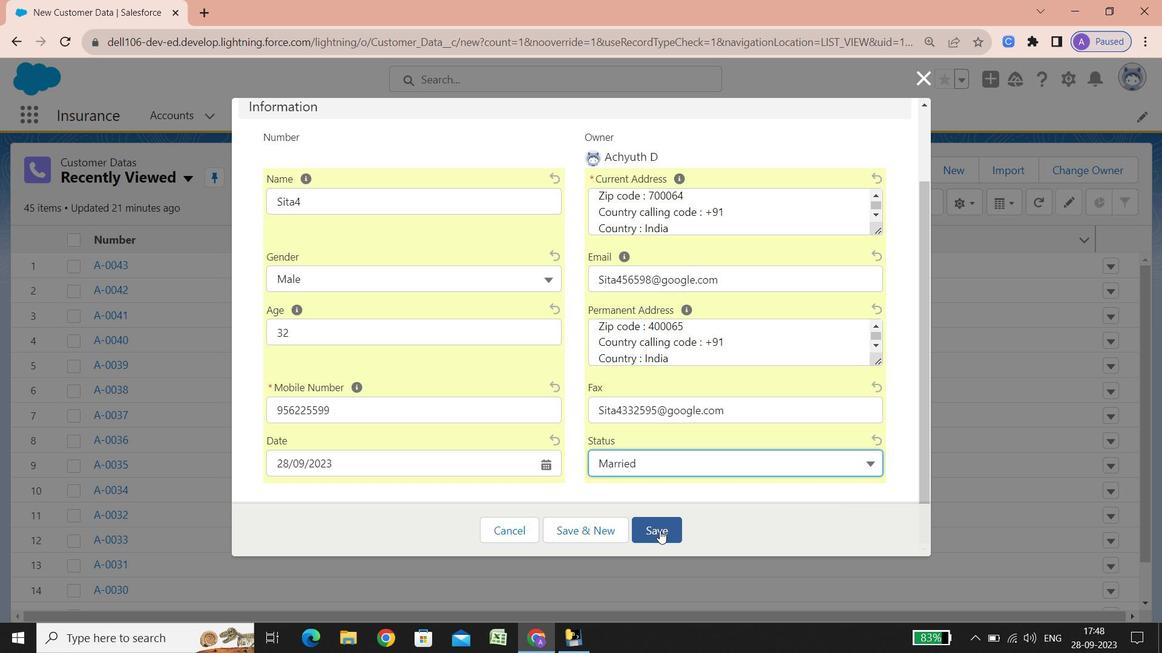 
Action: Mouse scrolled (689, 465) with delta (0, 0)
Screenshot: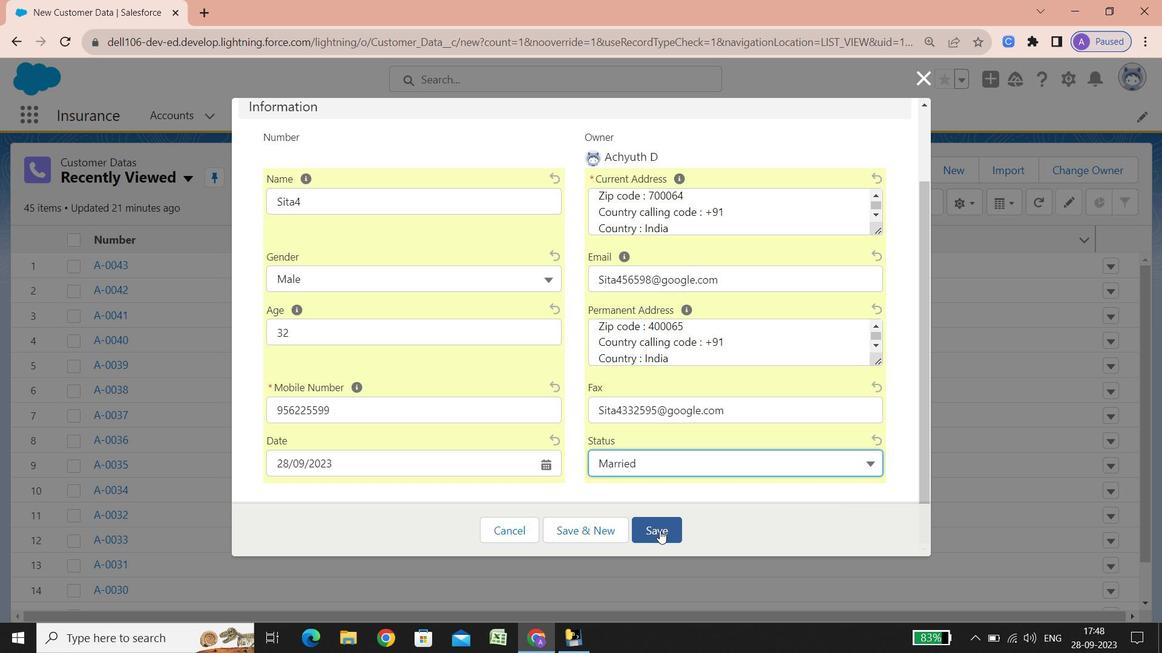
Action: Mouse scrolled (689, 465) with delta (0, 0)
Screenshot: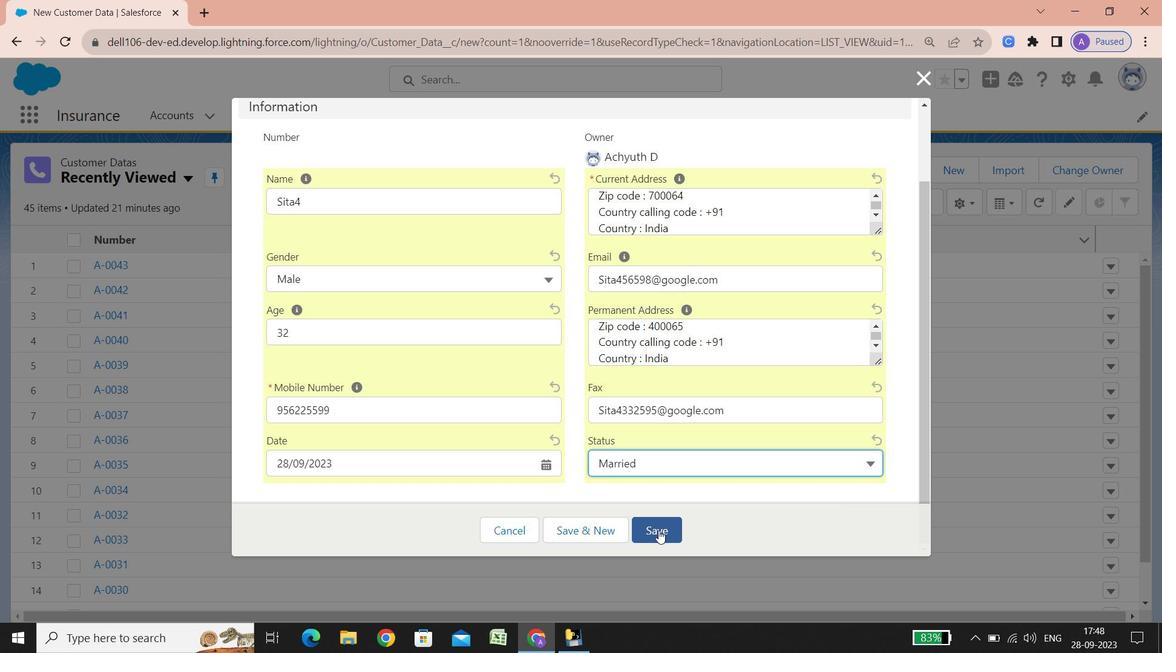 
Action: Mouse scrolled (689, 465) with delta (0, 0)
Screenshot: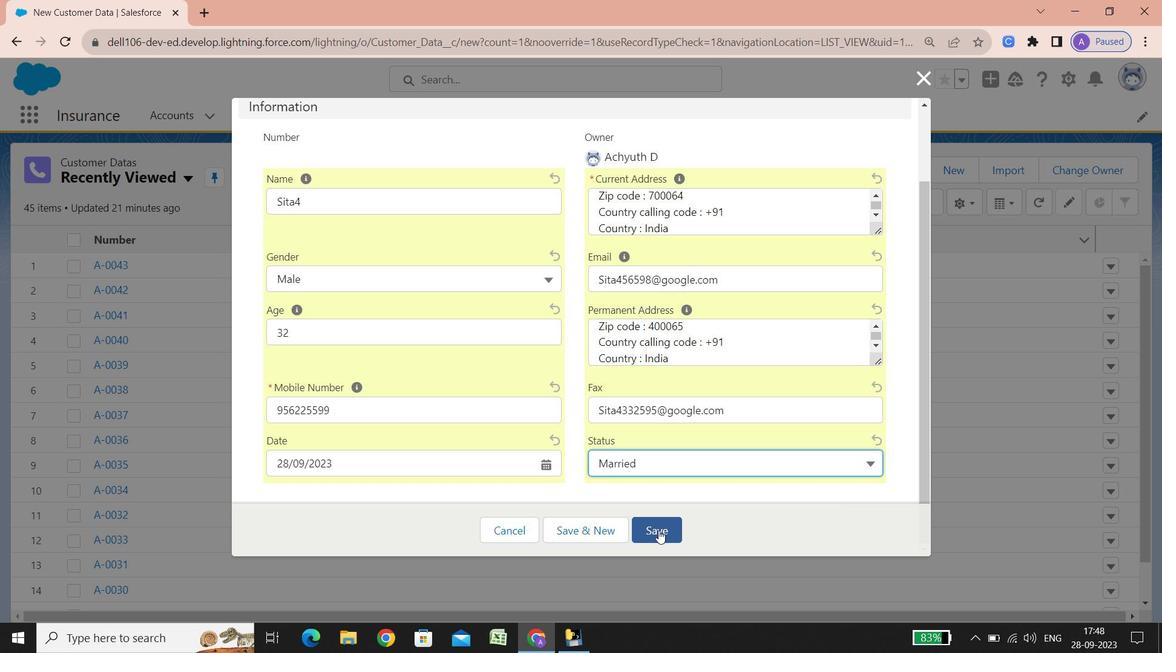 
Action: Mouse scrolled (689, 465) with delta (0, 0)
Screenshot: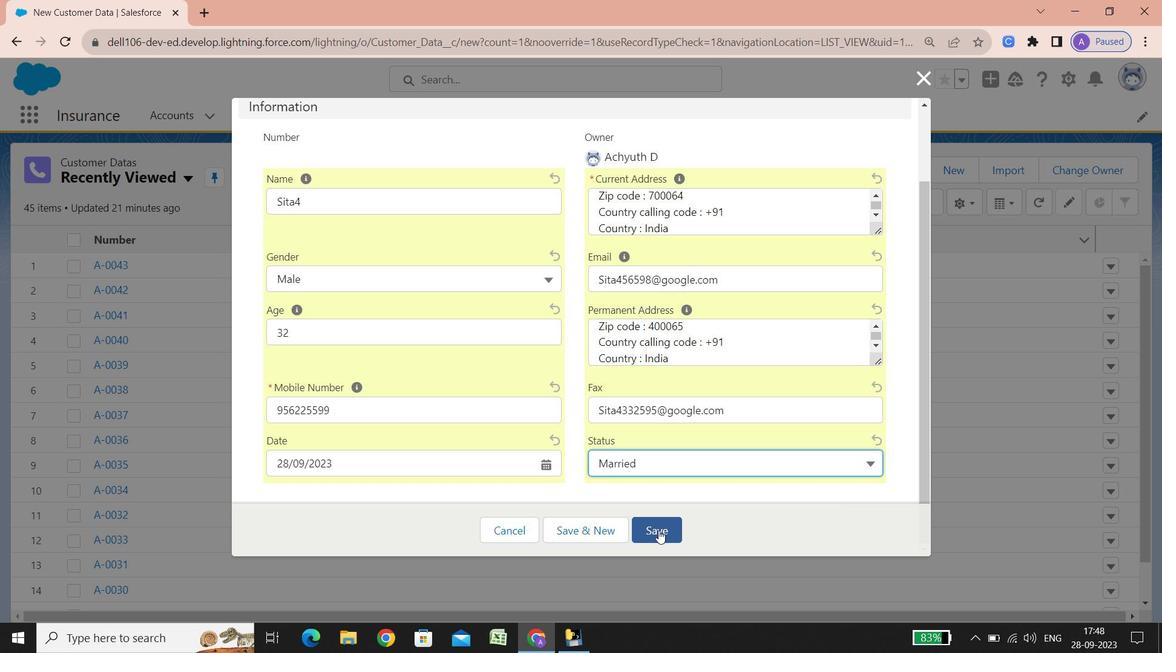 
Action: Mouse scrolled (689, 465) with delta (0, 0)
Screenshot: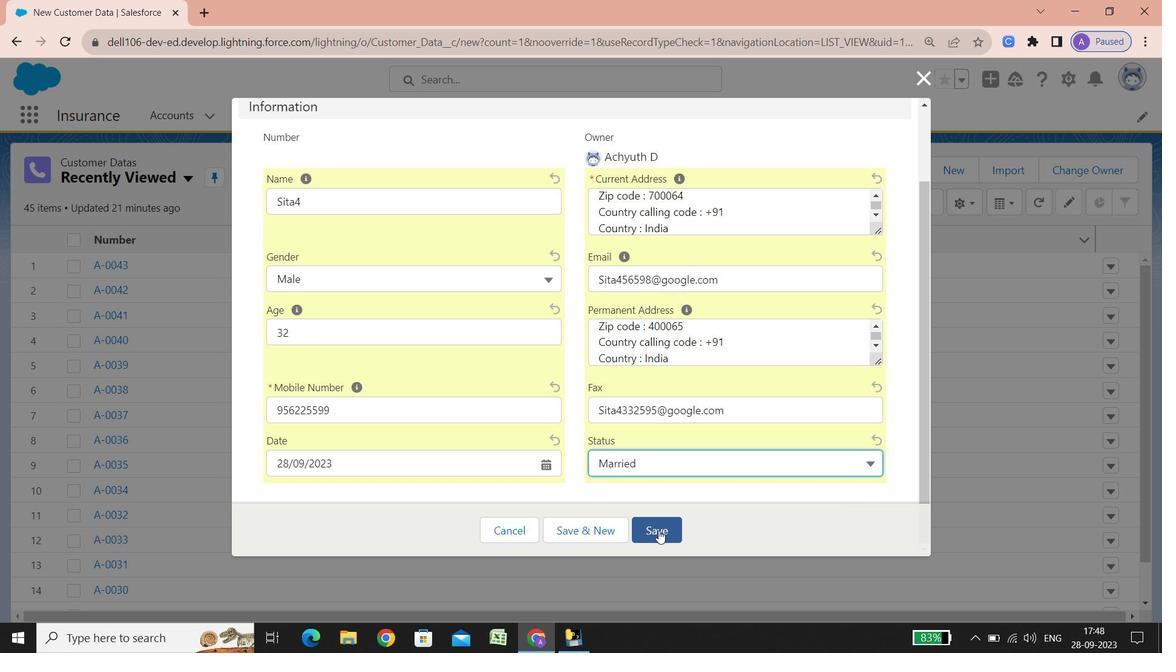 
Action: Mouse scrolled (689, 465) with delta (0, 0)
Screenshot: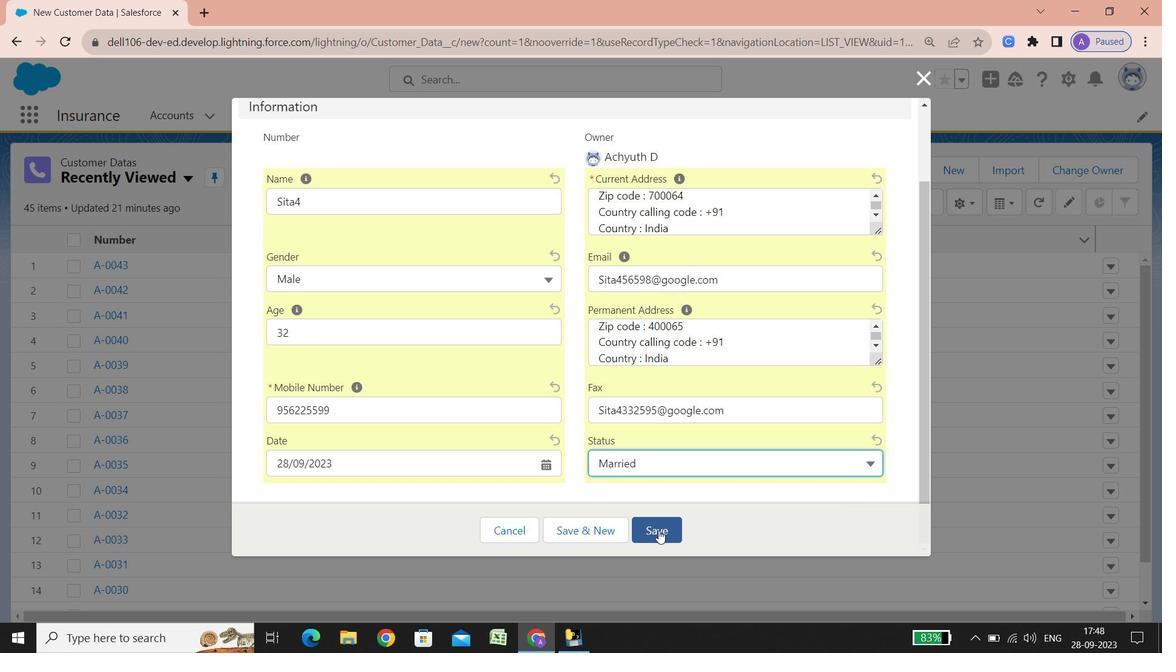 
Action: Mouse scrolled (689, 465) with delta (0, 0)
Screenshot: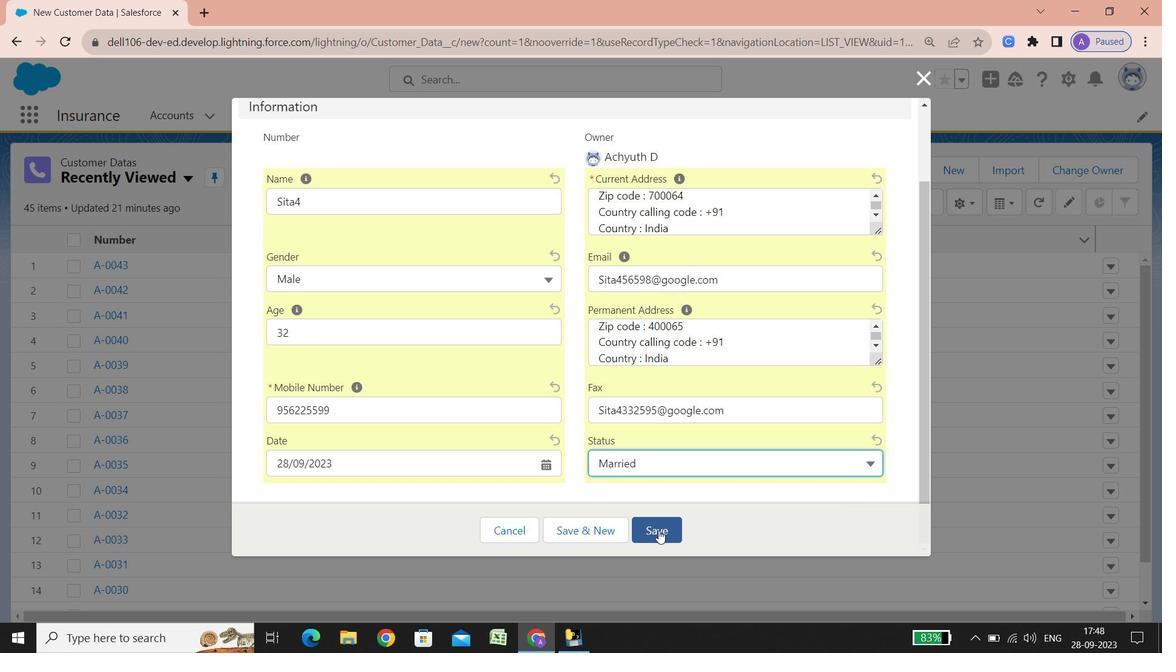 
Action: Mouse scrolled (689, 465) with delta (0, 0)
Screenshot: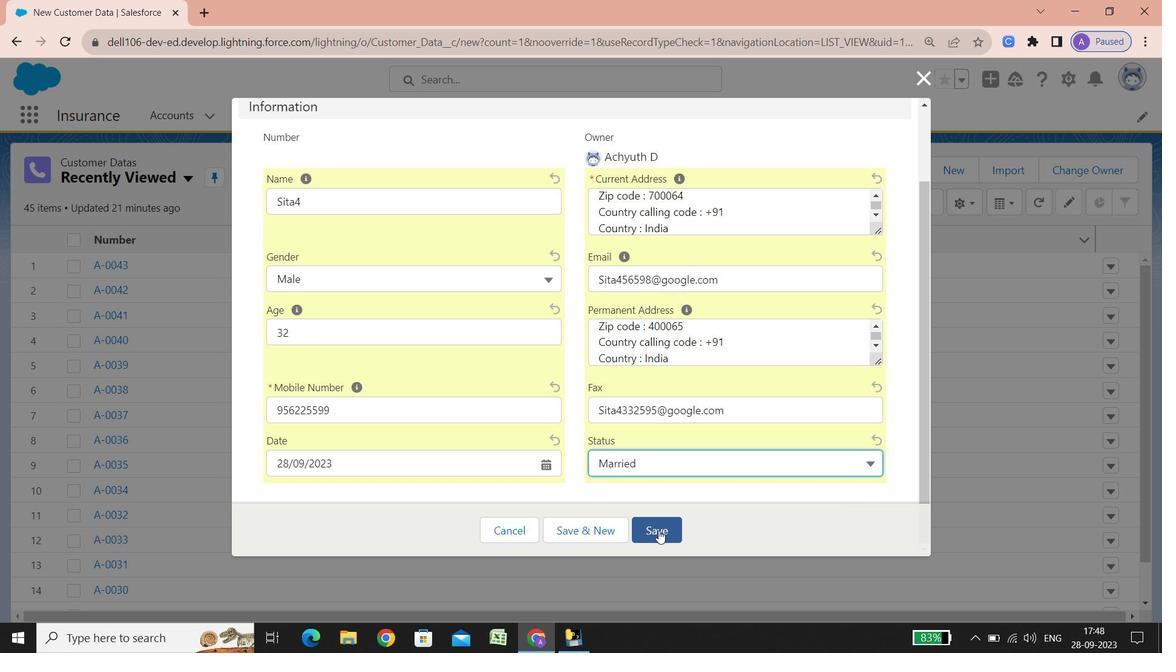 
Action: Mouse scrolled (689, 465) with delta (0, 0)
Screenshot: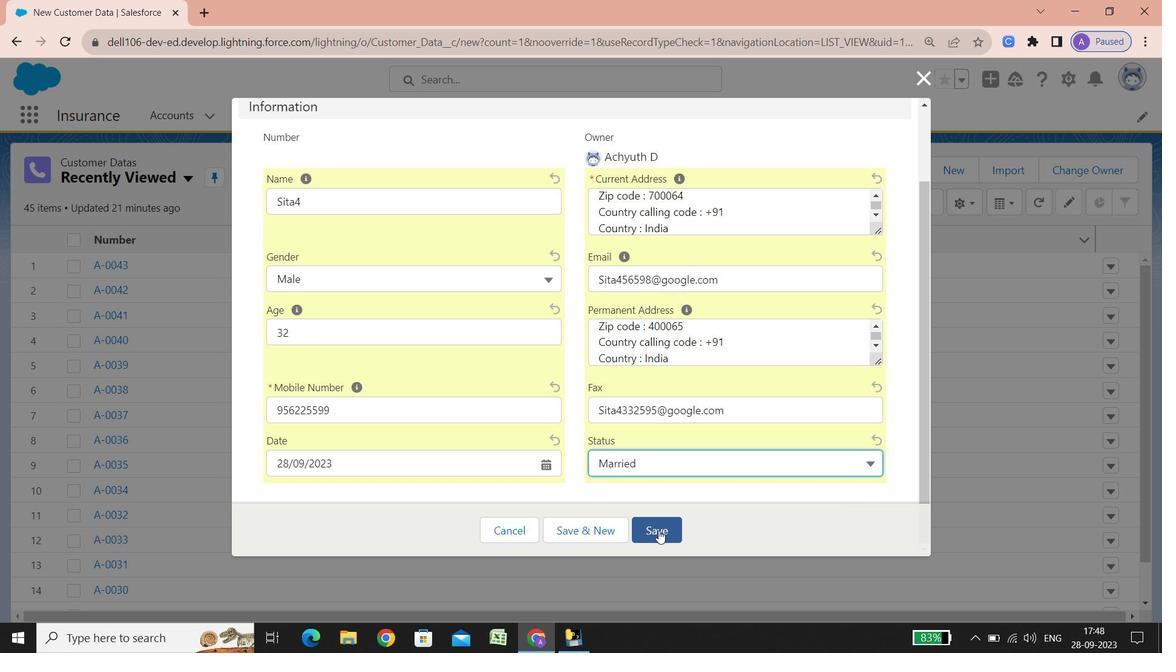 
Action: Mouse scrolled (689, 465) with delta (0, 0)
Screenshot: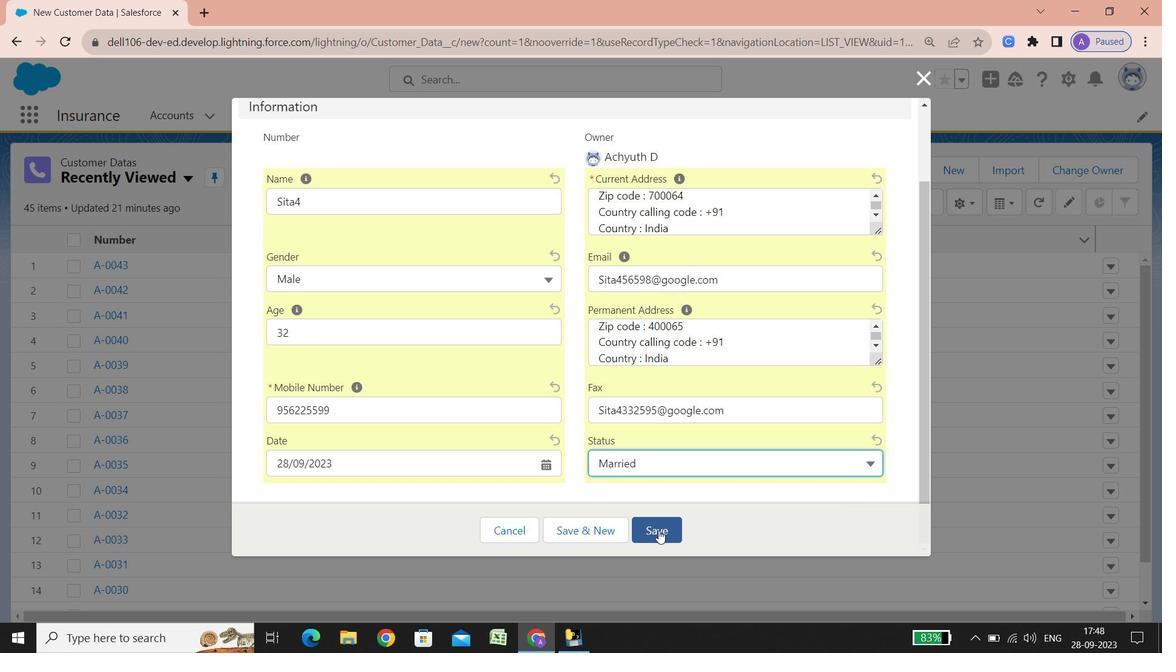 
Action: Mouse scrolled (689, 465) with delta (0, 0)
Screenshot: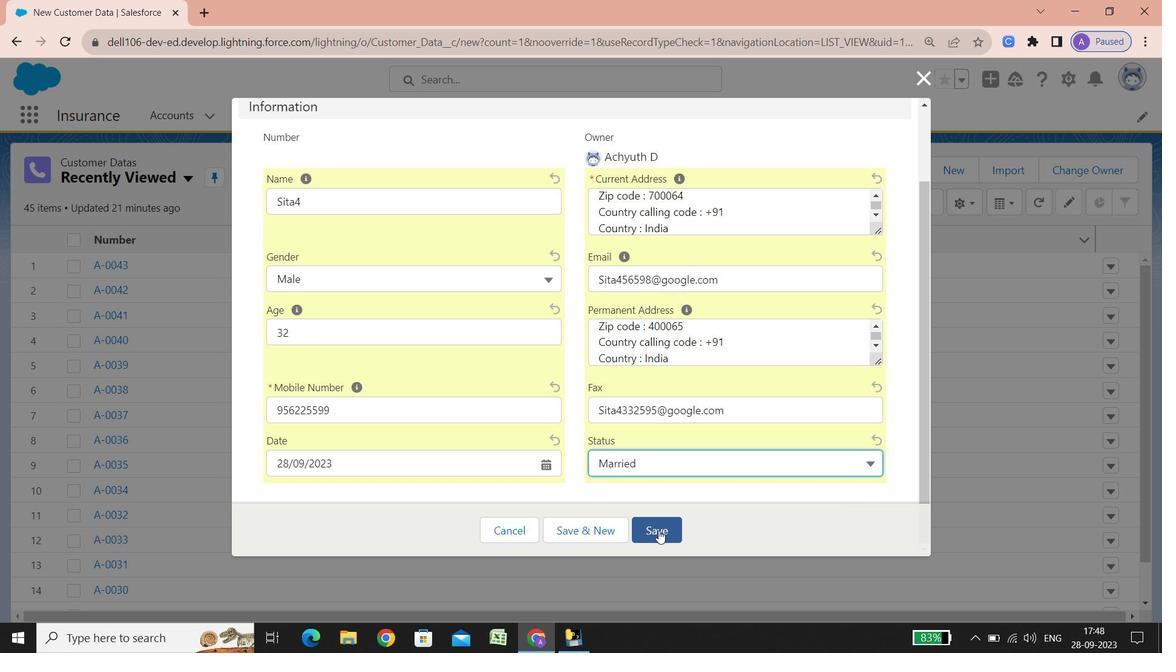 
Action: Mouse scrolled (689, 465) with delta (0, 0)
Screenshot: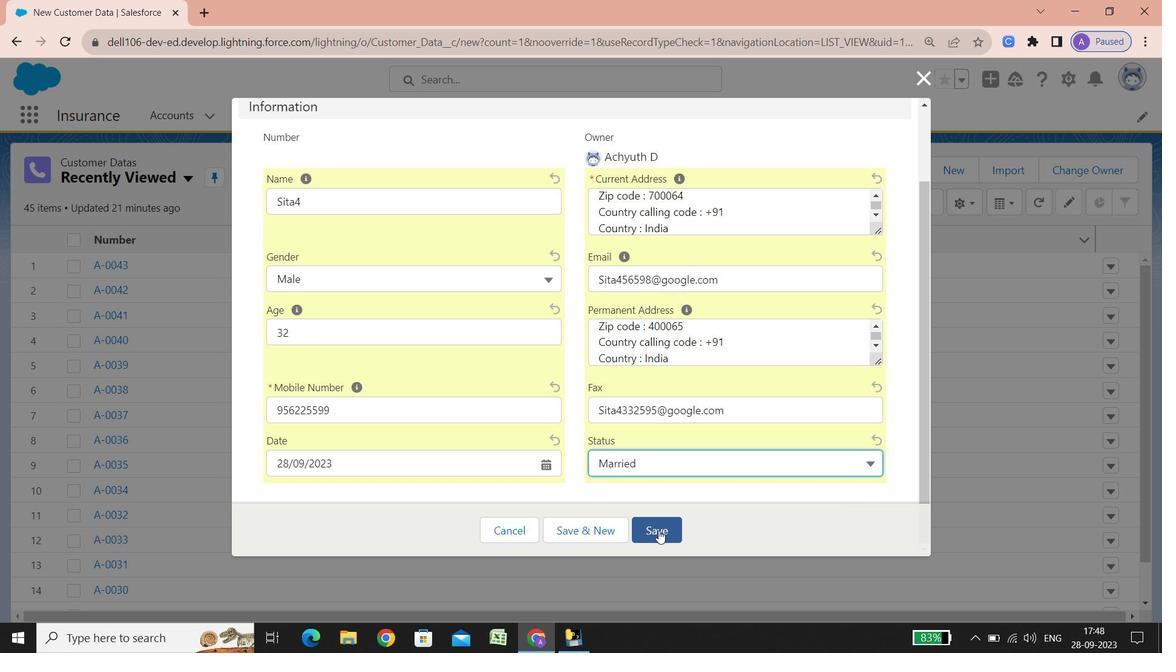 
Action: Mouse scrolled (689, 465) with delta (0, 0)
Screenshot: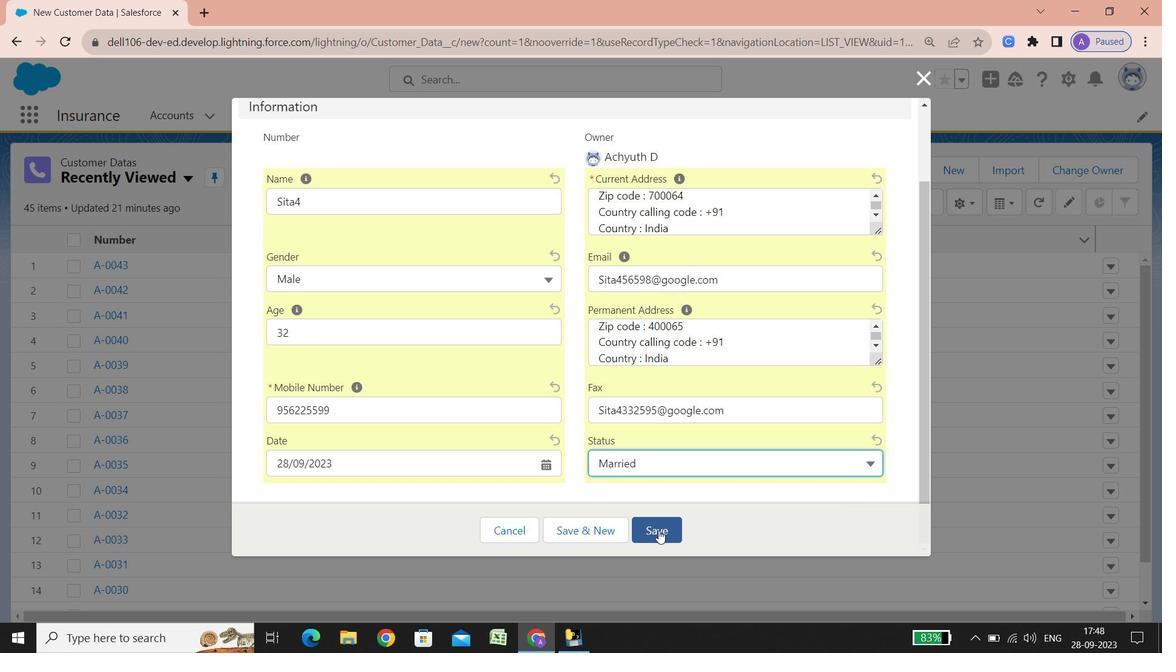 
Action: Mouse scrolled (689, 465) with delta (0, 0)
Screenshot: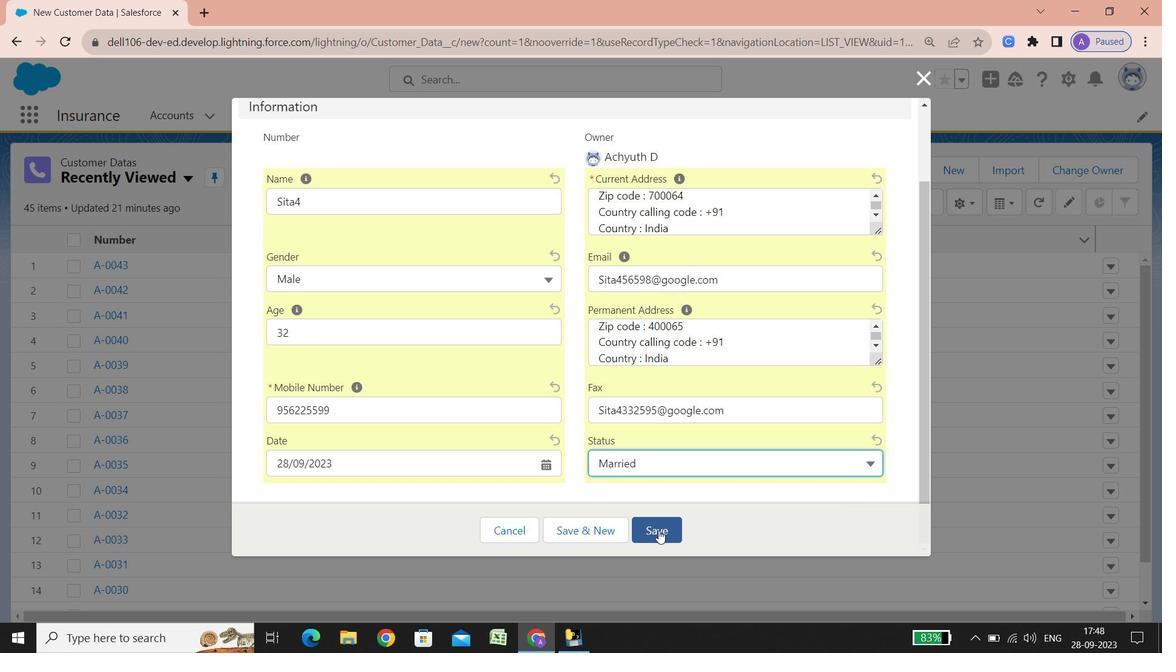 
Action: Mouse scrolled (689, 465) with delta (0, 0)
Screenshot: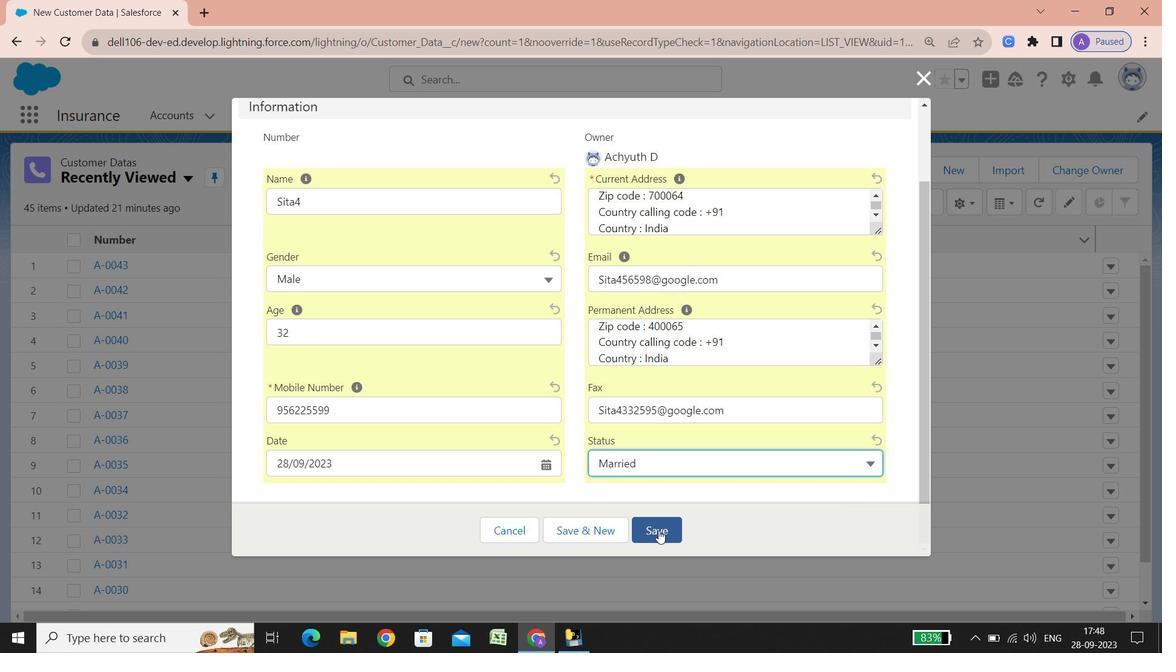 
Action: Mouse scrolled (689, 465) with delta (0, 0)
Screenshot: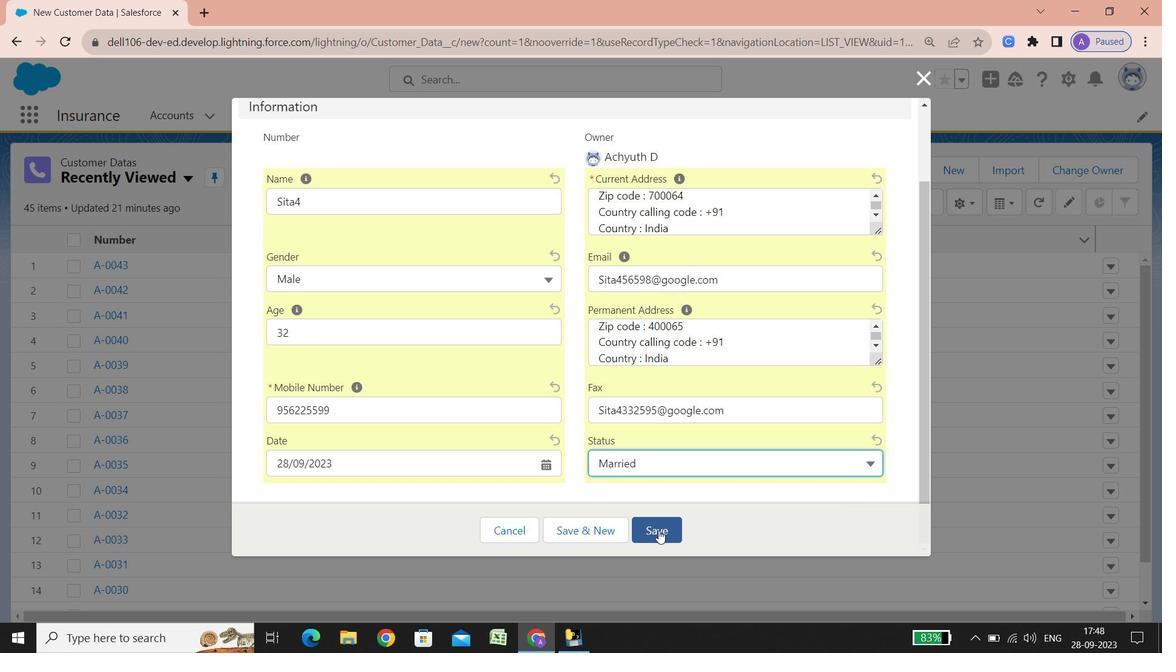 
Action: Mouse scrolled (689, 465) with delta (0, 0)
Screenshot: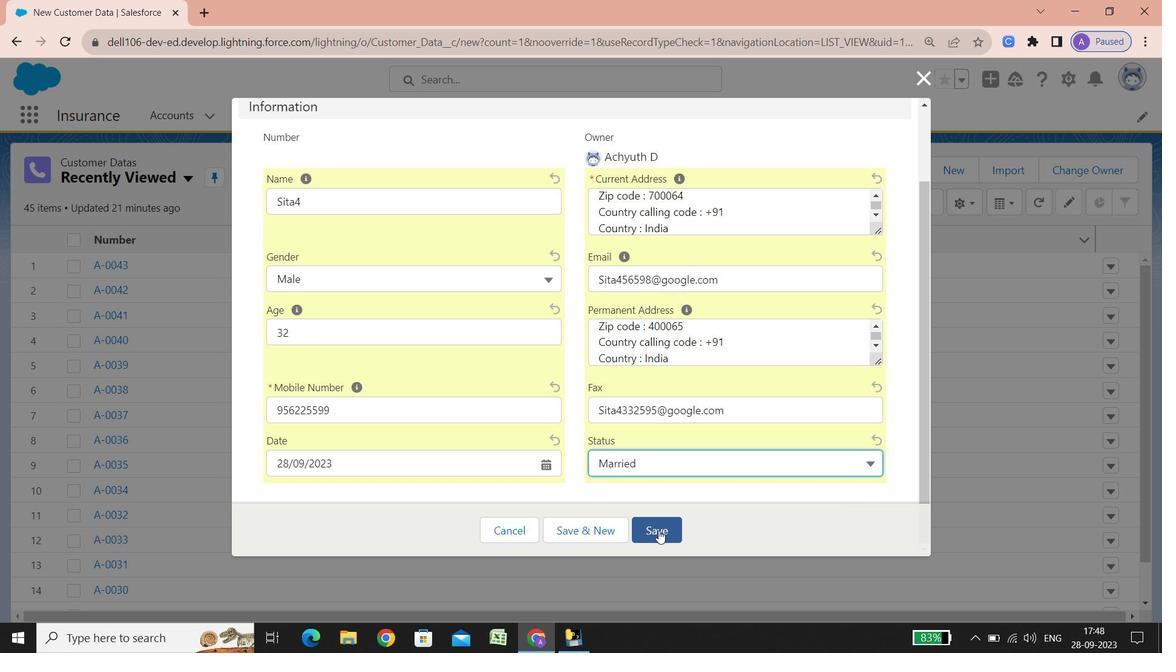 
Action: Mouse scrolled (689, 465) with delta (0, 0)
Screenshot: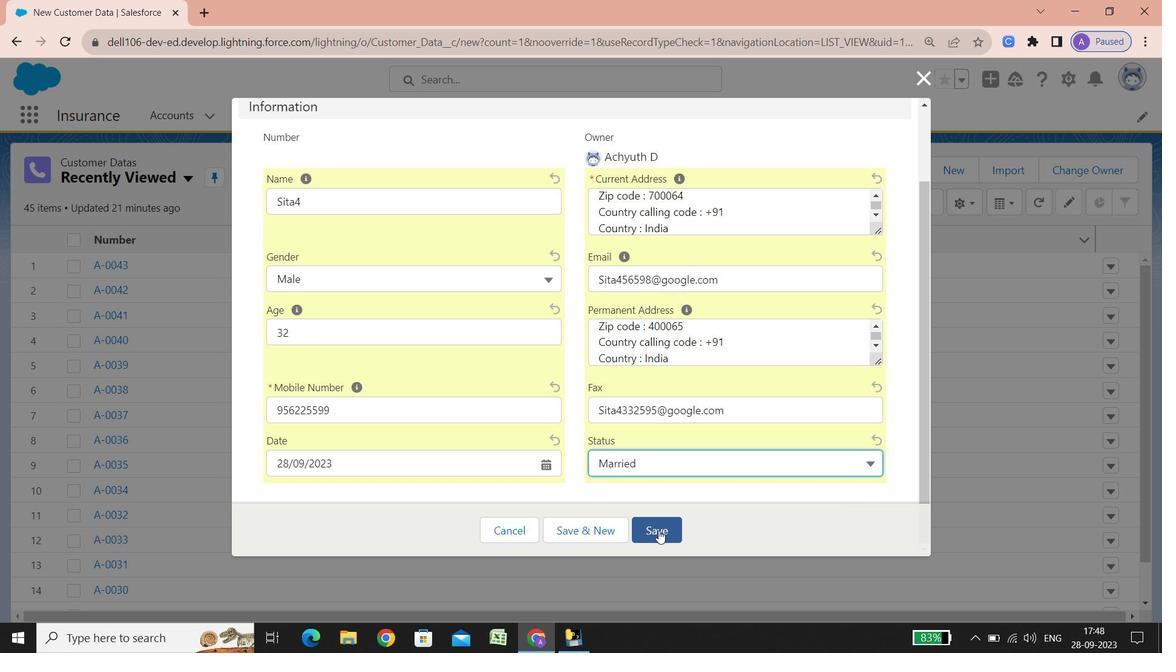 
Action: Mouse scrolled (689, 465) with delta (0, 0)
Screenshot: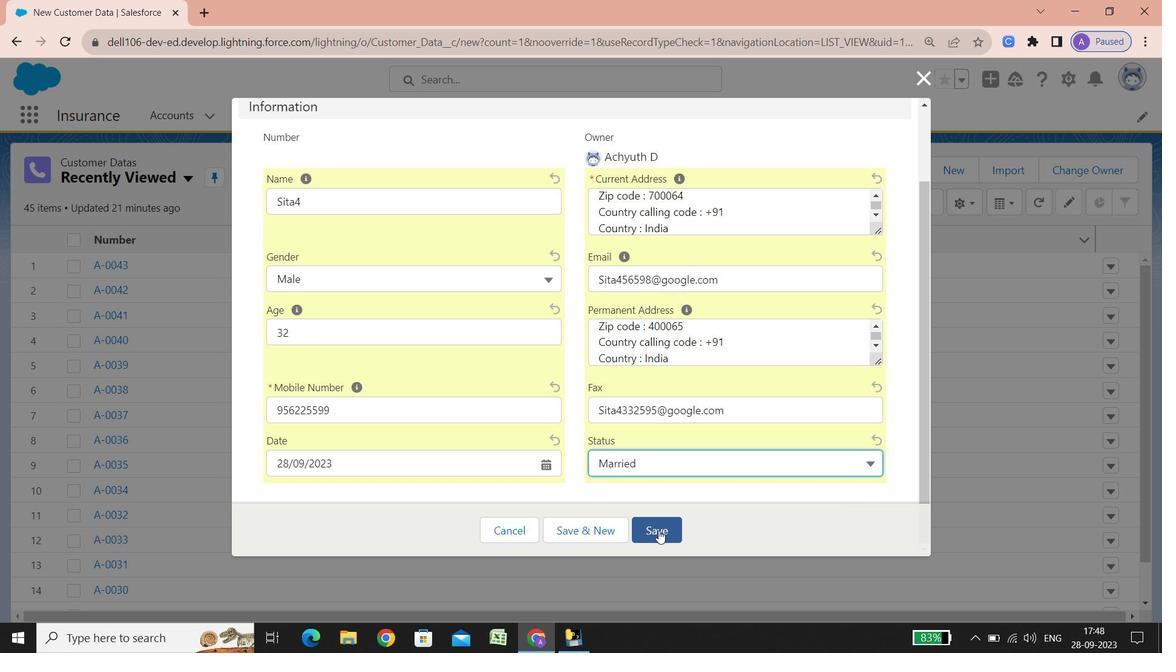 
Action: Mouse moved to (659, 531)
Screenshot: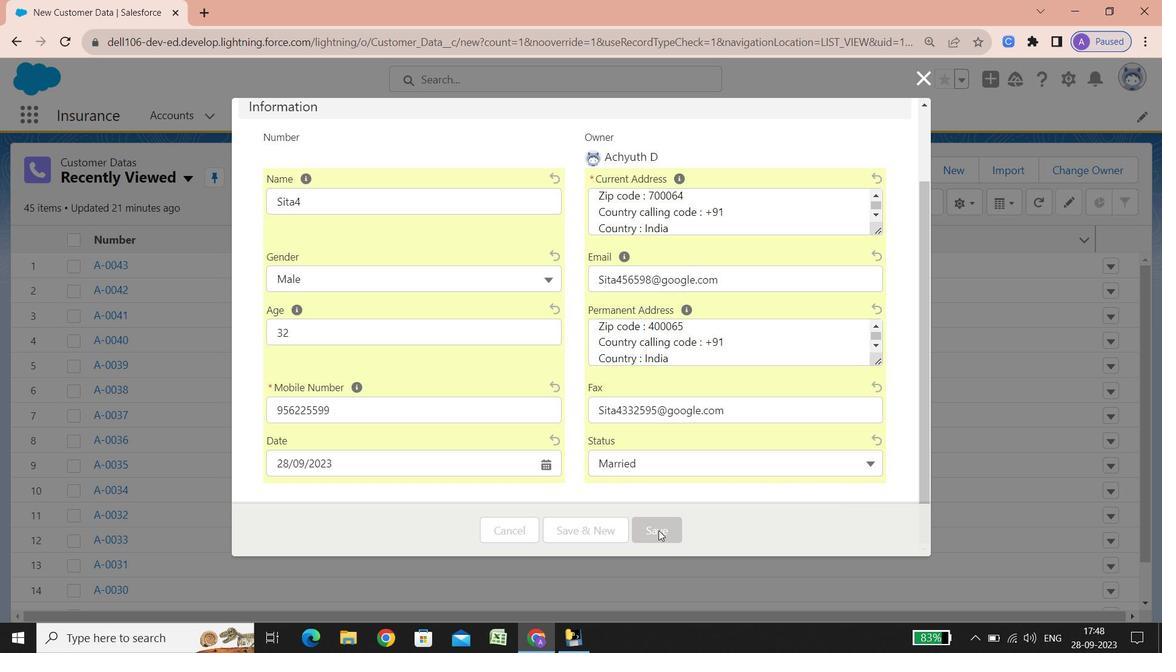 
Action: Mouse pressed left at (659, 531)
Screenshot: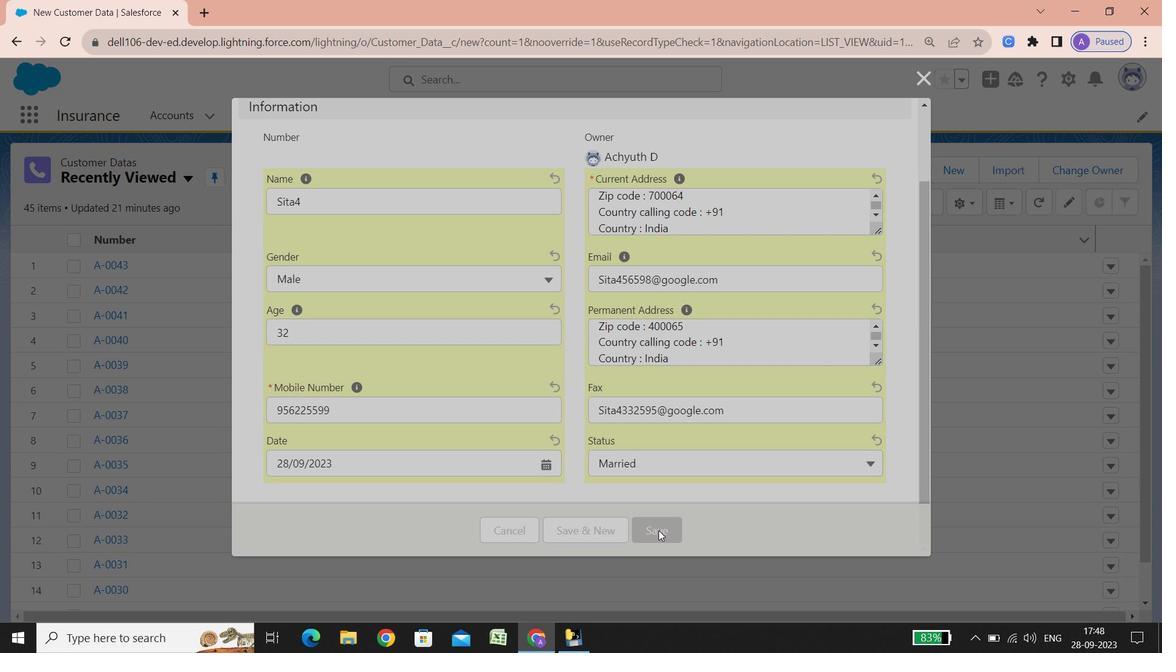 
Action: Mouse moved to (499, 409)
Screenshot: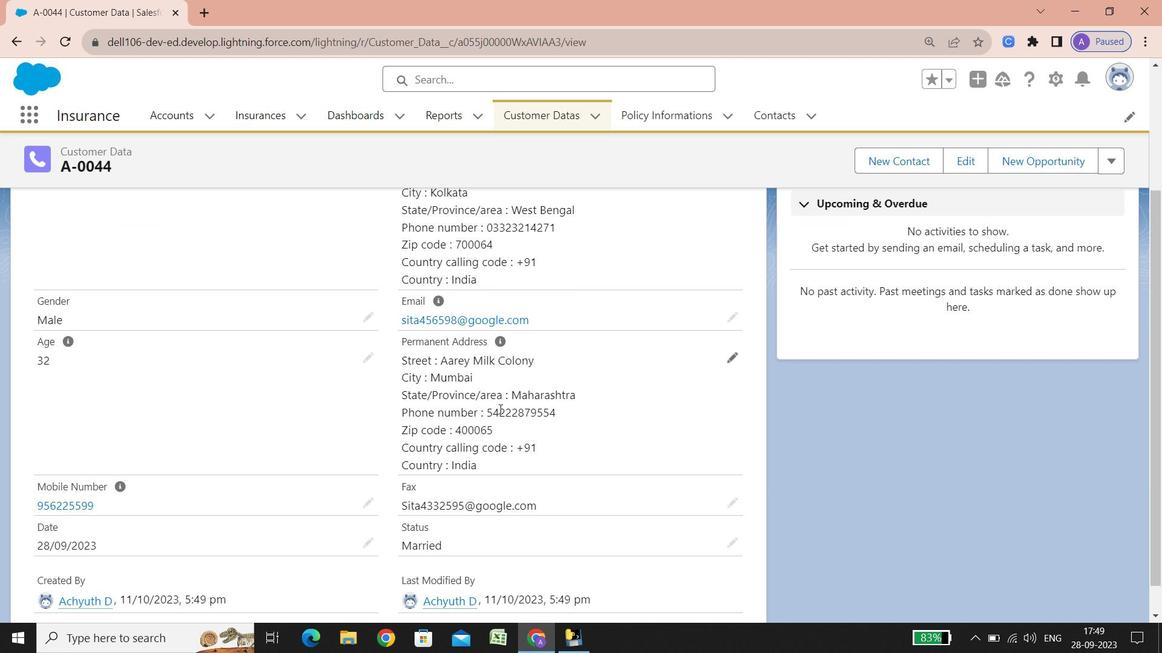 
Action: Mouse scrolled (499, 408) with delta (0, 0)
Screenshot: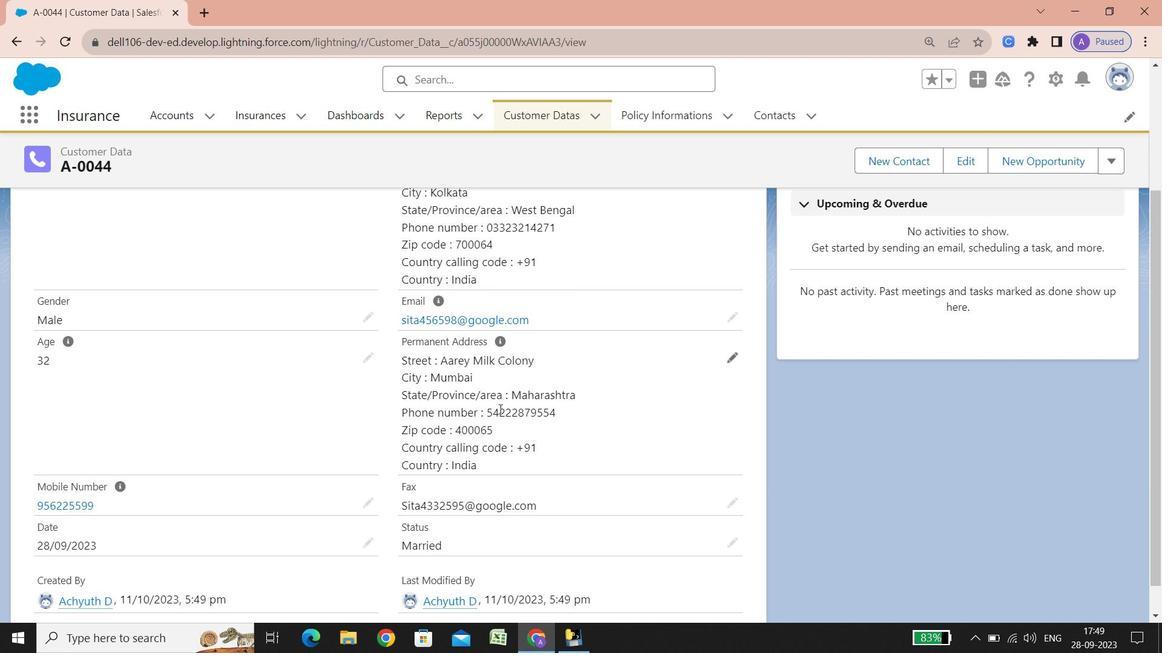 
Action: Mouse scrolled (499, 408) with delta (0, 0)
Screenshot: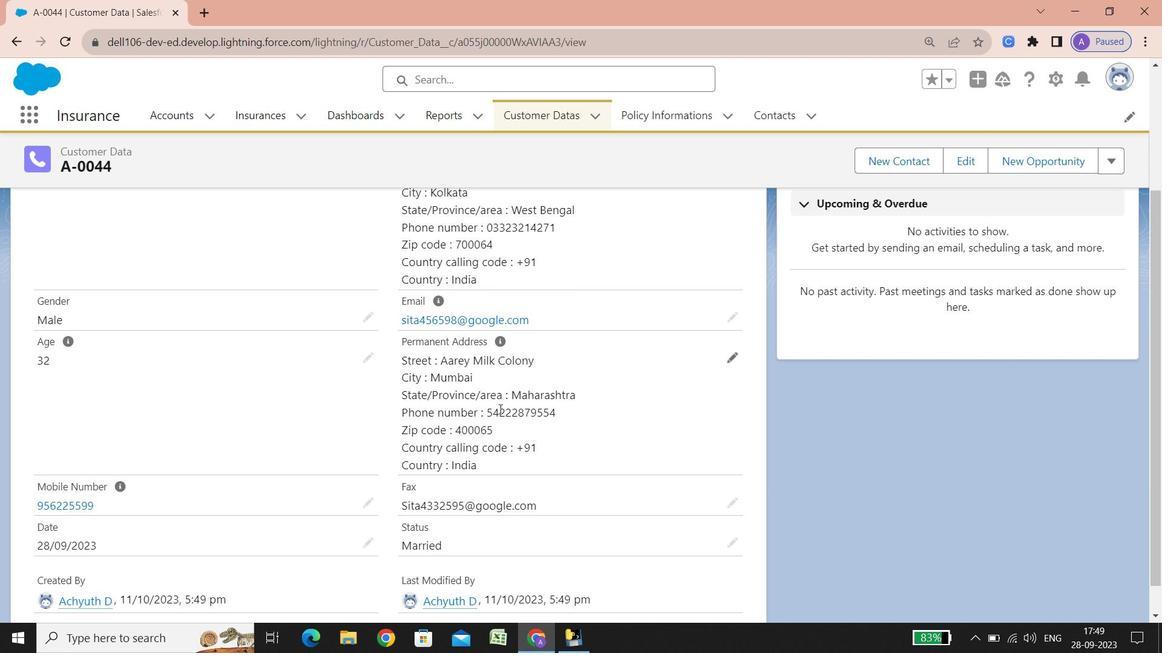 
Action: Mouse scrolled (499, 408) with delta (0, 0)
Screenshot: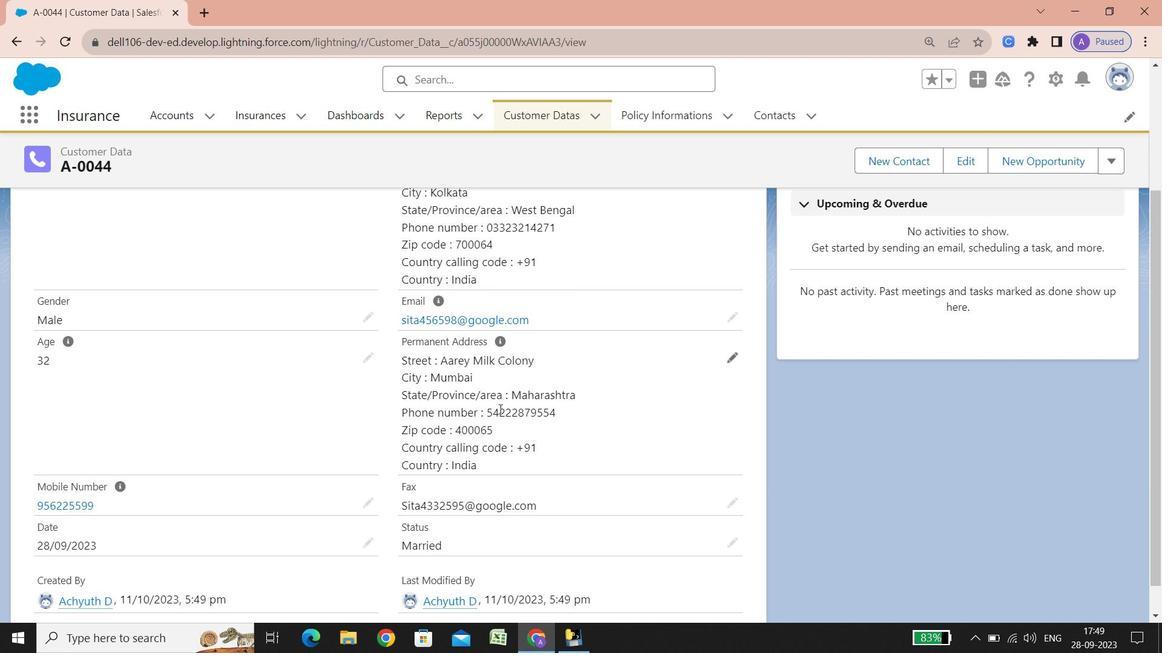 
Action: Mouse scrolled (499, 408) with delta (0, 0)
Screenshot: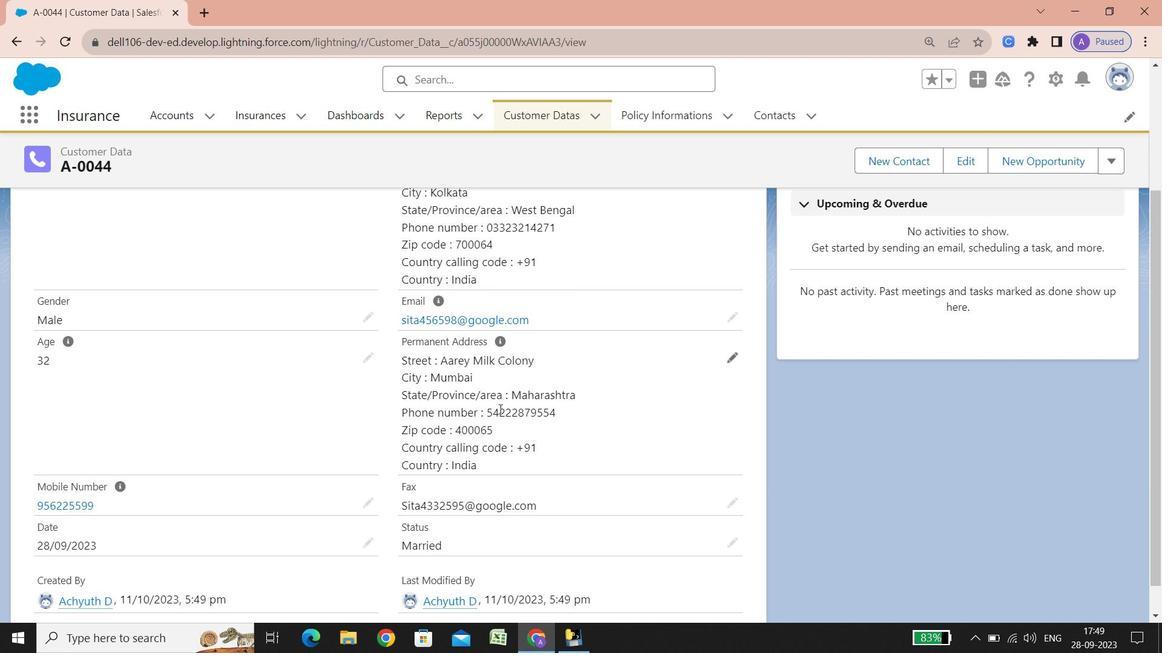 
Action: Mouse scrolled (499, 408) with delta (0, 0)
Screenshot: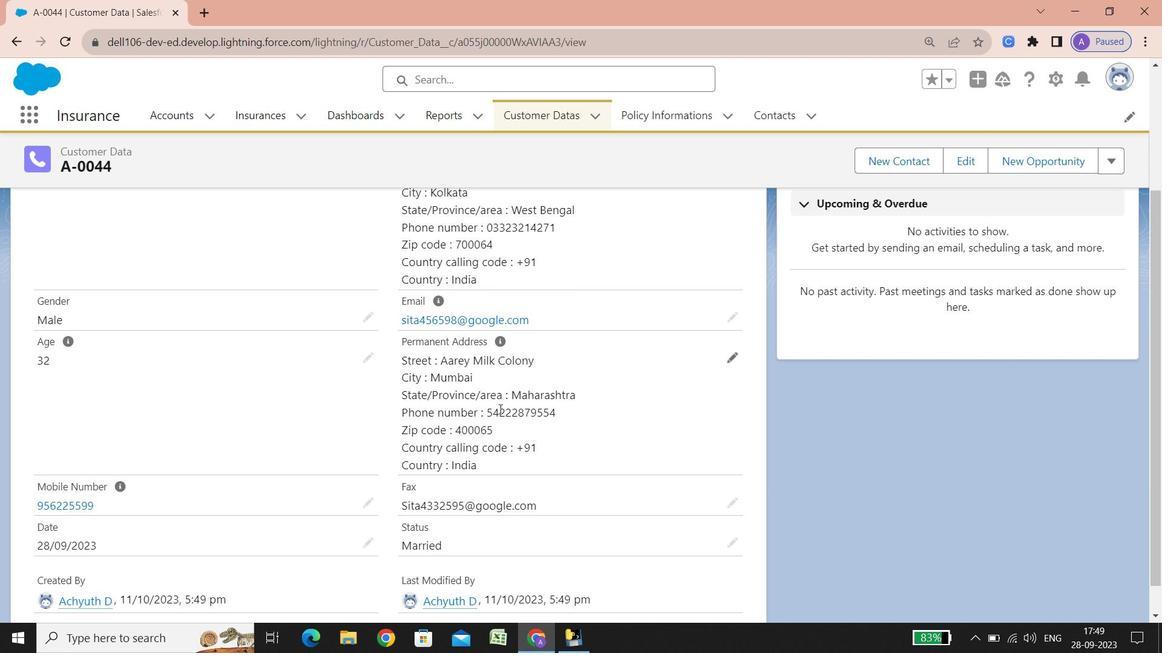 
Action: Mouse scrolled (499, 408) with delta (0, 0)
Screenshot: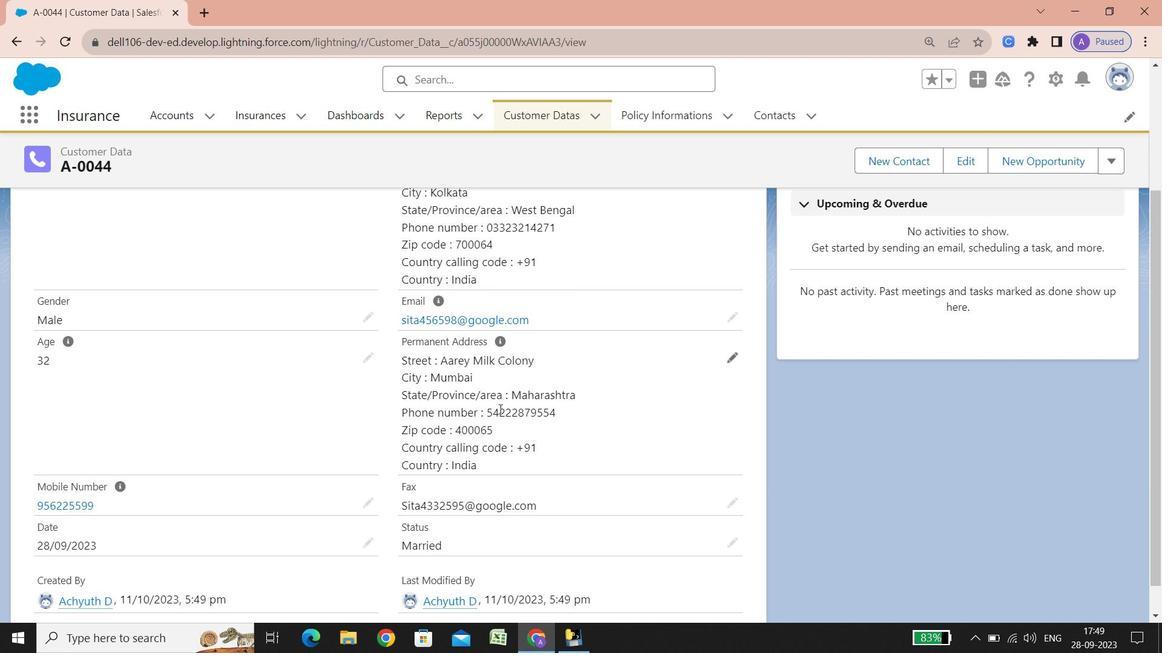 
Action: Mouse scrolled (499, 408) with delta (0, 0)
Screenshot: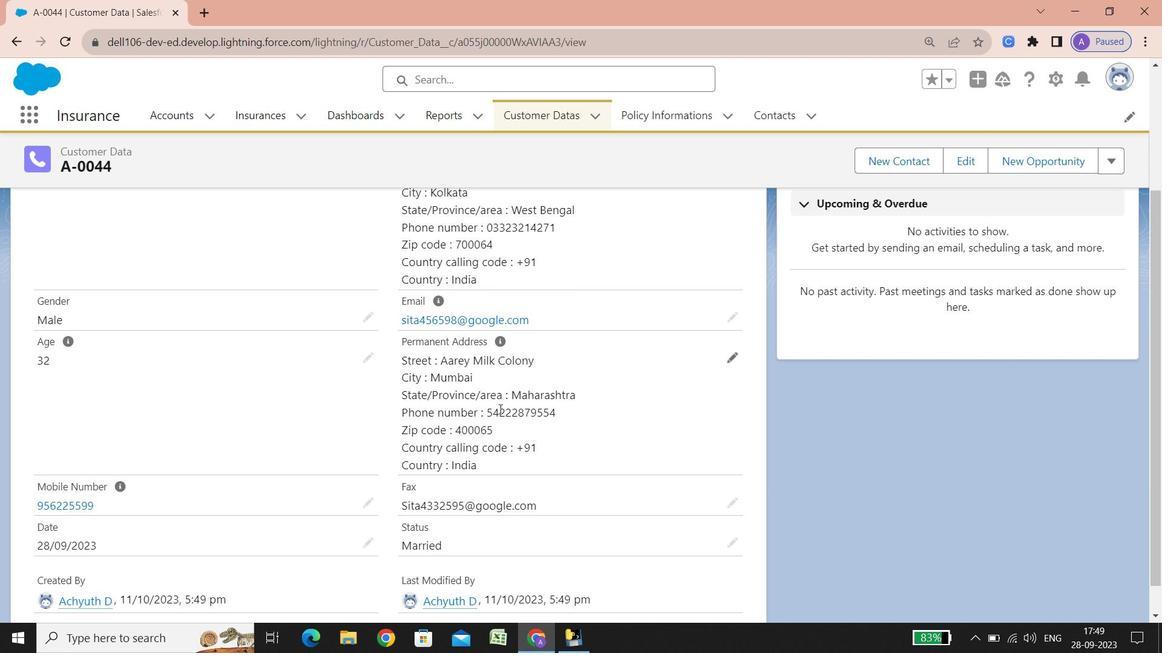 
Action: Mouse scrolled (499, 408) with delta (0, 0)
Screenshot: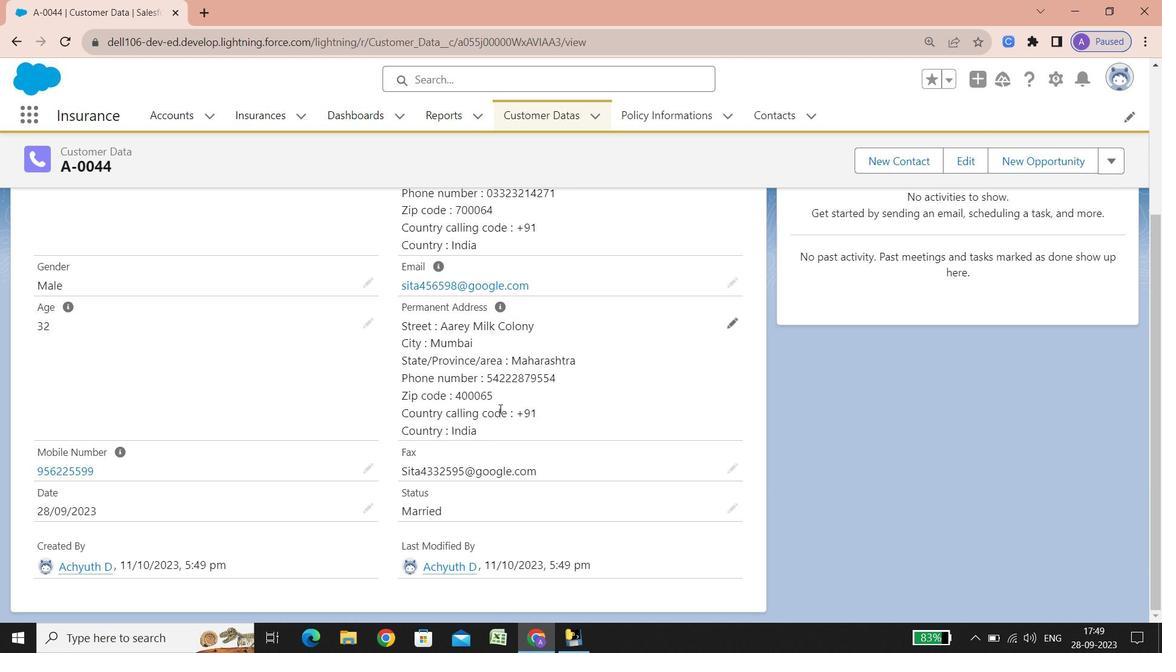 
Action: Mouse scrolled (499, 408) with delta (0, 0)
Screenshot: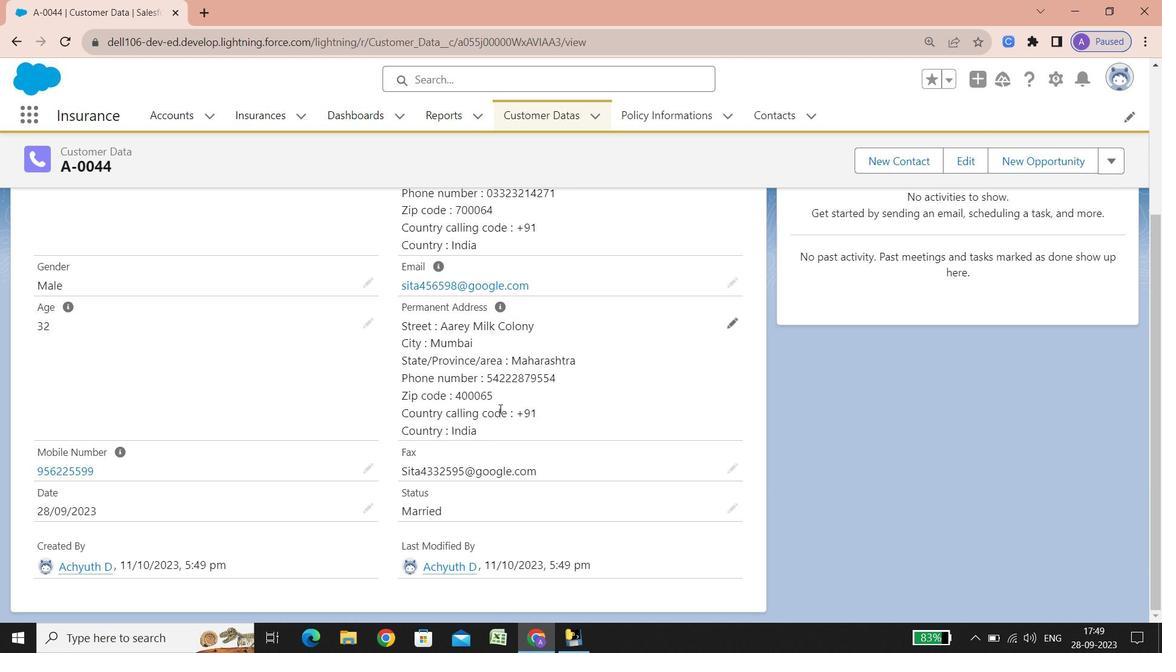 
Action: Mouse scrolled (499, 408) with delta (0, 0)
Screenshot: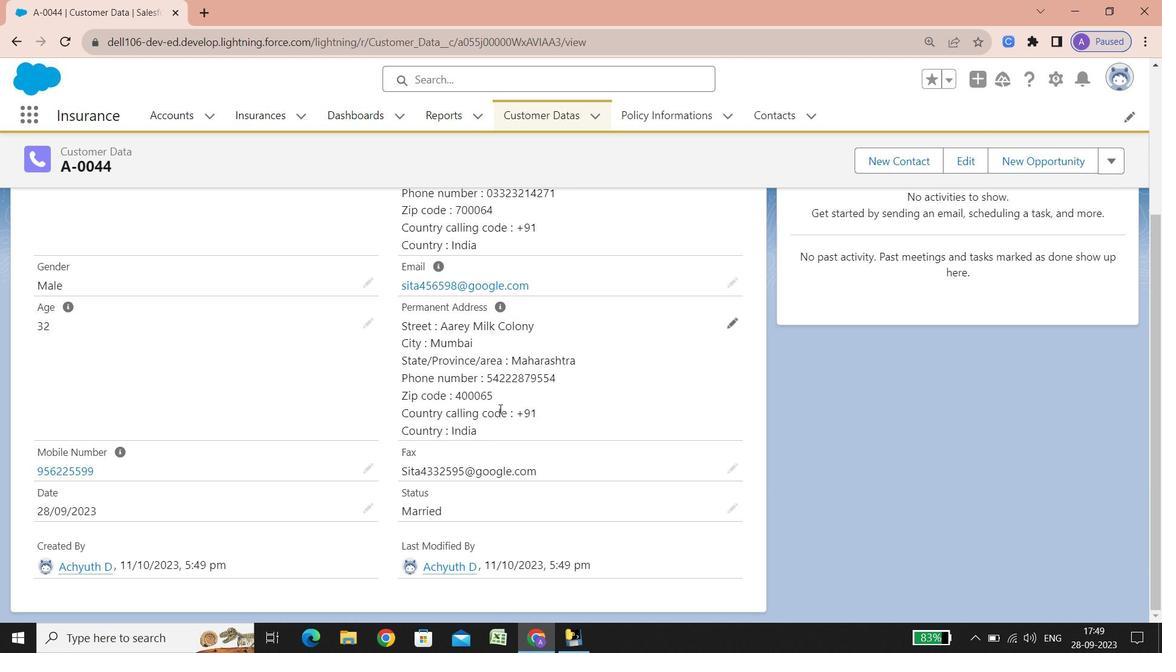 
Action: Mouse scrolled (499, 408) with delta (0, 0)
Screenshot: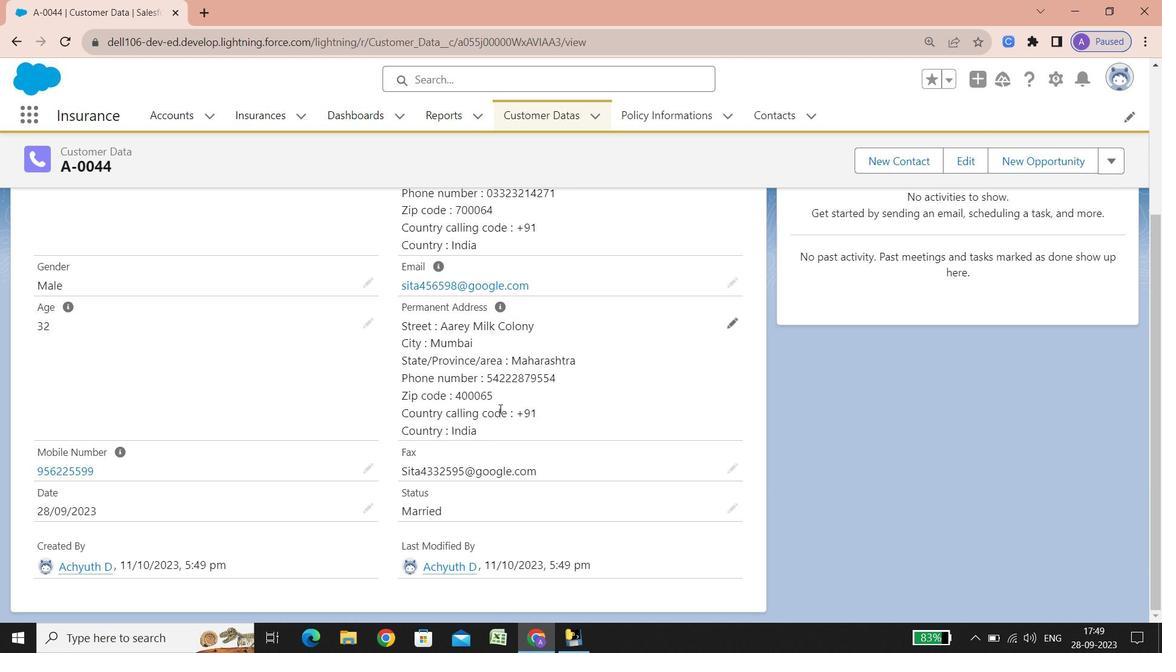 
Action: Mouse scrolled (499, 408) with delta (0, 0)
Screenshot: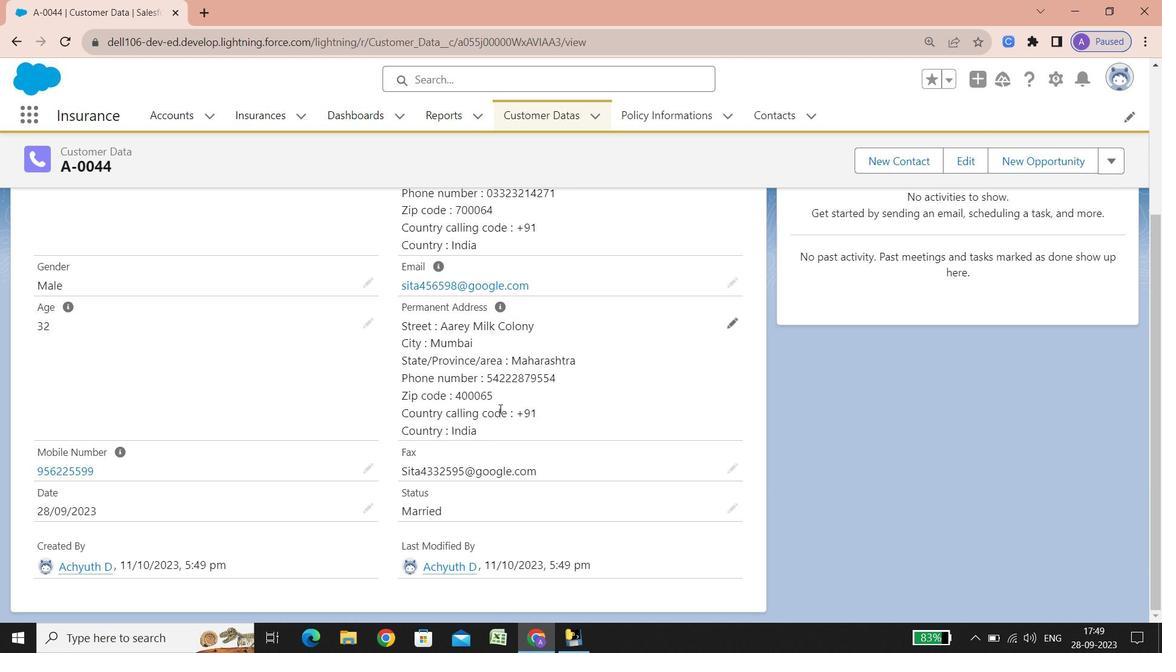 
Action: Mouse scrolled (499, 408) with delta (0, 0)
Screenshot: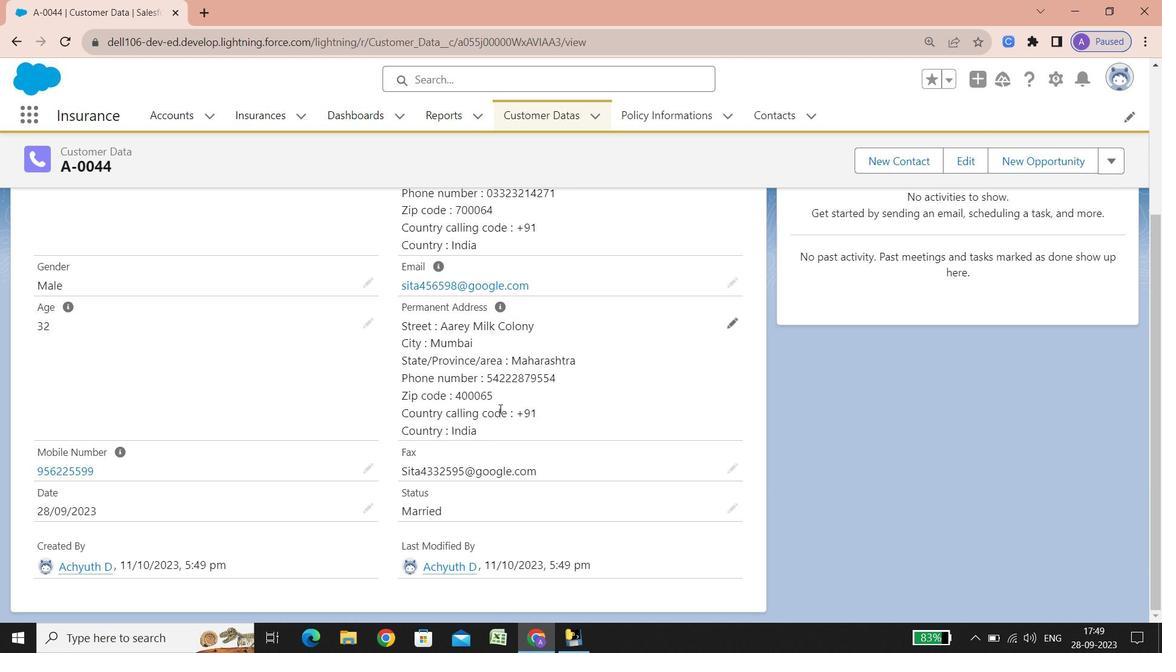 
Action: Mouse scrolled (499, 408) with delta (0, 0)
Screenshot: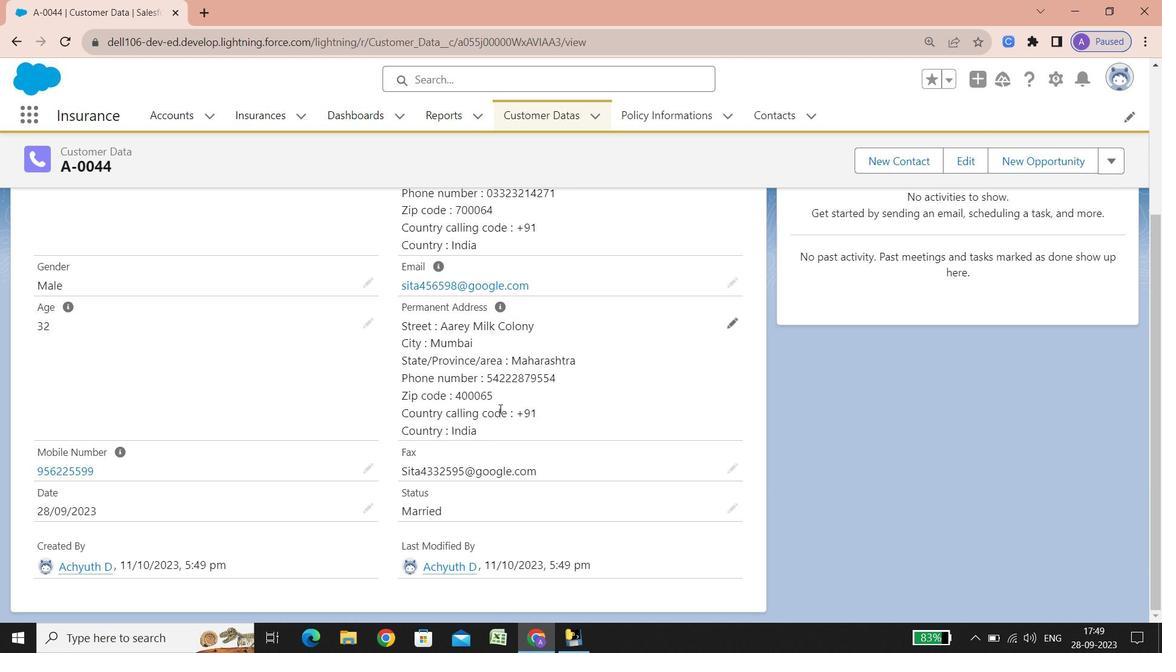 
Action: Mouse scrolled (499, 408) with delta (0, 0)
Screenshot: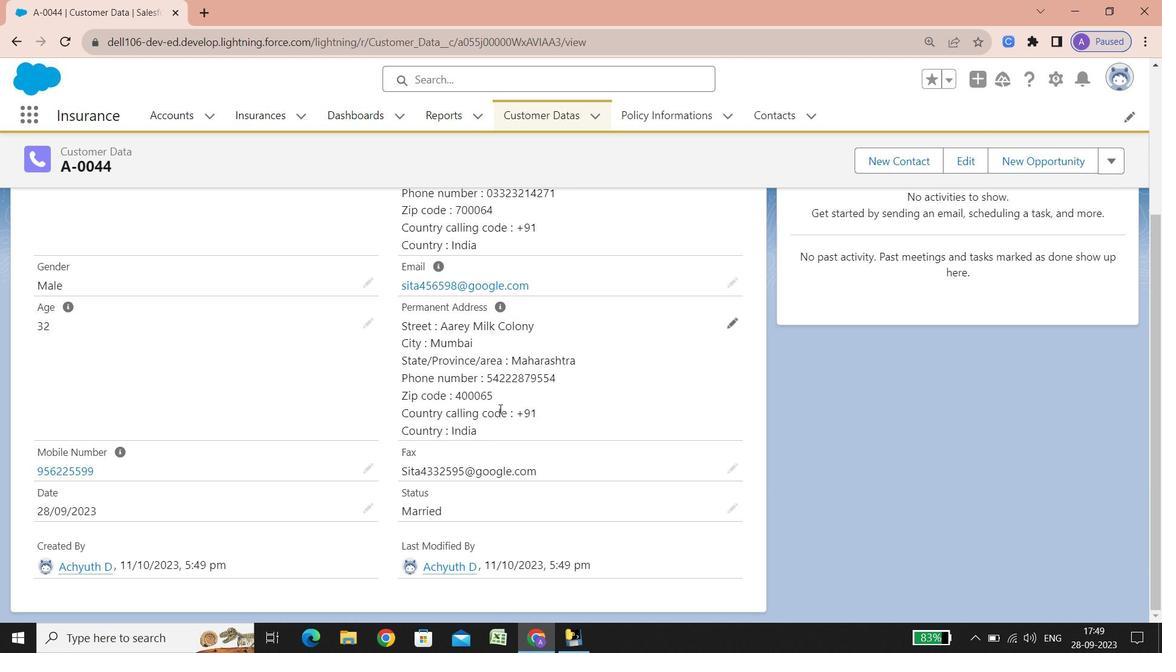 
Action: Mouse scrolled (499, 408) with delta (0, 0)
Screenshot: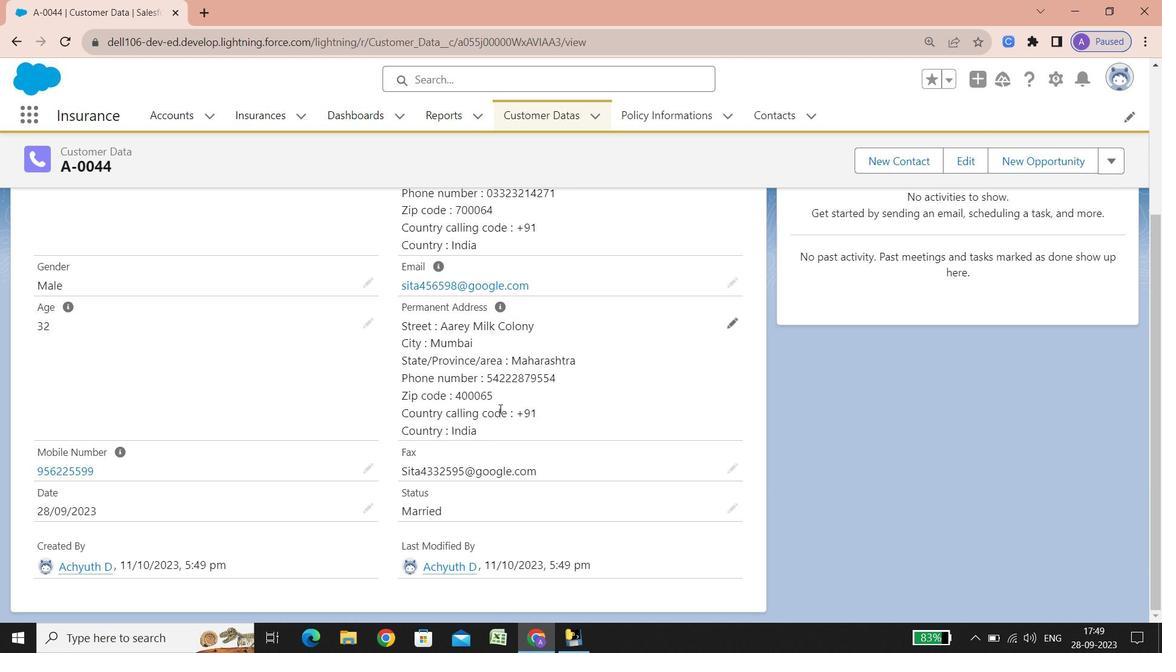 
Action: Mouse scrolled (499, 408) with delta (0, 0)
Screenshot: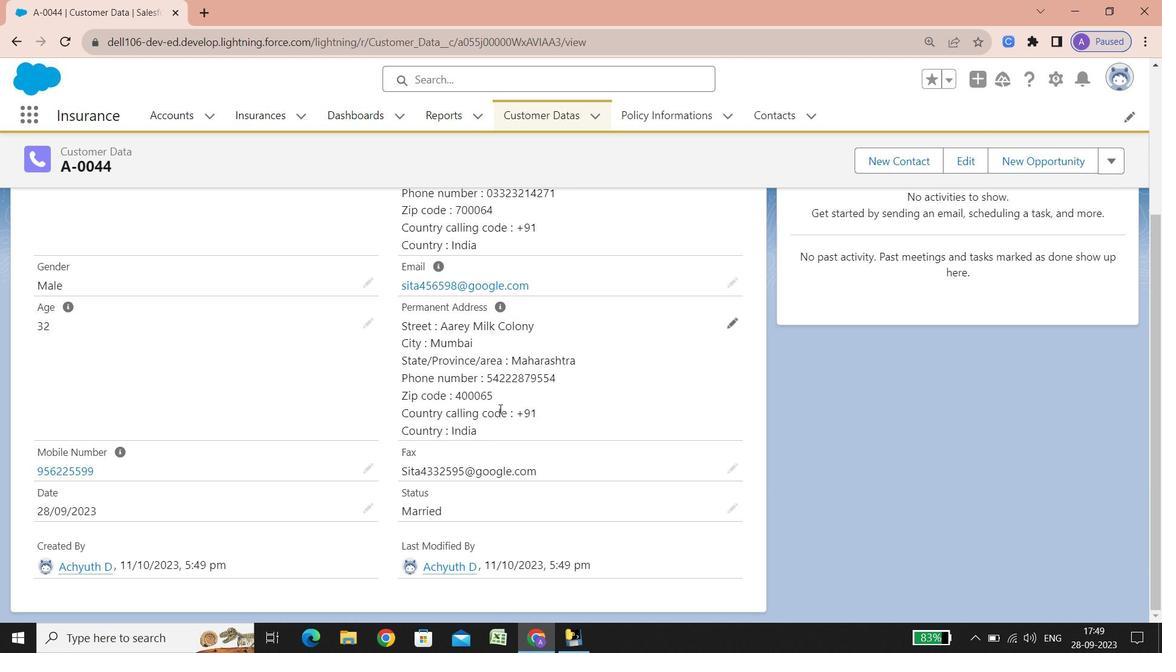 
Action: Mouse moved to (423, 345)
Screenshot: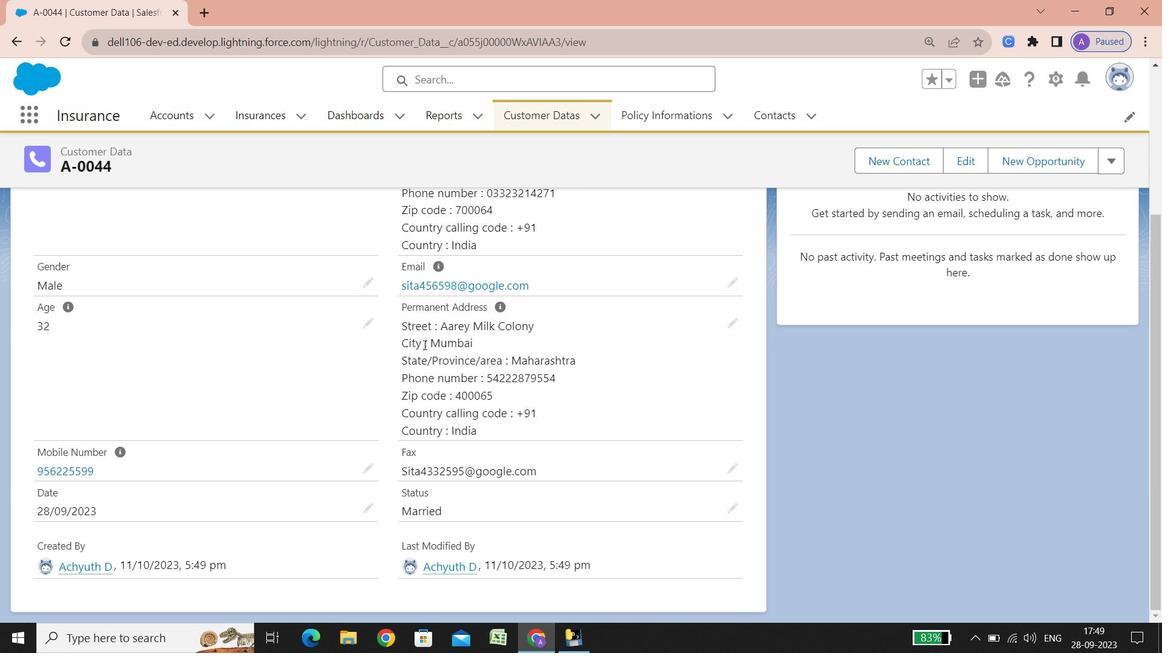 
Action: Mouse scrolled (423, 343) with delta (0, -1)
Screenshot: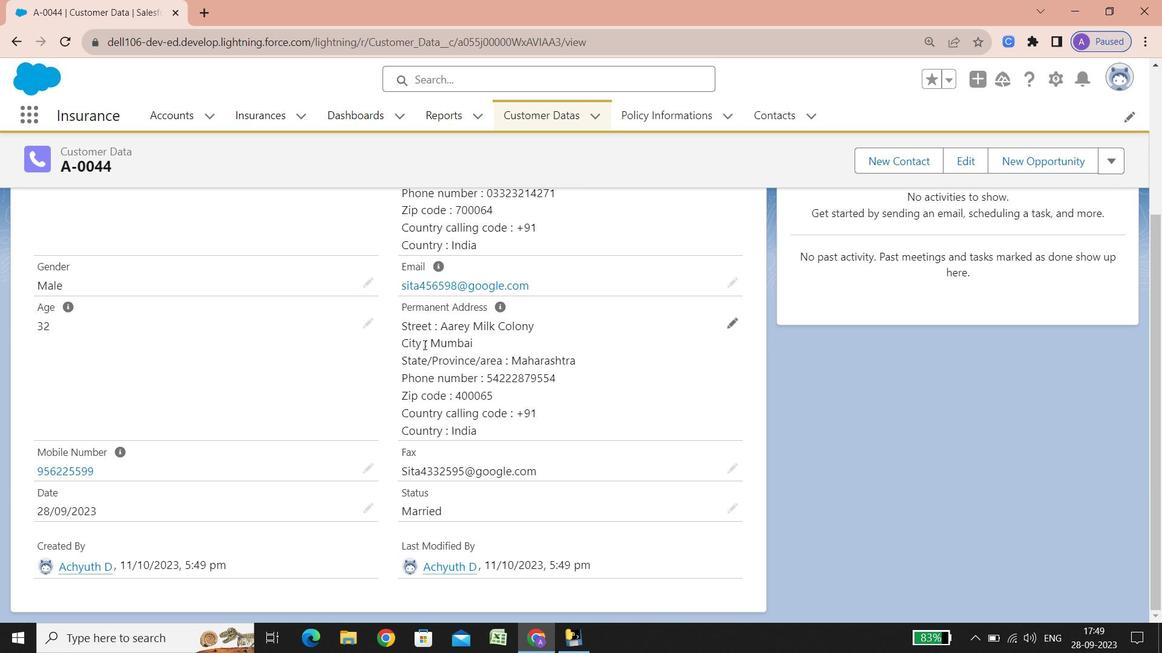 
Action: Mouse scrolled (423, 344) with delta (0, 0)
Screenshot: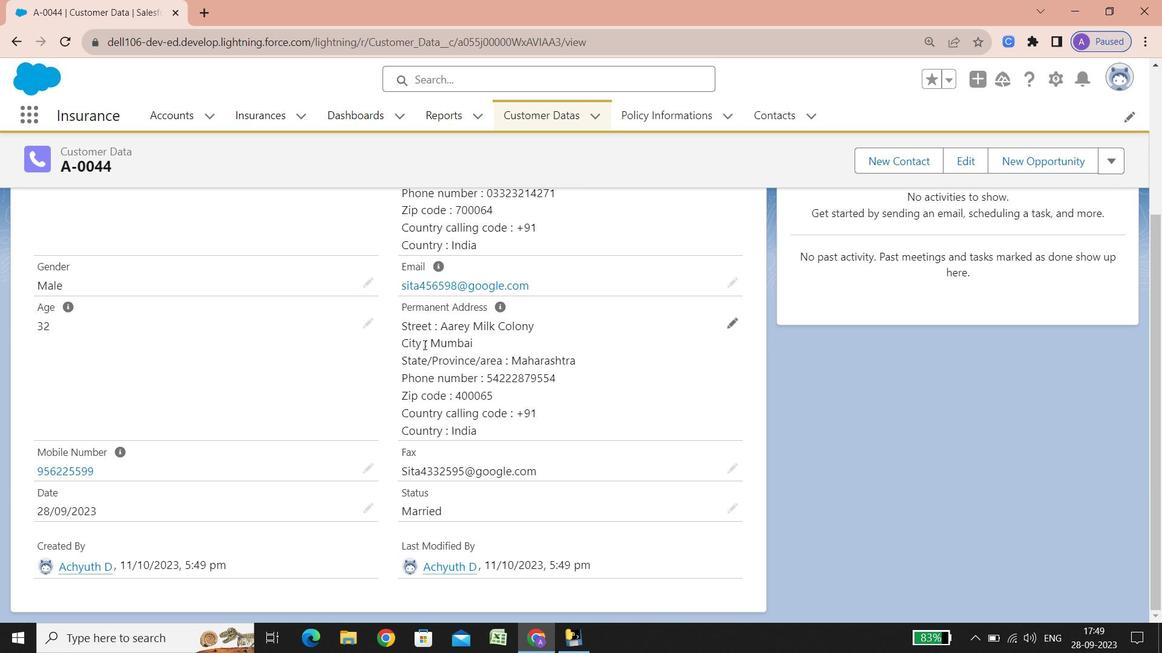 
Action: Mouse scrolled (423, 344) with delta (0, 0)
Screenshot: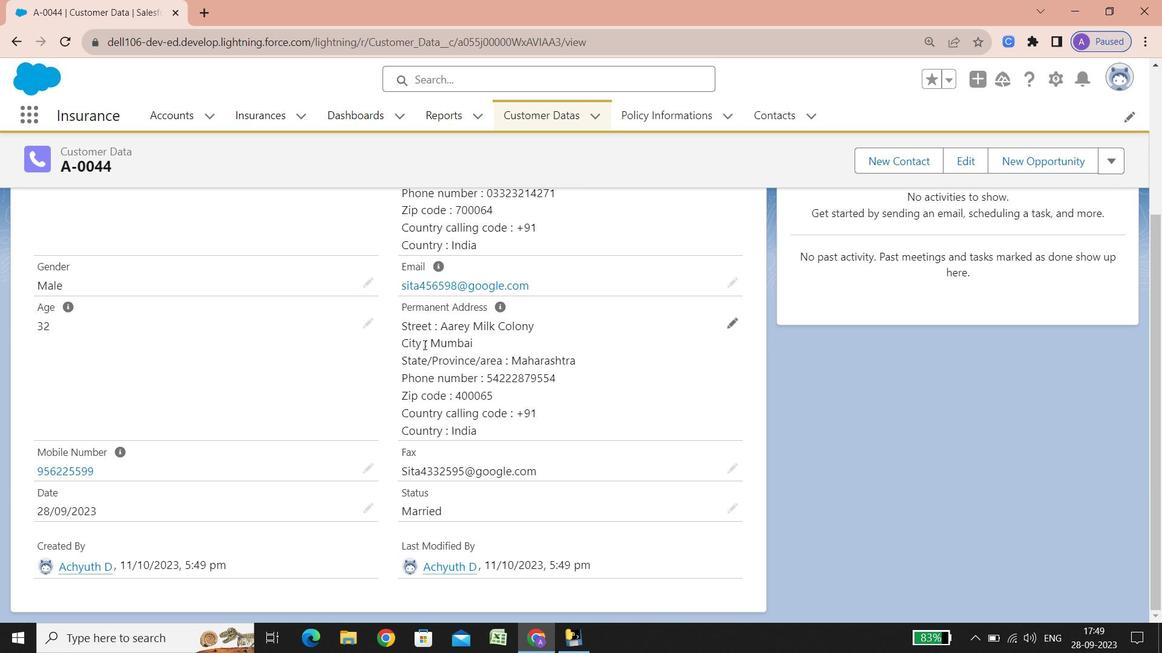 
Action: Mouse scrolled (423, 344) with delta (0, 0)
Screenshot: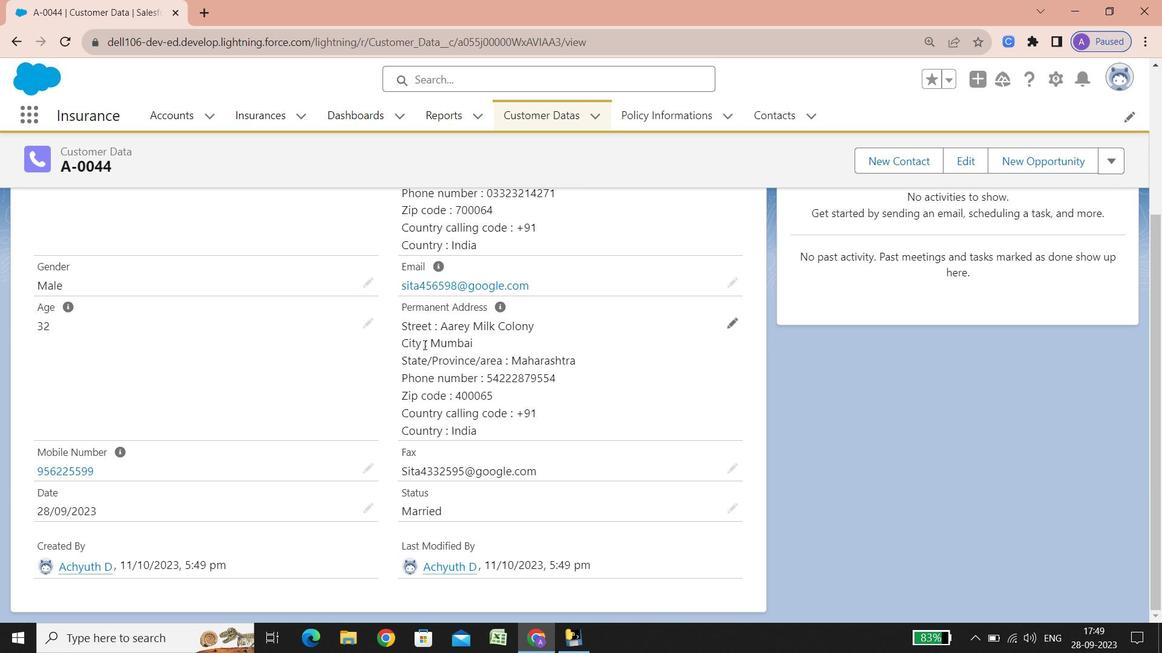
Action: Mouse scrolled (423, 344) with delta (0, 0)
Screenshot: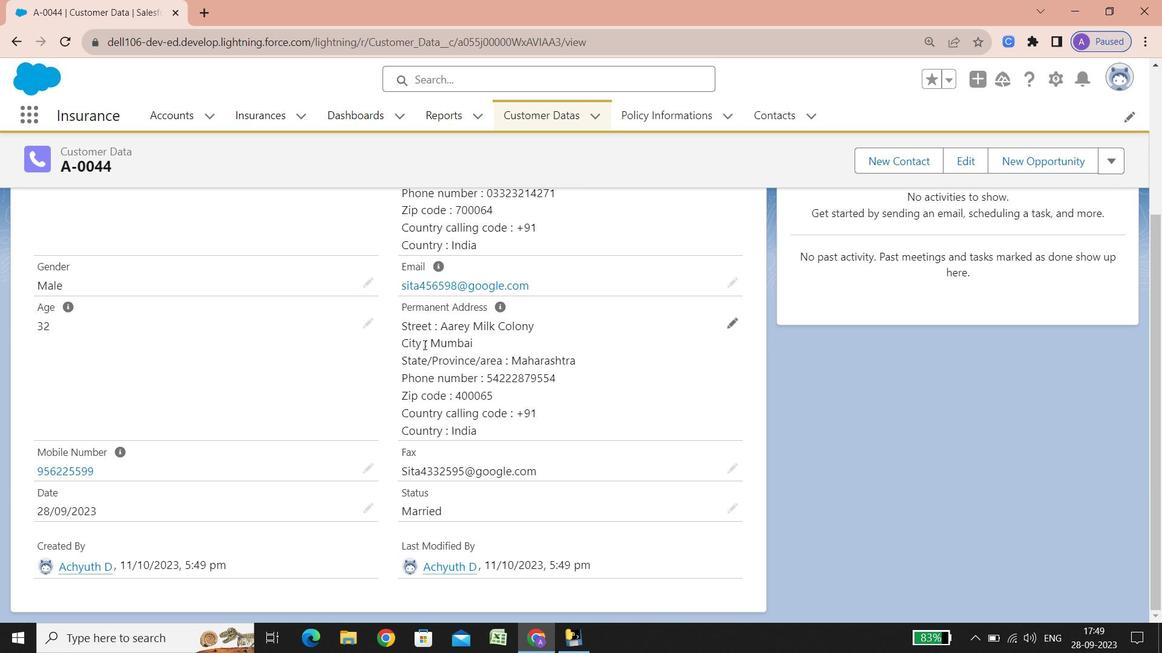 
Action: Mouse scrolled (423, 344) with delta (0, 0)
Screenshot: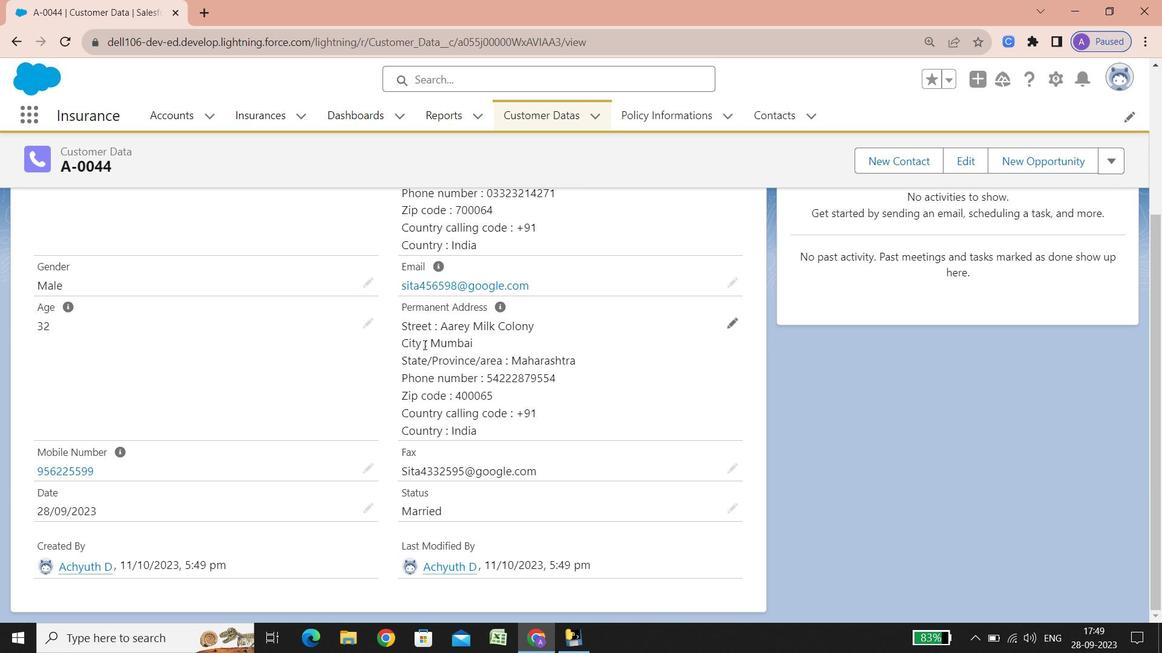 
Action: Mouse scrolled (423, 344) with delta (0, 0)
Screenshot: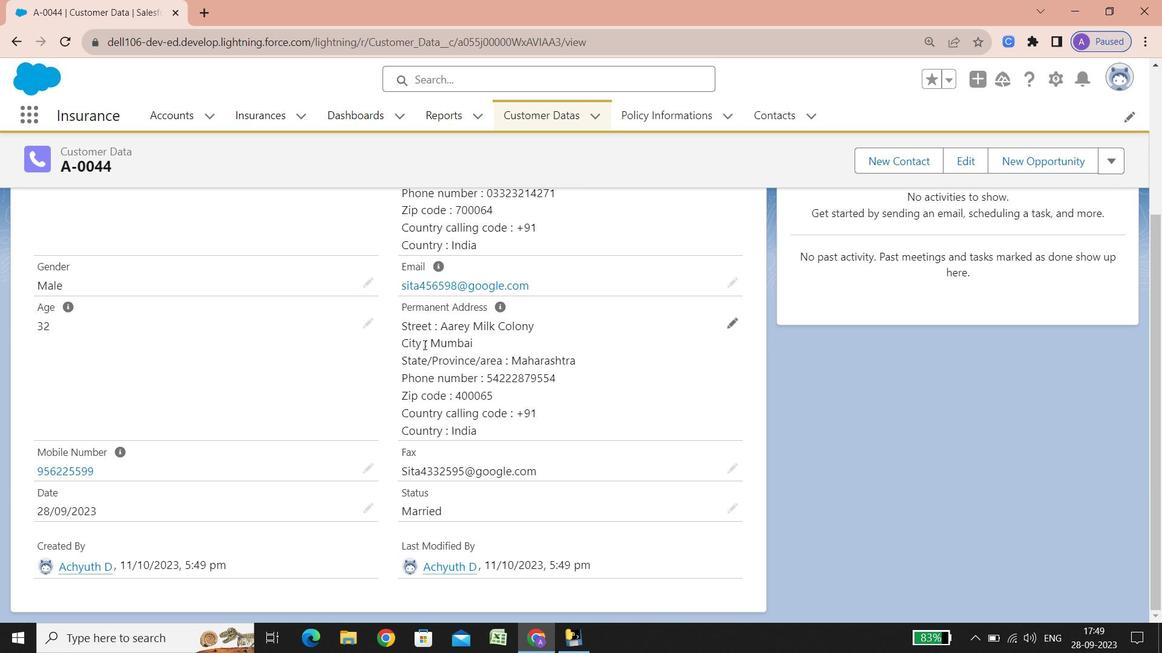 
Action: Mouse scrolled (423, 344) with delta (0, 0)
Screenshot: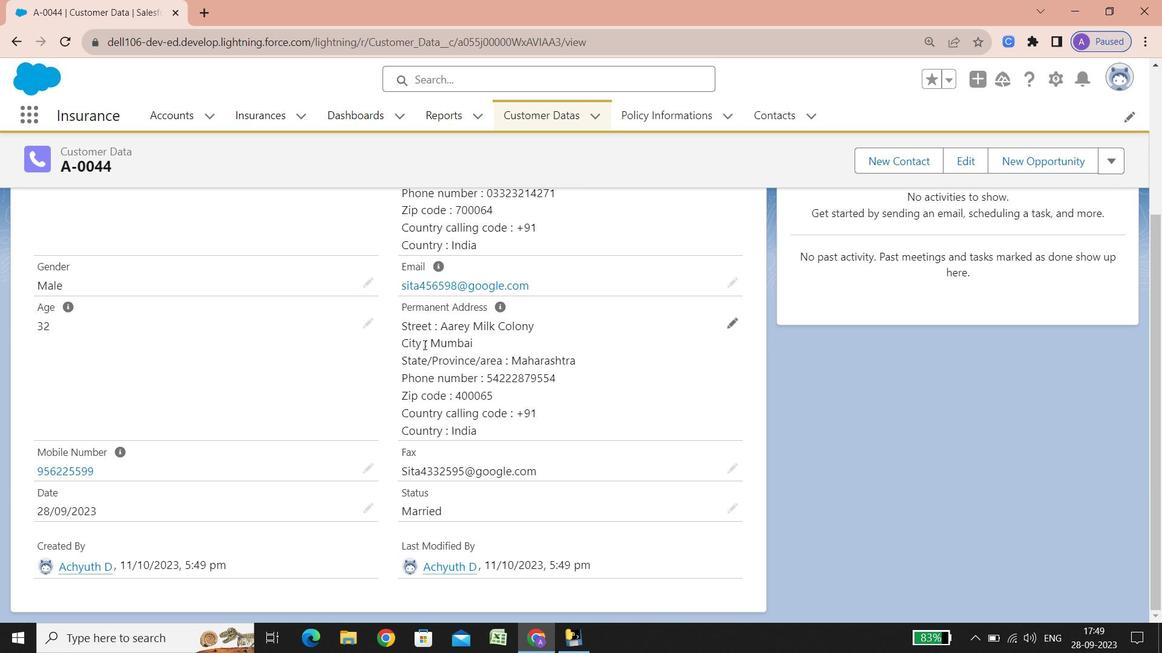 
Action: Mouse scrolled (423, 344) with delta (0, 0)
Screenshot: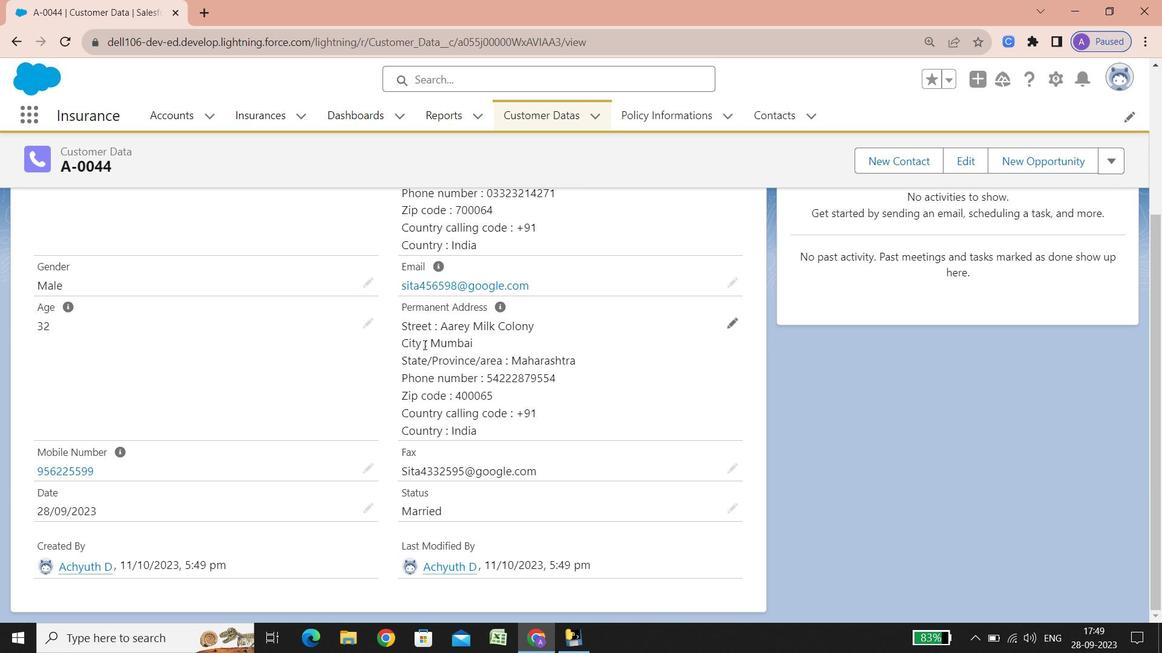 
Action: Mouse moved to (463, 225)
Screenshot: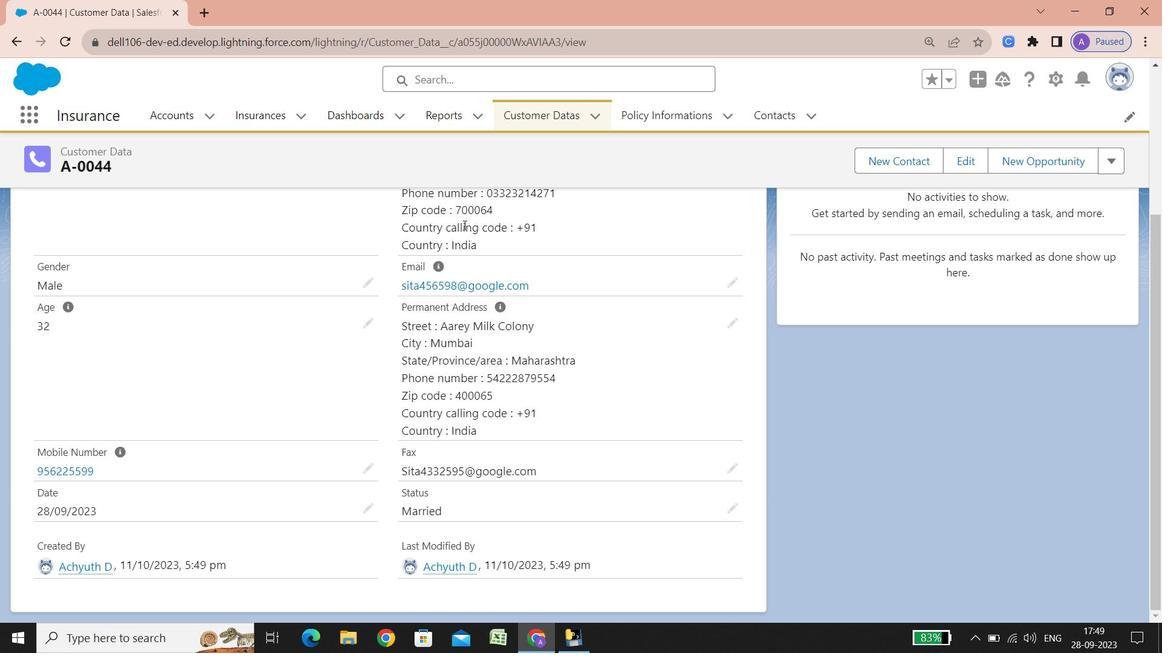 
